 Task: Look for Airbnb properties in Roseau, Dominica from 9th November, 2023 to 16th November, 2023 for 2 adults.2 bedrooms having 2 beds and 1 bathroom. Property type can be flat. Look for 3 properties as per requirement.
Action: Mouse moved to (452, 95)
Screenshot: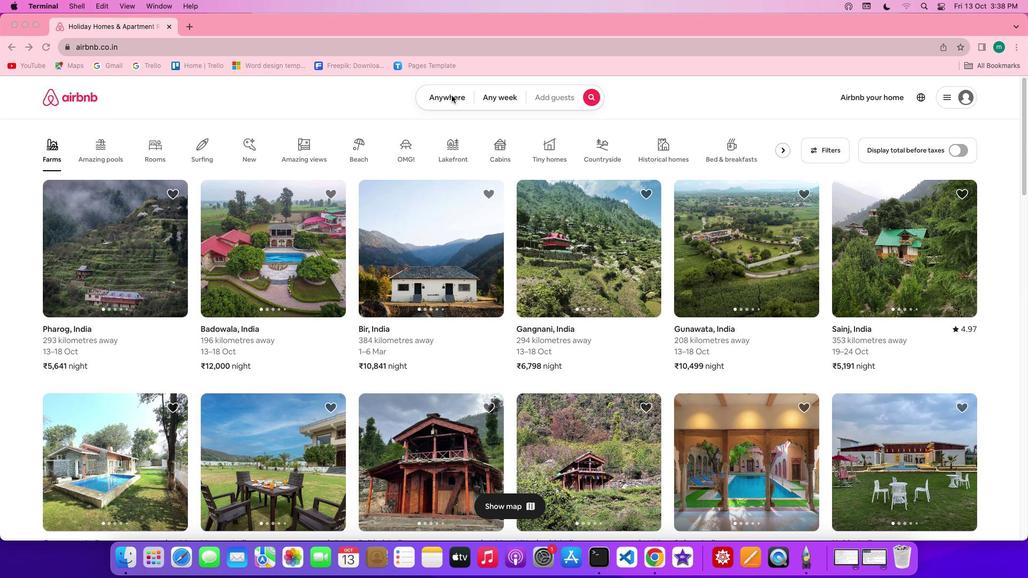 
Action: Mouse pressed left at (452, 95)
Screenshot: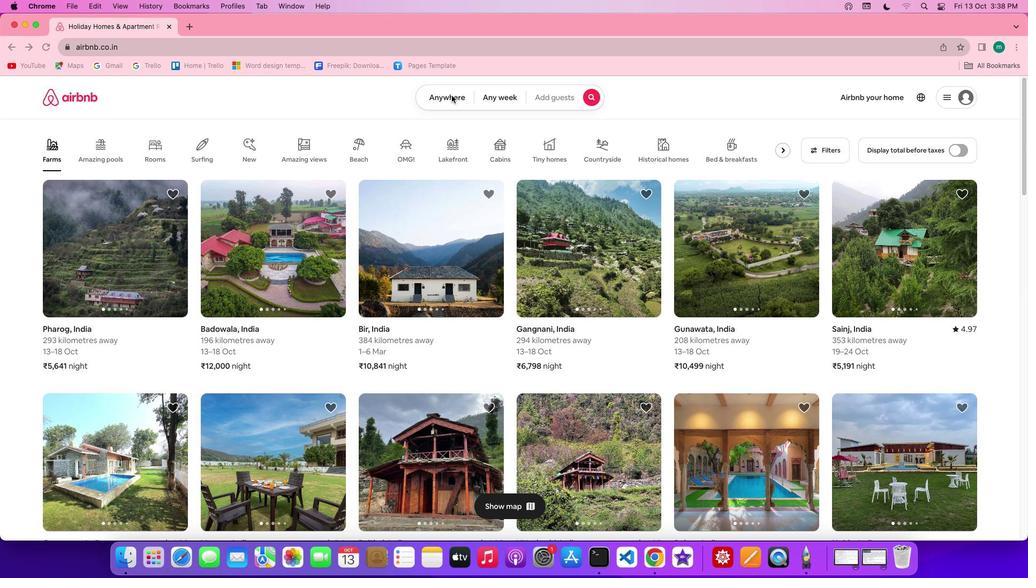 
Action: Mouse pressed left at (452, 95)
Screenshot: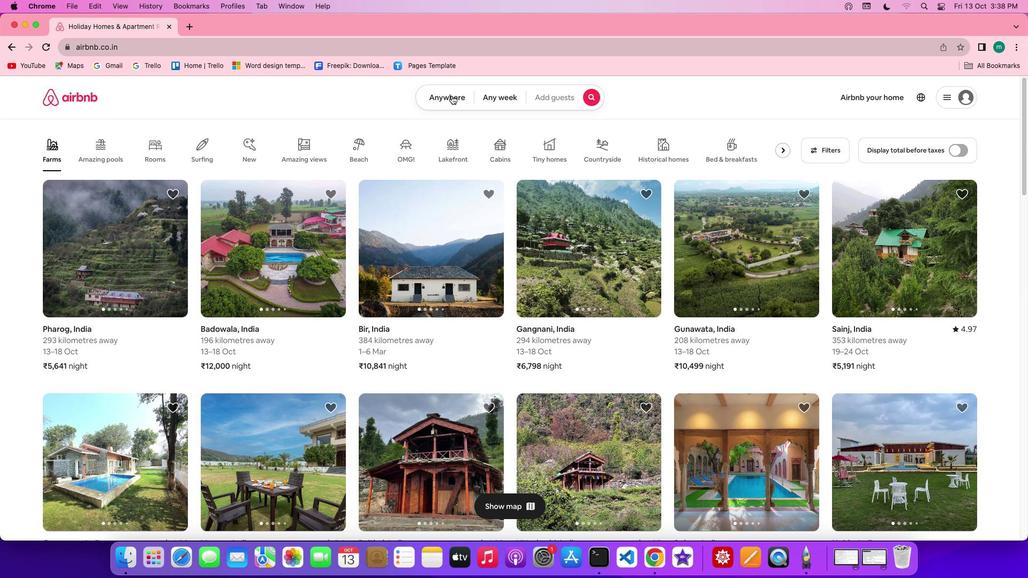 
Action: Mouse moved to (382, 138)
Screenshot: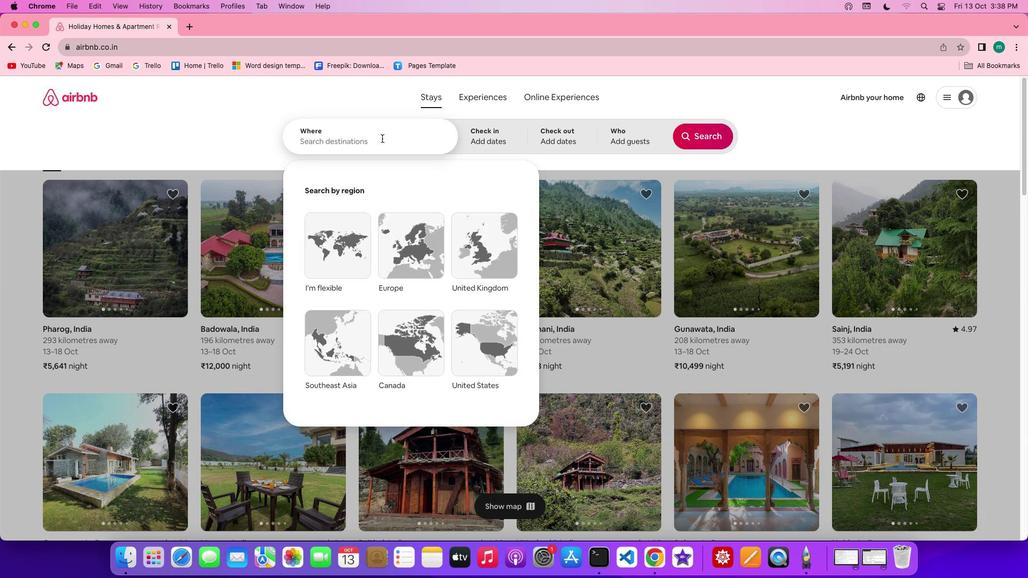 
Action: Mouse pressed left at (382, 138)
Screenshot: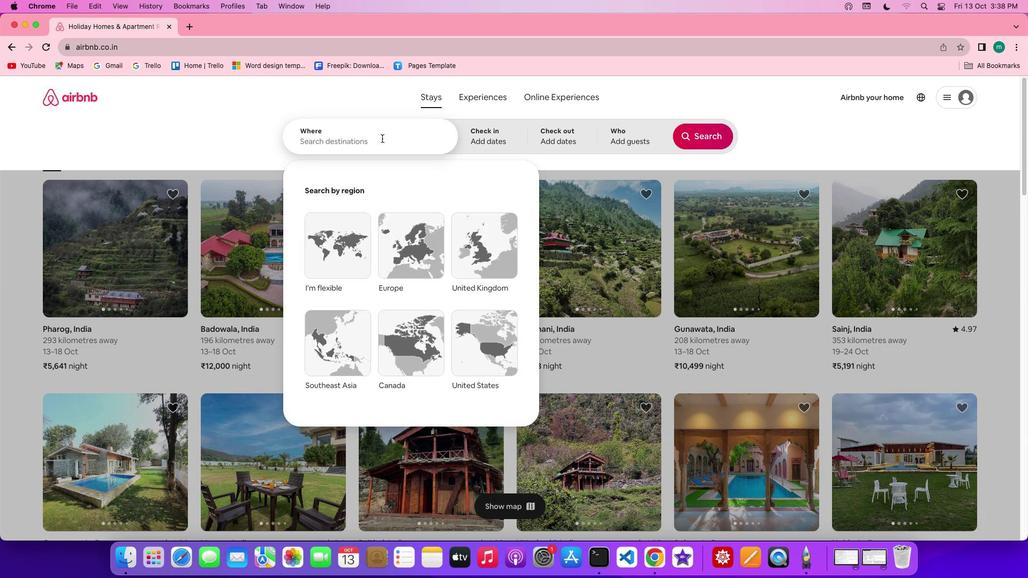 
Action: Key pressed Key.spaceKey.shift'R''o''s''e''a''u'','Key.shift'D''o''m''i''n''i''c''a'
Screenshot: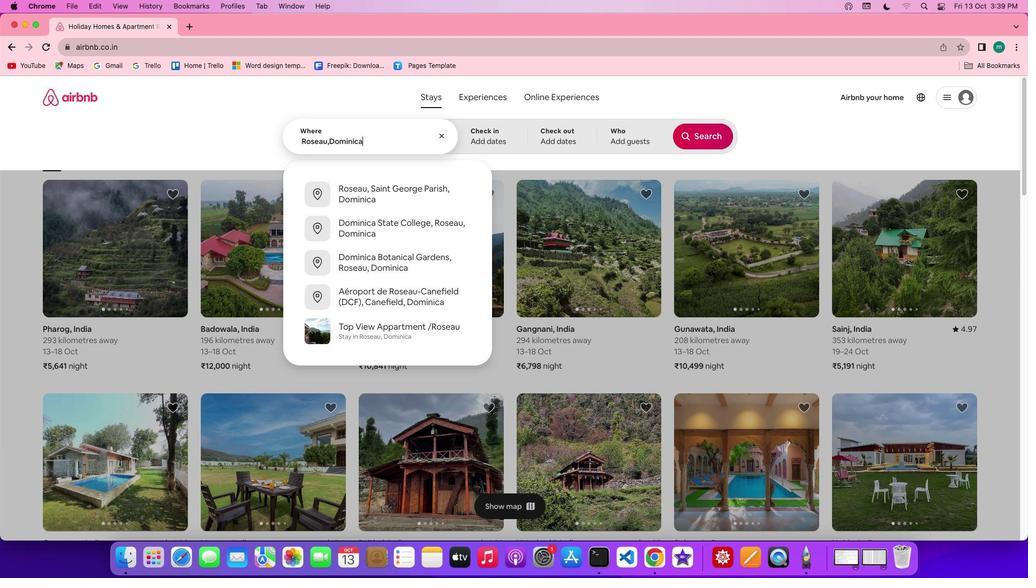 
Action: Mouse moved to (501, 143)
Screenshot: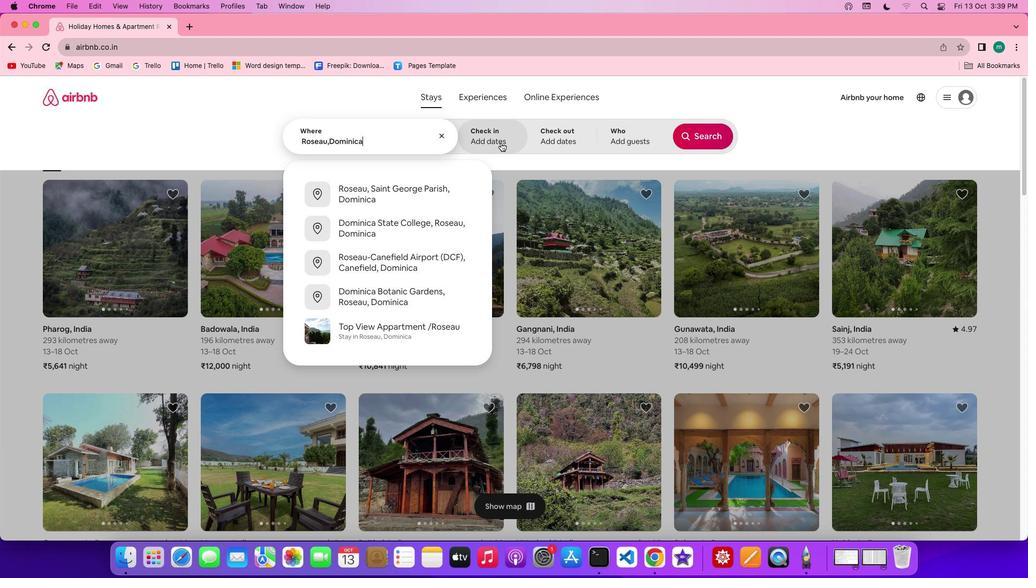 
Action: Mouse pressed left at (501, 143)
Screenshot: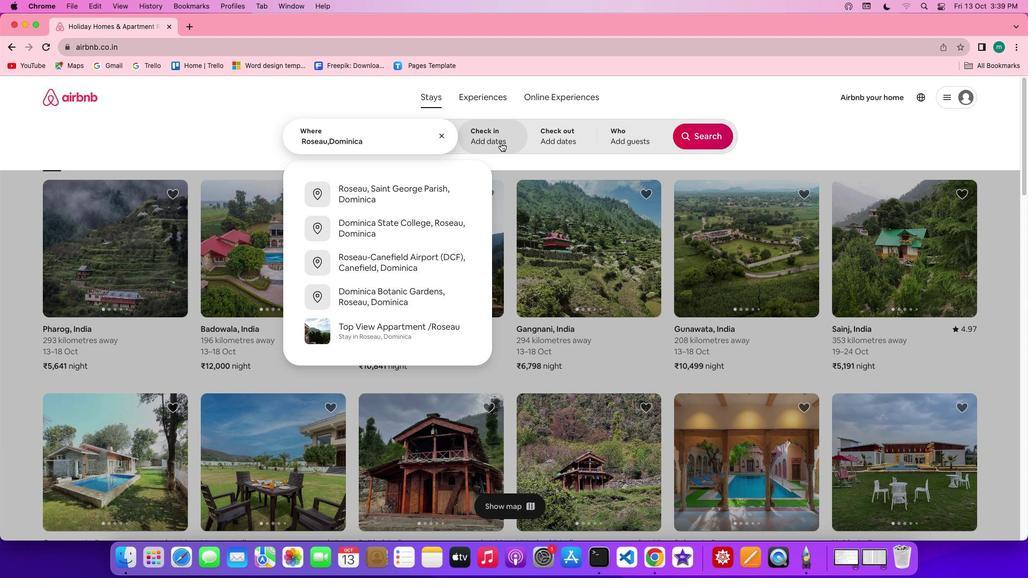 
Action: Mouse moved to (640, 290)
Screenshot: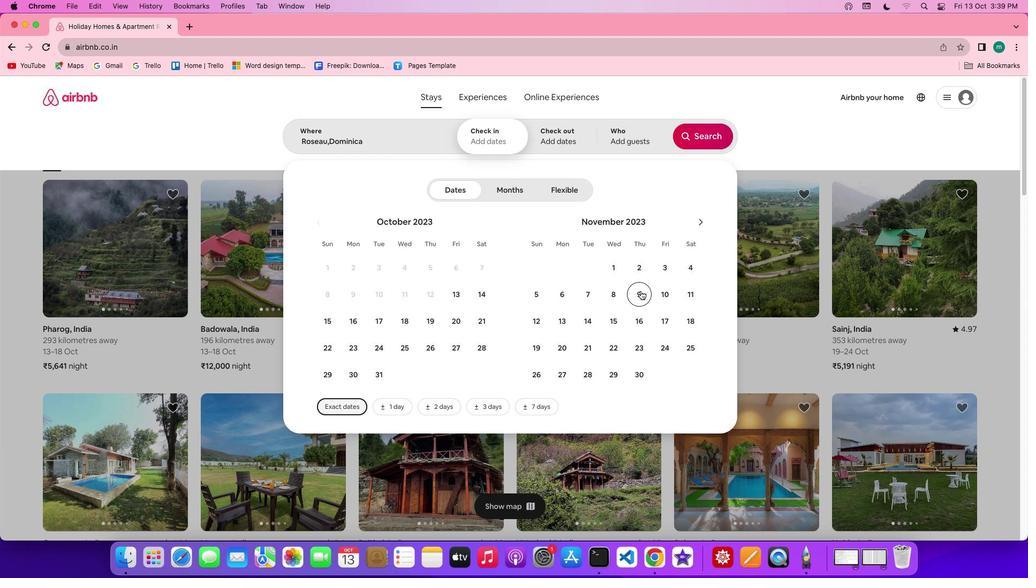 
Action: Mouse pressed left at (640, 290)
Screenshot: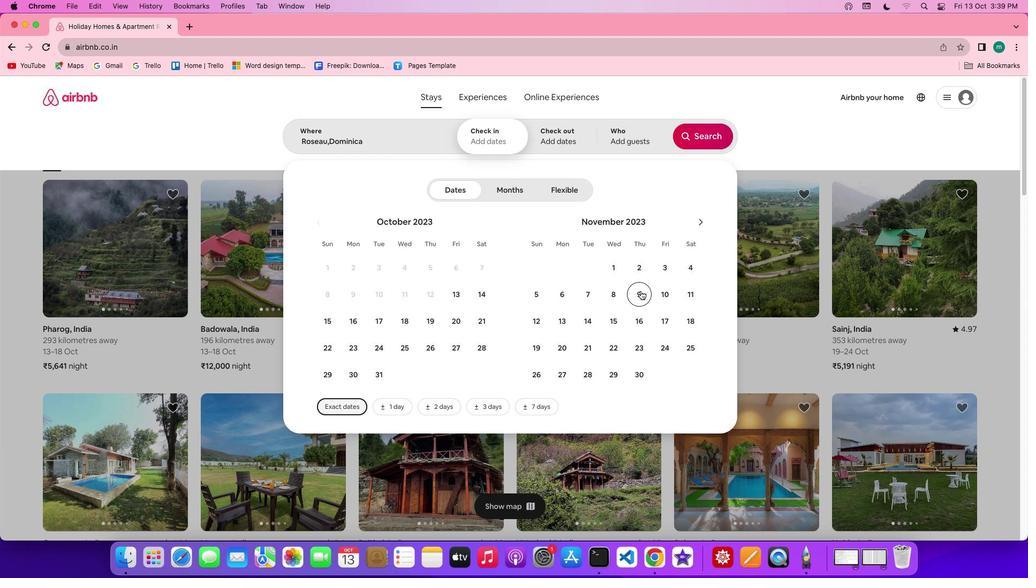 
Action: Mouse moved to (643, 317)
Screenshot: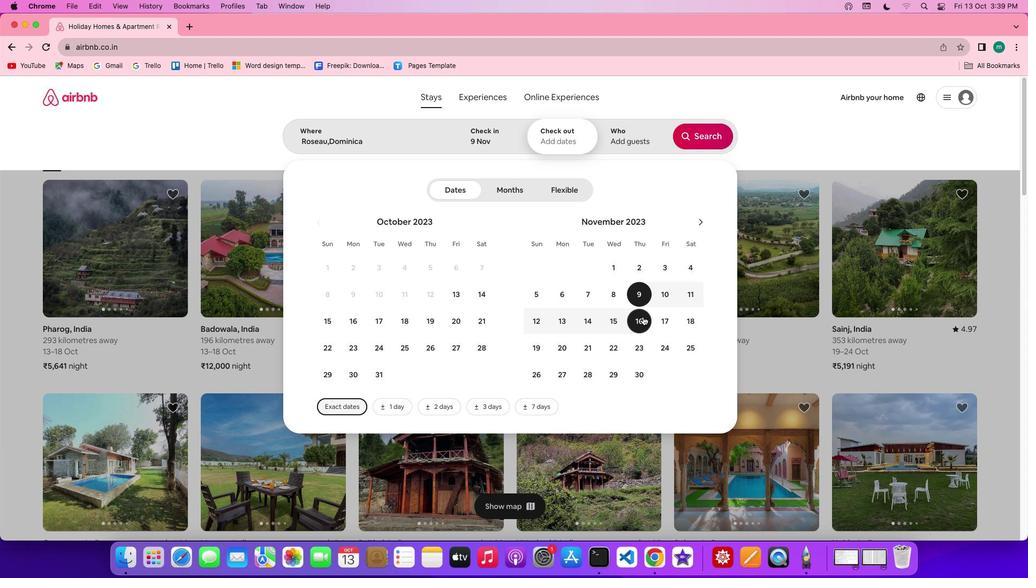 
Action: Mouse pressed left at (643, 317)
Screenshot: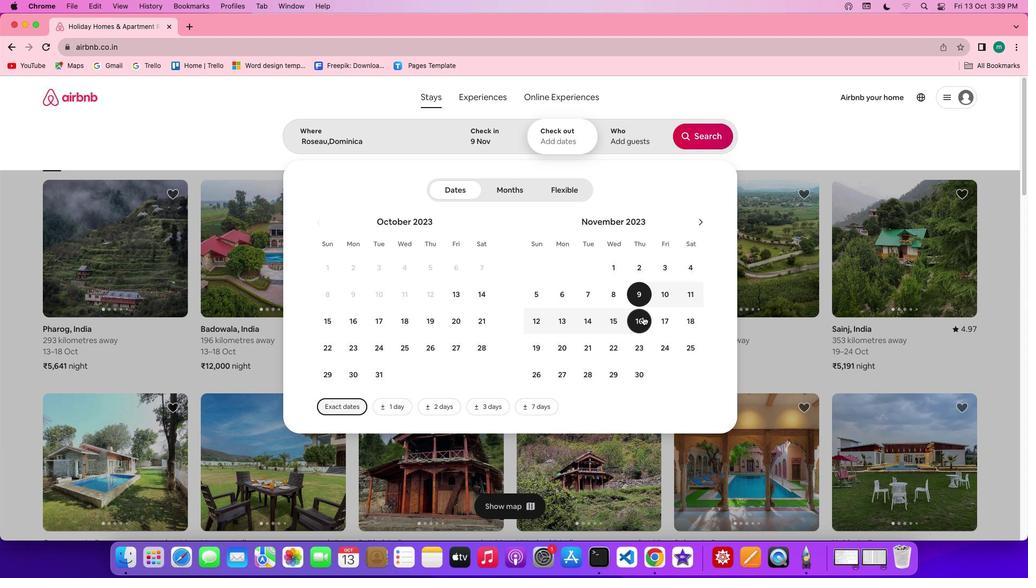 
Action: Mouse moved to (636, 137)
Screenshot: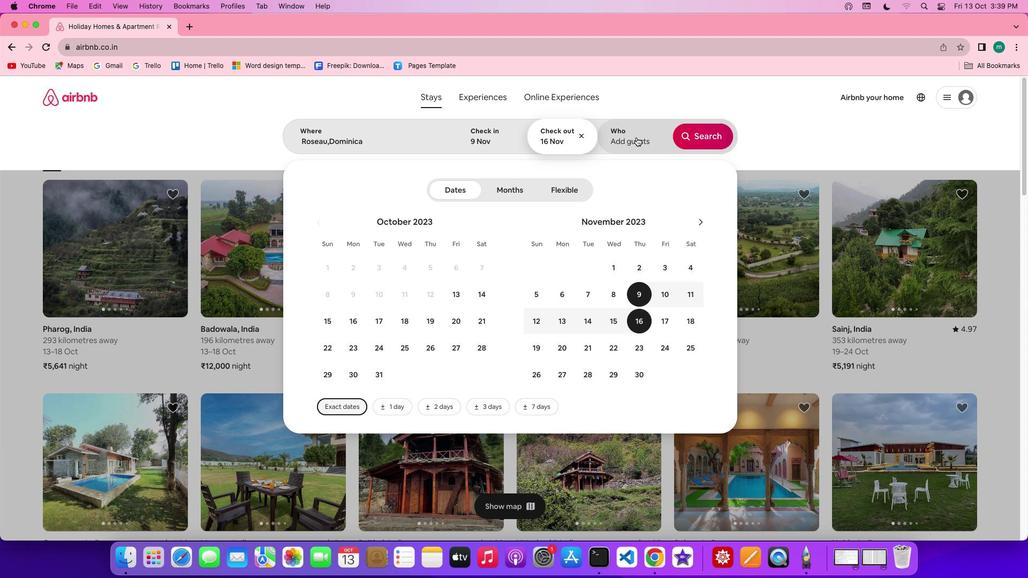 
Action: Mouse pressed left at (636, 137)
Screenshot: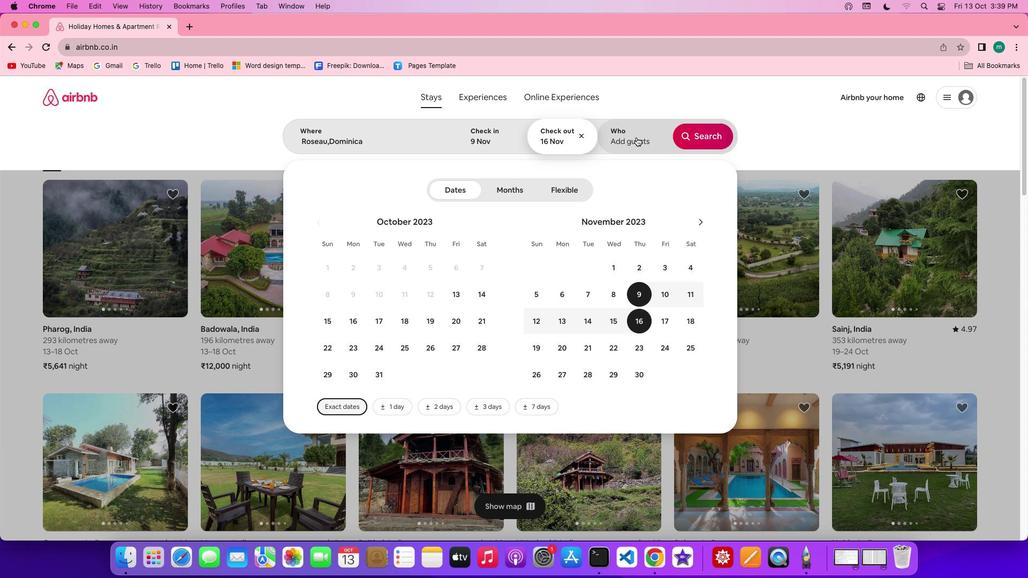 
Action: Mouse moved to (711, 194)
Screenshot: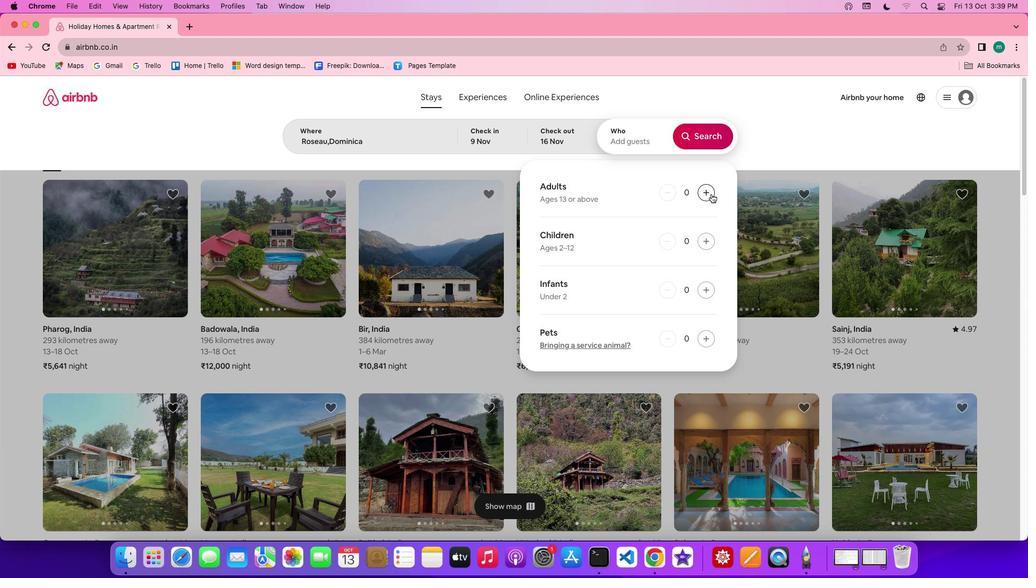 
Action: Mouse pressed left at (711, 194)
Screenshot: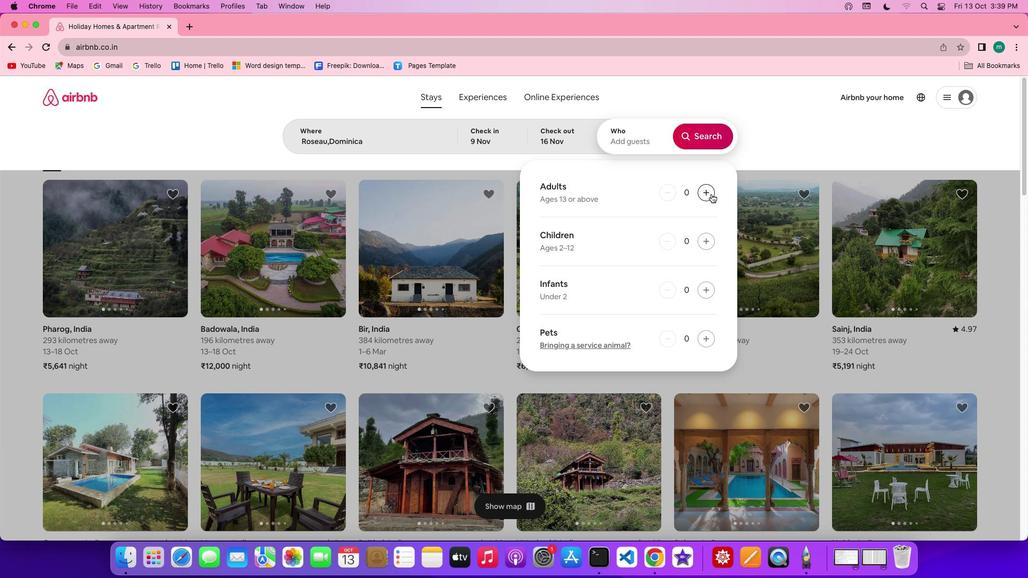 
Action: Mouse pressed left at (711, 194)
Screenshot: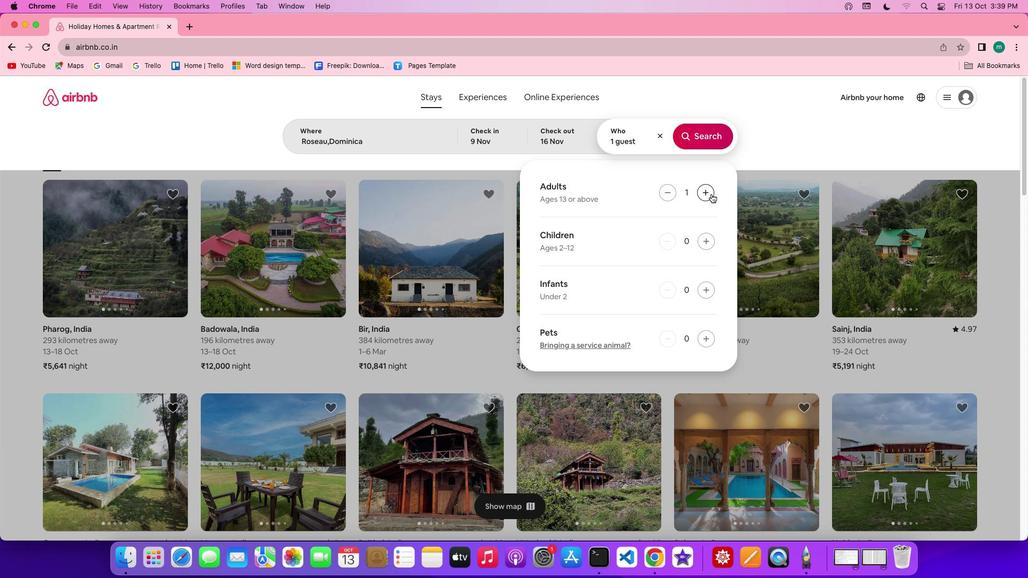 
Action: Mouse moved to (691, 134)
Screenshot: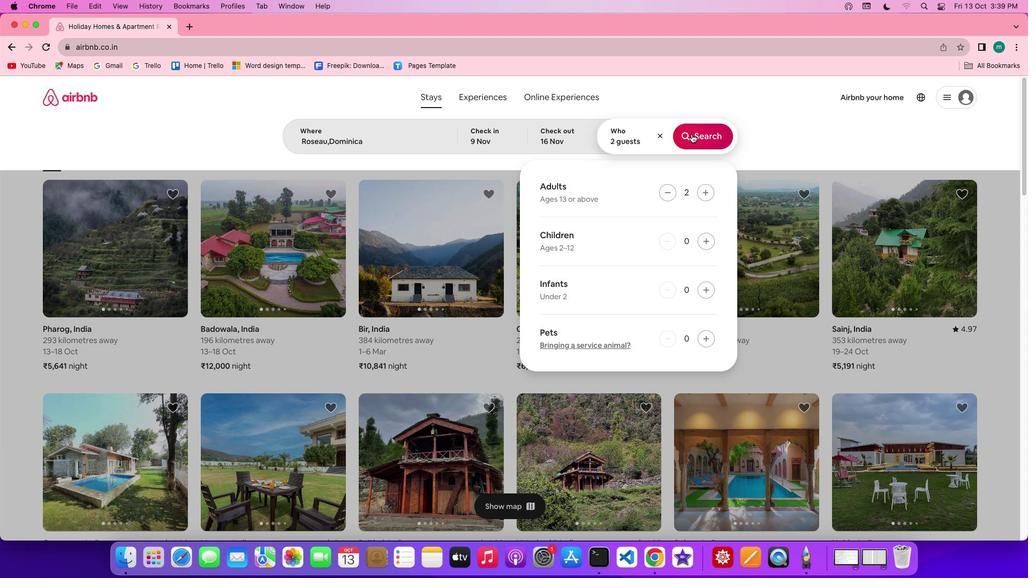 
Action: Mouse pressed left at (691, 134)
Screenshot: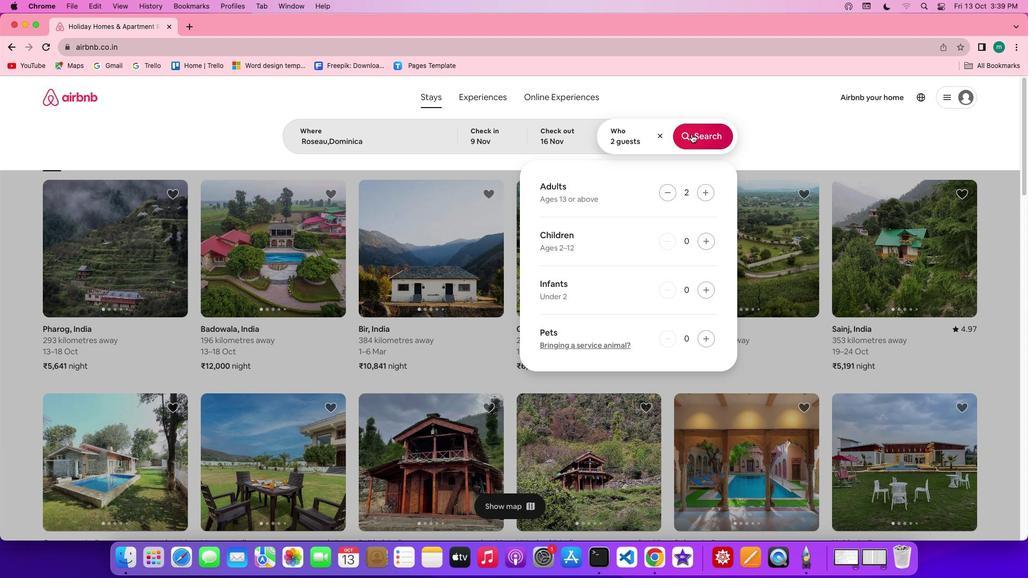 
Action: Mouse moved to (850, 135)
Screenshot: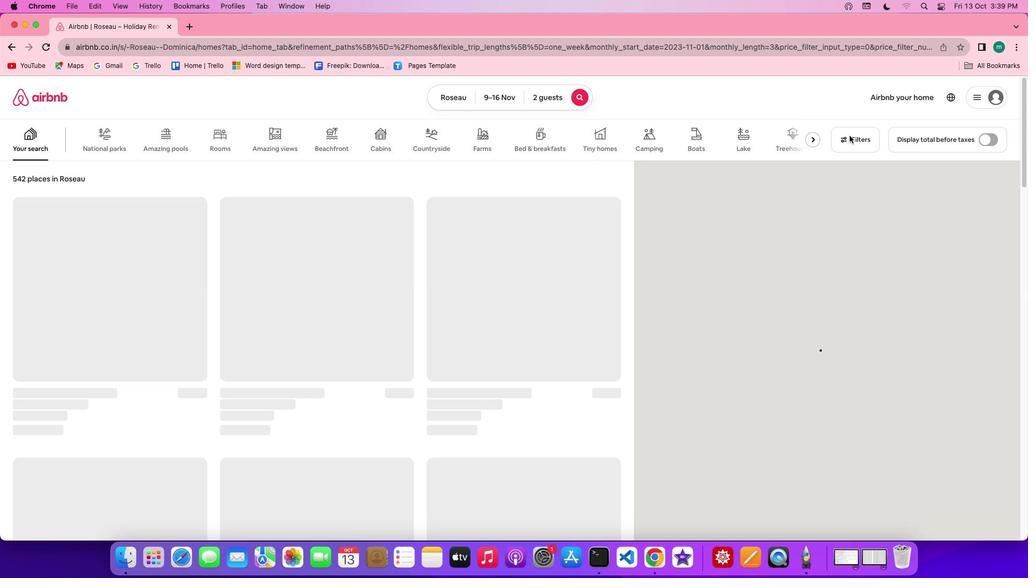 
Action: Mouse pressed left at (850, 135)
Screenshot: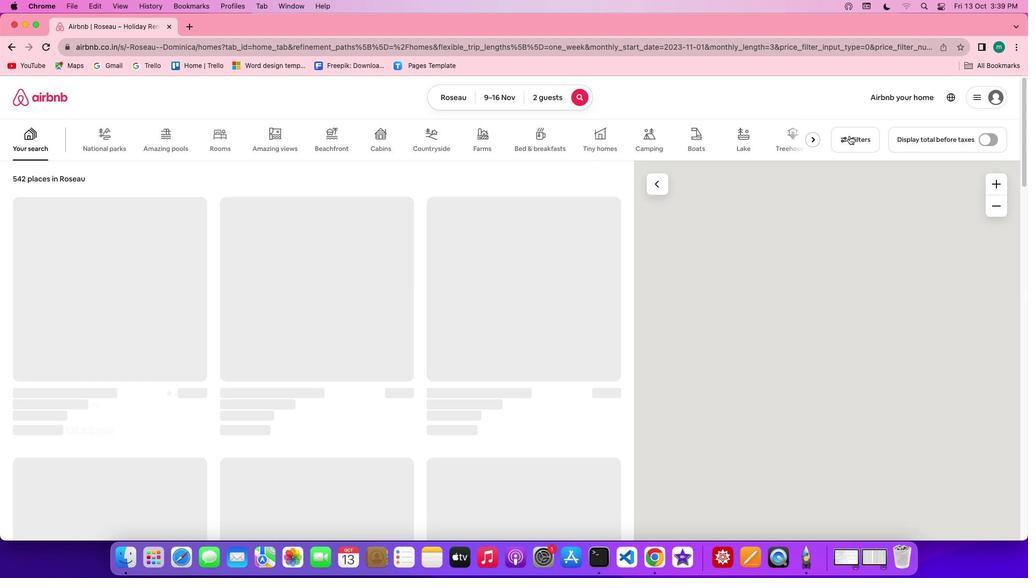
Action: Mouse moved to (429, 342)
Screenshot: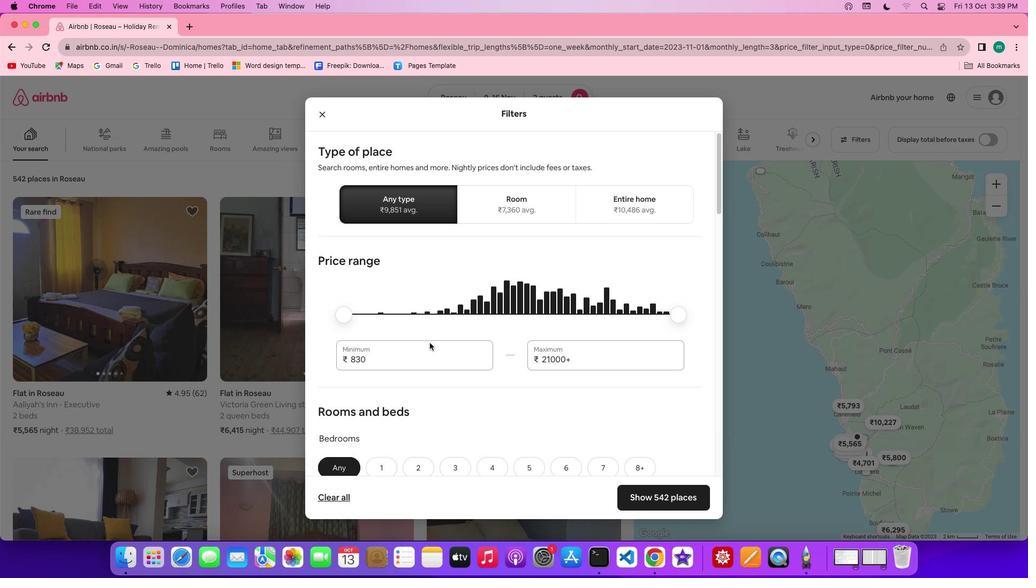 
Action: Mouse scrolled (429, 342) with delta (0, 0)
Screenshot: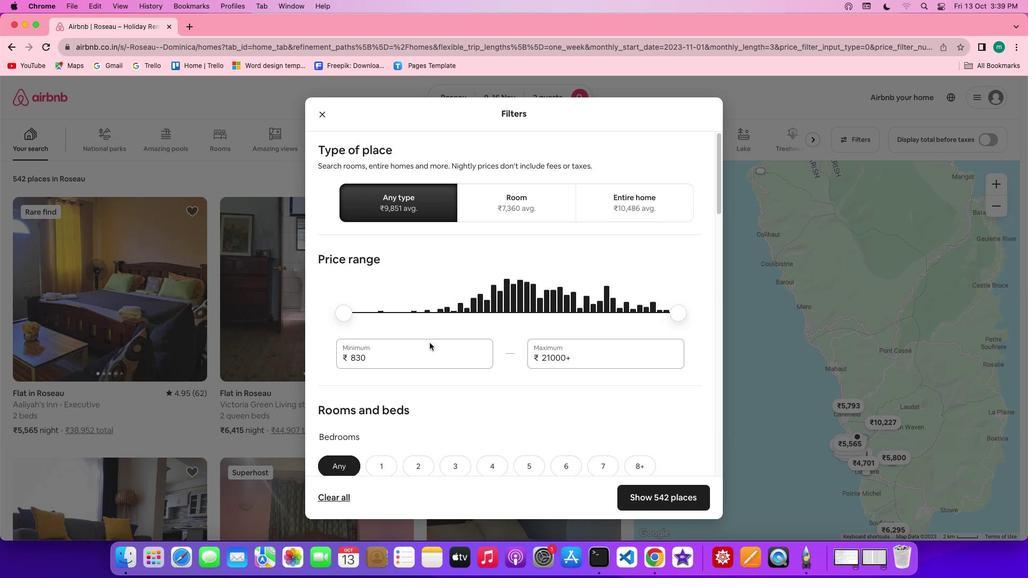 
Action: Mouse scrolled (429, 342) with delta (0, 0)
Screenshot: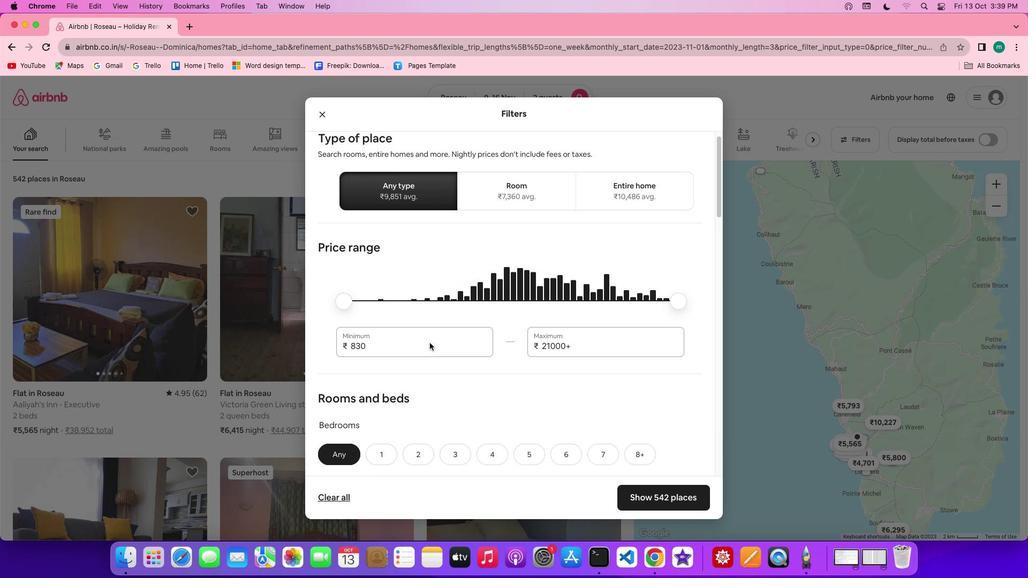 
Action: Mouse scrolled (429, 342) with delta (0, -1)
Screenshot: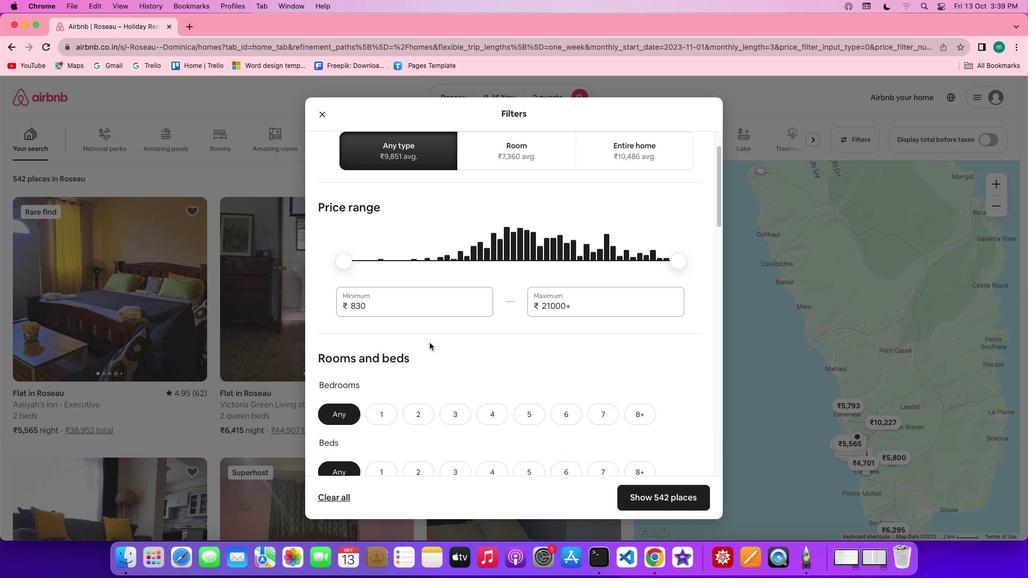
Action: Mouse scrolled (429, 342) with delta (0, -2)
Screenshot: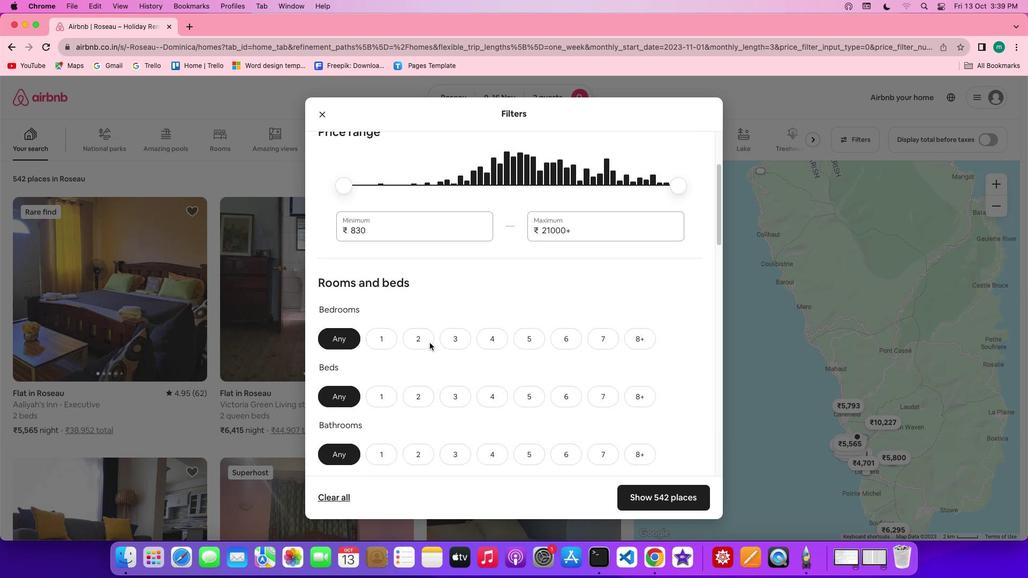 
Action: Mouse moved to (429, 259)
Screenshot: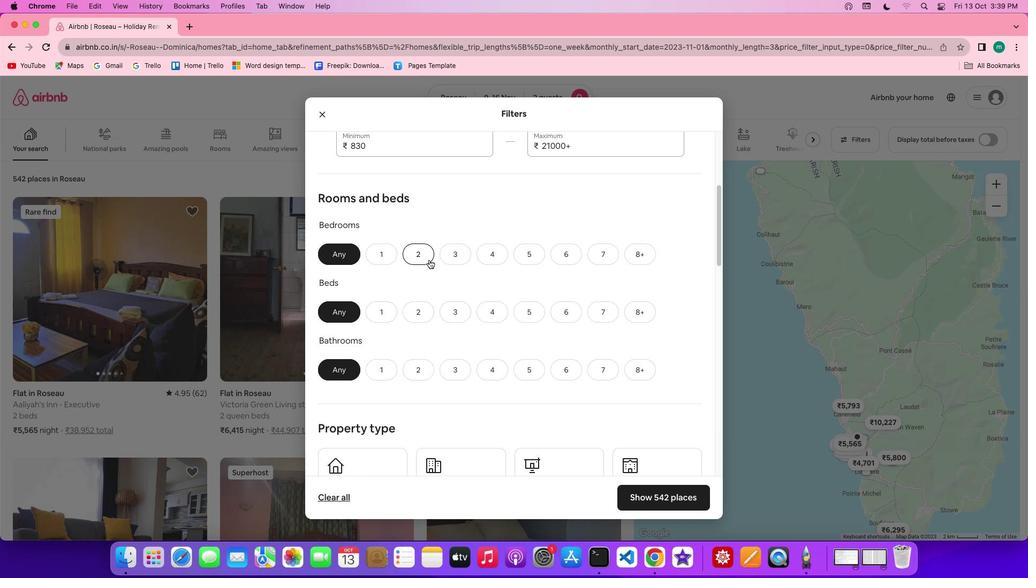 
Action: Mouse pressed left at (429, 259)
Screenshot: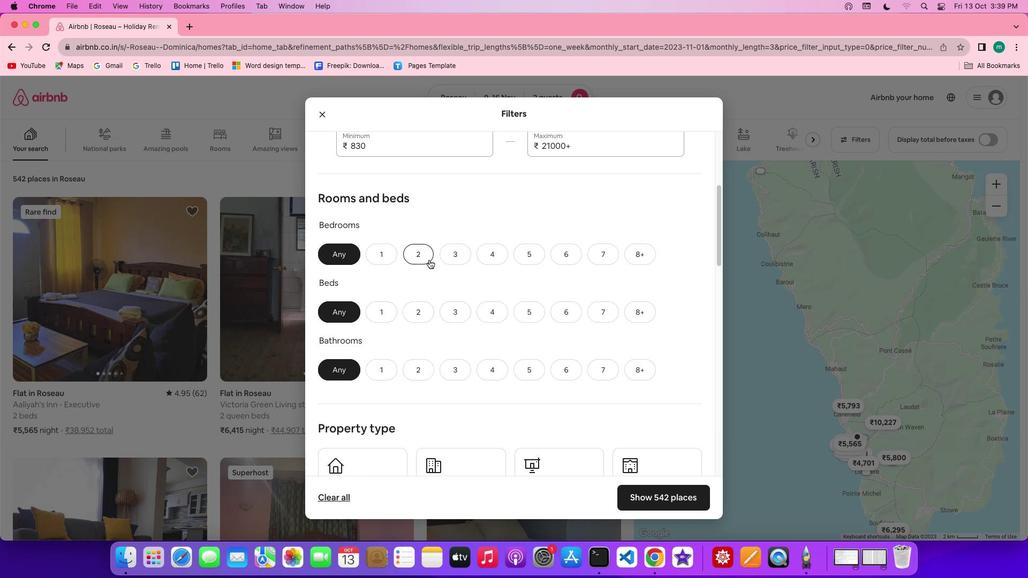 
Action: Mouse moved to (417, 308)
Screenshot: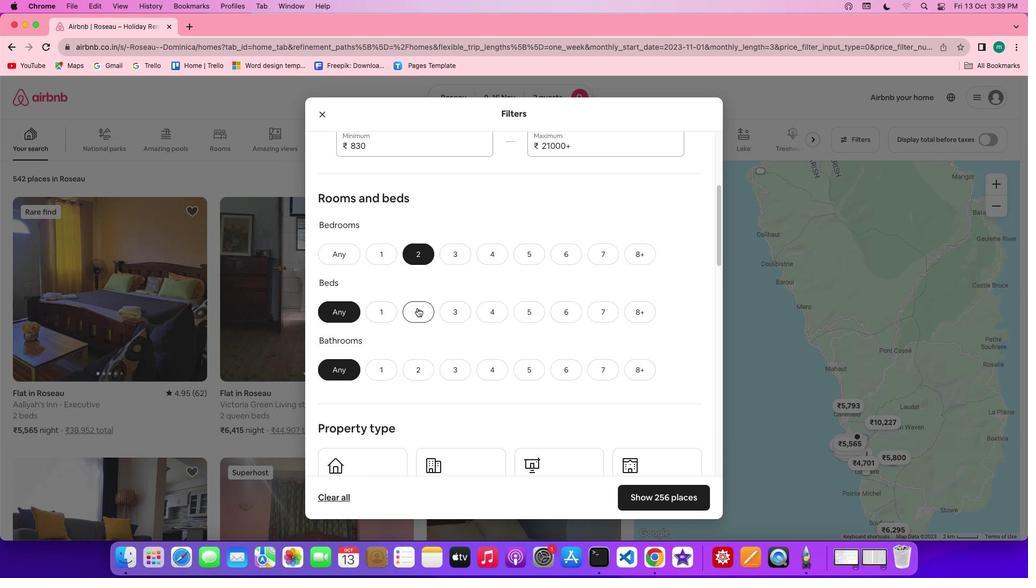 
Action: Mouse pressed left at (417, 308)
Screenshot: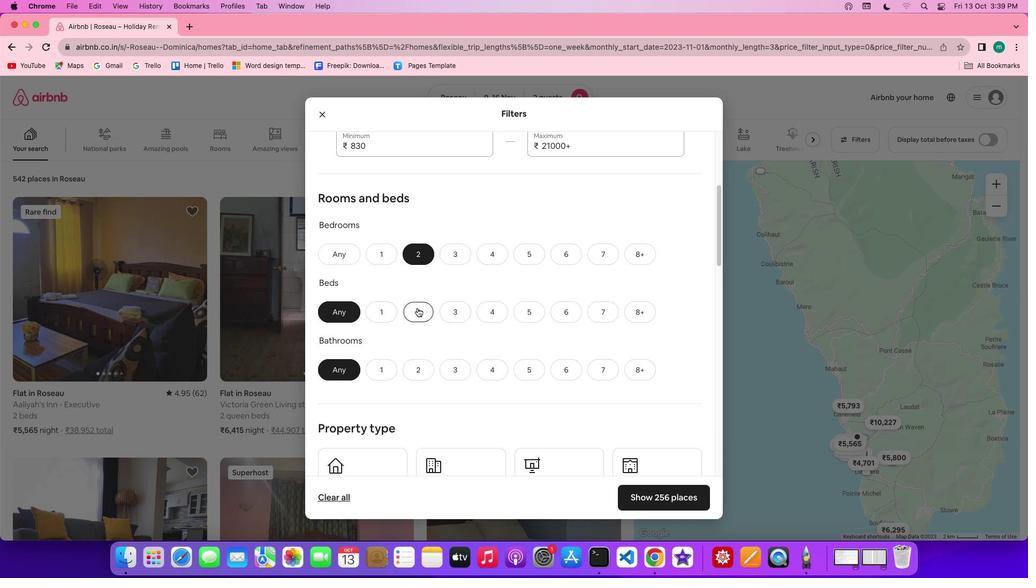 
Action: Mouse moved to (375, 368)
Screenshot: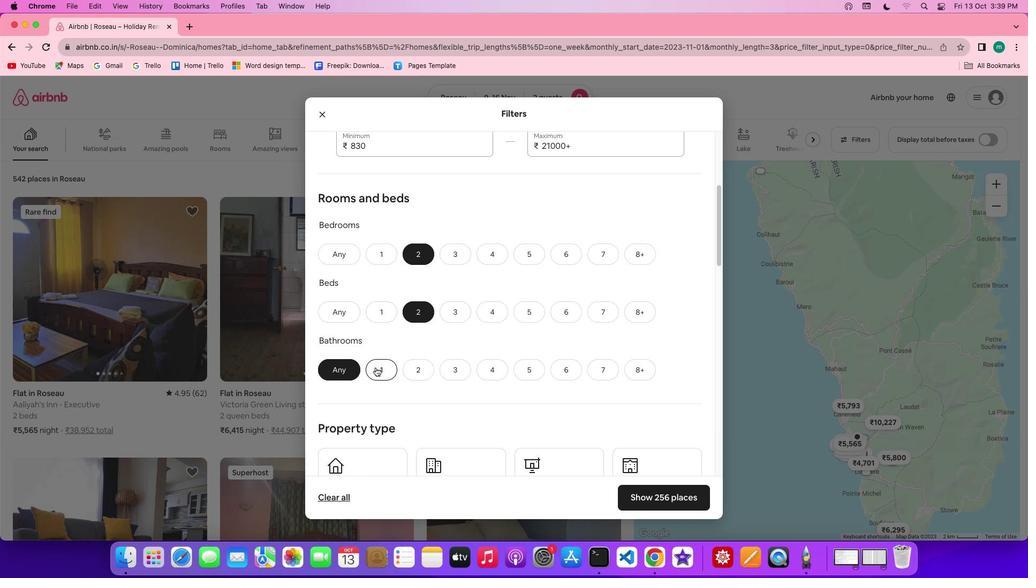 
Action: Mouse pressed left at (375, 368)
Screenshot: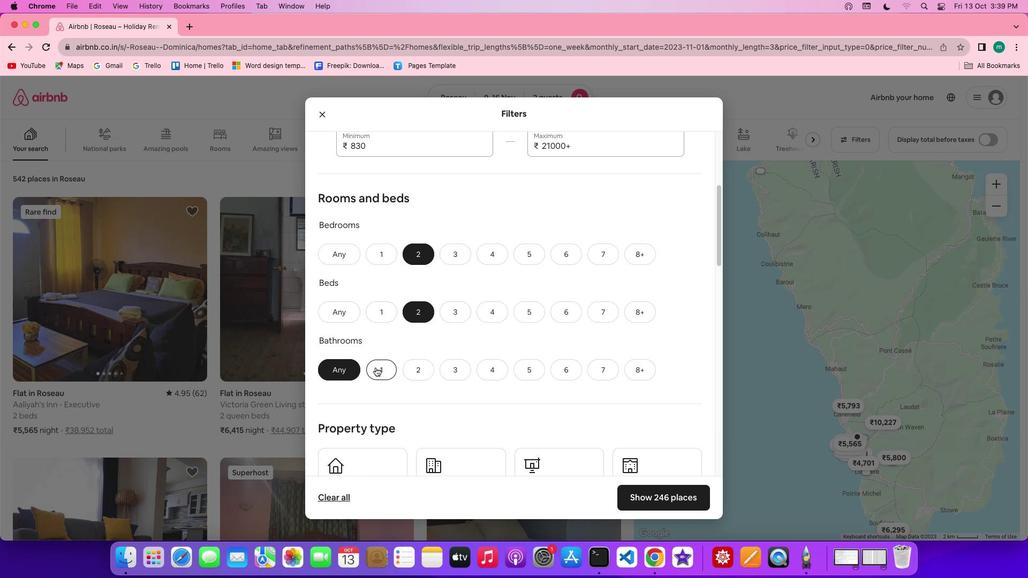 
Action: Mouse moved to (617, 403)
Screenshot: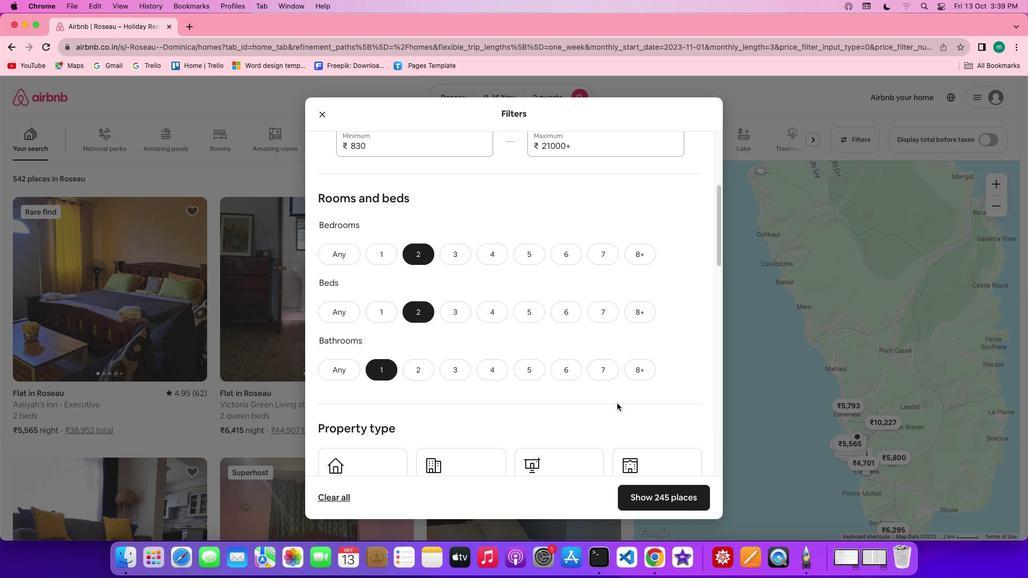 
Action: Mouse scrolled (617, 403) with delta (0, 0)
Screenshot: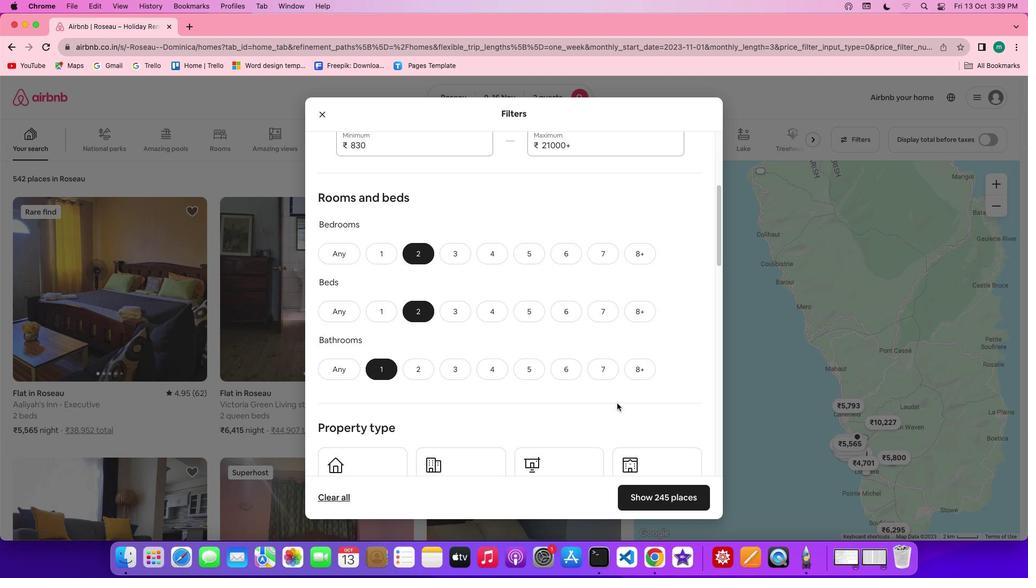 
Action: Mouse scrolled (617, 403) with delta (0, 0)
Screenshot: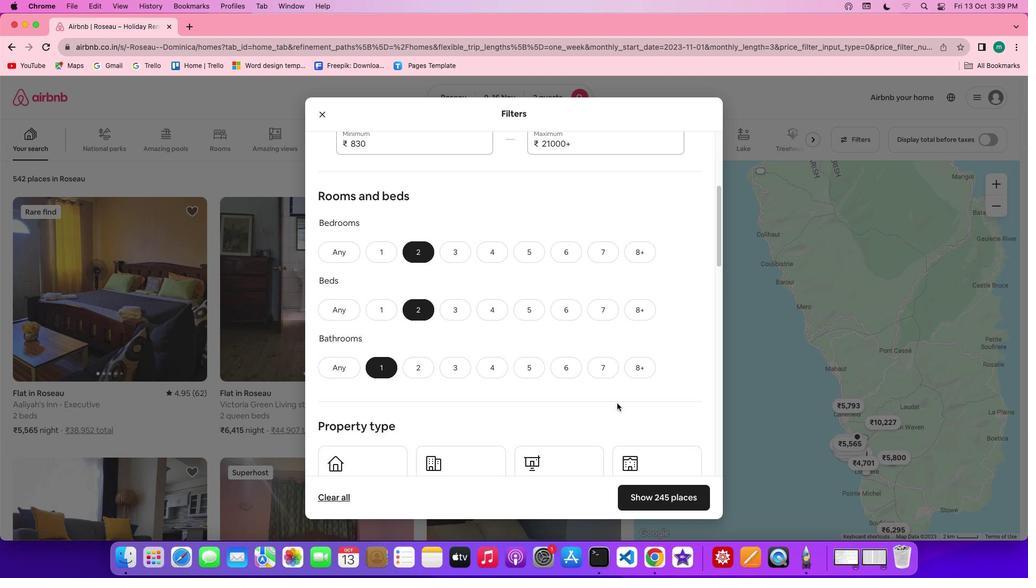 
Action: Mouse scrolled (617, 403) with delta (0, -1)
Screenshot: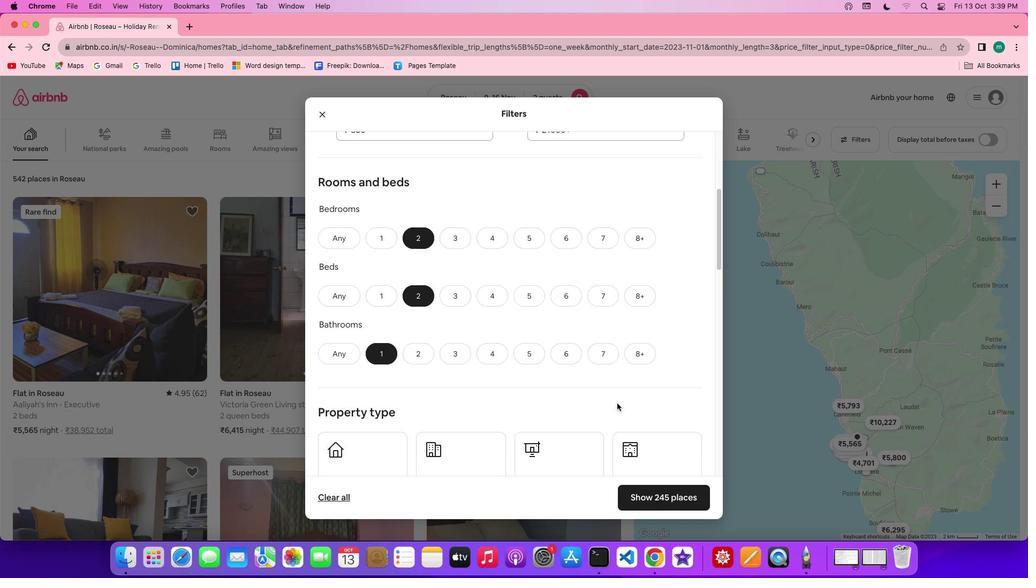 
Action: Mouse scrolled (617, 403) with delta (0, 0)
Screenshot: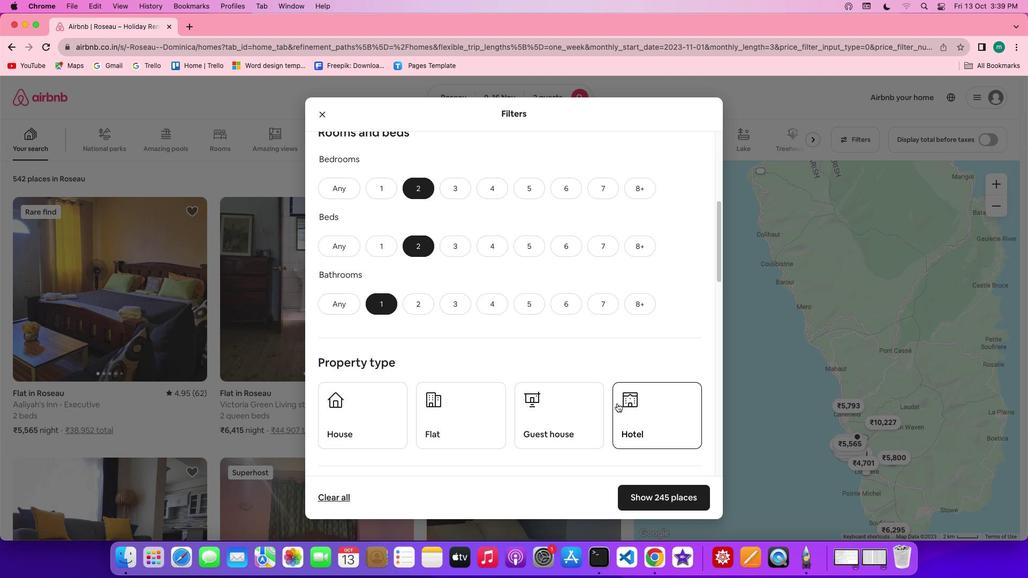 
Action: Mouse scrolled (617, 403) with delta (0, 0)
Screenshot: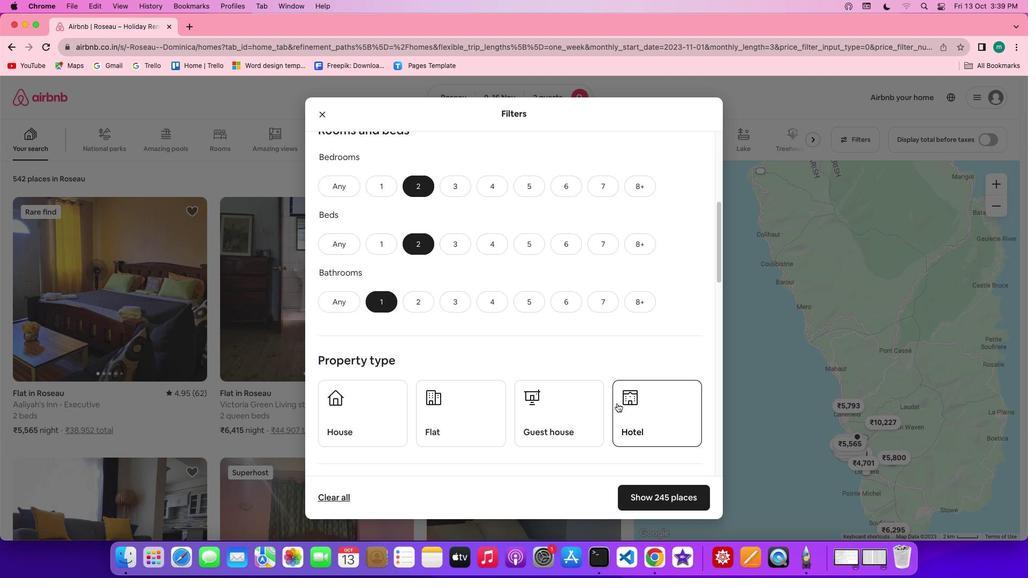 
Action: Mouse scrolled (617, 403) with delta (0, -1)
Screenshot: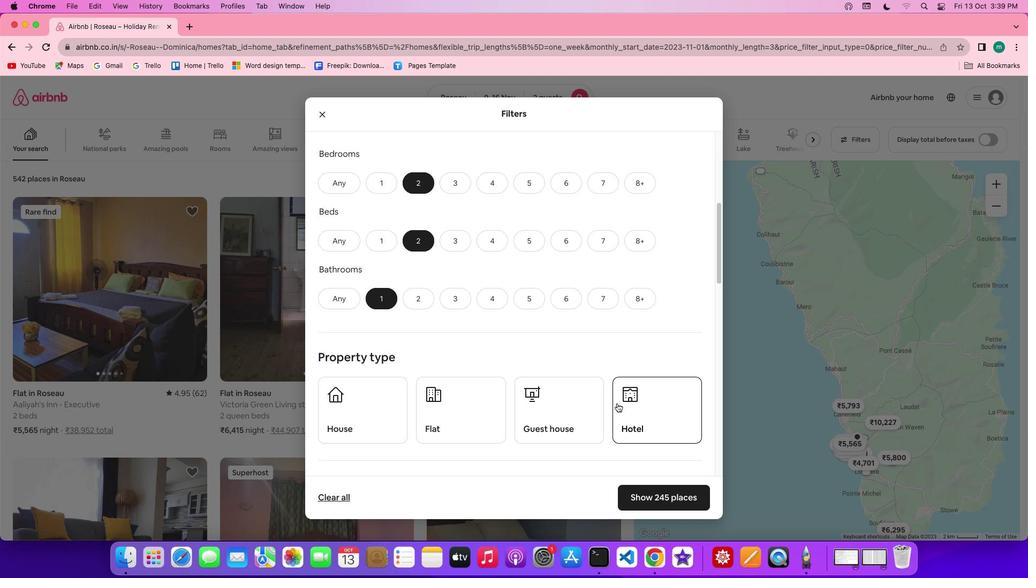 
Action: Mouse scrolled (617, 403) with delta (0, -1)
Screenshot: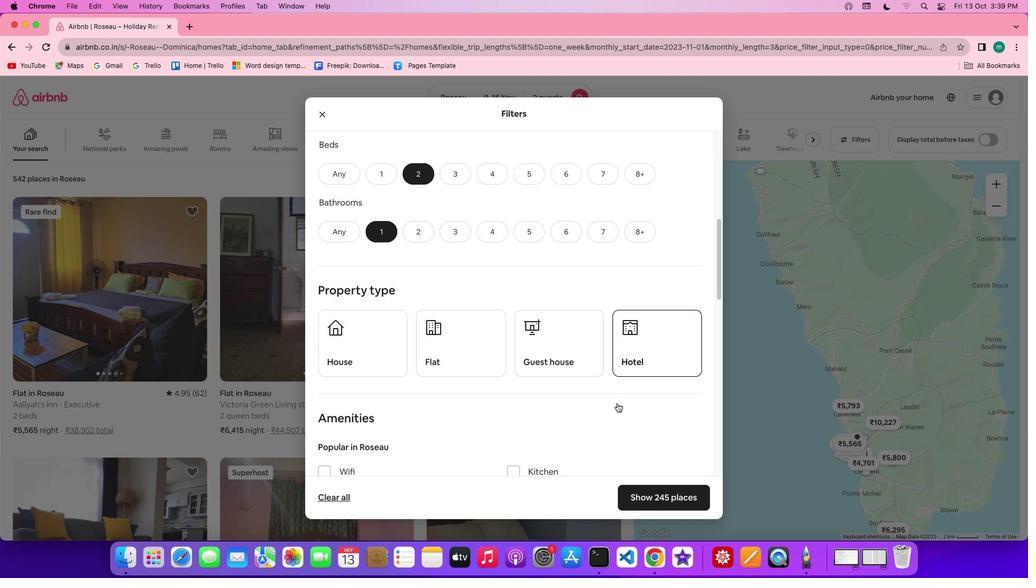 
Action: Mouse scrolled (617, 403) with delta (0, 0)
Screenshot: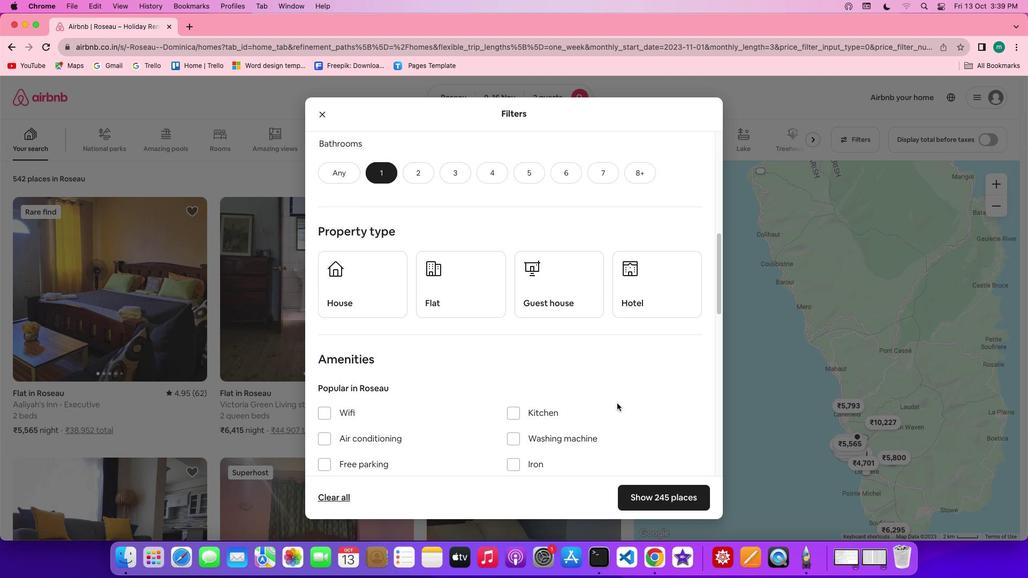 
Action: Mouse scrolled (617, 403) with delta (0, 0)
Screenshot: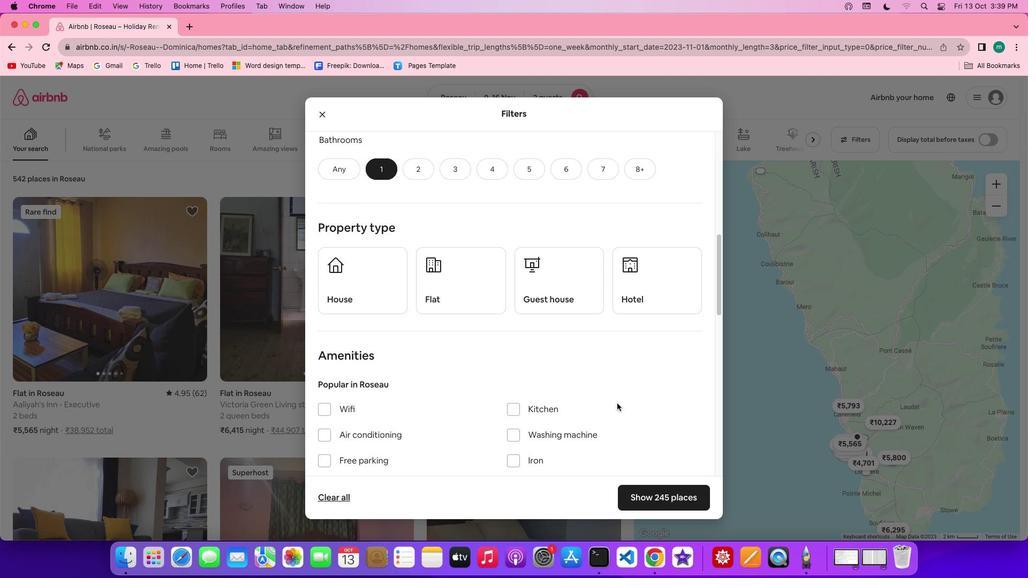 
Action: Mouse scrolled (617, 403) with delta (0, 0)
Screenshot: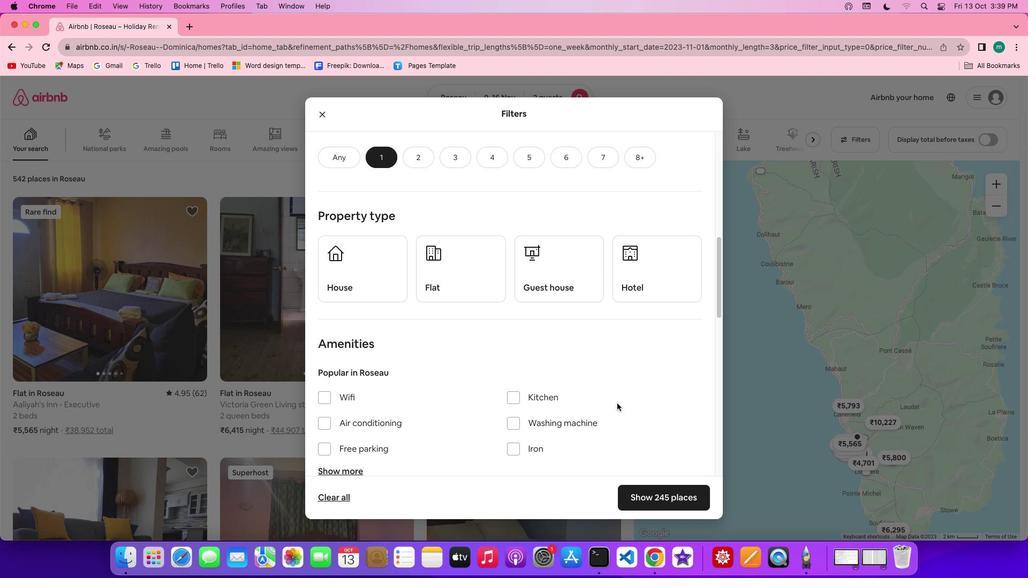 
Action: Mouse scrolled (617, 403) with delta (0, 0)
Screenshot: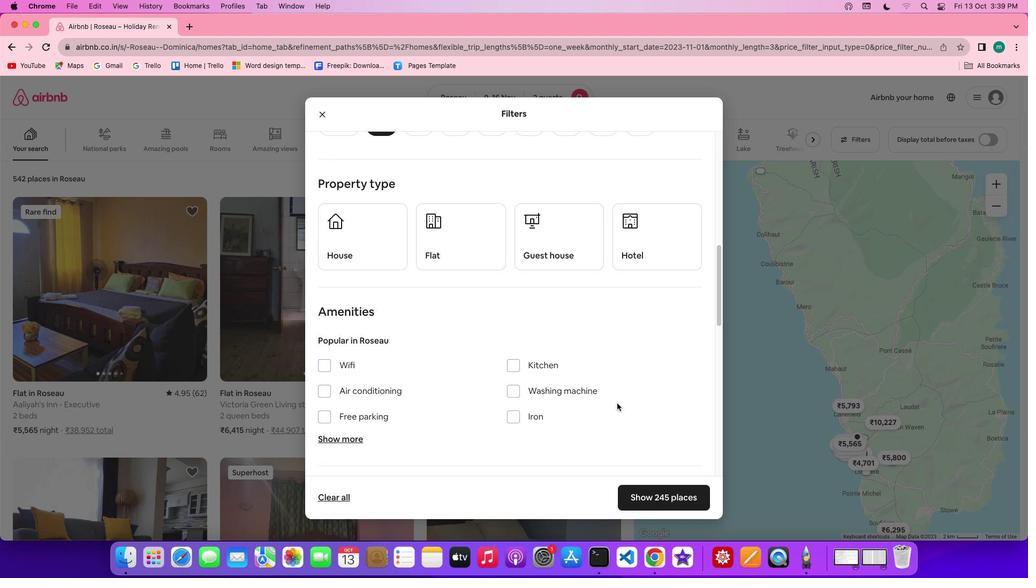 
Action: Mouse scrolled (617, 403) with delta (0, 0)
Screenshot: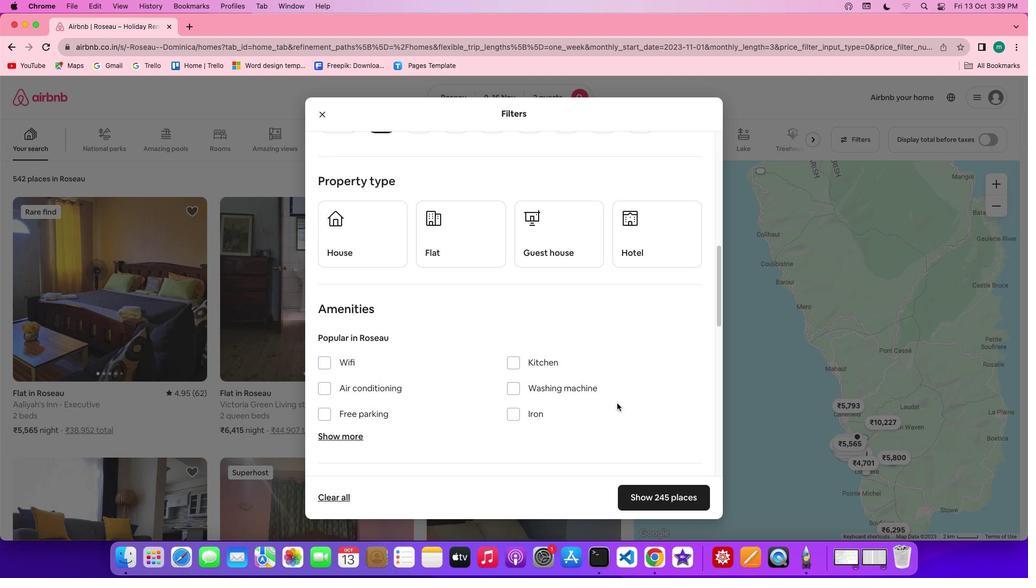 
Action: Mouse scrolled (617, 403) with delta (0, 0)
Screenshot: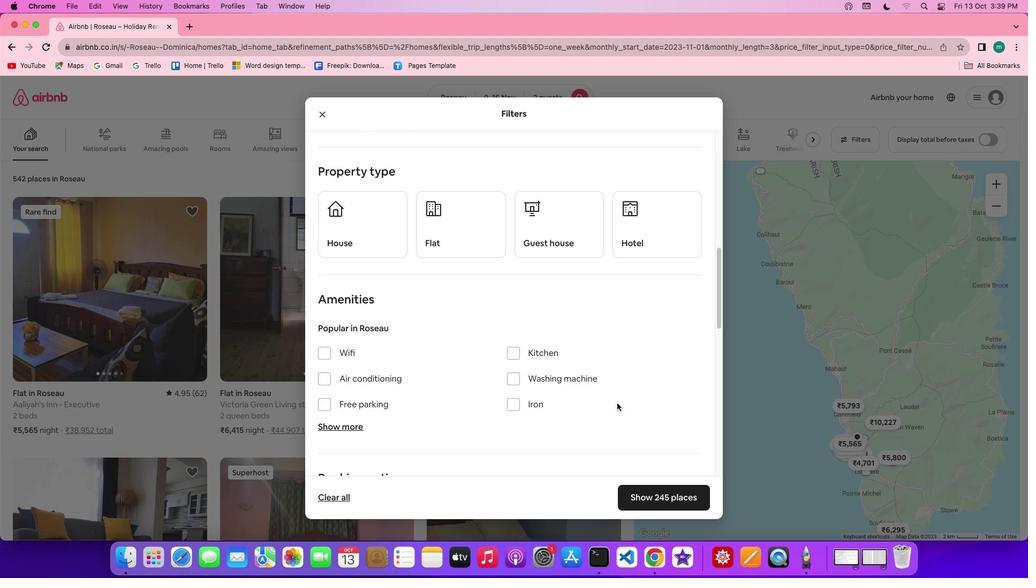 
Action: Mouse moved to (447, 210)
Screenshot: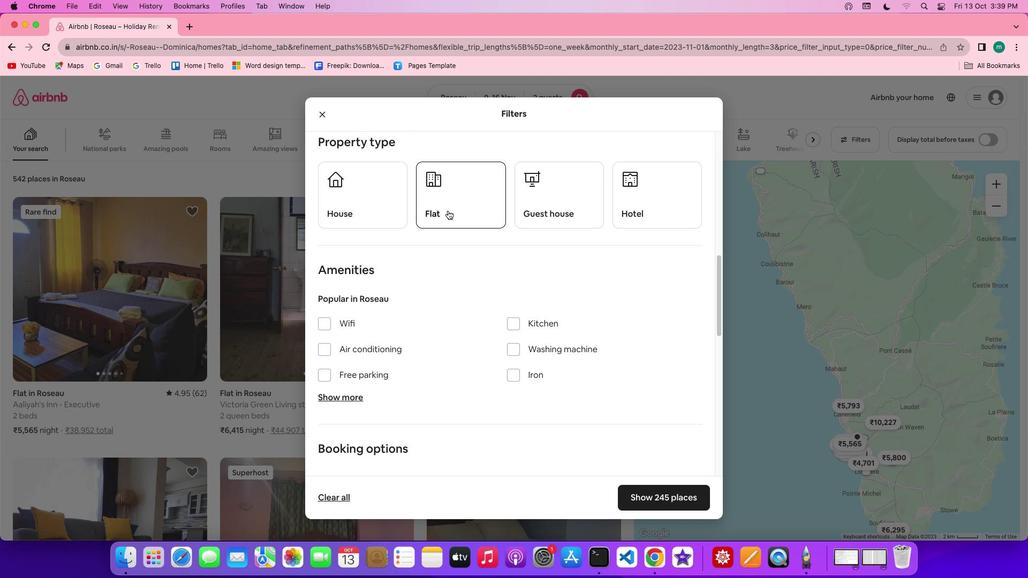 
Action: Mouse pressed left at (447, 210)
Screenshot: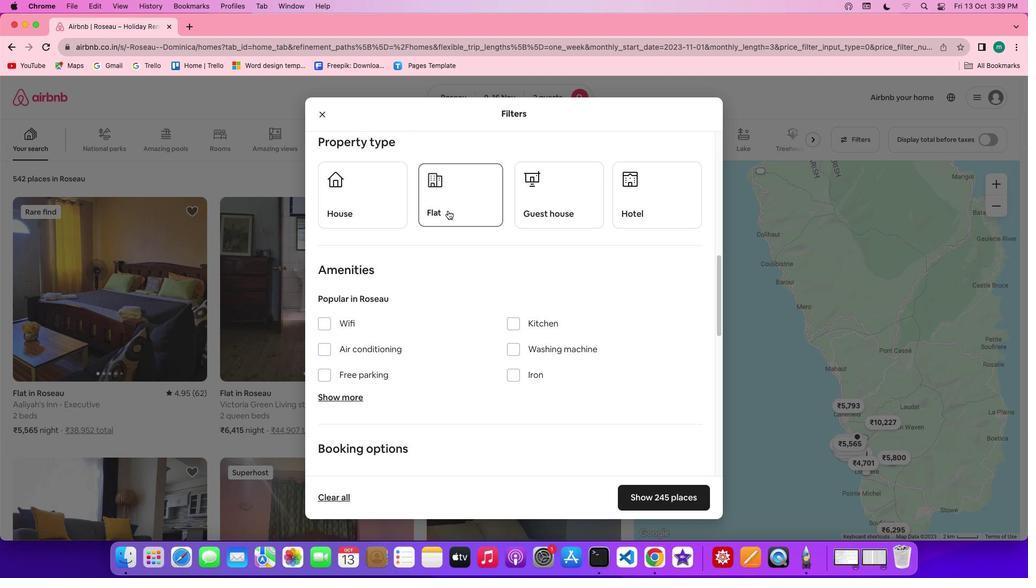 
Action: Mouse moved to (570, 318)
Screenshot: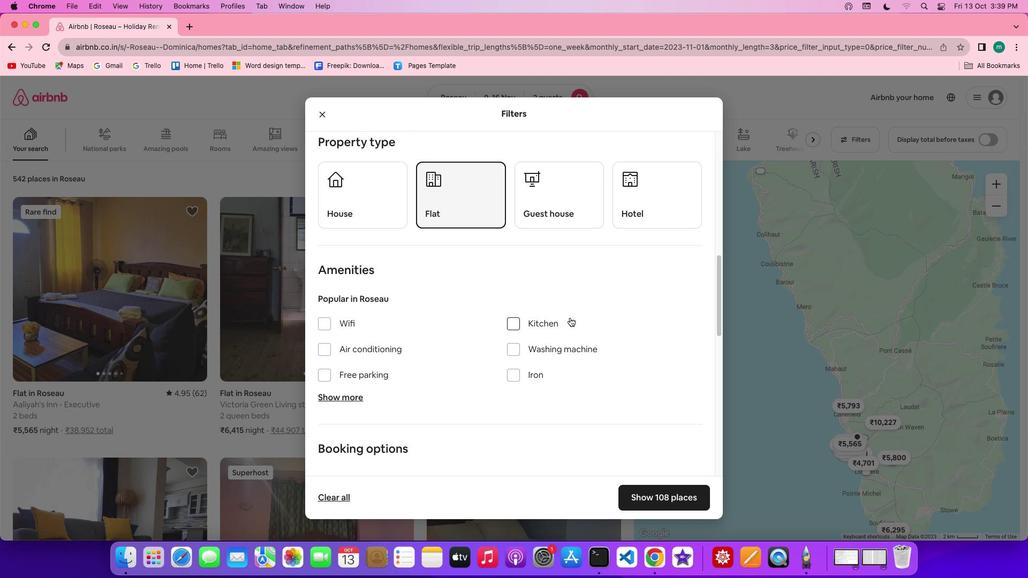 
Action: Mouse scrolled (570, 318) with delta (0, 0)
Screenshot: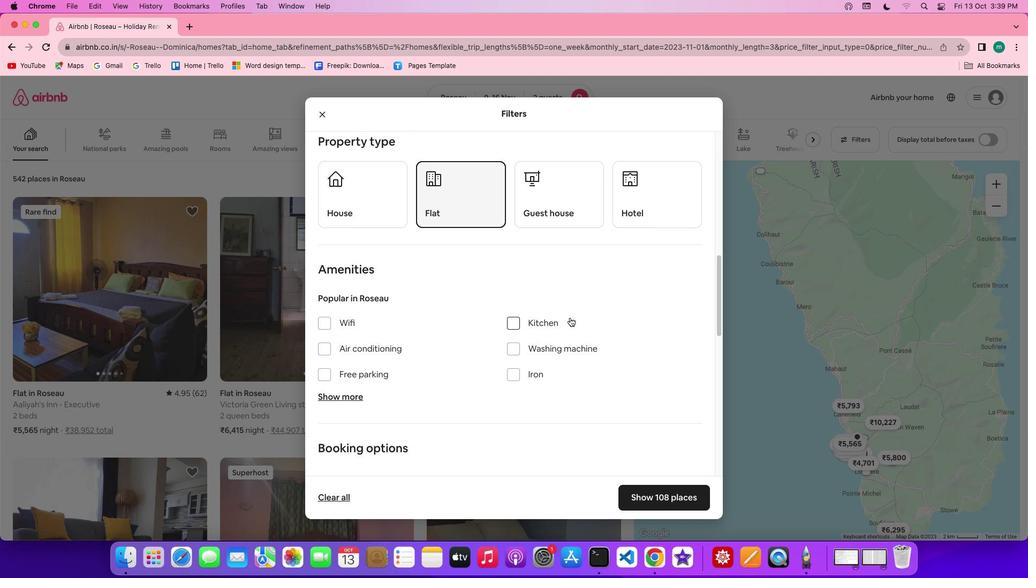 
Action: Mouse scrolled (570, 318) with delta (0, 0)
Screenshot: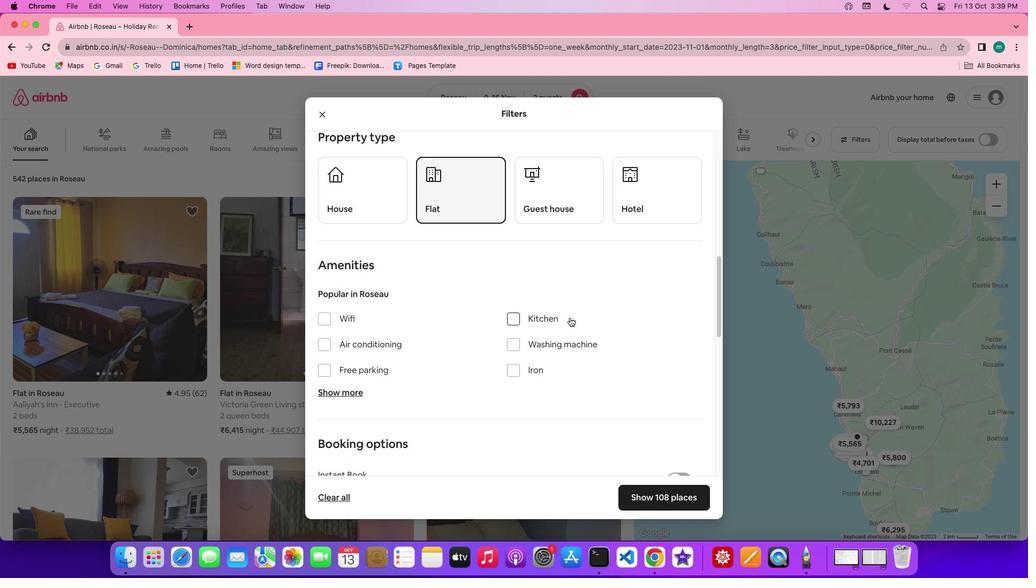 
Action: Mouse scrolled (570, 318) with delta (0, -1)
Screenshot: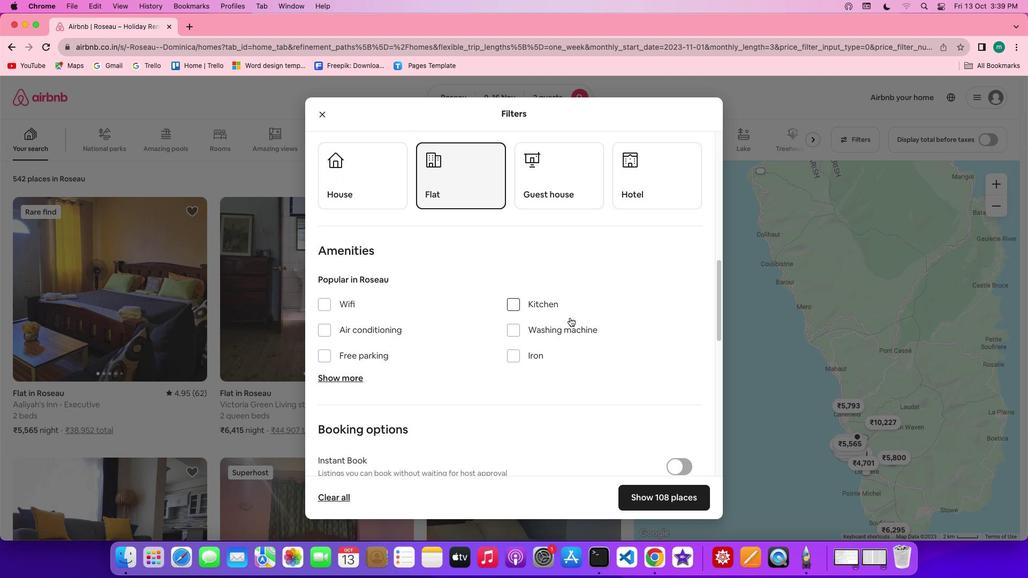 
Action: Mouse scrolled (570, 318) with delta (0, 0)
Screenshot: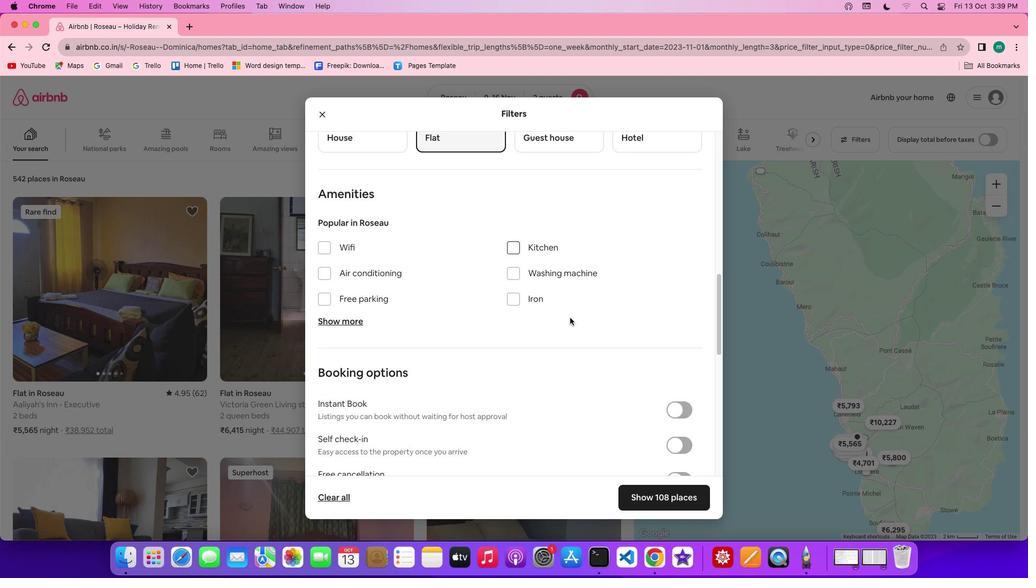 
Action: Mouse scrolled (570, 318) with delta (0, 0)
Screenshot: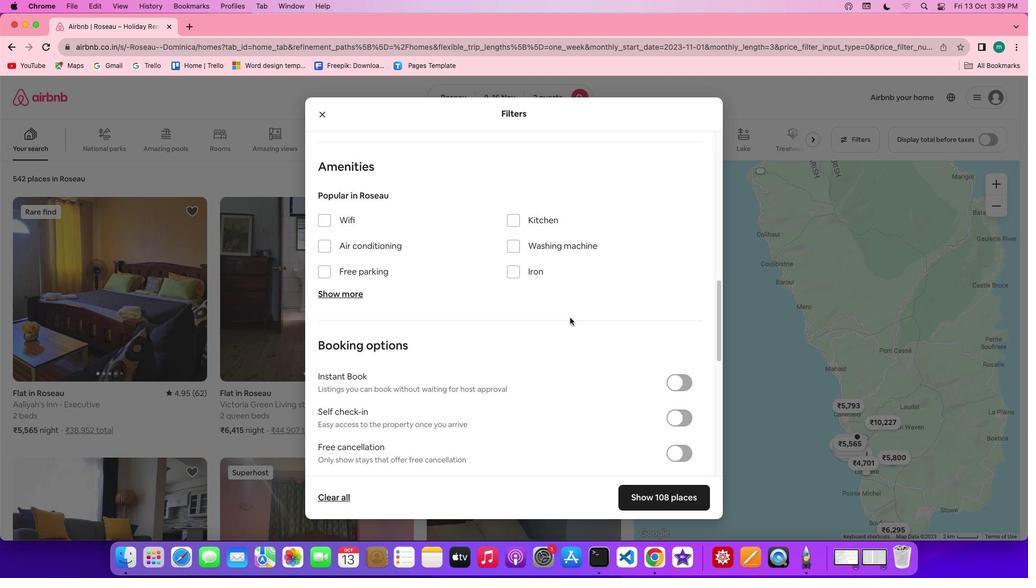 
Action: Mouse scrolled (570, 318) with delta (0, 0)
Screenshot: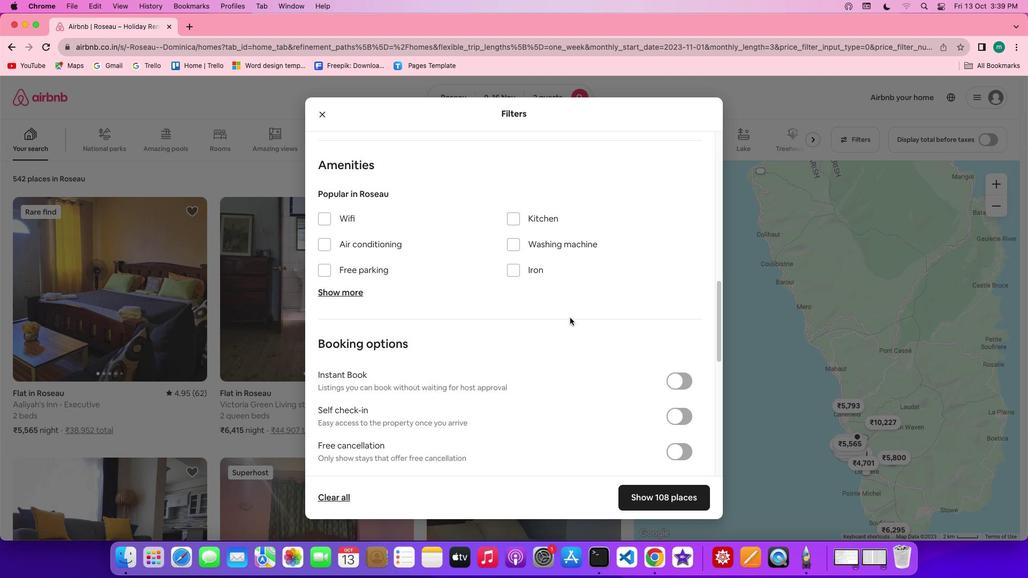 
Action: Mouse scrolled (570, 318) with delta (0, 0)
Screenshot: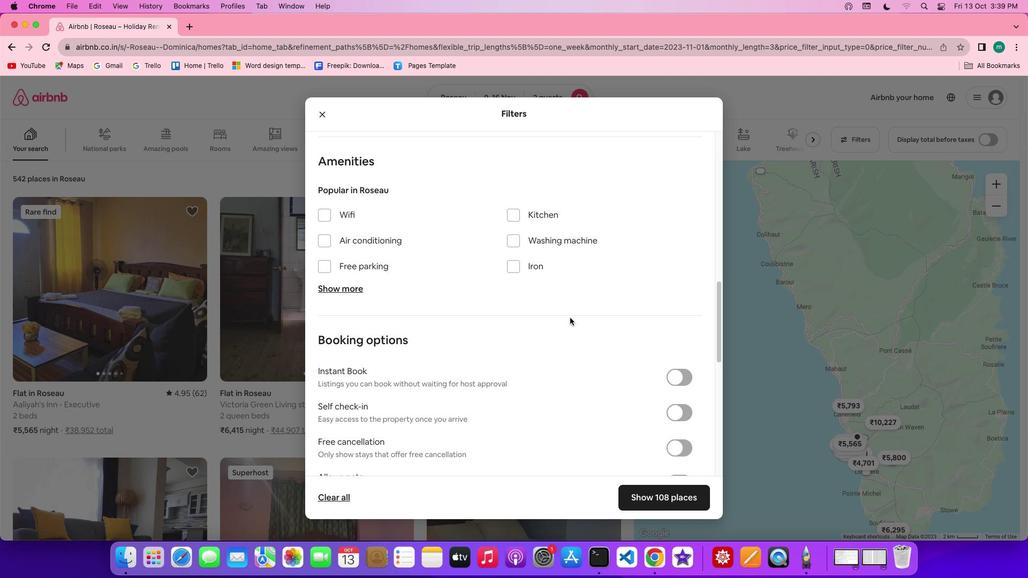 
Action: Mouse scrolled (570, 318) with delta (0, 0)
Screenshot: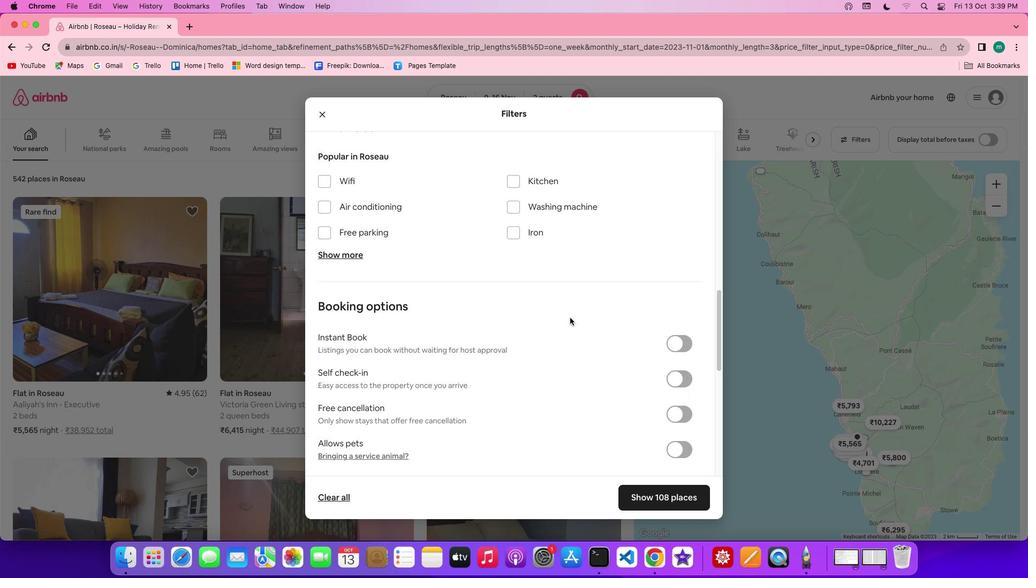 
Action: Mouse moved to (661, 499)
Screenshot: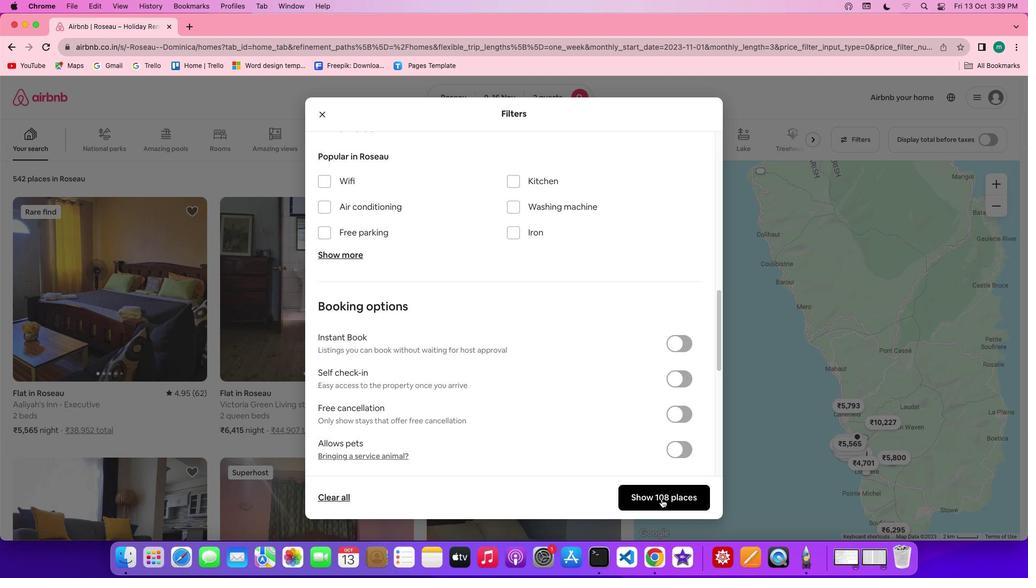 
Action: Mouse pressed left at (661, 499)
Screenshot: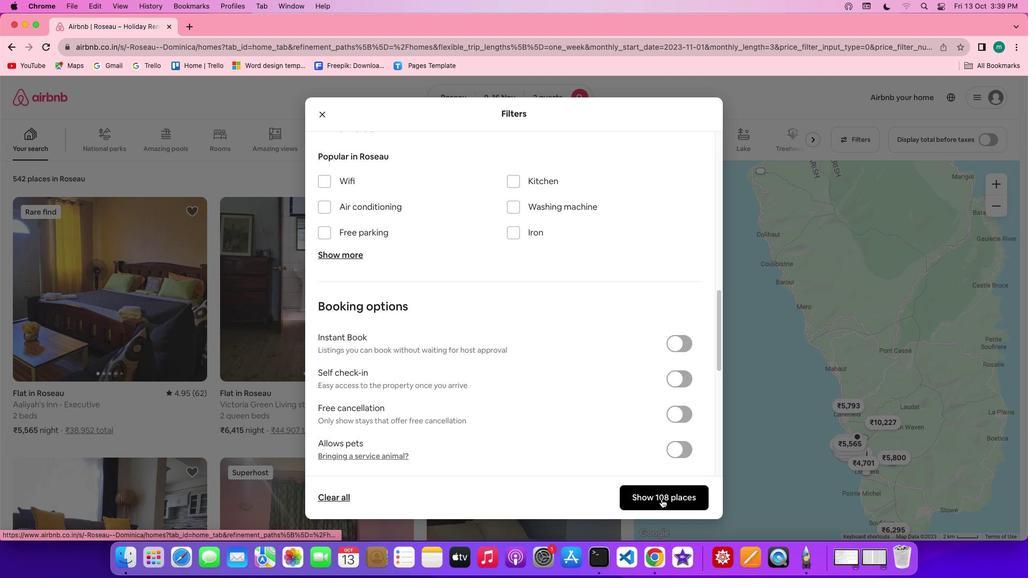 
Action: Mouse moved to (100, 328)
Screenshot: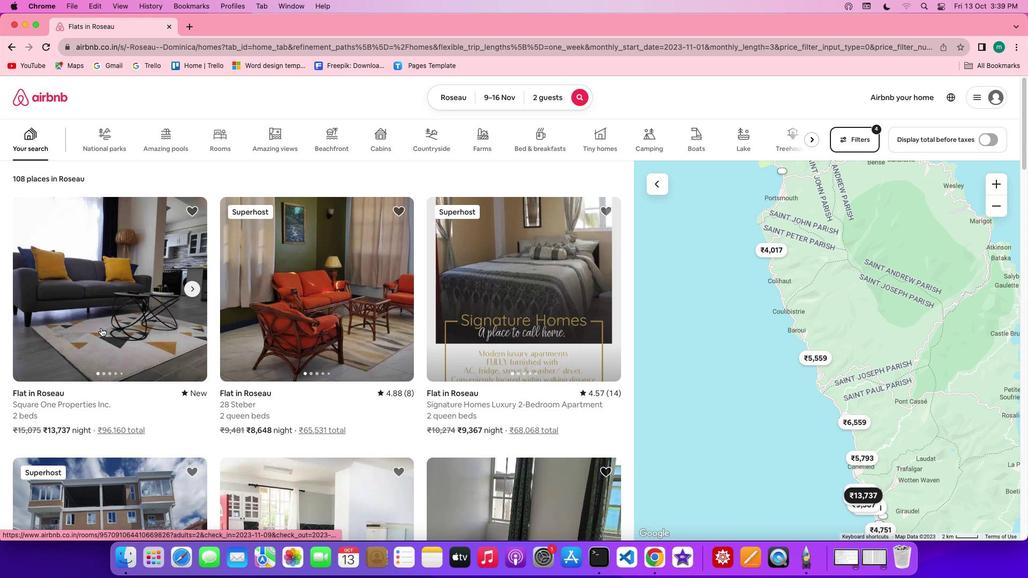 
Action: Mouse pressed left at (100, 328)
Screenshot: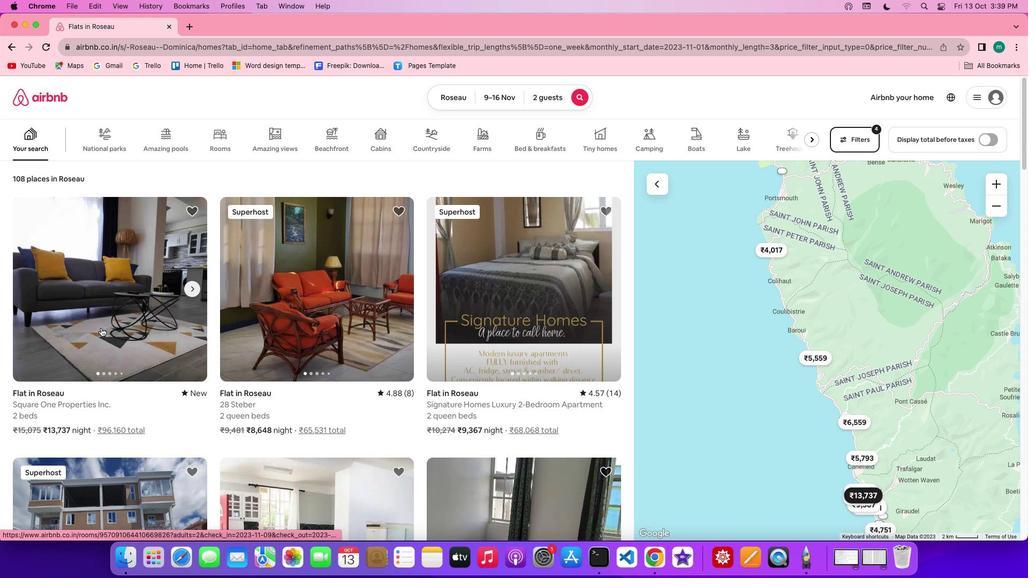 
Action: Mouse moved to (750, 401)
Screenshot: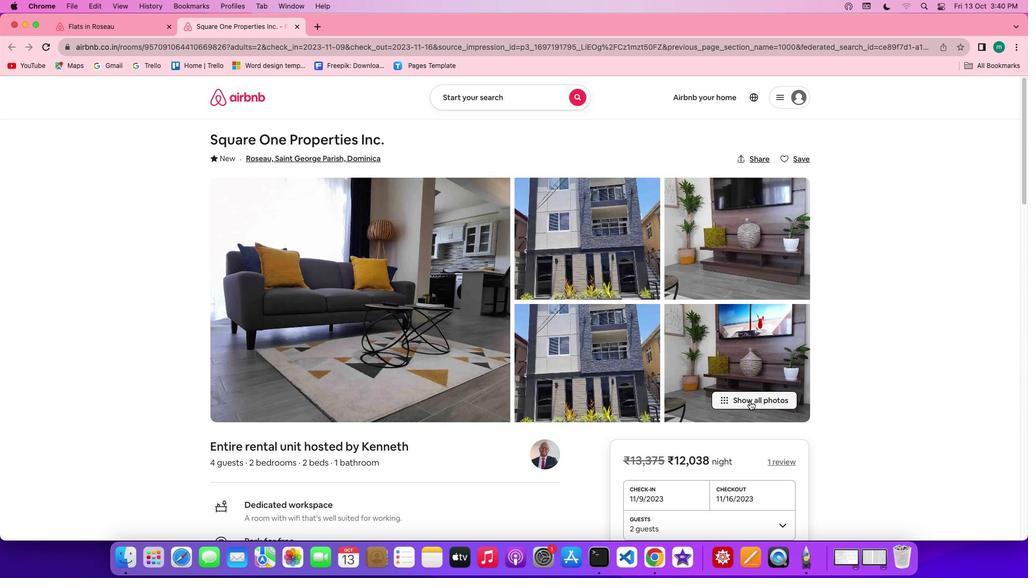 
Action: Mouse pressed left at (750, 401)
Screenshot: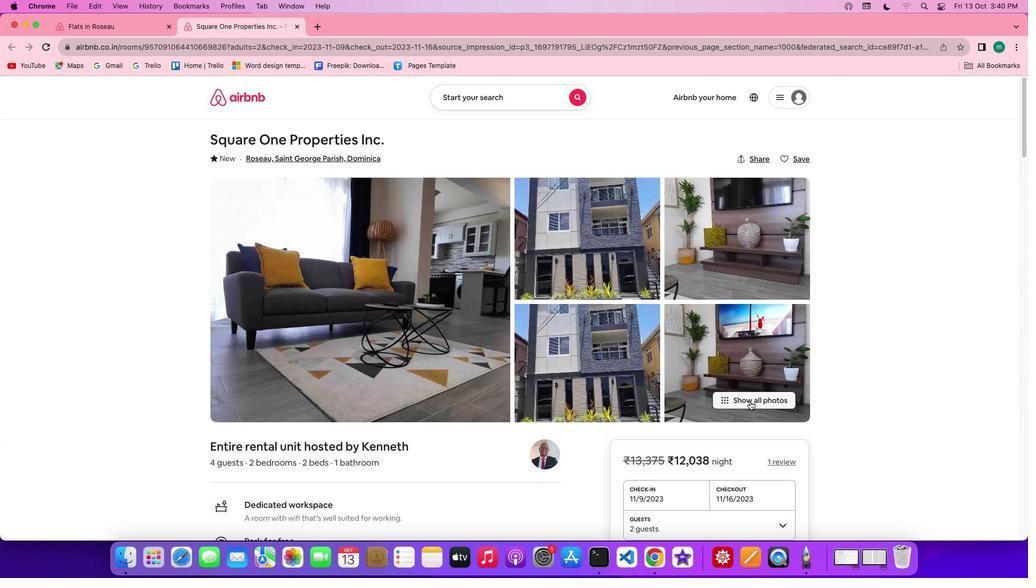 
Action: Mouse moved to (613, 403)
Screenshot: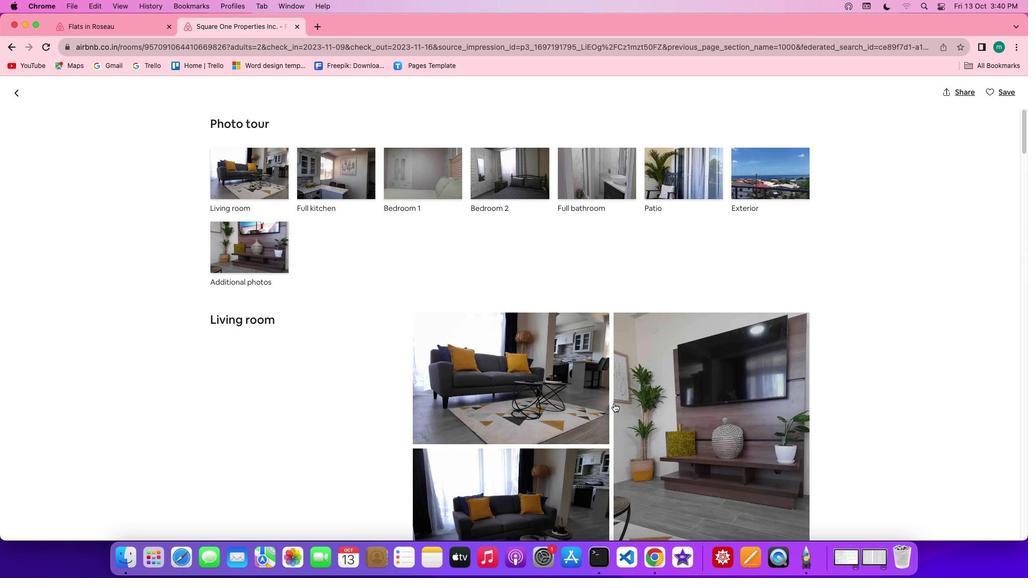 
Action: Mouse scrolled (613, 403) with delta (0, 0)
Screenshot: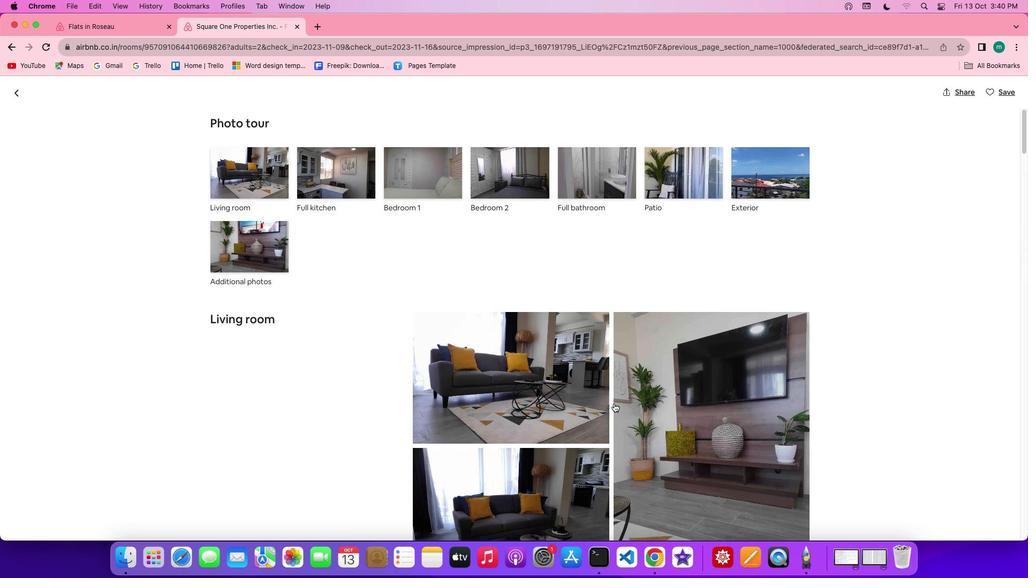
Action: Mouse scrolled (613, 403) with delta (0, 0)
Screenshot: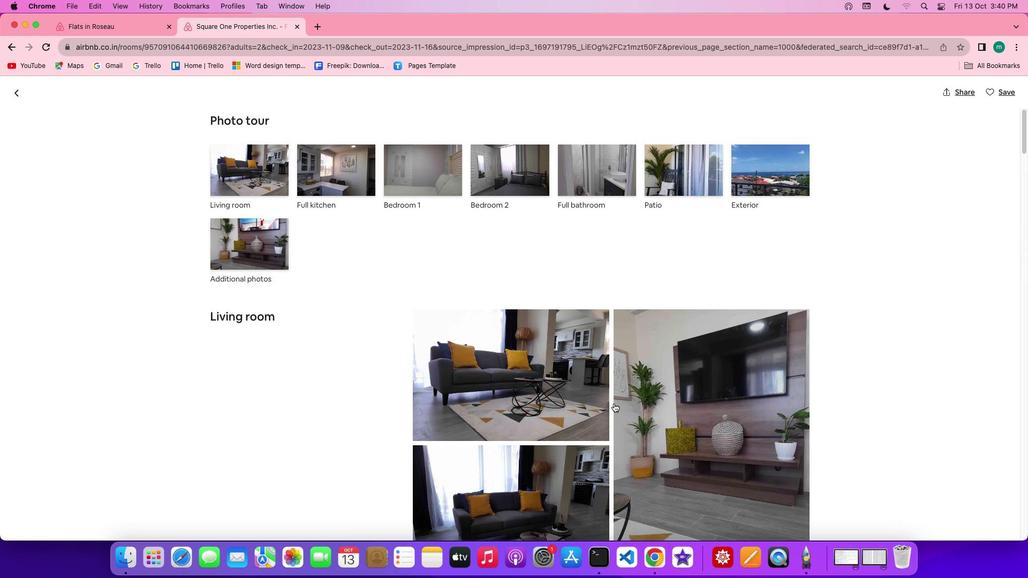 
Action: Mouse scrolled (613, 403) with delta (0, -1)
Screenshot: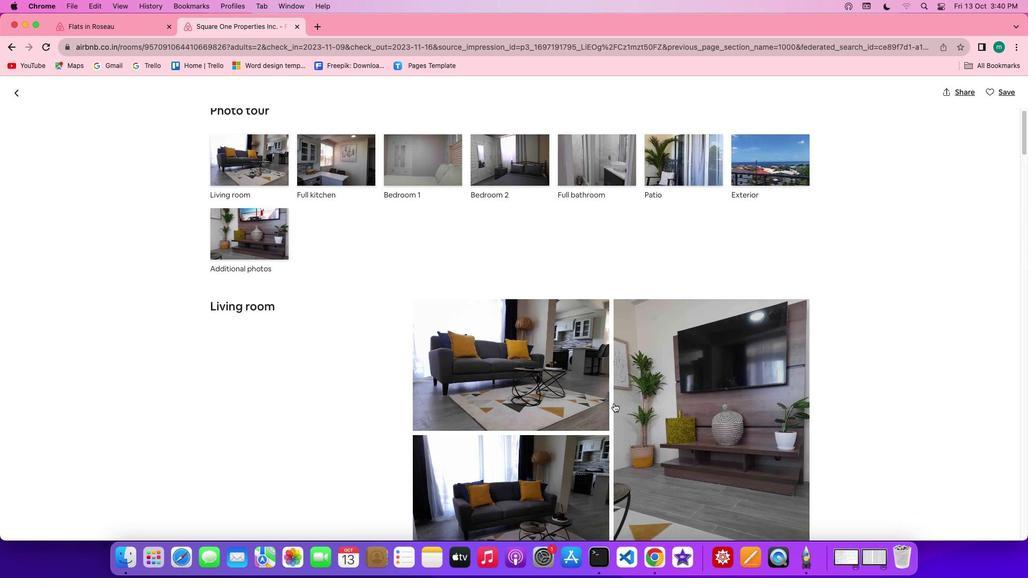 
Action: Mouse moved to (674, 410)
Screenshot: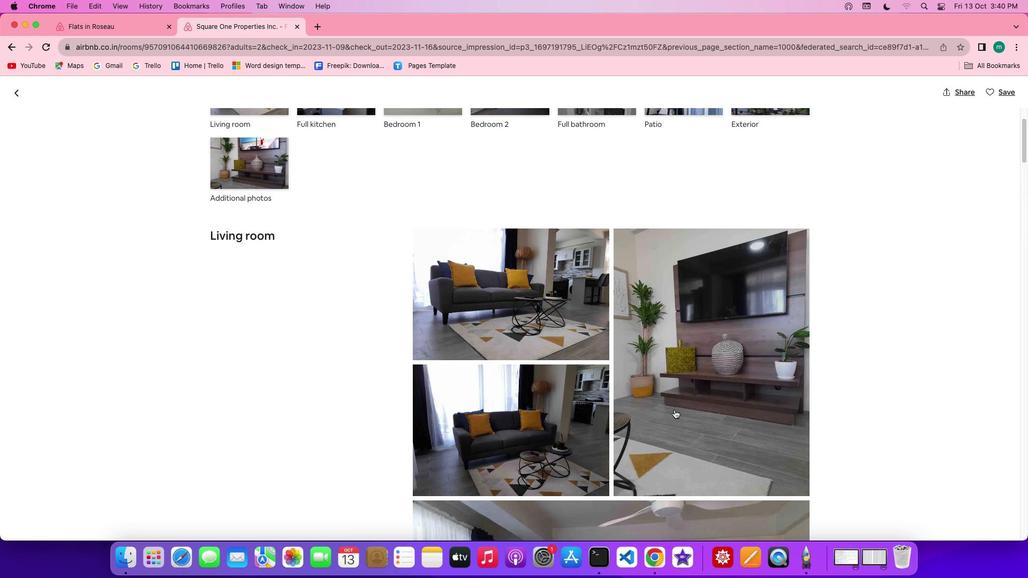 
Action: Mouse scrolled (674, 410) with delta (0, 0)
Screenshot: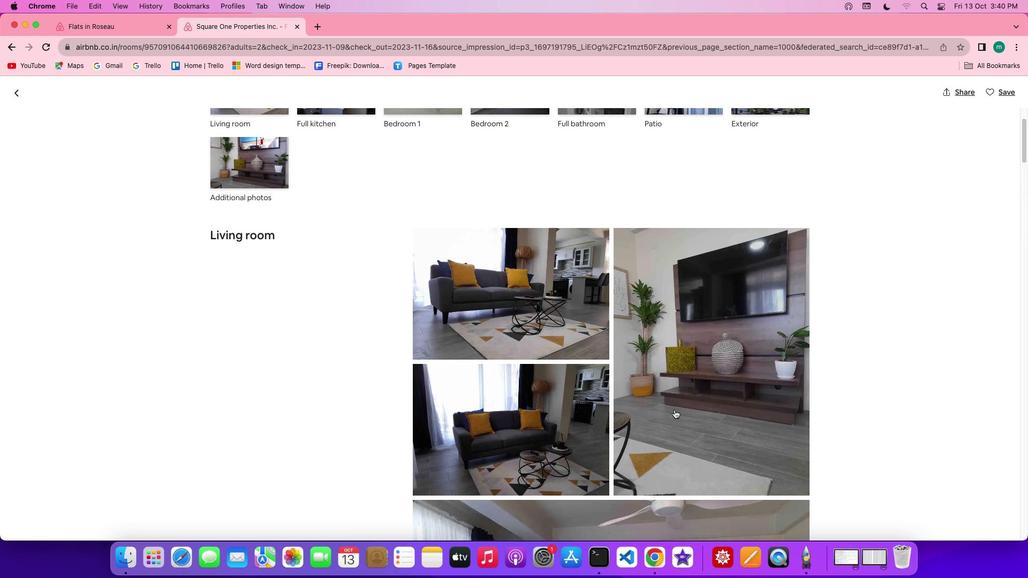 
Action: Mouse scrolled (674, 410) with delta (0, 0)
Screenshot: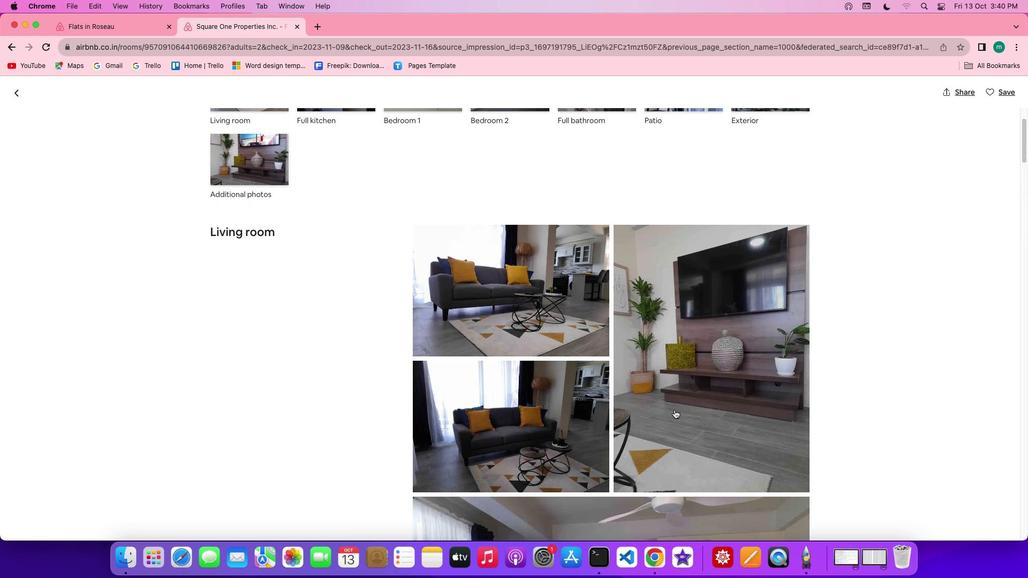 
Action: Mouse scrolled (674, 410) with delta (0, 0)
Screenshot: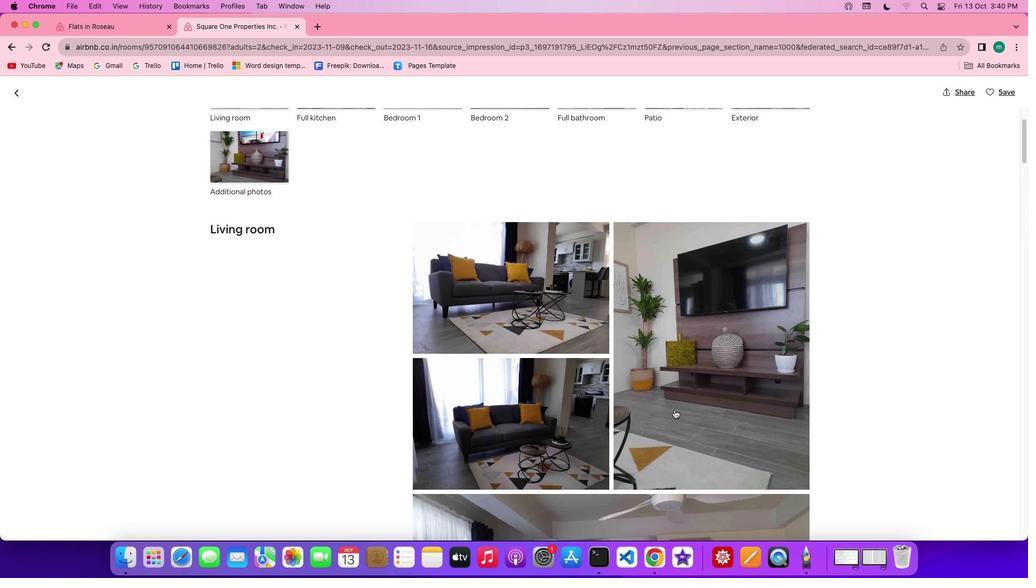 
Action: Mouse scrolled (674, 410) with delta (0, -1)
Screenshot: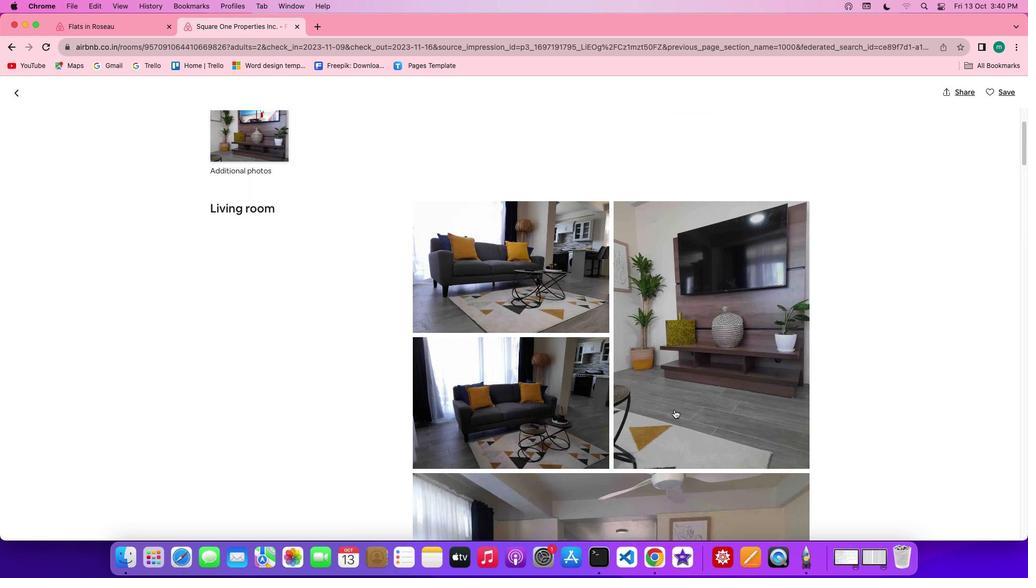 
Action: Mouse scrolled (674, 410) with delta (0, 0)
Screenshot: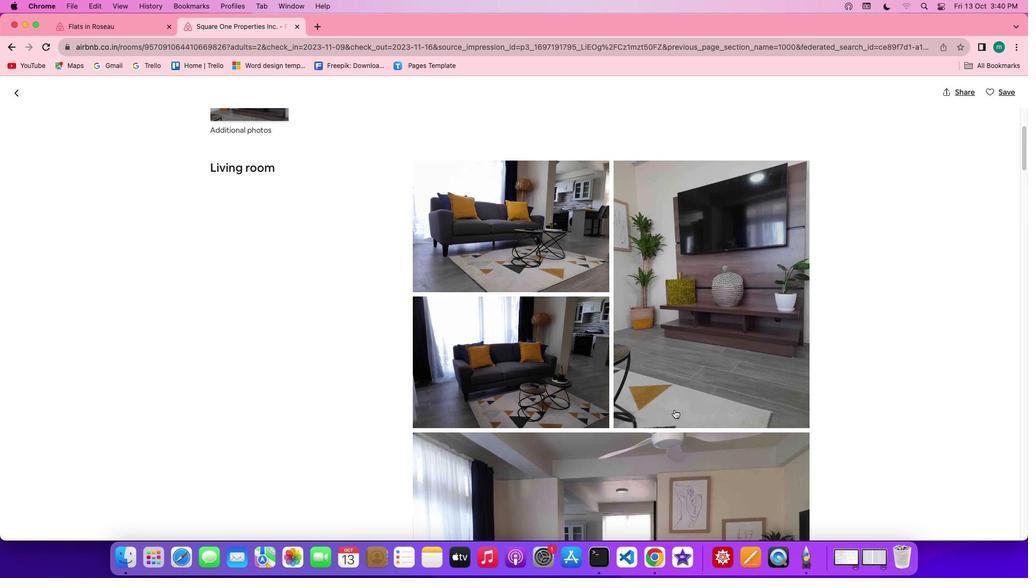 
Action: Mouse scrolled (674, 410) with delta (0, 0)
Screenshot: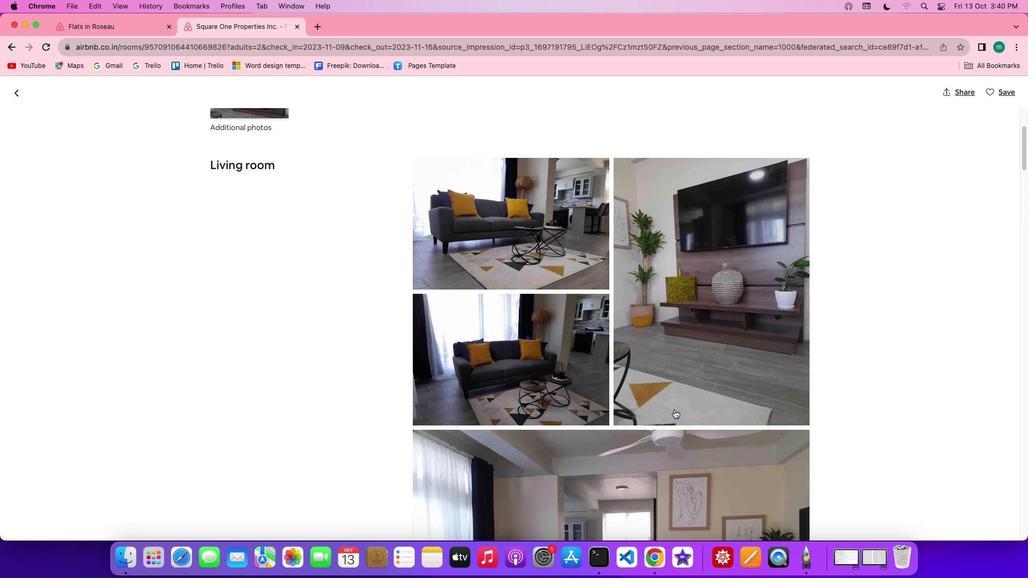 
Action: Mouse scrolled (674, 410) with delta (0, -1)
Screenshot: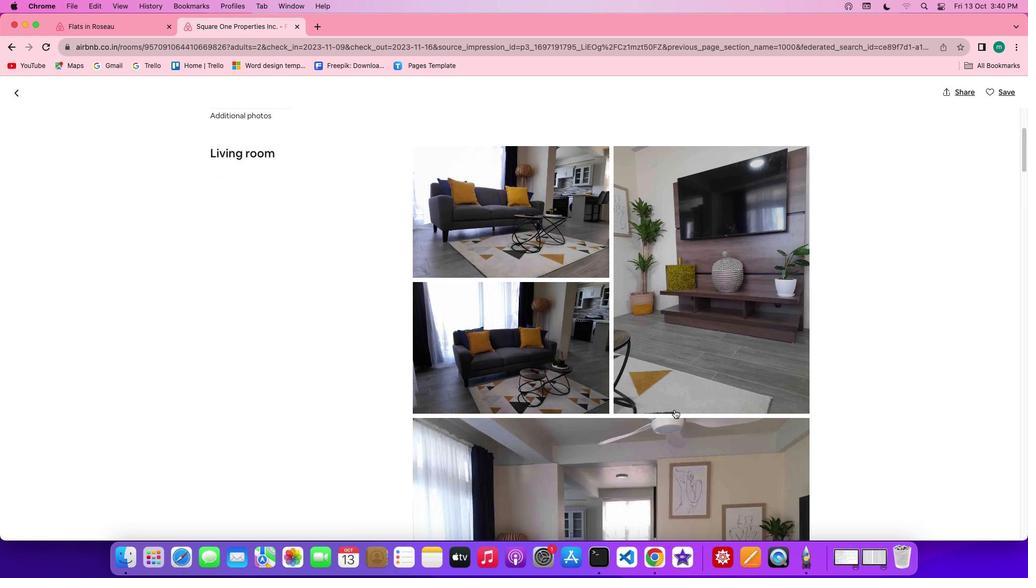 
Action: Mouse scrolled (674, 410) with delta (0, -2)
Screenshot: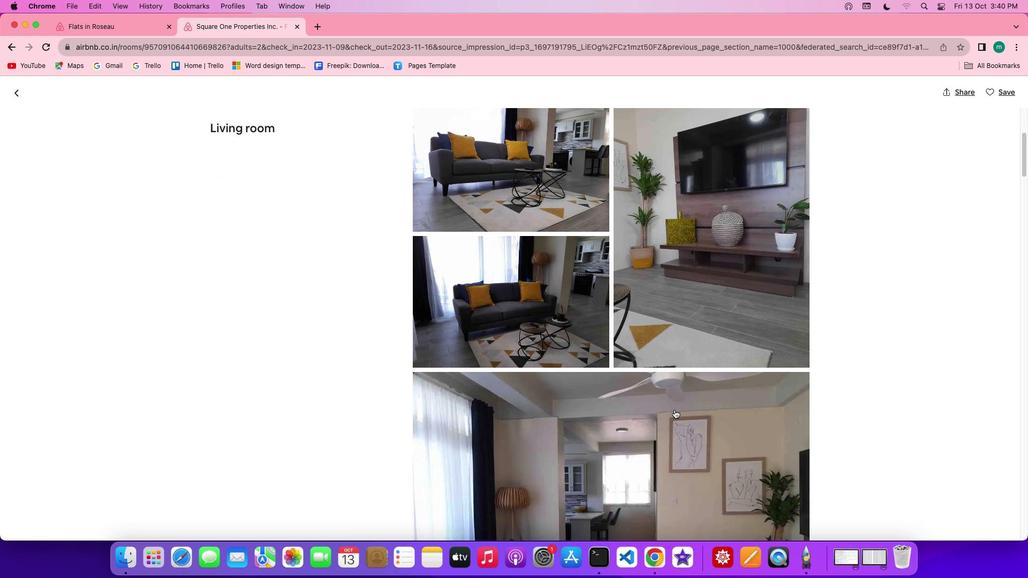 
Action: Mouse scrolled (674, 410) with delta (0, 0)
Screenshot: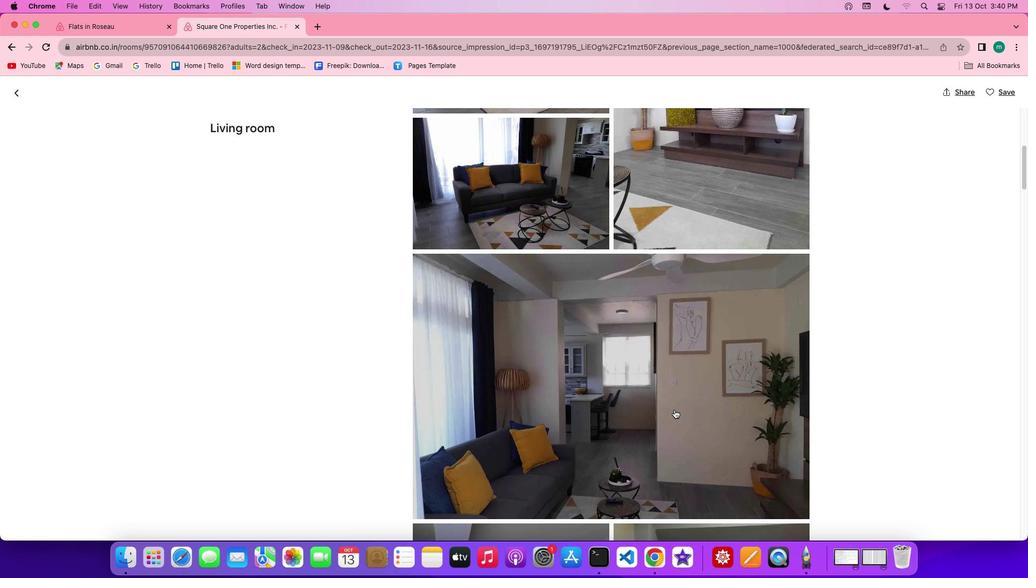 
Action: Mouse scrolled (674, 410) with delta (0, 0)
Screenshot: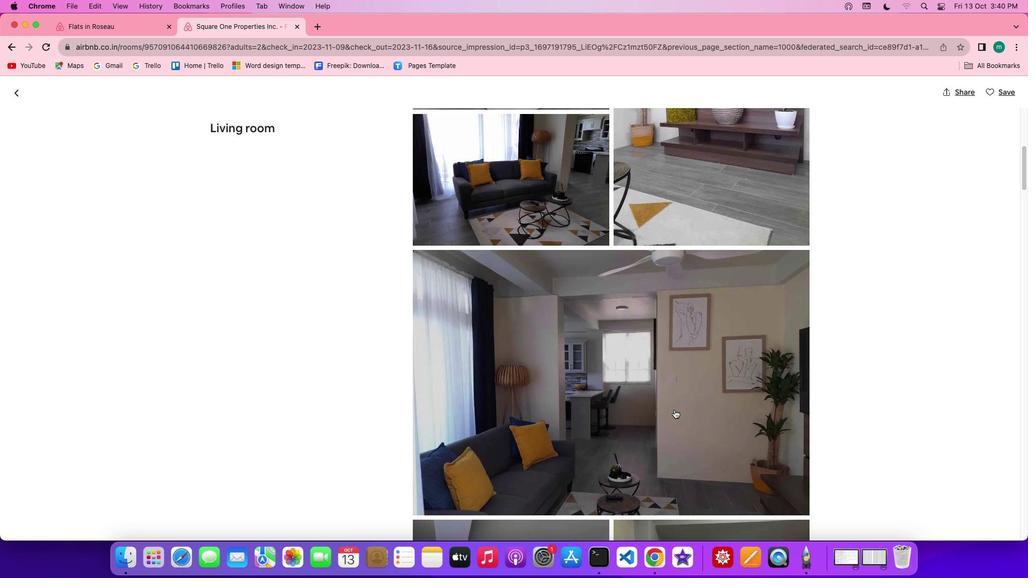 
Action: Mouse scrolled (674, 410) with delta (0, -1)
Screenshot: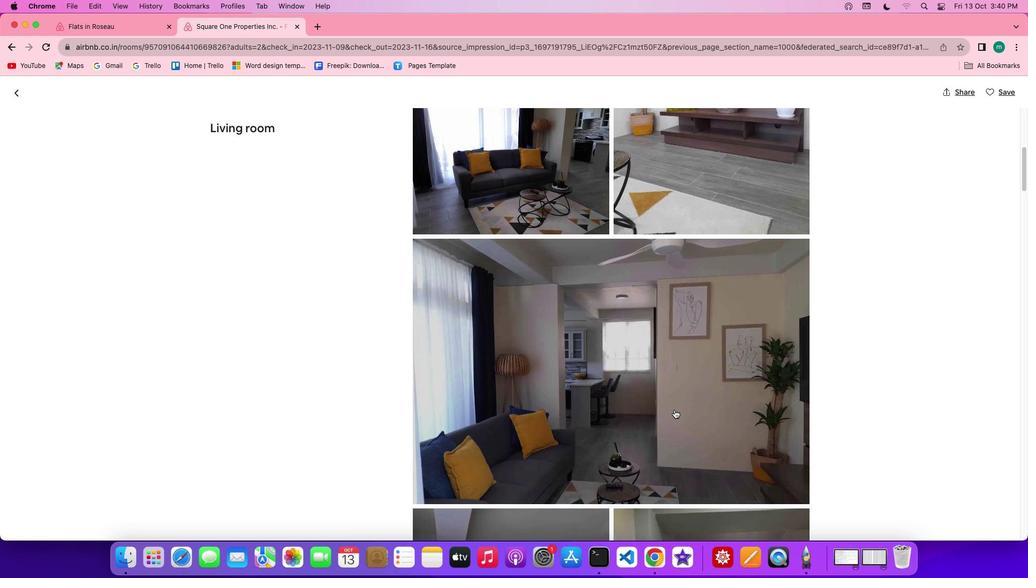 
Action: Mouse scrolled (674, 410) with delta (0, -1)
Screenshot: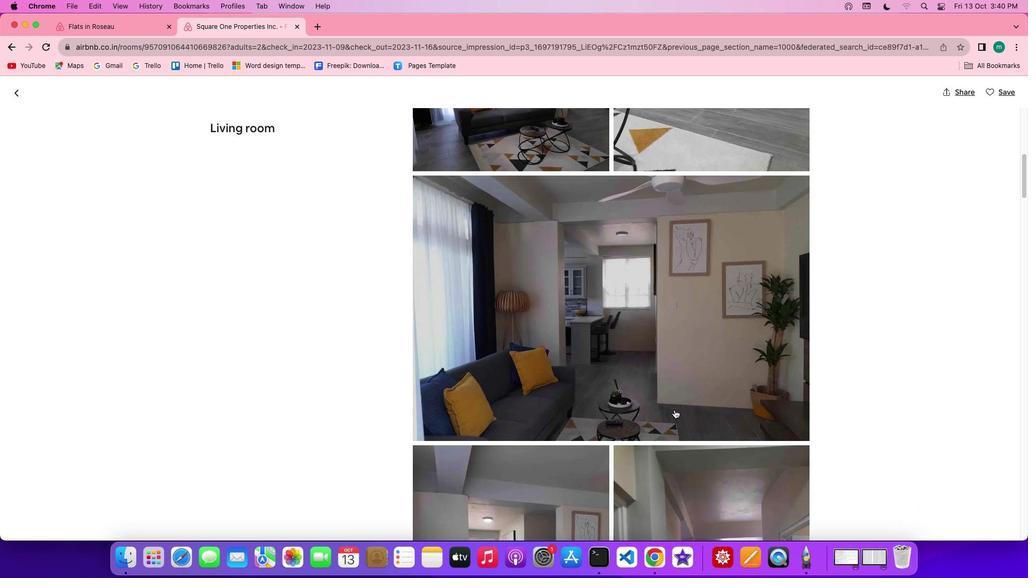 
Action: Mouse scrolled (674, 410) with delta (0, 0)
Screenshot: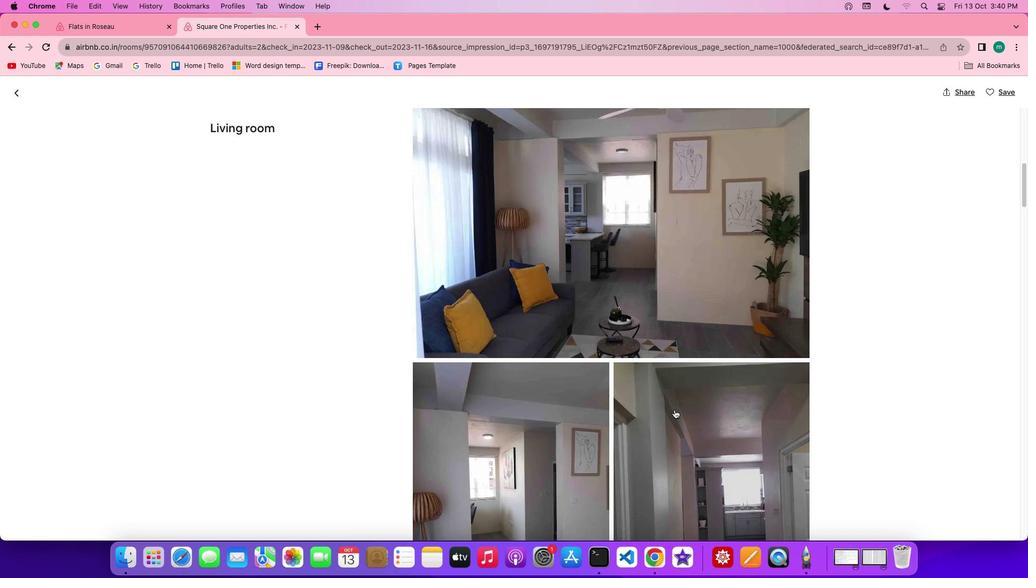 
Action: Mouse scrolled (674, 410) with delta (0, 0)
Screenshot: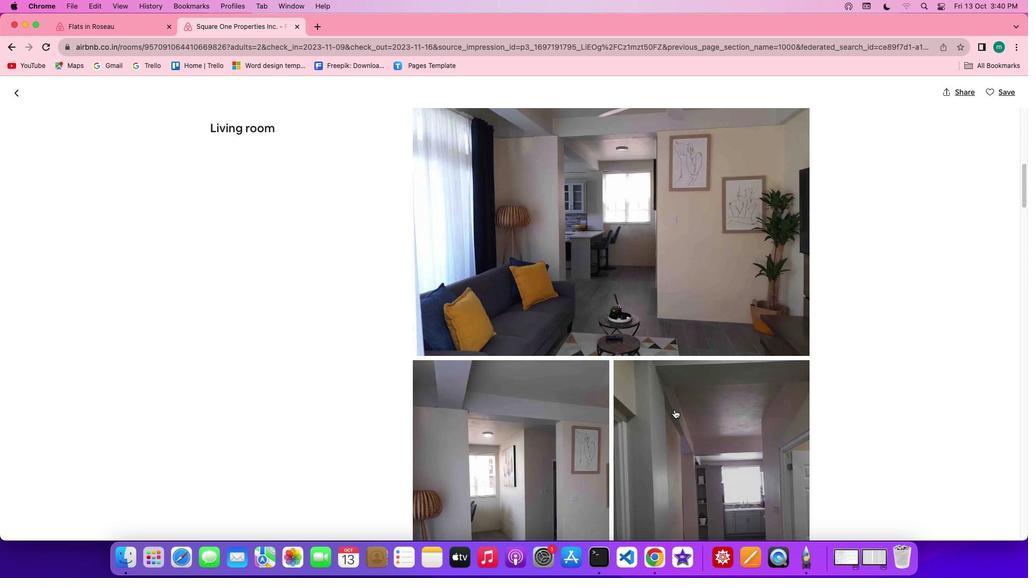 
Action: Mouse scrolled (674, 410) with delta (0, 0)
Screenshot: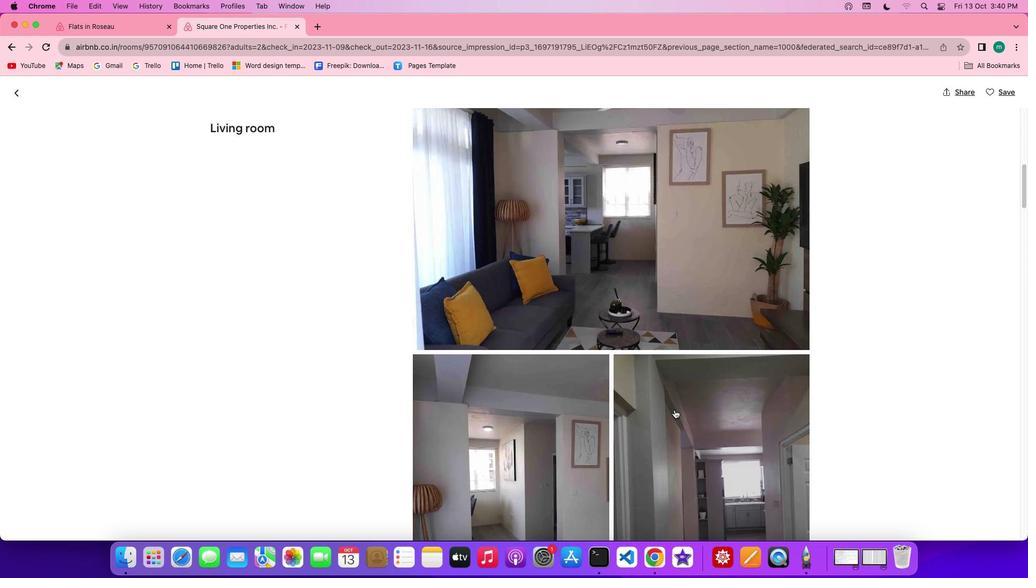 
Action: Mouse scrolled (674, 410) with delta (0, -1)
Screenshot: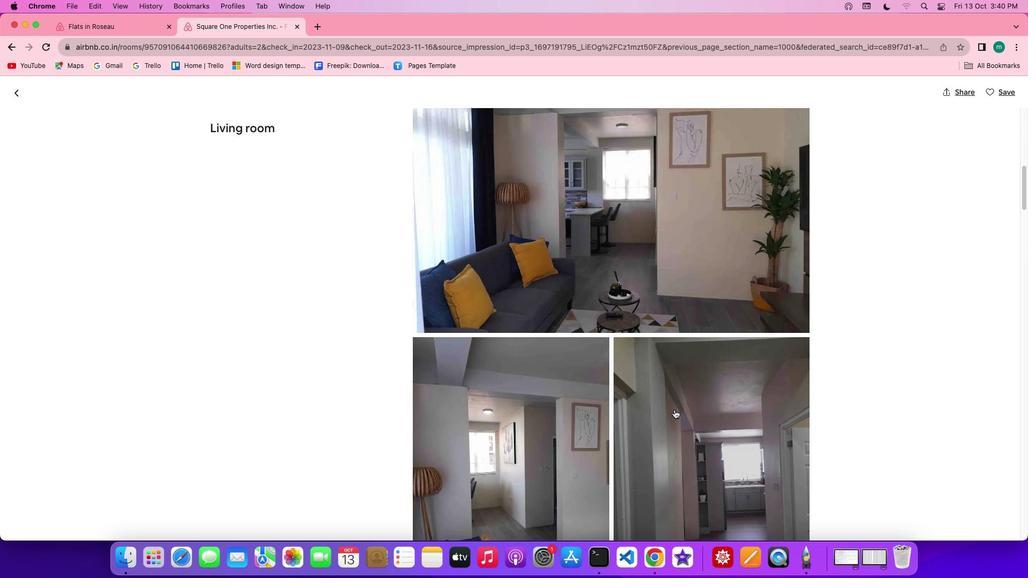 
Action: Mouse scrolled (674, 410) with delta (0, -2)
Screenshot: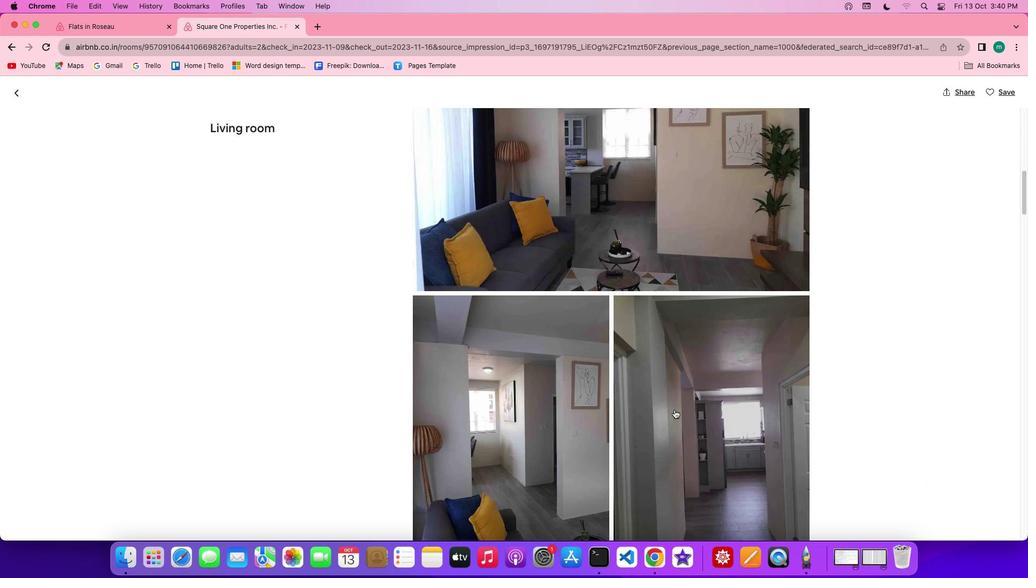 
Action: Mouse scrolled (674, 410) with delta (0, 0)
Screenshot: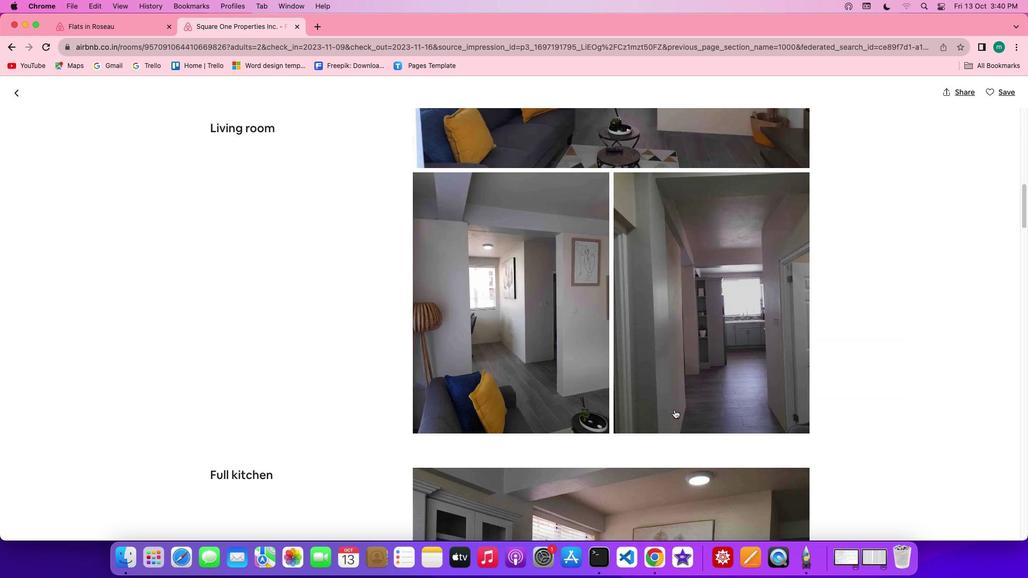 
Action: Mouse scrolled (674, 410) with delta (0, 0)
Screenshot: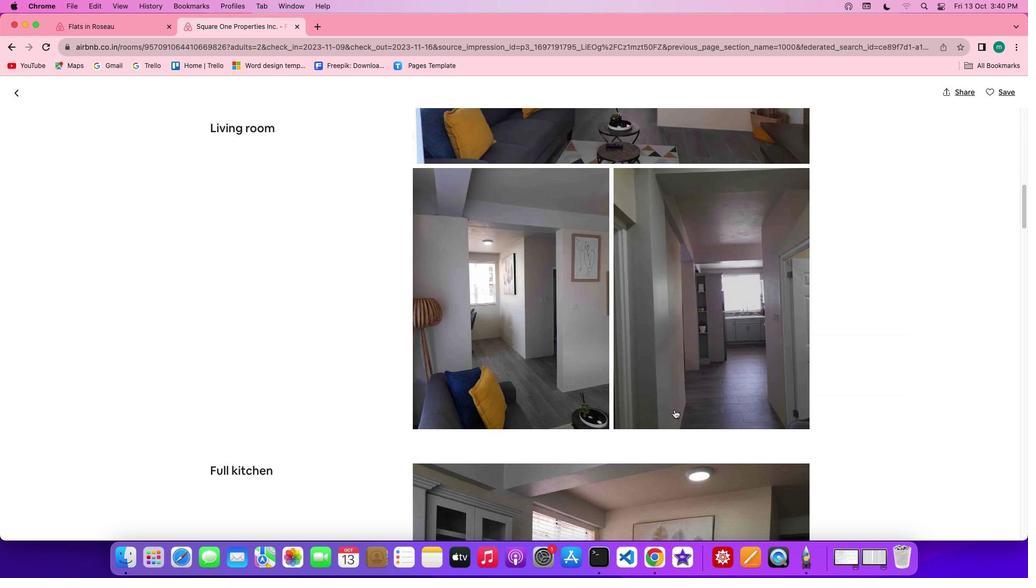 
Action: Mouse scrolled (674, 410) with delta (0, -1)
Screenshot: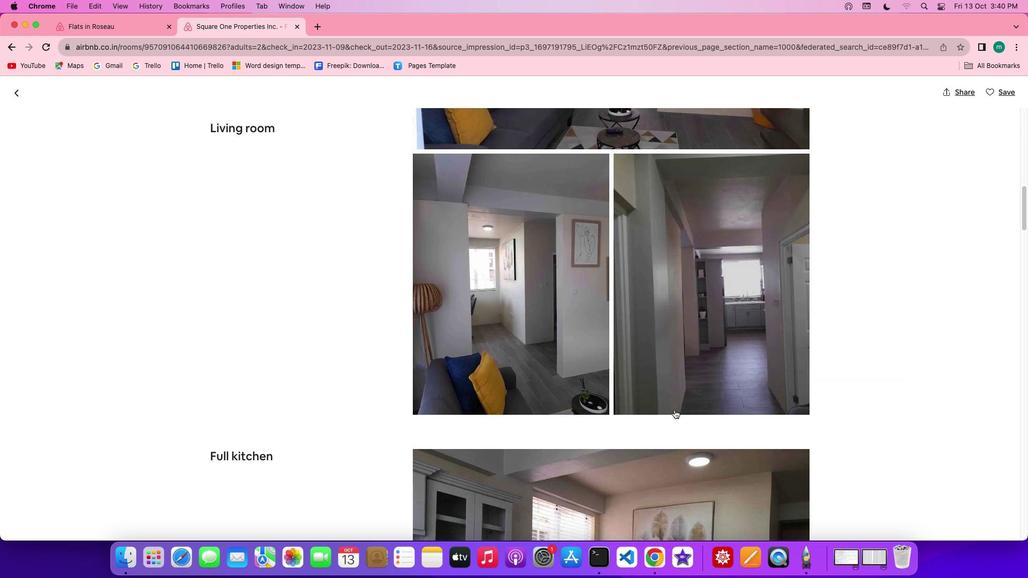 
Action: Mouse scrolled (674, 410) with delta (0, -2)
Screenshot: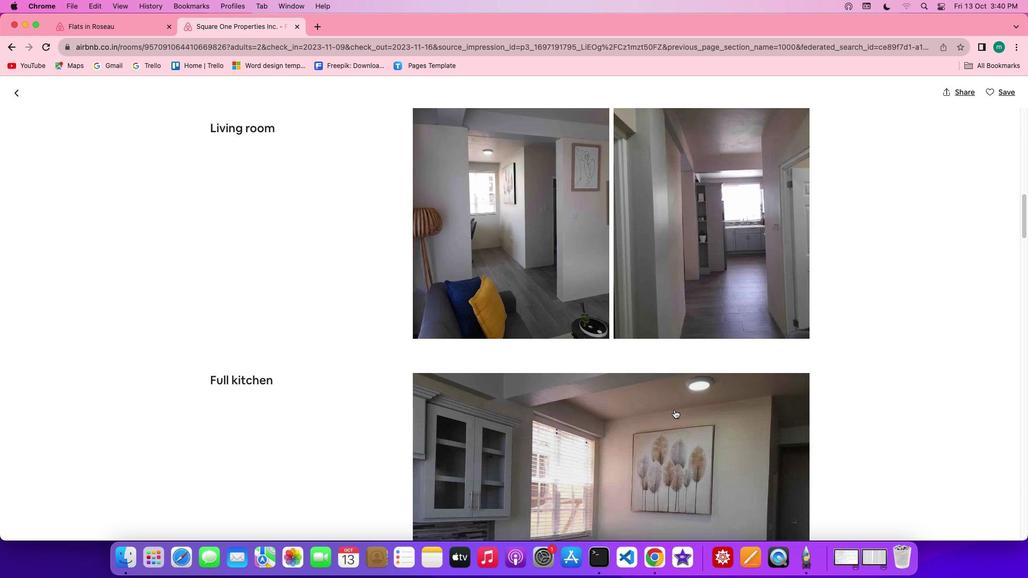 
Action: Mouse scrolled (674, 410) with delta (0, 0)
Screenshot: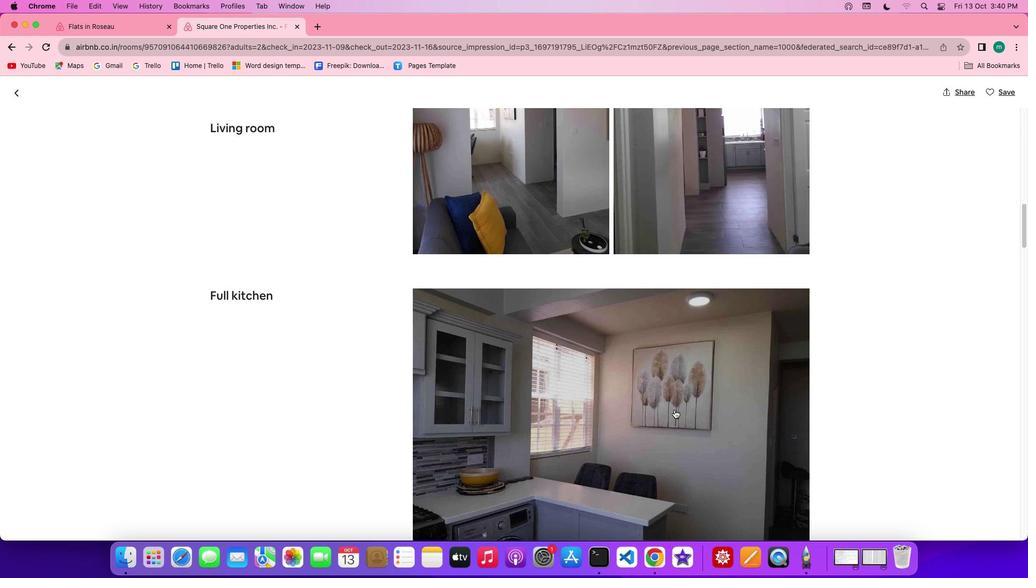 
Action: Mouse scrolled (674, 410) with delta (0, 0)
Screenshot: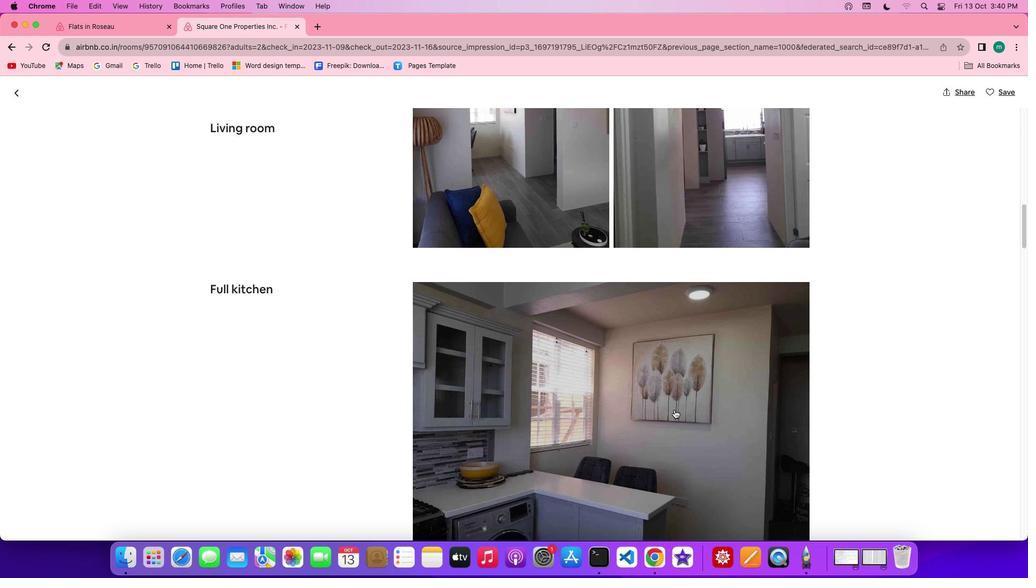
Action: Mouse scrolled (674, 410) with delta (0, -1)
Screenshot: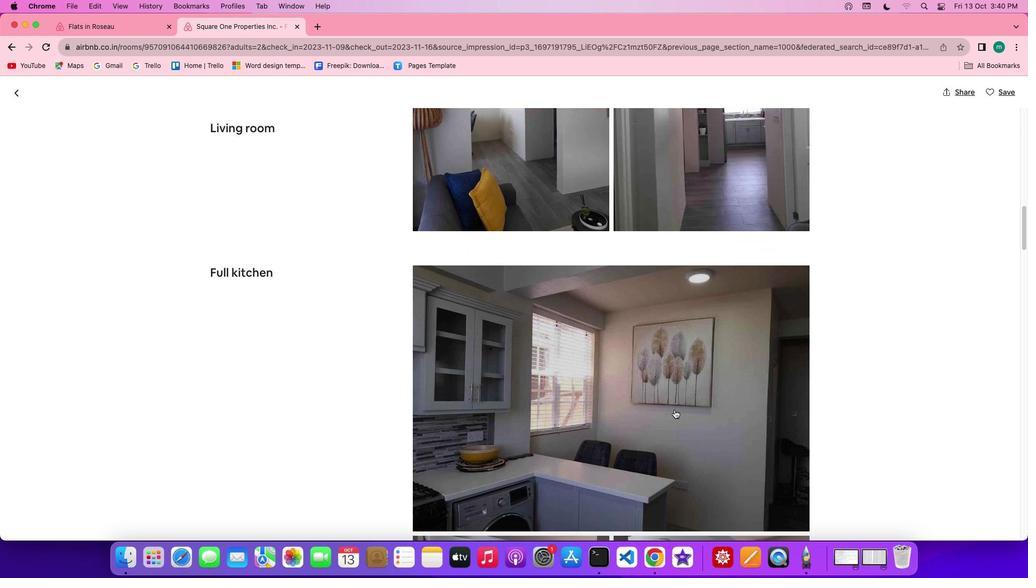 
Action: Mouse scrolled (674, 410) with delta (0, -2)
Screenshot: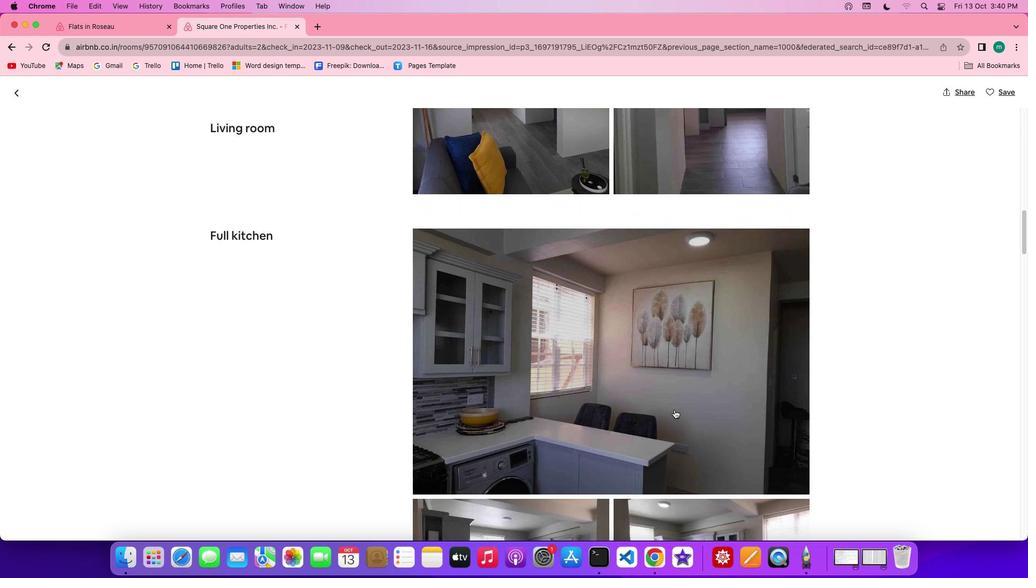 
Action: Mouse scrolled (674, 410) with delta (0, 0)
Screenshot: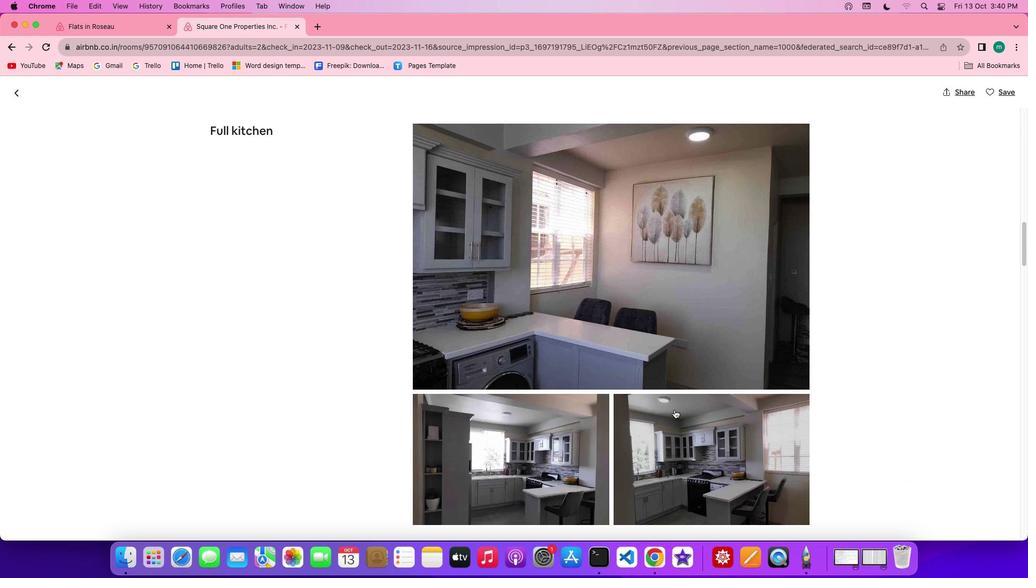 
Action: Mouse scrolled (674, 410) with delta (0, 0)
Screenshot: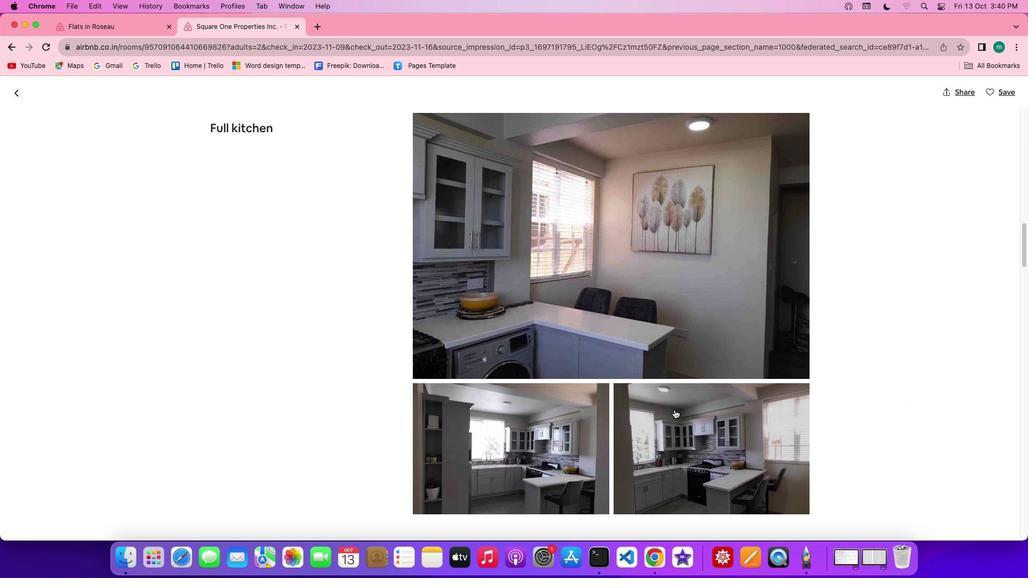 
Action: Mouse scrolled (674, 410) with delta (0, -1)
Screenshot: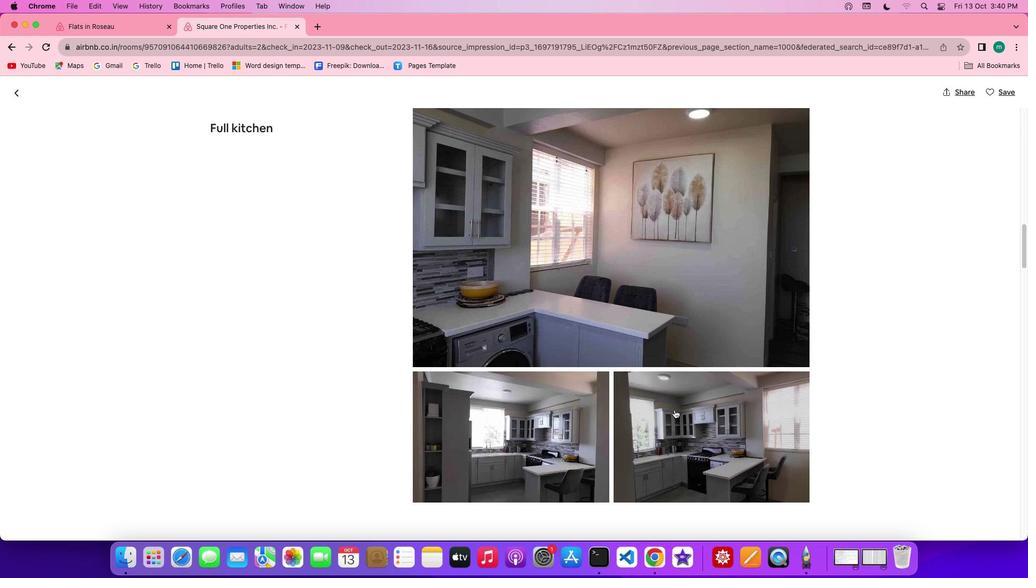 
Action: Mouse scrolled (674, 410) with delta (0, -2)
Screenshot: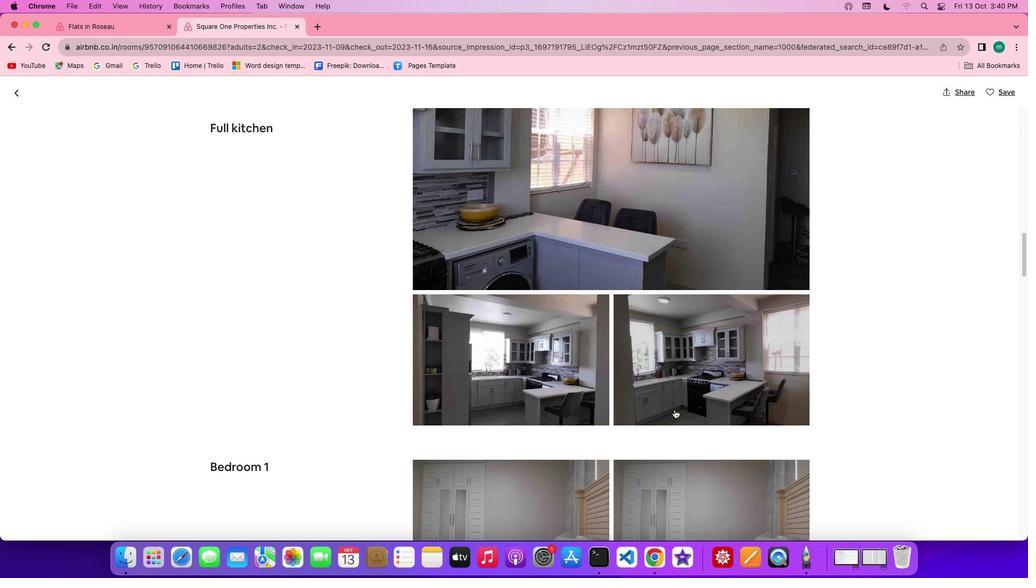 
Action: Mouse scrolled (674, 410) with delta (0, 0)
Screenshot: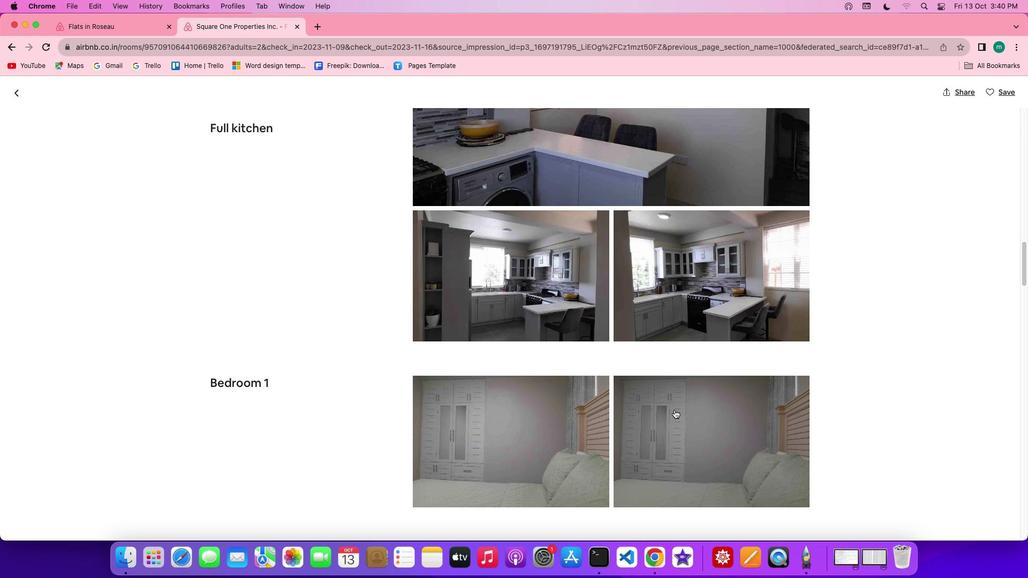 
Action: Mouse scrolled (674, 410) with delta (0, 0)
Screenshot: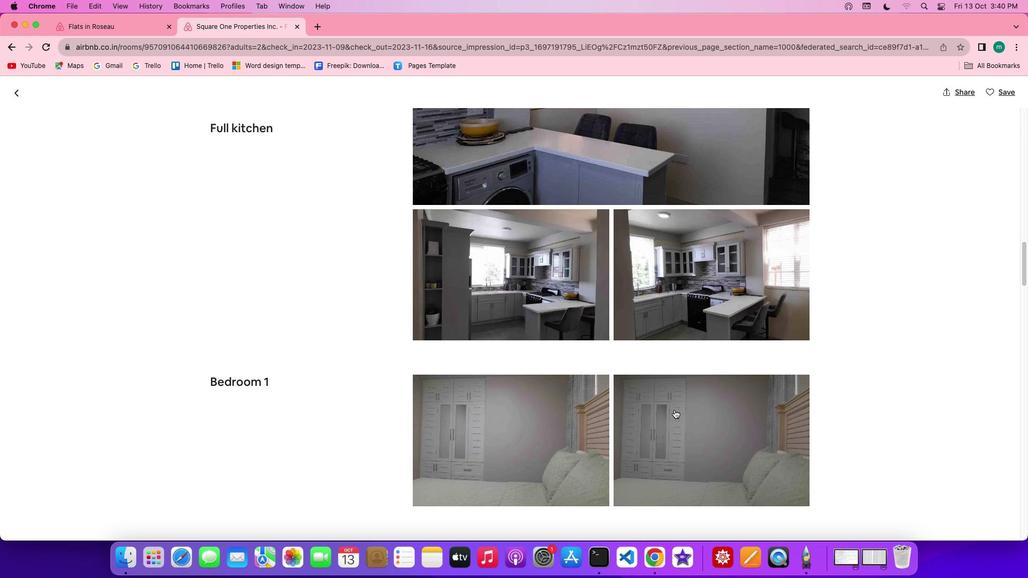 
Action: Mouse scrolled (674, 410) with delta (0, -1)
Screenshot: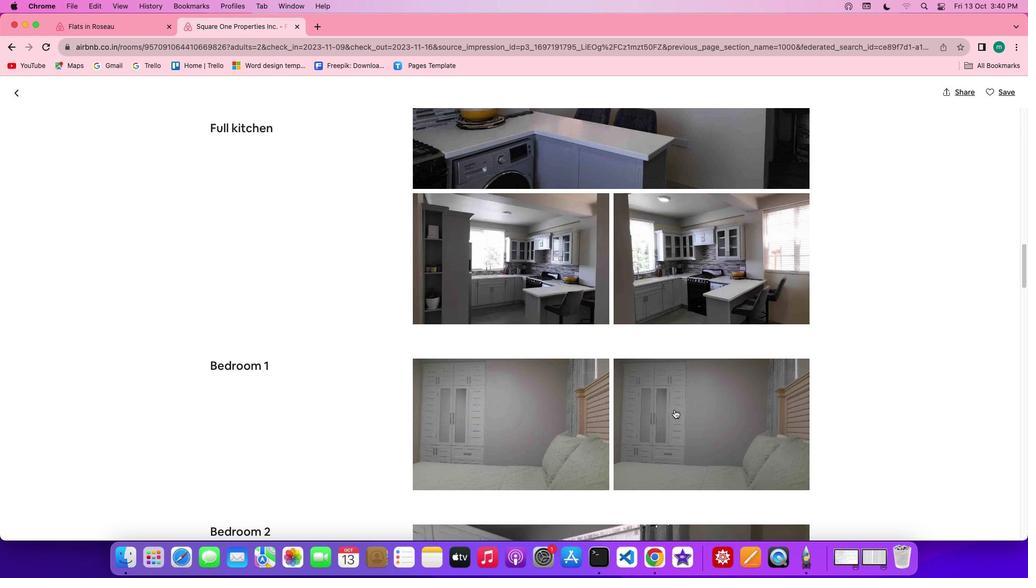 
Action: Mouse scrolled (674, 410) with delta (0, 0)
Screenshot: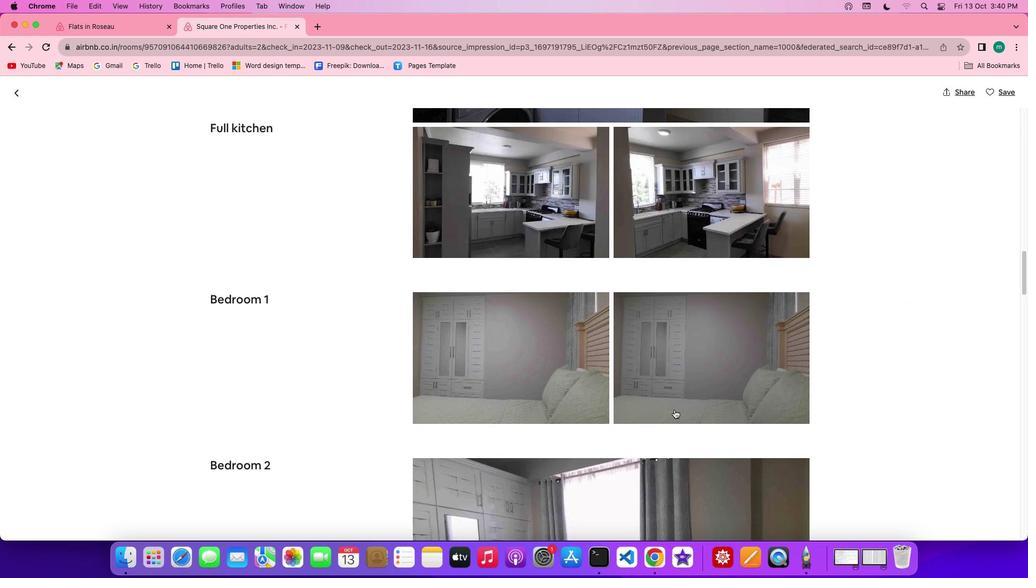
Action: Mouse scrolled (674, 410) with delta (0, 0)
Screenshot: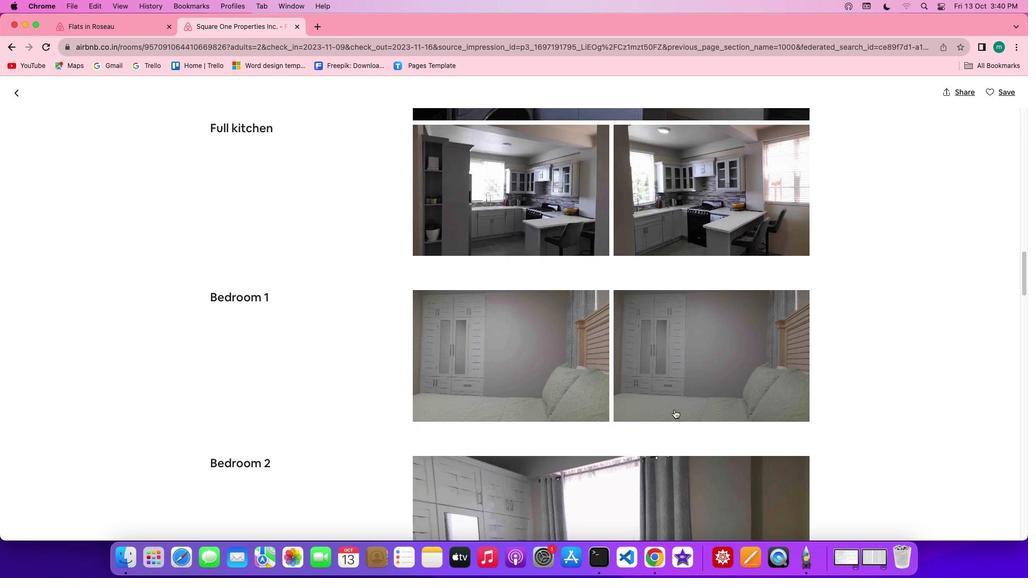 
Action: Mouse scrolled (674, 410) with delta (0, -1)
Screenshot: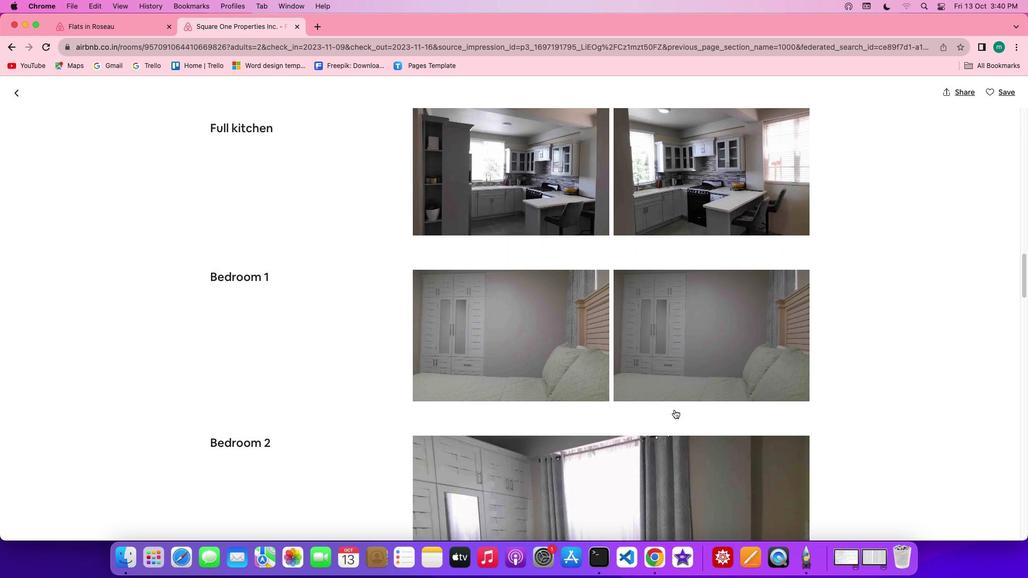 
Action: Mouse scrolled (674, 410) with delta (0, -2)
Screenshot: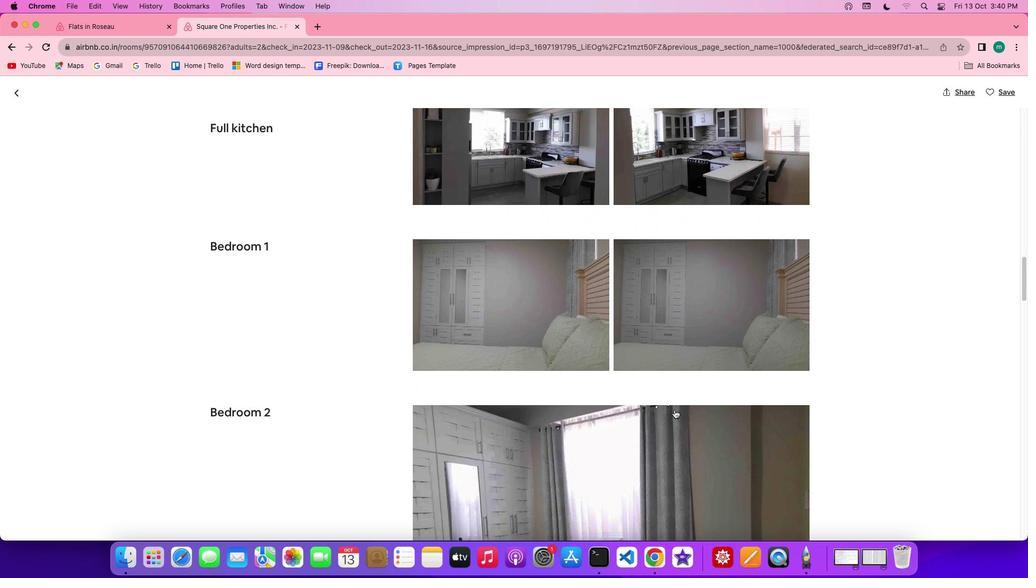
Action: Mouse scrolled (674, 410) with delta (0, 0)
Screenshot: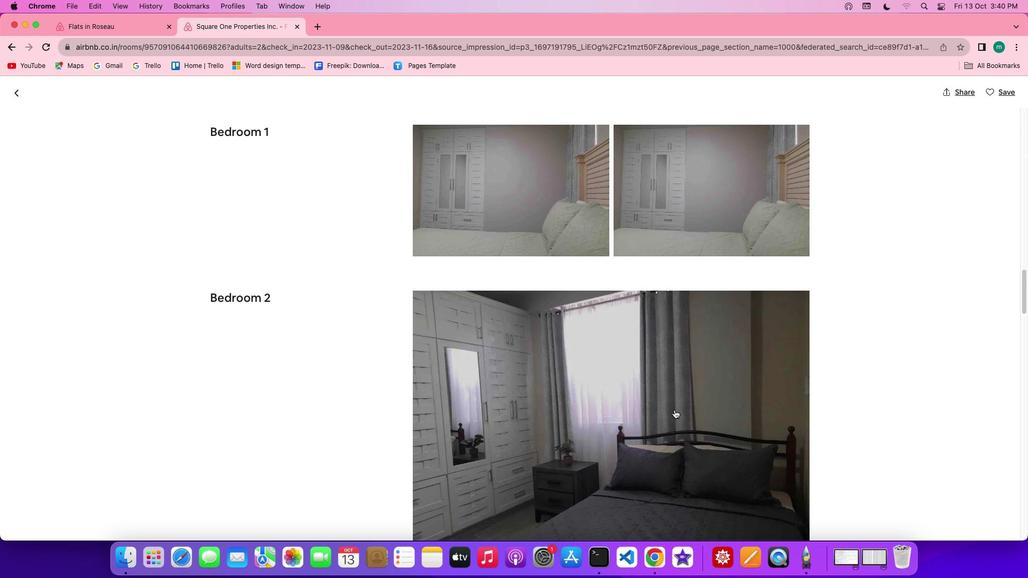 
Action: Mouse scrolled (674, 410) with delta (0, 0)
Screenshot: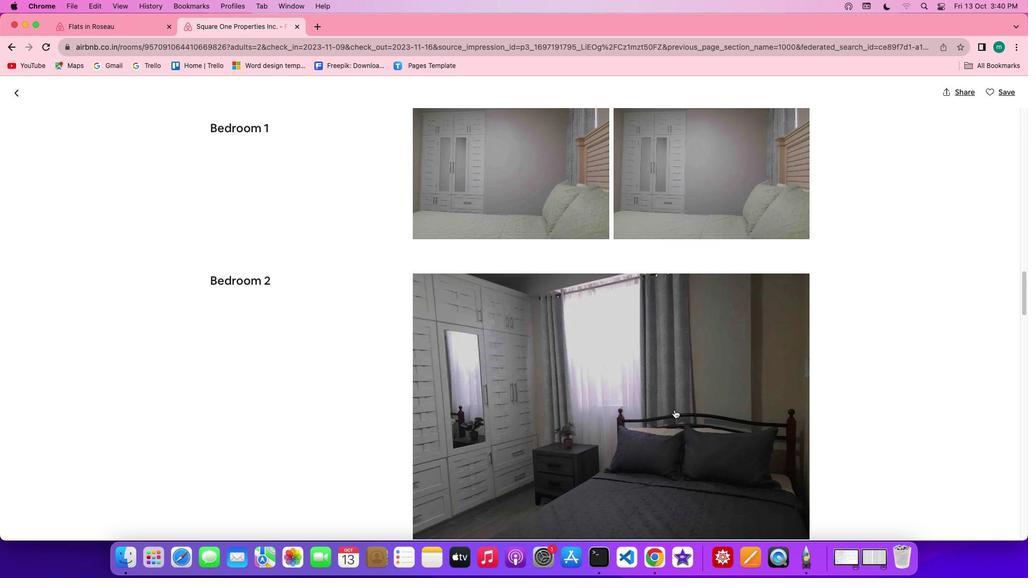 
Action: Mouse scrolled (674, 410) with delta (0, -1)
Screenshot: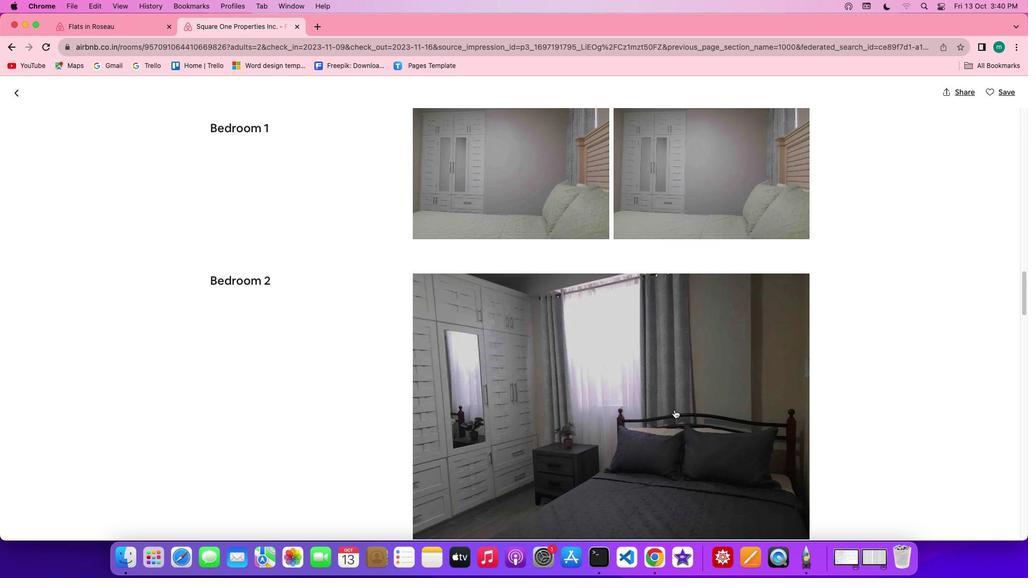 
Action: Mouse scrolled (674, 410) with delta (0, -2)
Screenshot: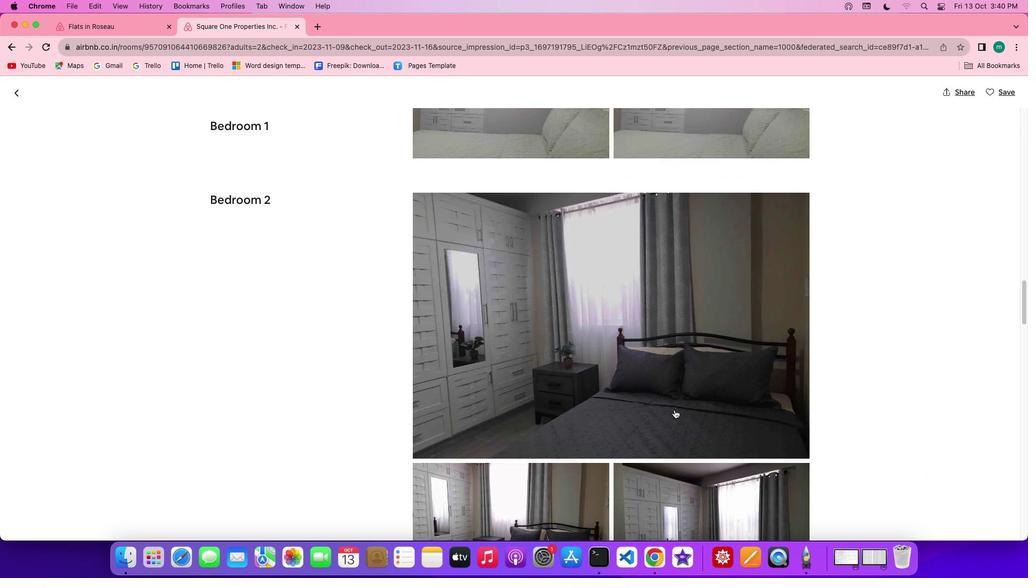 
Action: Mouse scrolled (674, 410) with delta (0, 0)
Screenshot: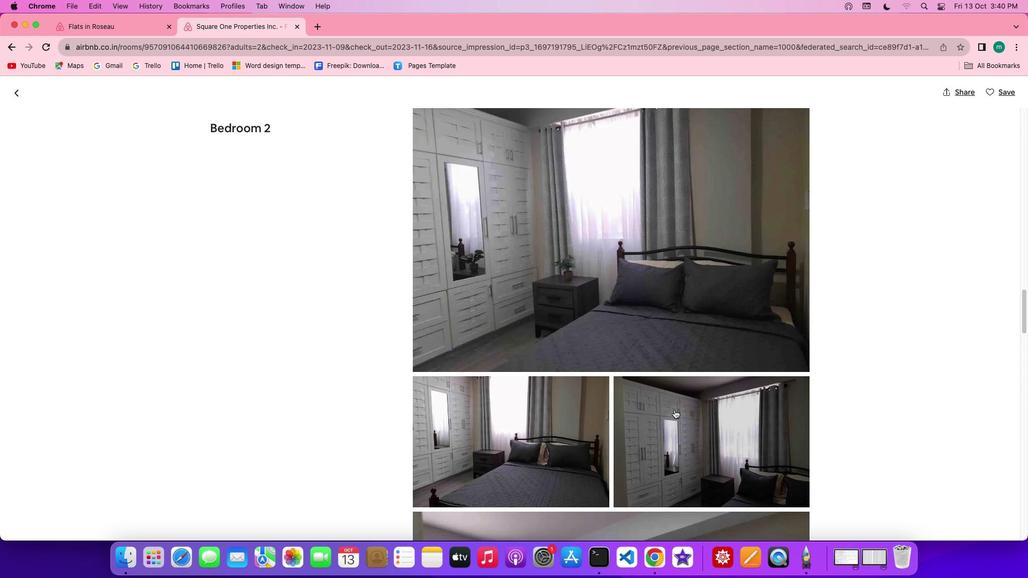 
Action: Mouse scrolled (674, 410) with delta (0, 0)
Screenshot: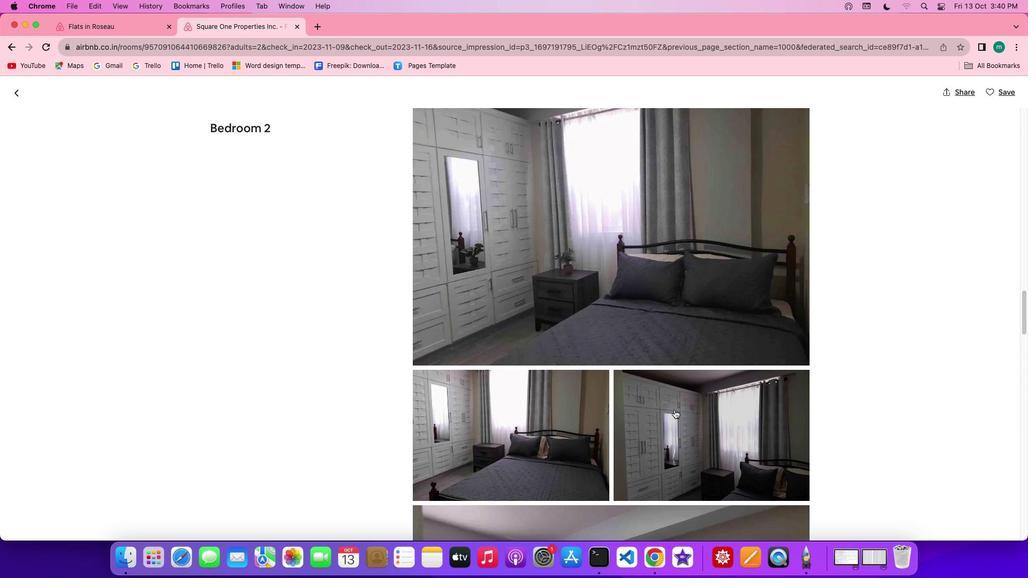 
Action: Mouse scrolled (674, 410) with delta (0, -1)
Screenshot: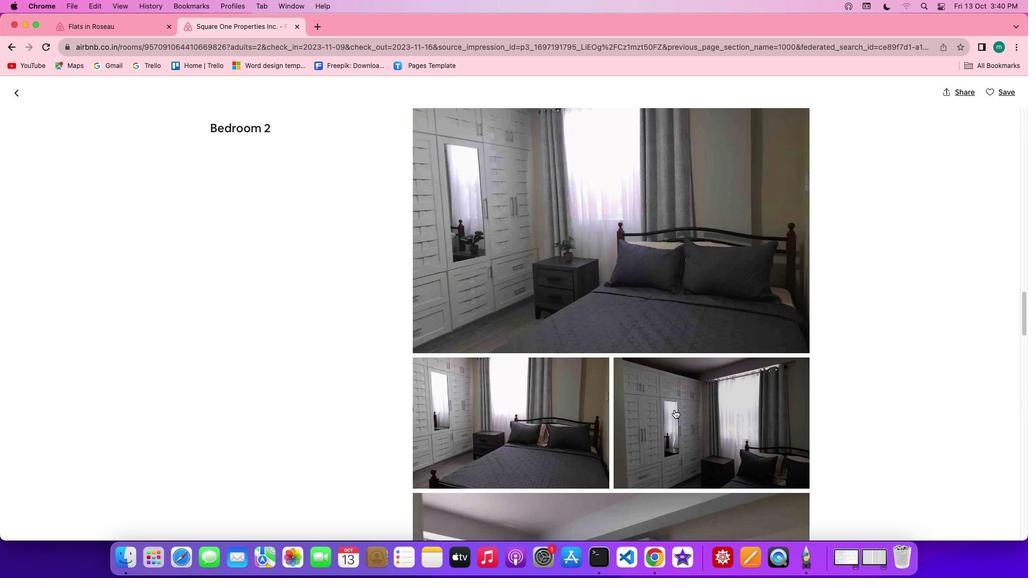 
Action: Mouse scrolled (674, 410) with delta (0, -1)
Screenshot: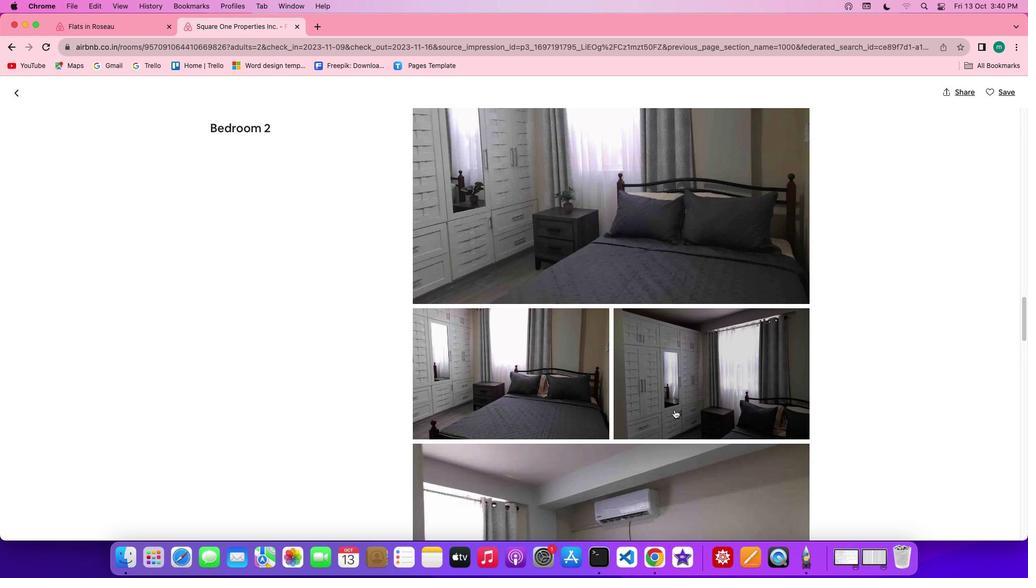 
Action: Mouse scrolled (674, 410) with delta (0, 0)
Screenshot: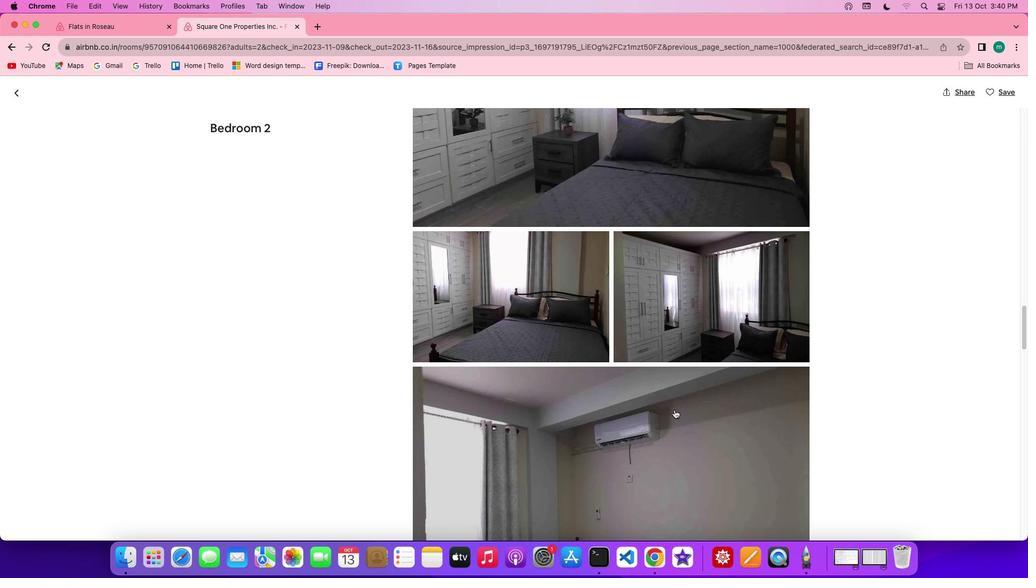 
Action: Mouse scrolled (674, 410) with delta (0, 0)
Screenshot: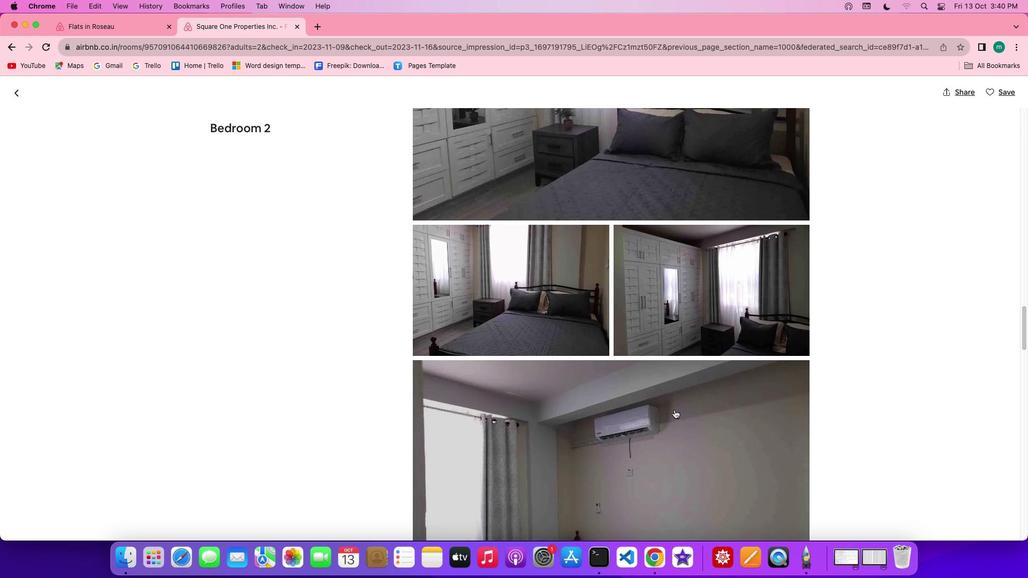 
Action: Mouse scrolled (674, 410) with delta (0, -1)
Screenshot: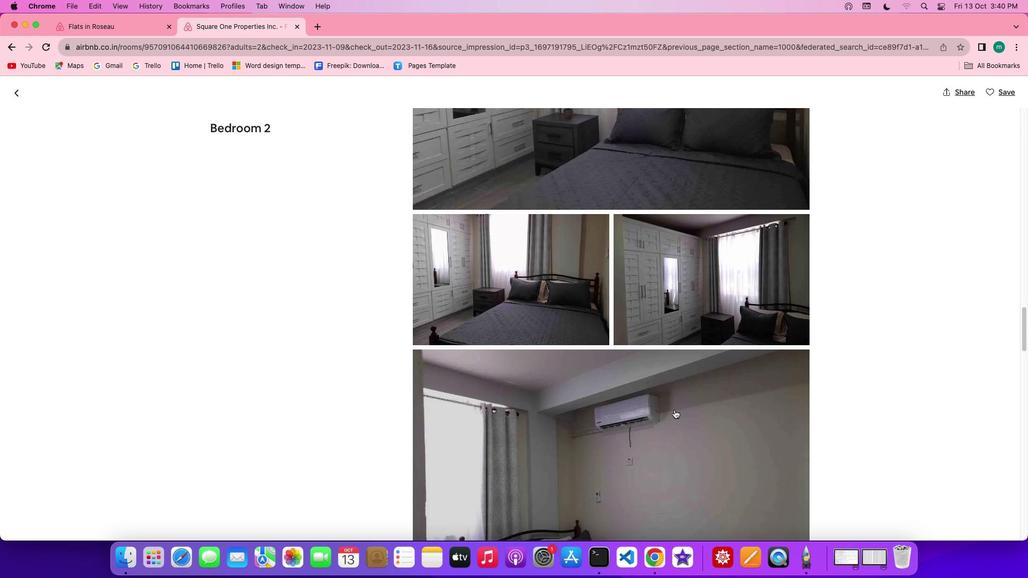 
Action: Mouse scrolled (674, 410) with delta (0, -1)
Screenshot: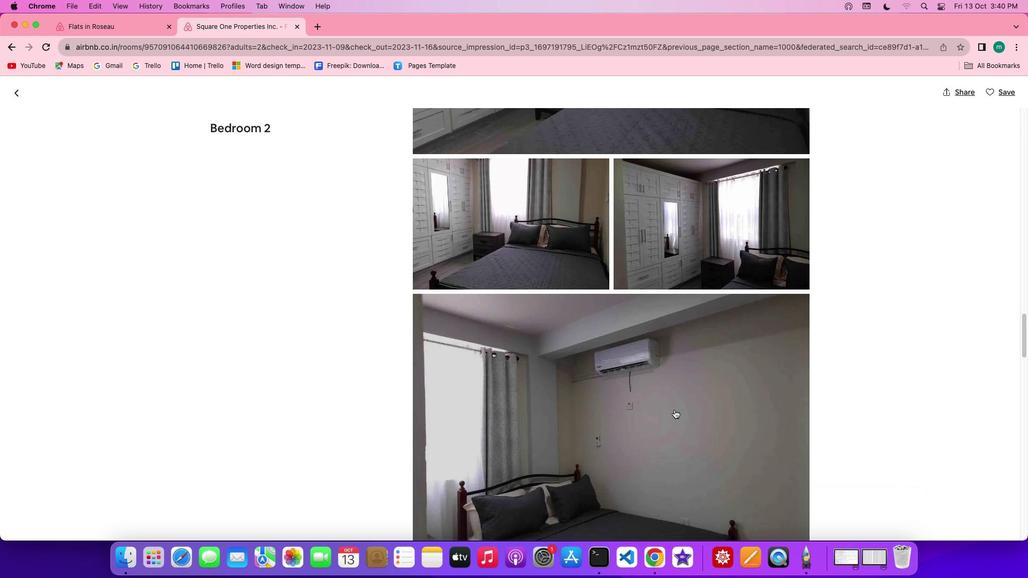 
Action: Mouse scrolled (674, 410) with delta (0, 0)
Screenshot: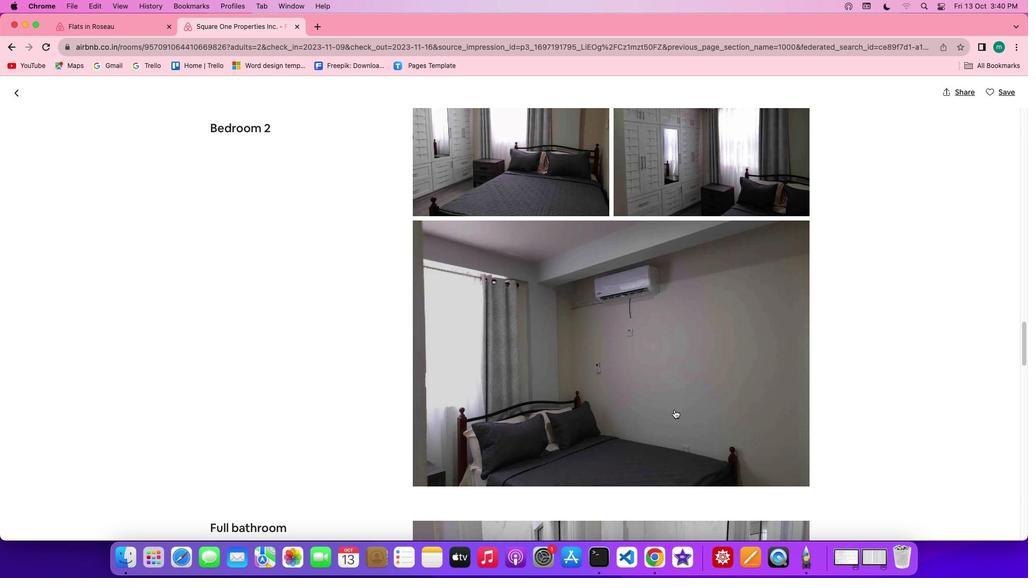 
Action: Mouse scrolled (674, 410) with delta (0, 0)
Screenshot: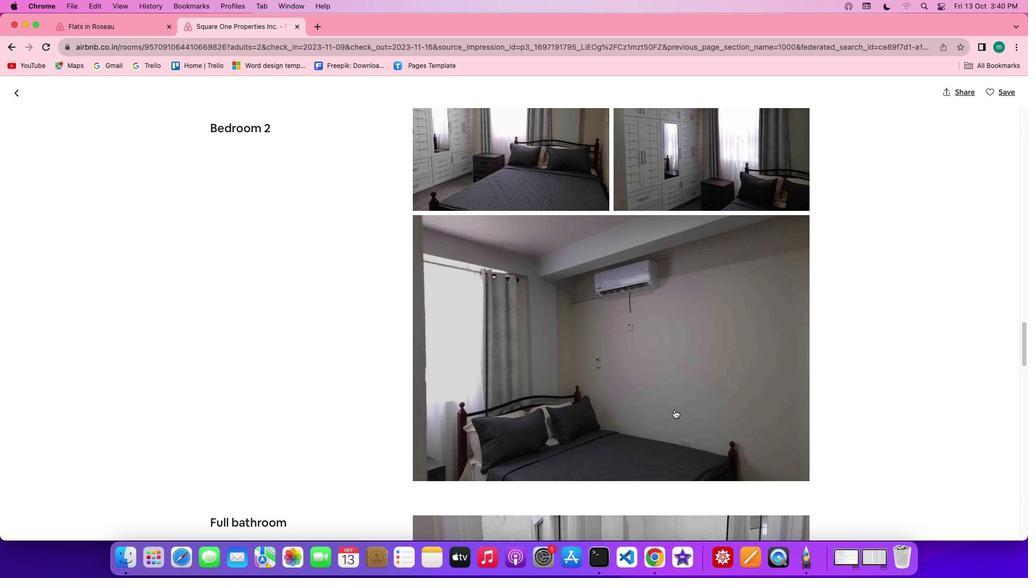 
Action: Mouse scrolled (674, 410) with delta (0, -1)
Screenshot: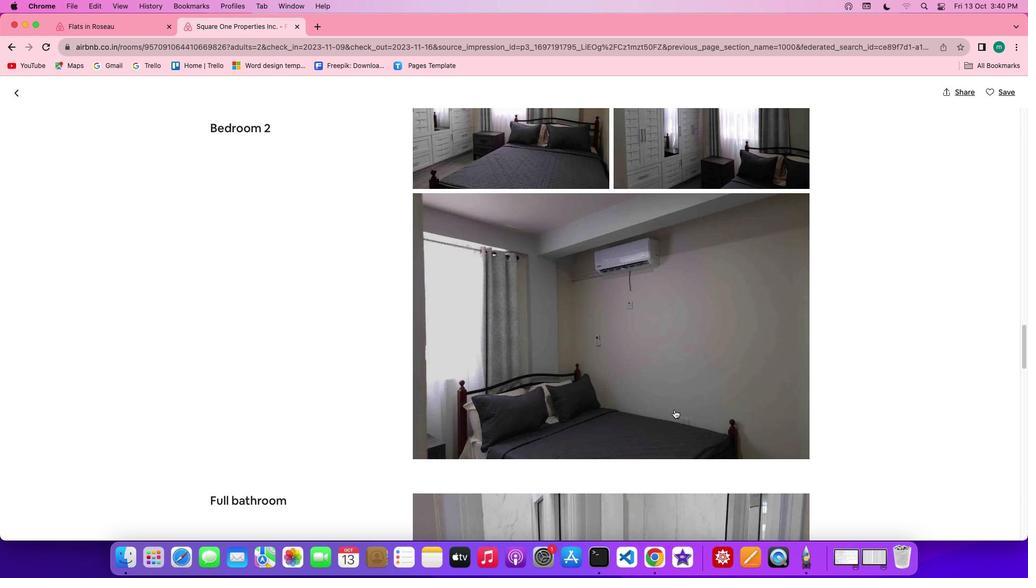 
Action: Mouse scrolled (674, 410) with delta (0, -1)
Screenshot: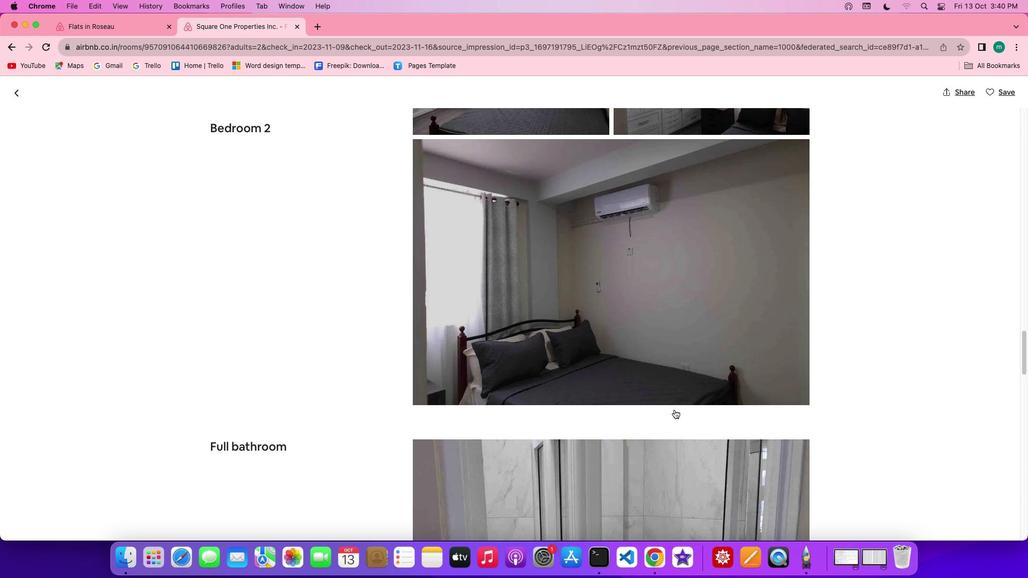 
Action: Mouse scrolled (674, 410) with delta (0, 0)
Screenshot: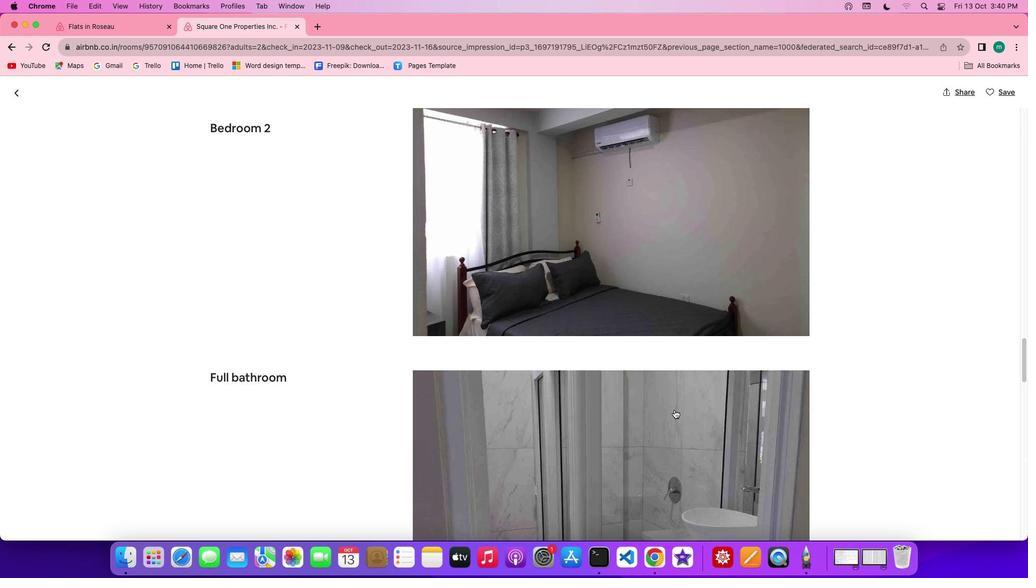 
Action: Mouse scrolled (674, 410) with delta (0, 0)
Screenshot: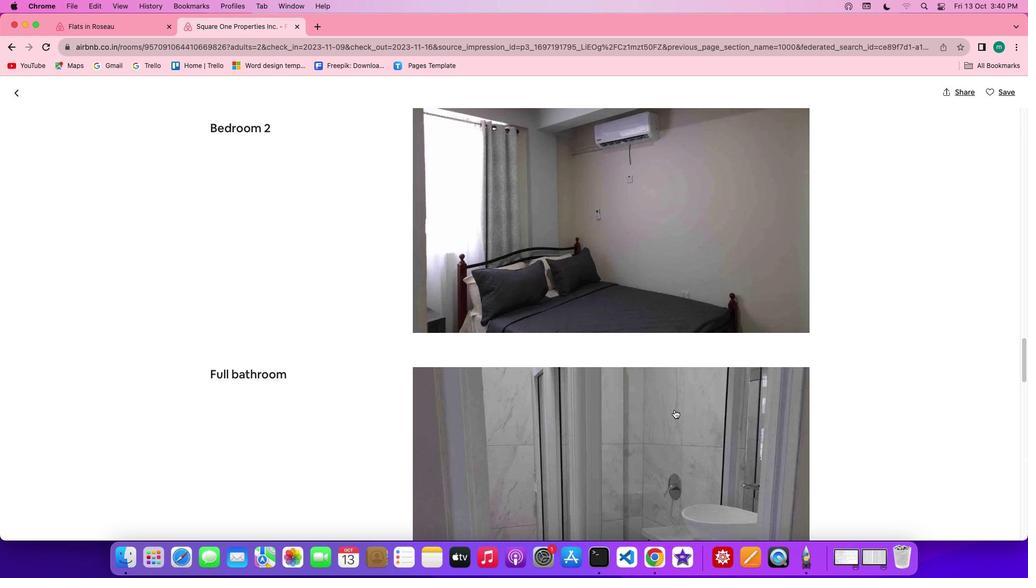 
Action: Mouse scrolled (674, 410) with delta (0, 0)
Screenshot: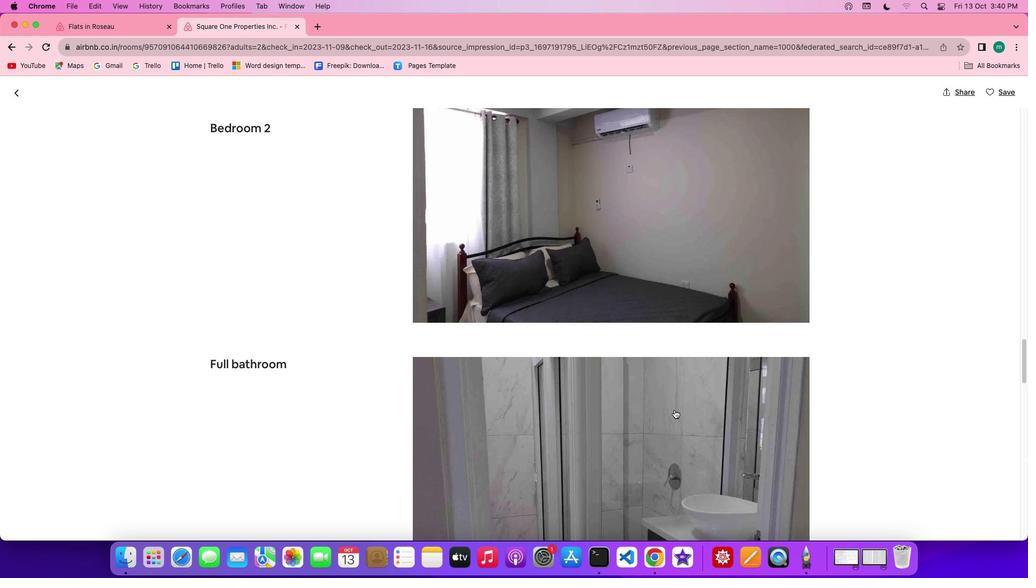 
Action: Mouse scrolled (674, 410) with delta (0, -1)
Screenshot: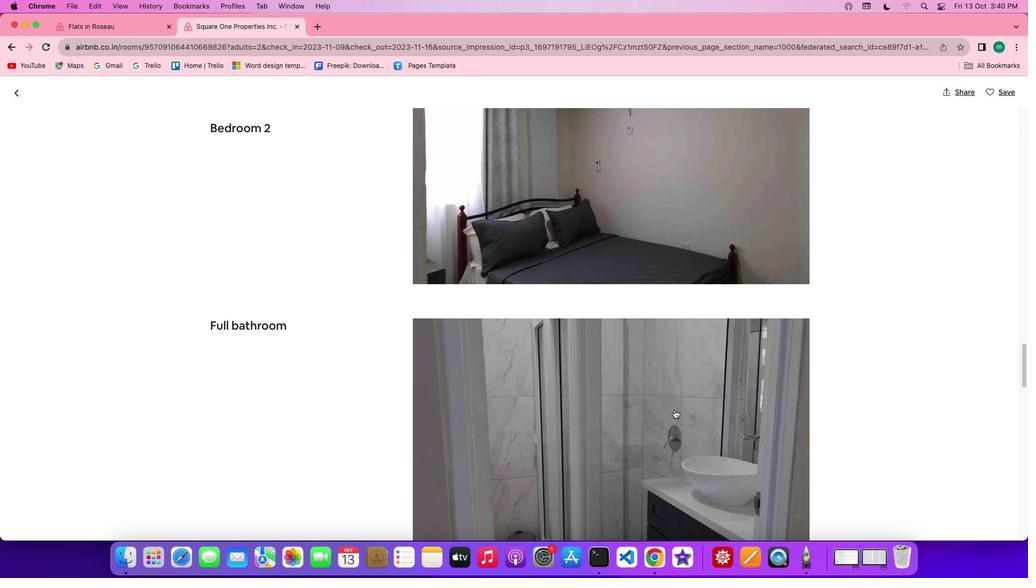 
Action: Mouse scrolled (674, 410) with delta (0, 0)
Screenshot: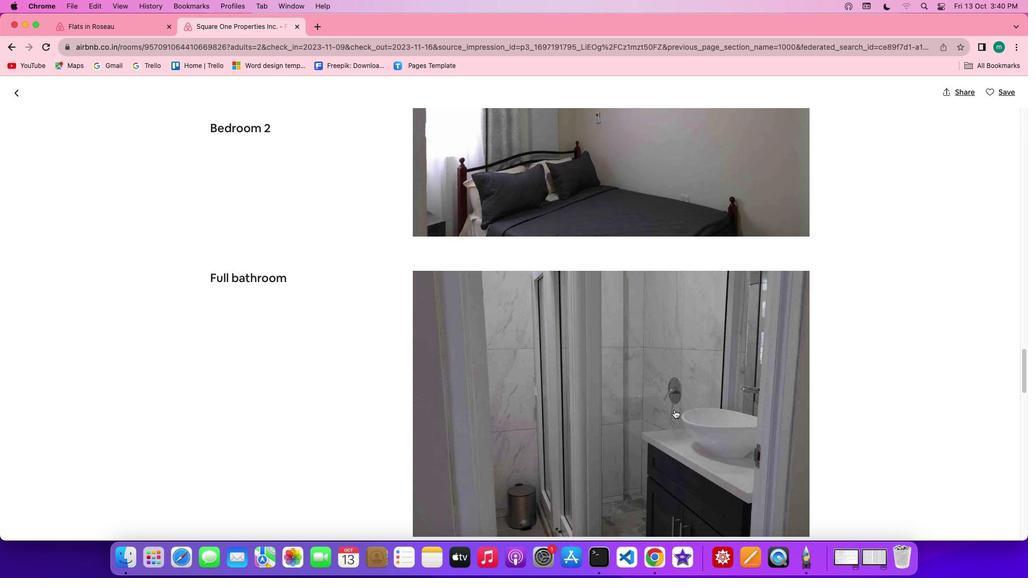 
Action: Mouse scrolled (674, 410) with delta (0, 0)
Screenshot: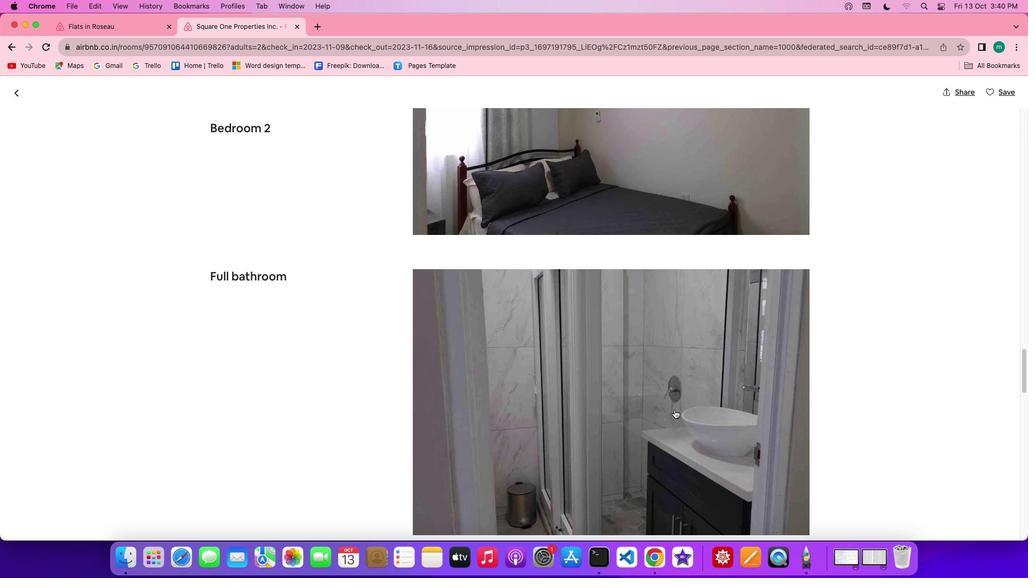 
Action: Mouse scrolled (674, 410) with delta (0, -1)
Screenshot: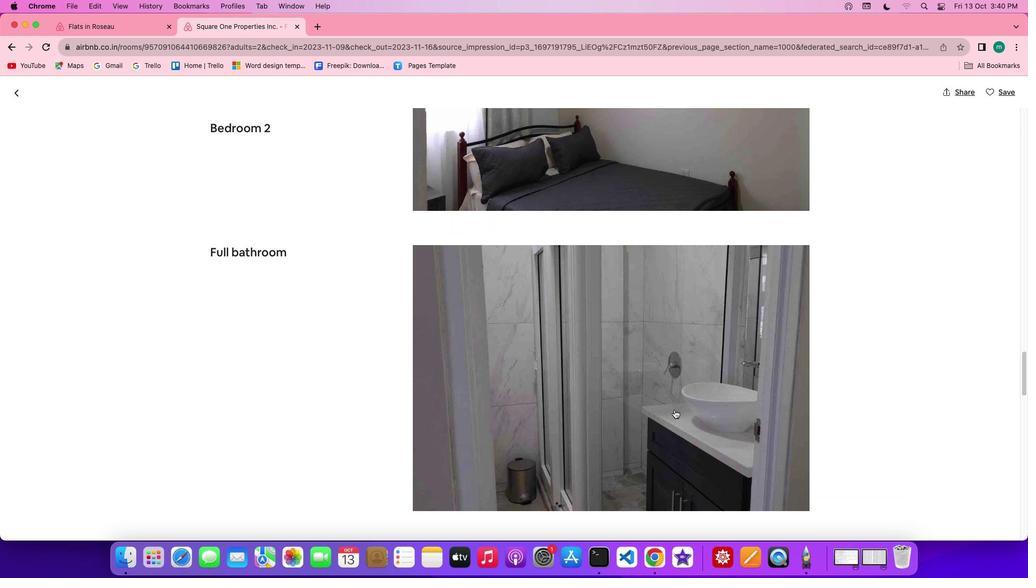 
Action: Mouse scrolled (674, 410) with delta (0, -1)
Screenshot: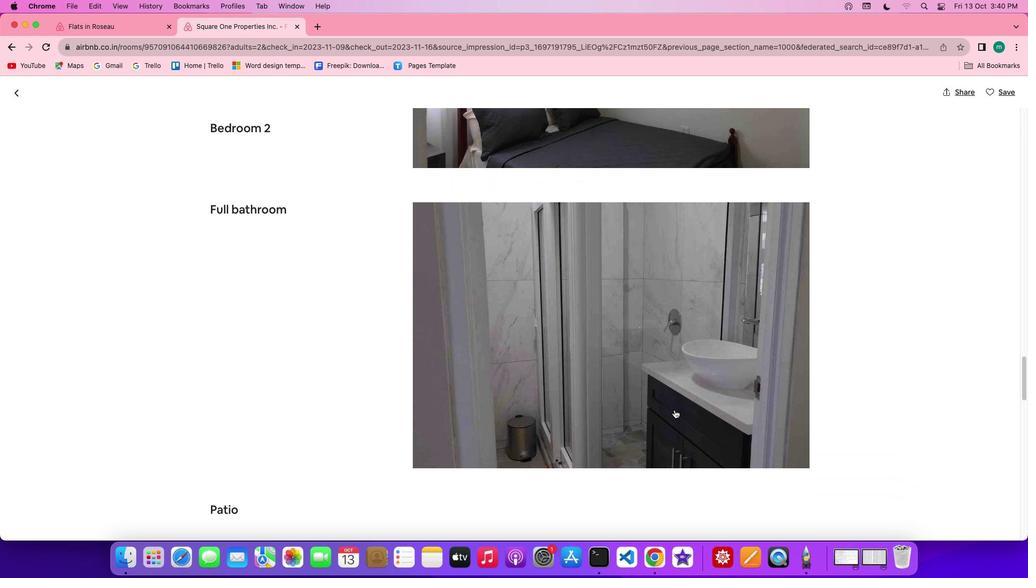 
Action: Mouse scrolled (674, 410) with delta (0, 0)
Screenshot: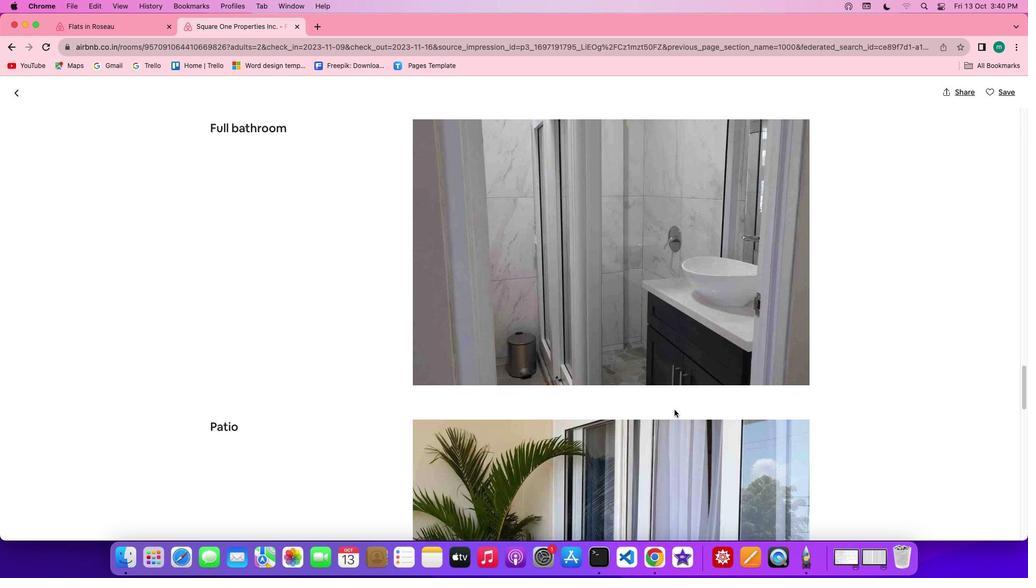 
Action: Mouse scrolled (674, 410) with delta (0, 0)
Screenshot: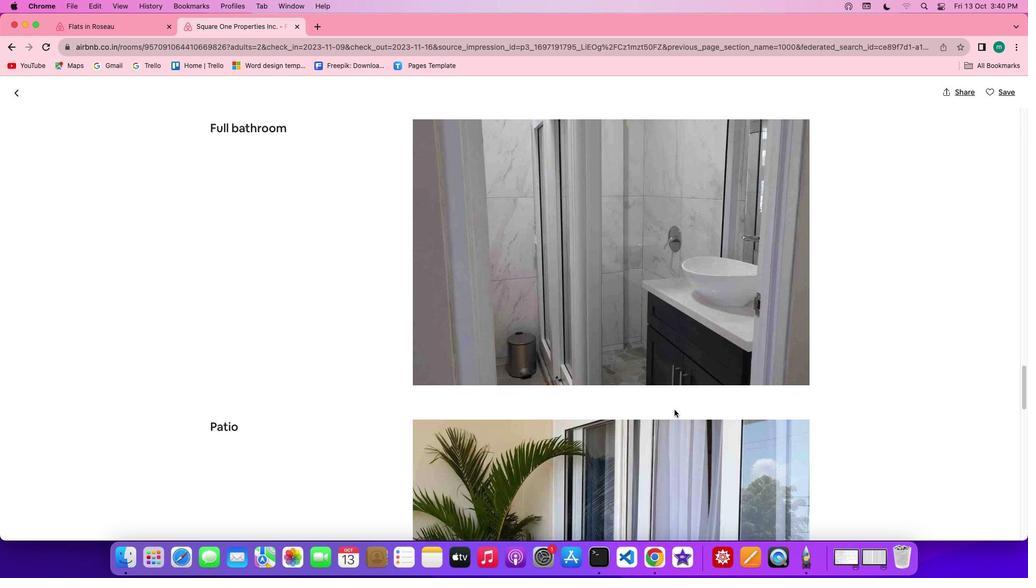 
Action: Mouse scrolled (674, 410) with delta (0, -1)
Screenshot: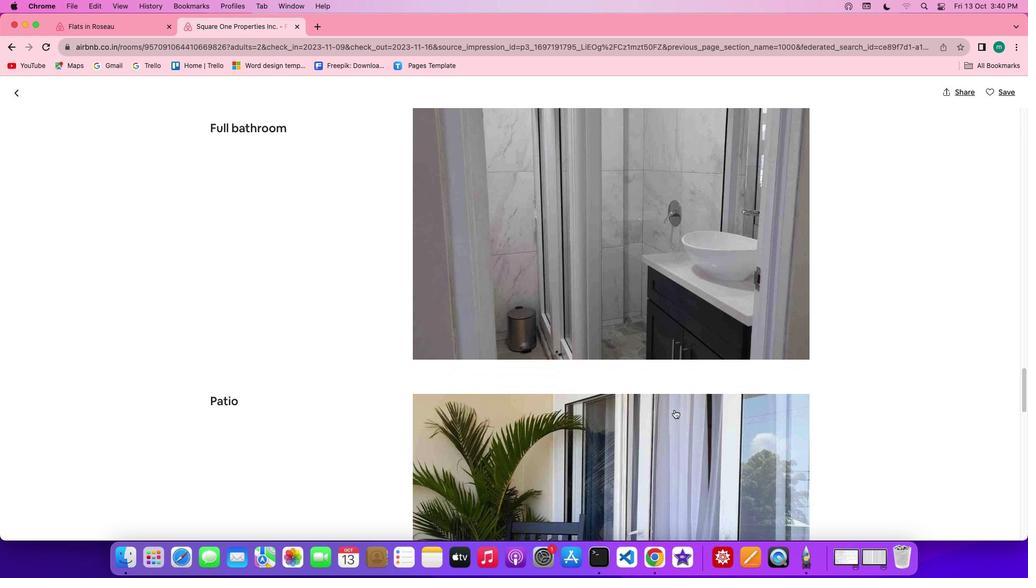 
Action: Mouse scrolled (674, 410) with delta (0, -1)
Screenshot: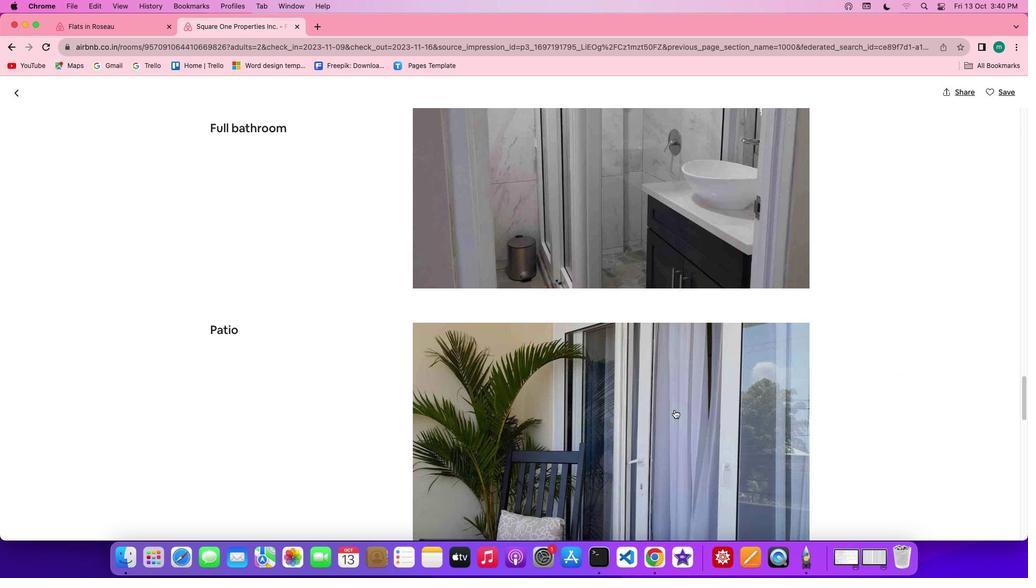 
Action: Mouse scrolled (674, 410) with delta (0, 0)
Screenshot: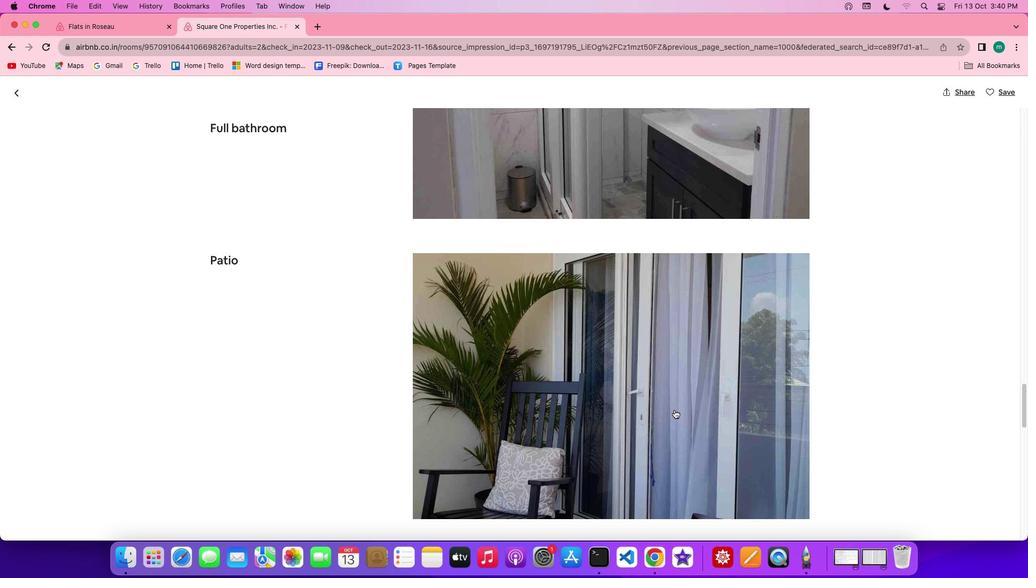 
Action: Mouse scrolled (674, 410) with delta (0, 0)
Screenshot: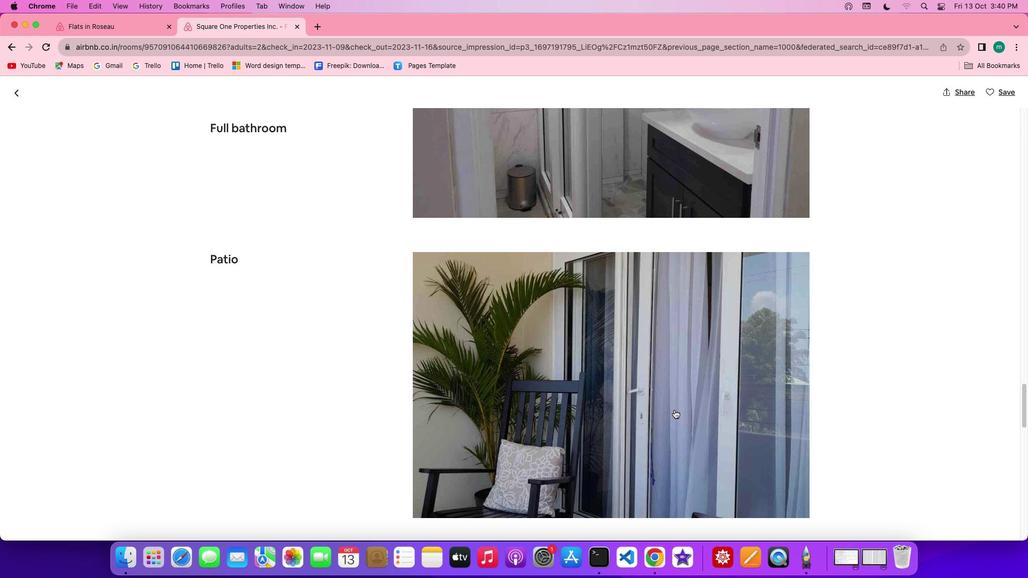 
Action: Mouse scrolled (674, 410) with delta (0, -1)
Screenshot: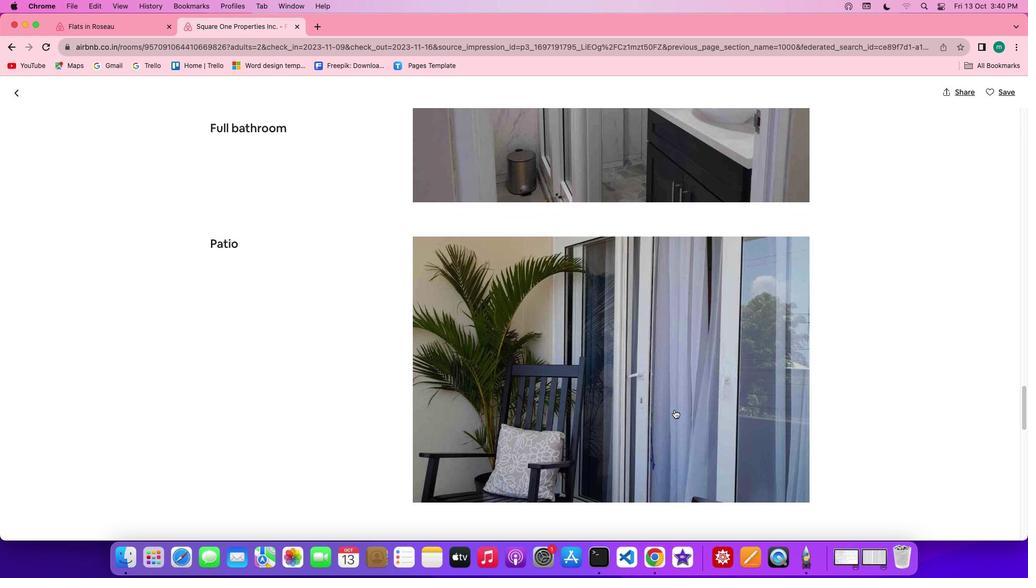 
Action: Mouse scrolled (674, 410) with delta (0, 0)
Screenshot: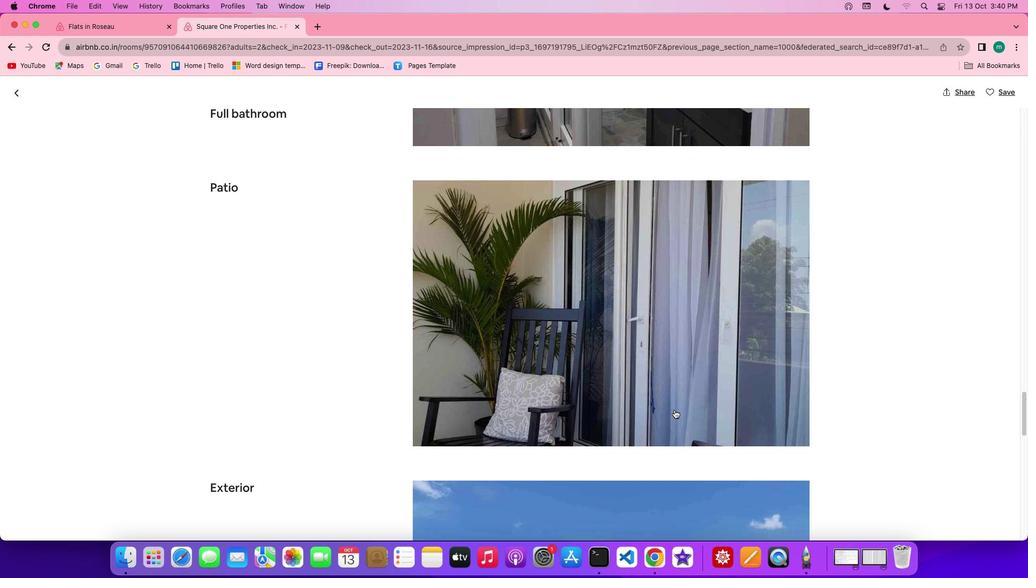 
Action: Mouse scrolled (674, 410) with delta (0, 0)
Screenshot: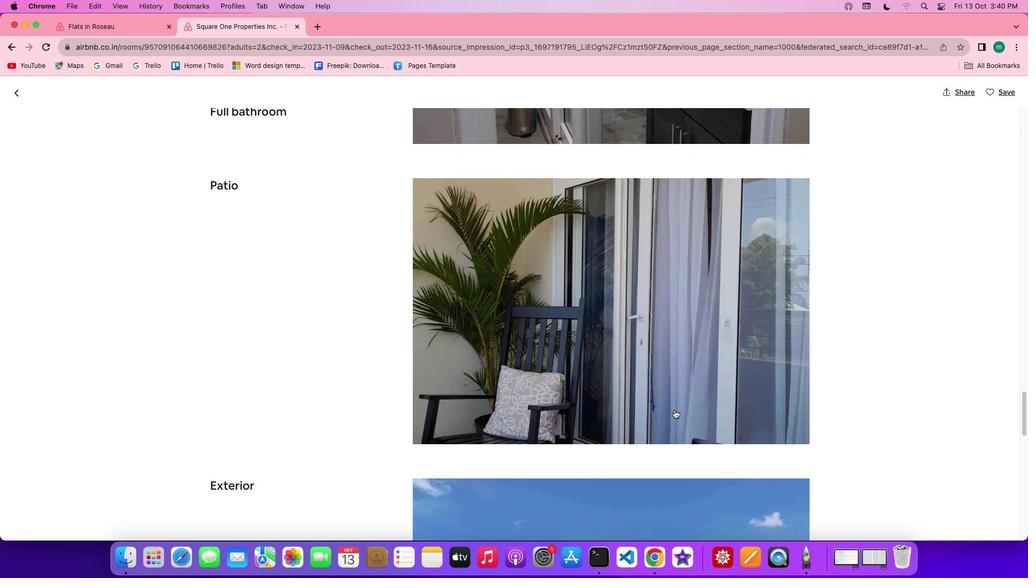 
Action: Mouse scrolled (674, 410) with delta (0, 0)
Screenshot: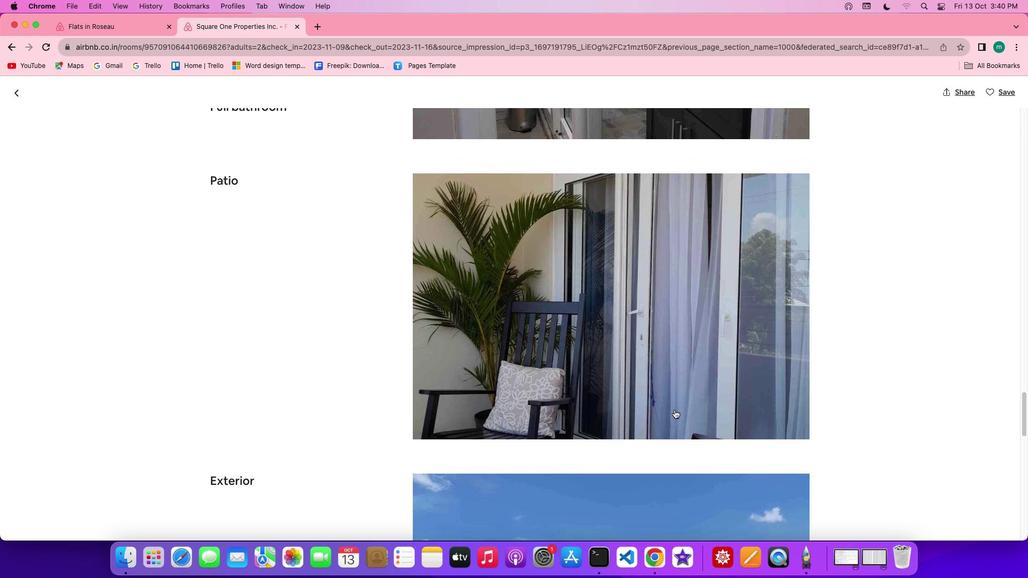 
Action: Mouse scrolled (674, 410) with delta (0, -1)
Screenshot: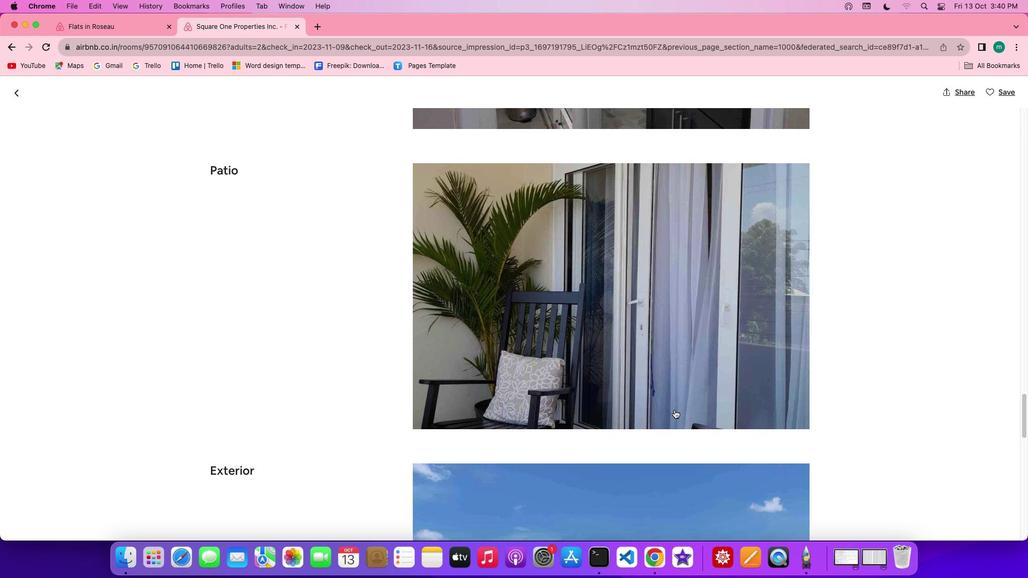 
Action: Mouse scrolled (674, 410) with delta (0, 0)
Screenshot: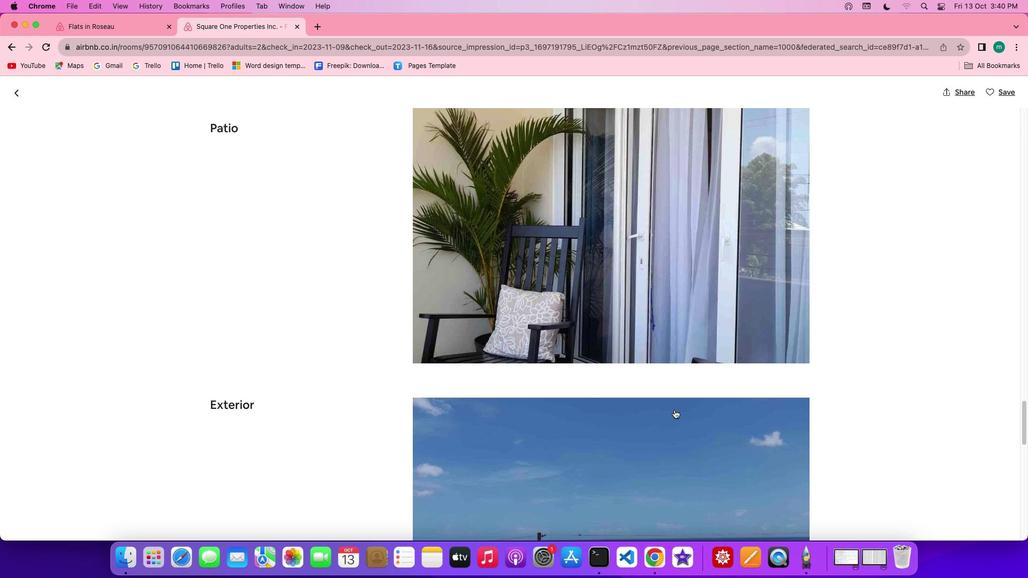 
Action: Mouse scrolled (674, 410) with delta (0, 0)
Screenshot: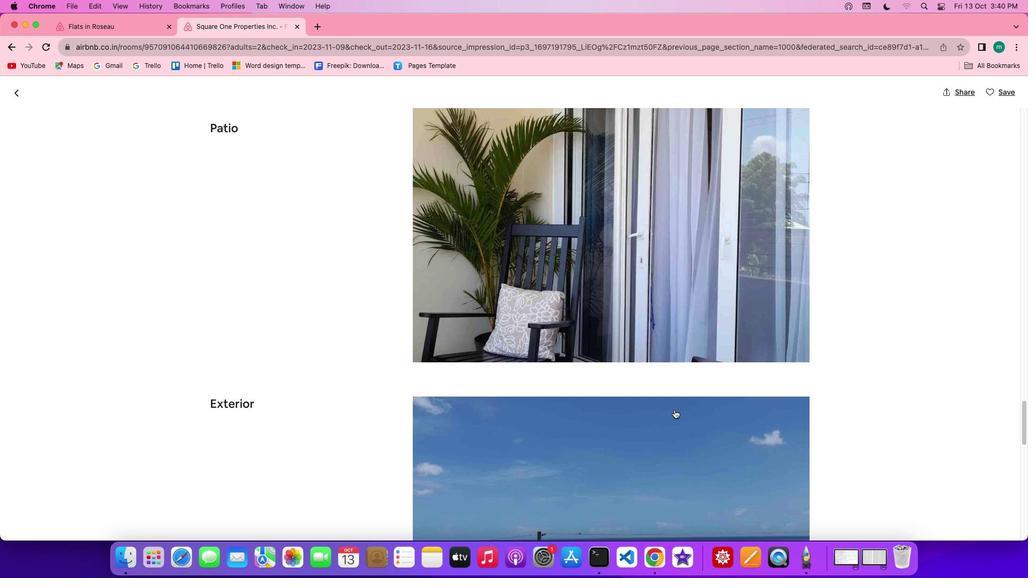 
Action: Mouse scrolled (674, 410) with delta (0, -1)
Screenshot: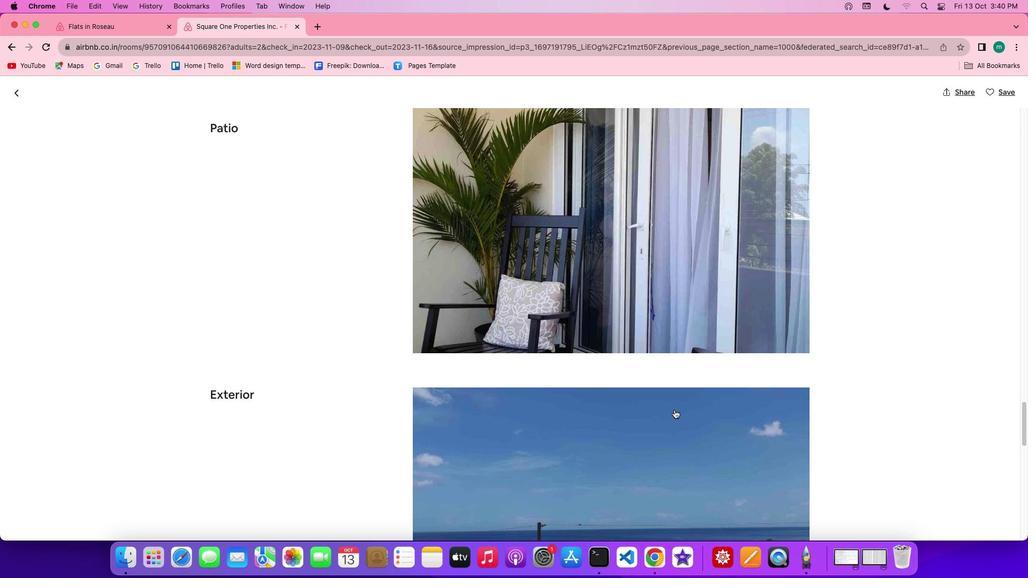 
Action: Mouse scrolled (674, 410) with delta (0, 0)
Screenshot: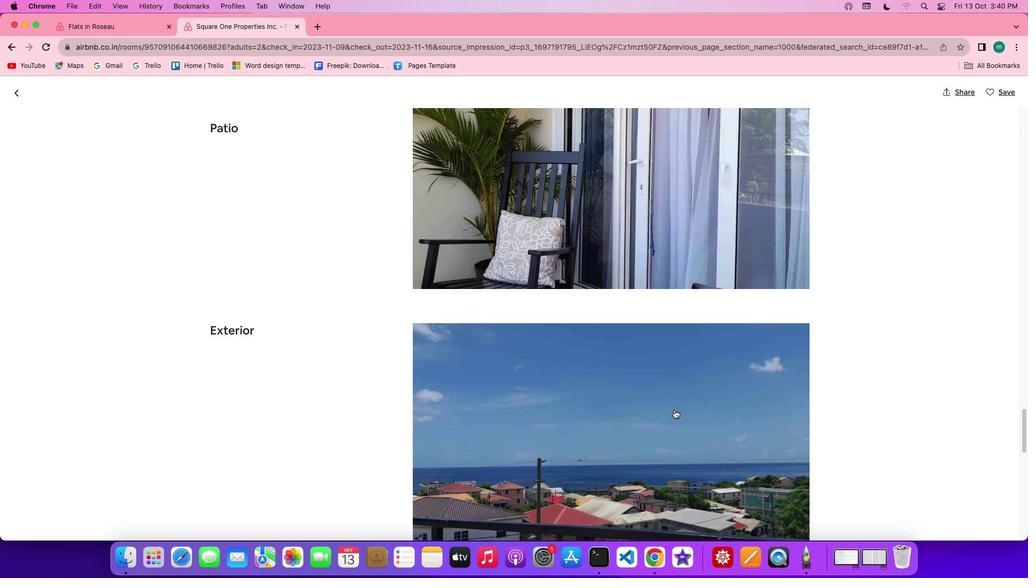 
Action: Mouse scrolled (674, 410) with delta (0, 0)
Screenshot: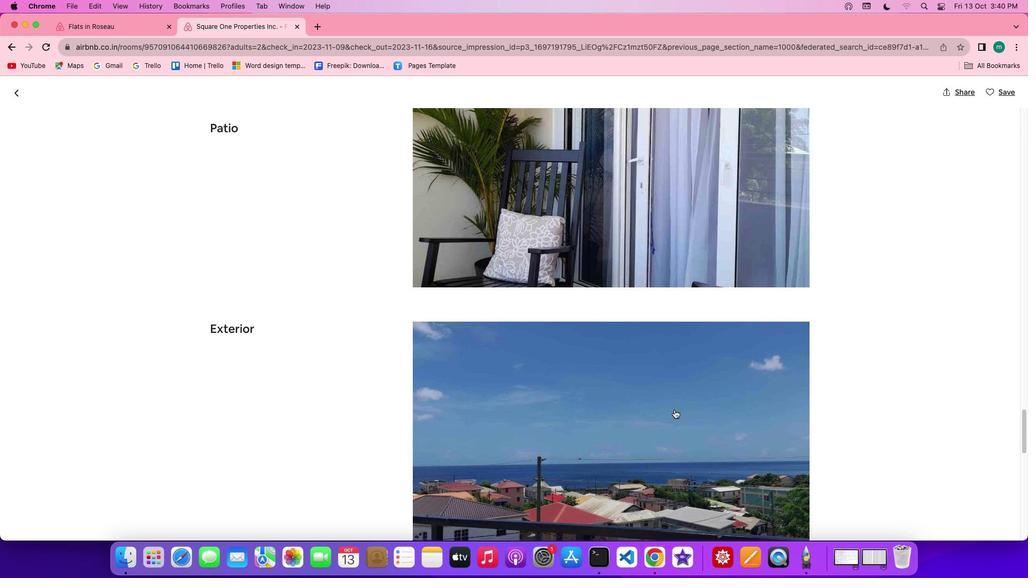 
Action: Mouse scrolled (674, 410) with delta (0, -1)
Screenshot: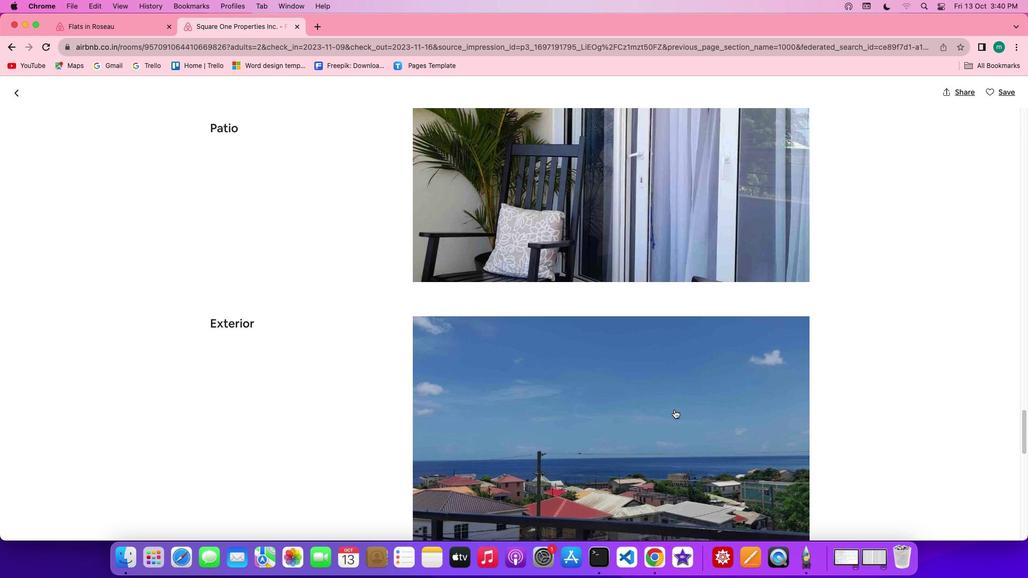 
Action: Mouse scrolled (674, 410) with delta (0, -1)
Screenshot: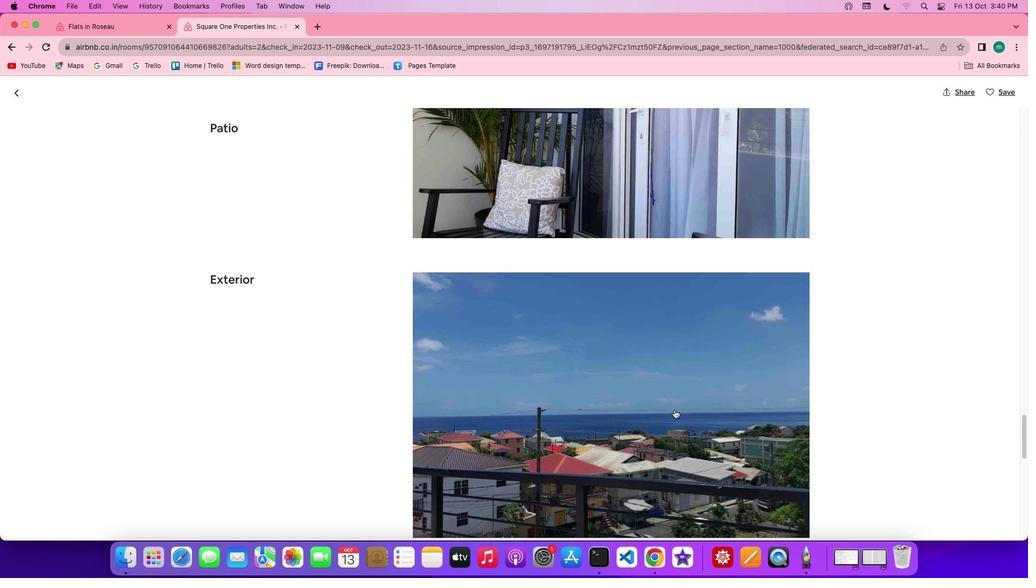 
Action: Mouse scrolled (674, 410) with delta (0, -1)
Screenshot: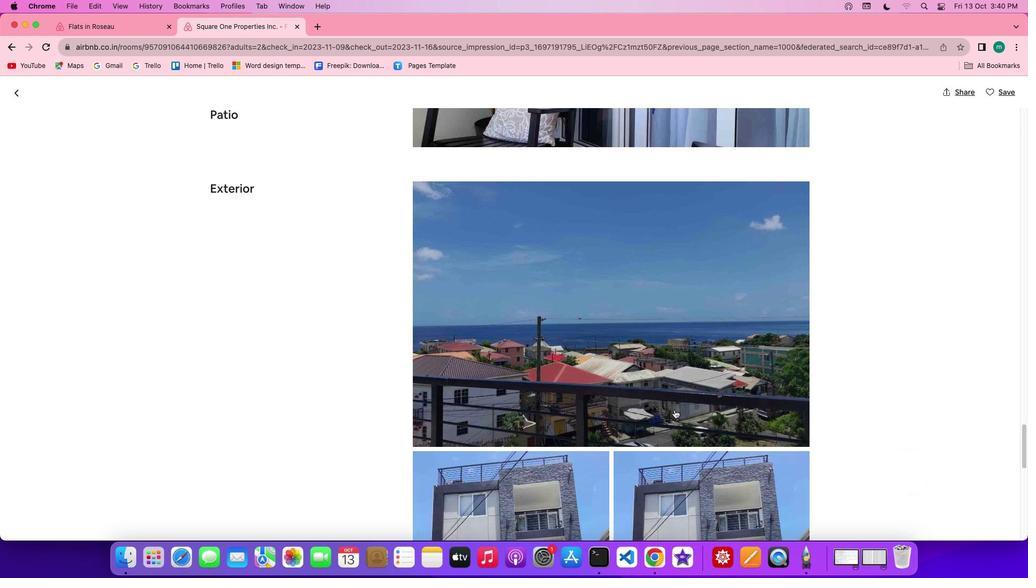 
Action: Mouse scrolled (674, 410) with delta (0, 0)
Screenshot: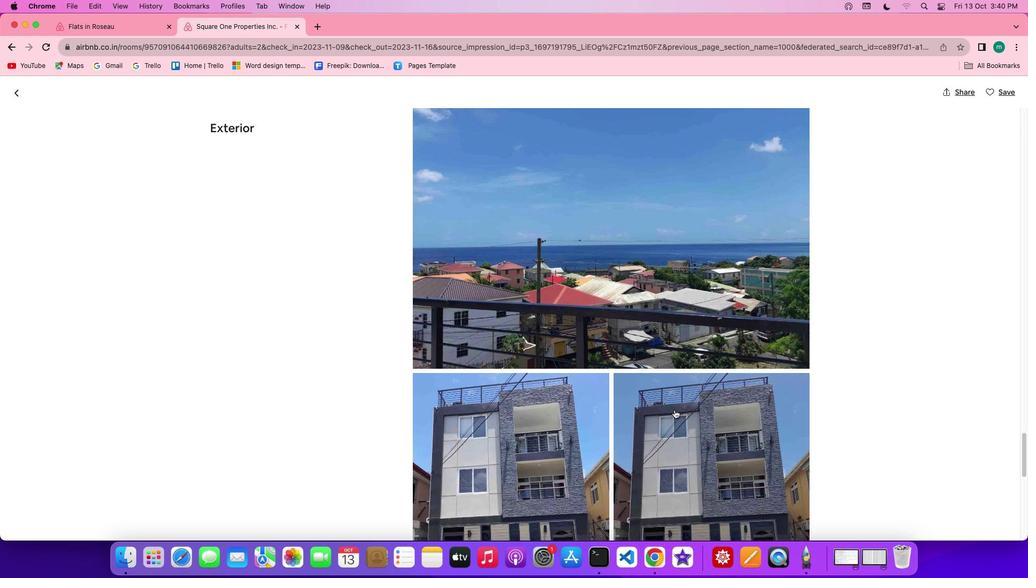 
Action: Mouse scrolled (674, 410) with delta (0, 0)
Screenshot: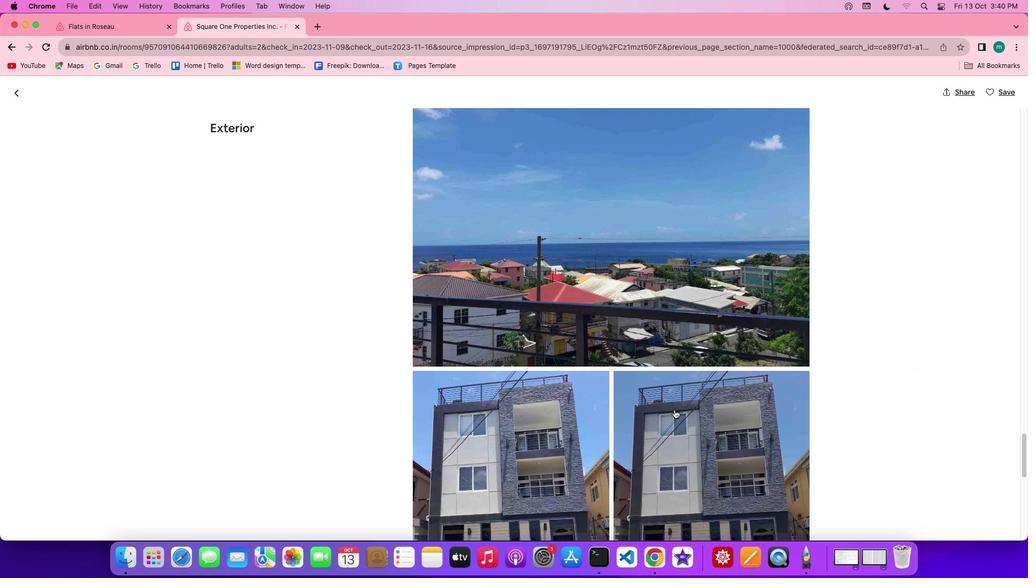 
Action: Mouse scrolled (674, 410) with delta (0, -1)
Screenshot: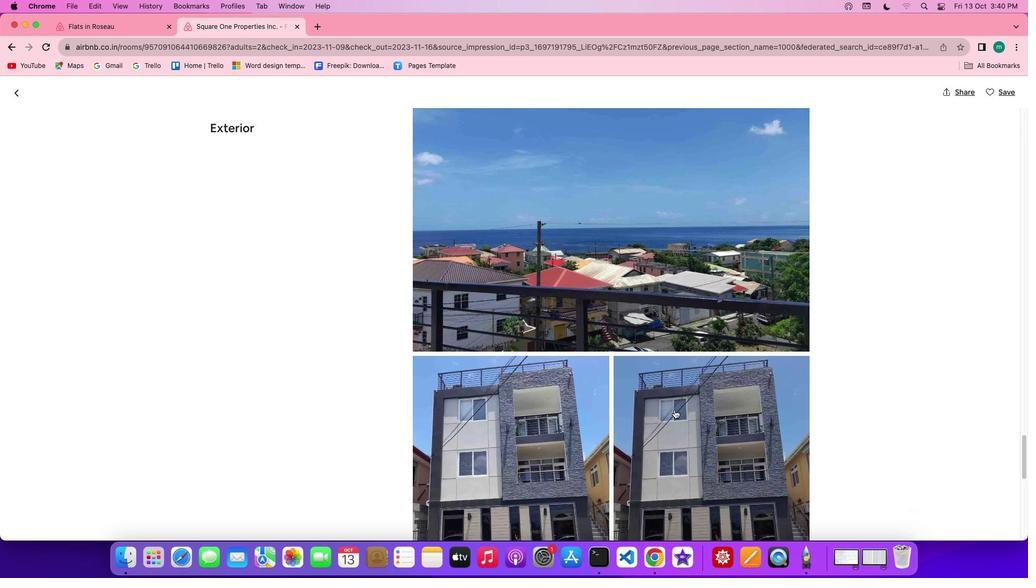 
Action: Mouse scrolled (674, 410) with delta (0, -1)
Screenshot: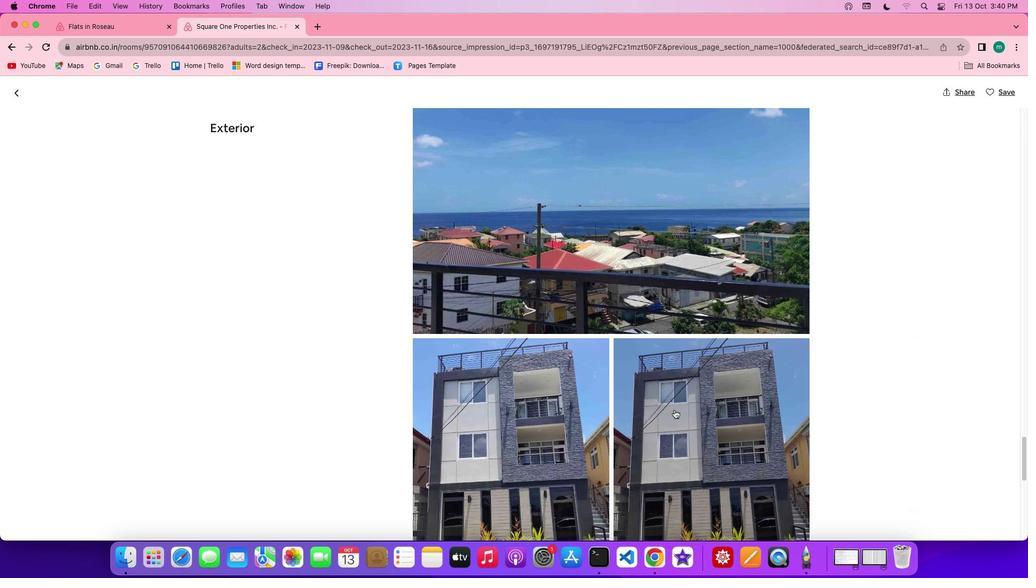 
Action: Mouse scrolled (674, 410) with delta (0, 0)
Screenshot: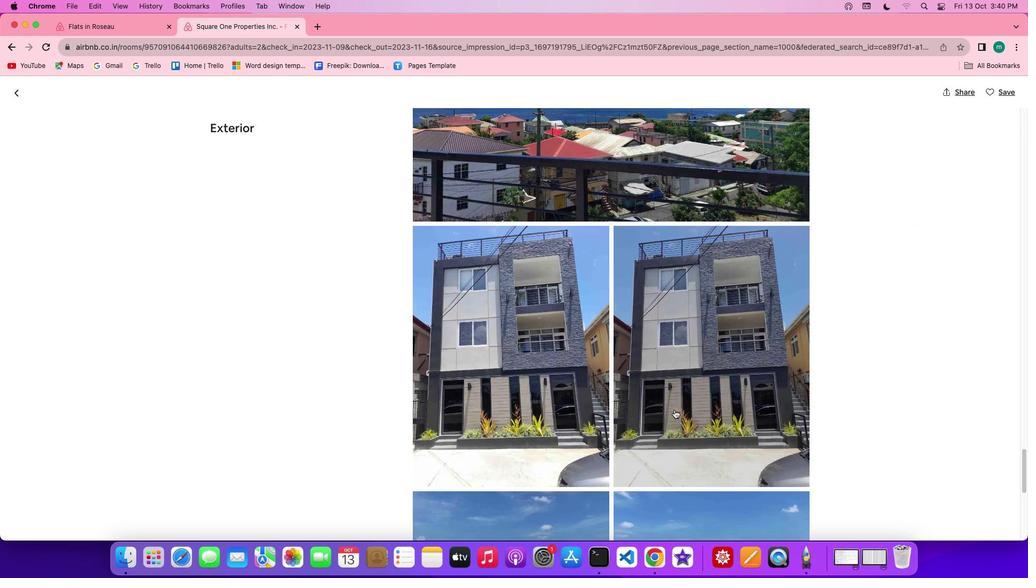 
Action: Mouse scrolled (674, 410) with delta (0, 0)
Screenshot: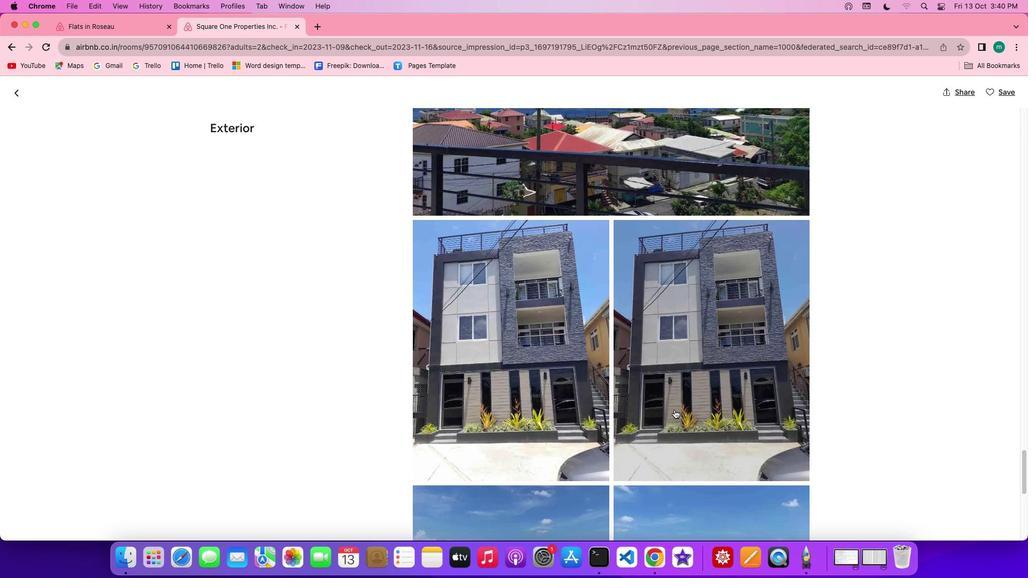 
Action: Mouse scrolled (674, 410) with delta (0, -1)
Screenshot: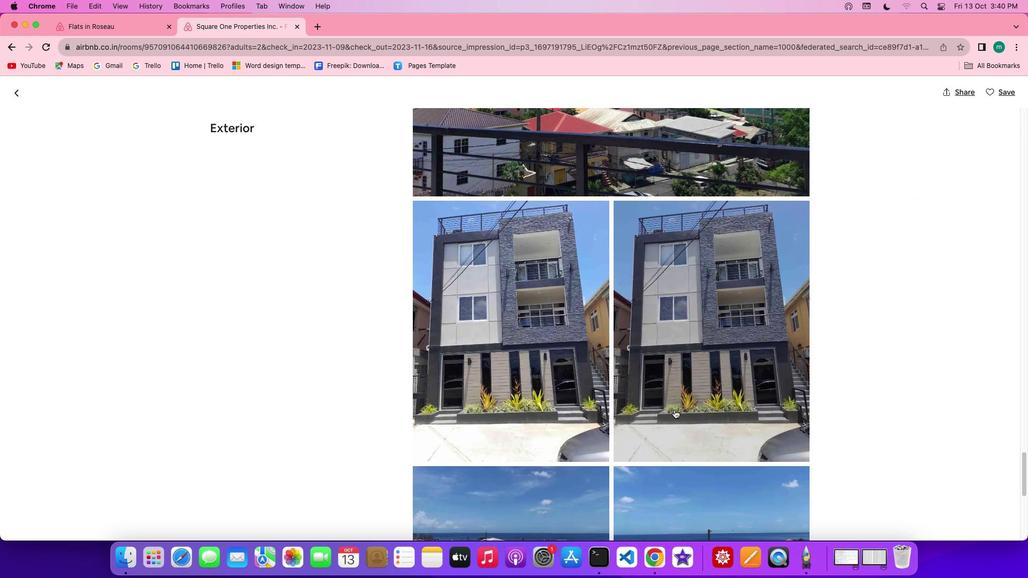 
Action: Mouse scrolled (674, 410) with delta (0, -2)
Screenshot: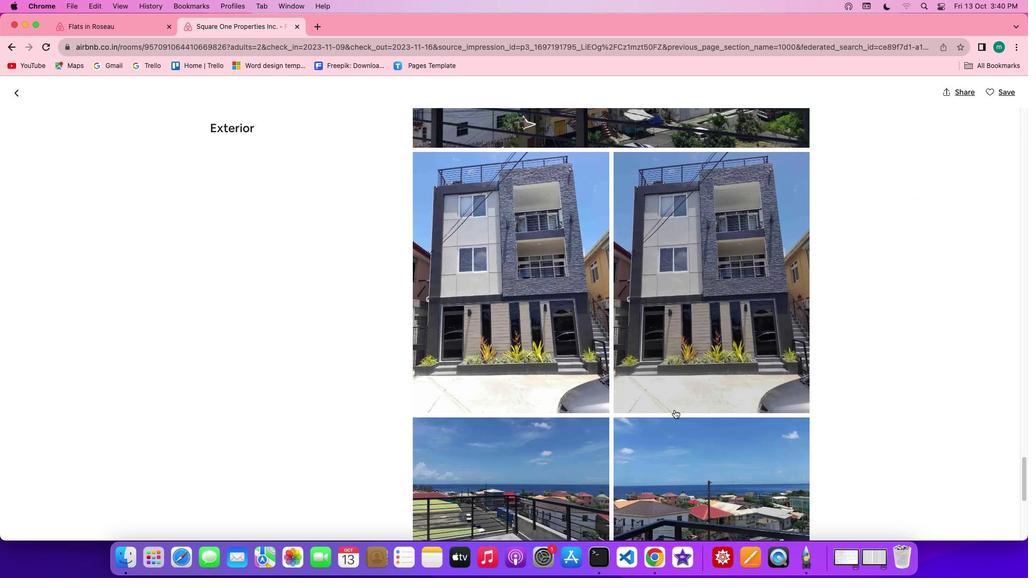 
Action: Mouse scrolled (674, 410) with delta (0, 0)
Screenshot: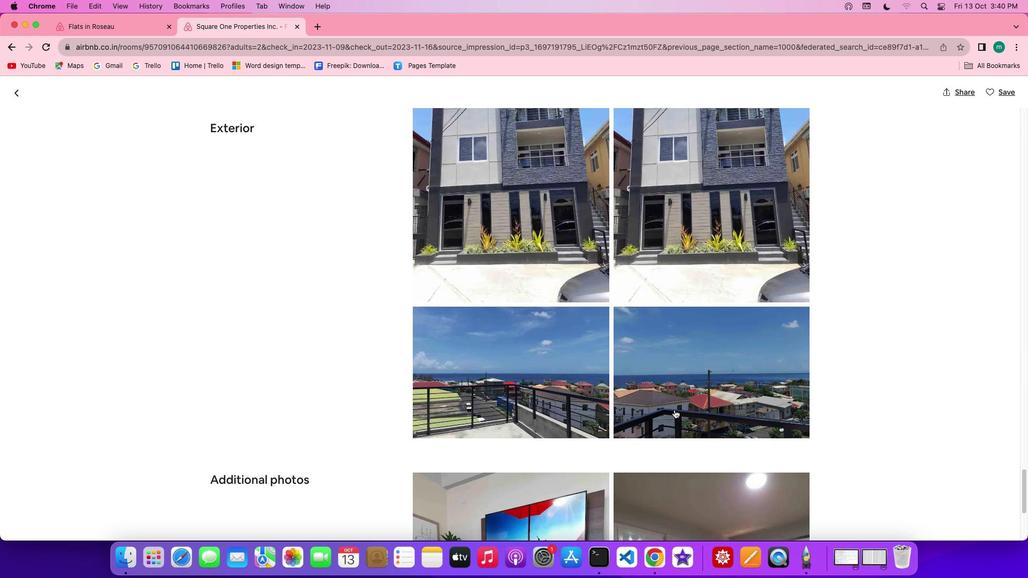 
Action: Mouse scrolled (674, 410) with delta (0, 0)
Screenshot: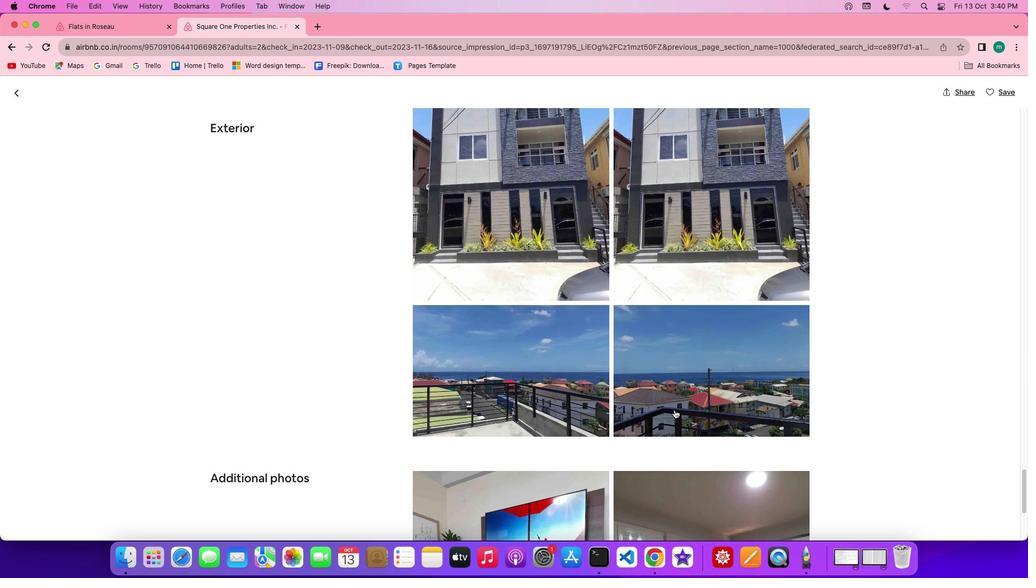 
Action: Mouse scrolled (674, 410) with delta (0, -1)
Screenshot: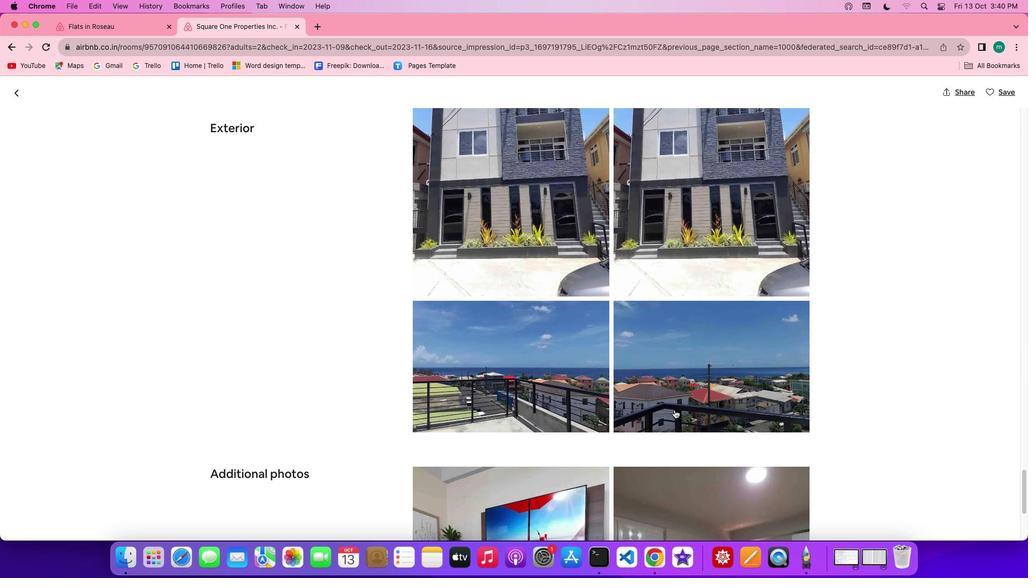 
Action: Mouse scrolled (674, 410) with delta (0, -1)
Screenshot: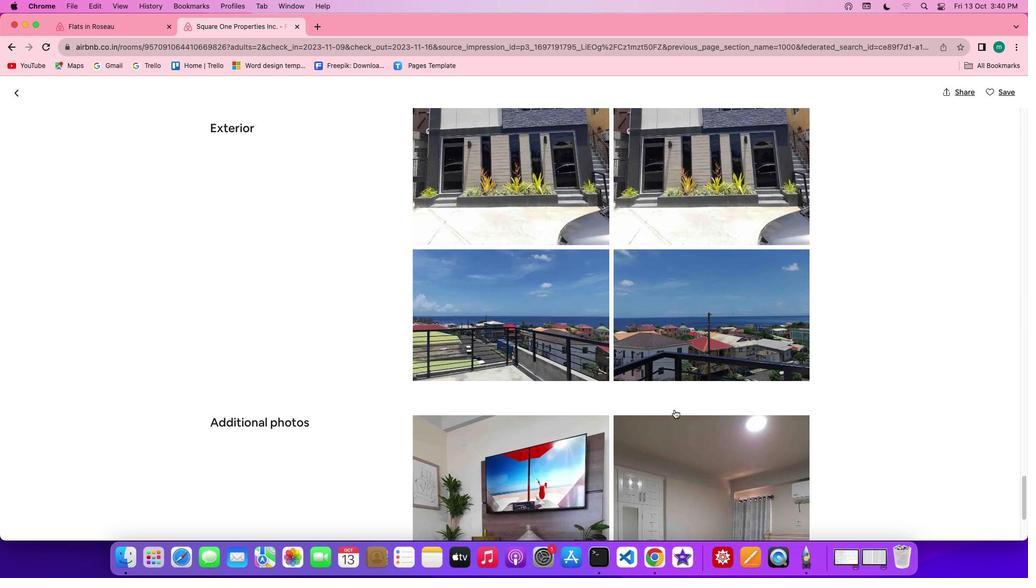 
Action: Mouse scrolled (674, 410) with delta (0, 0)
Screenshot: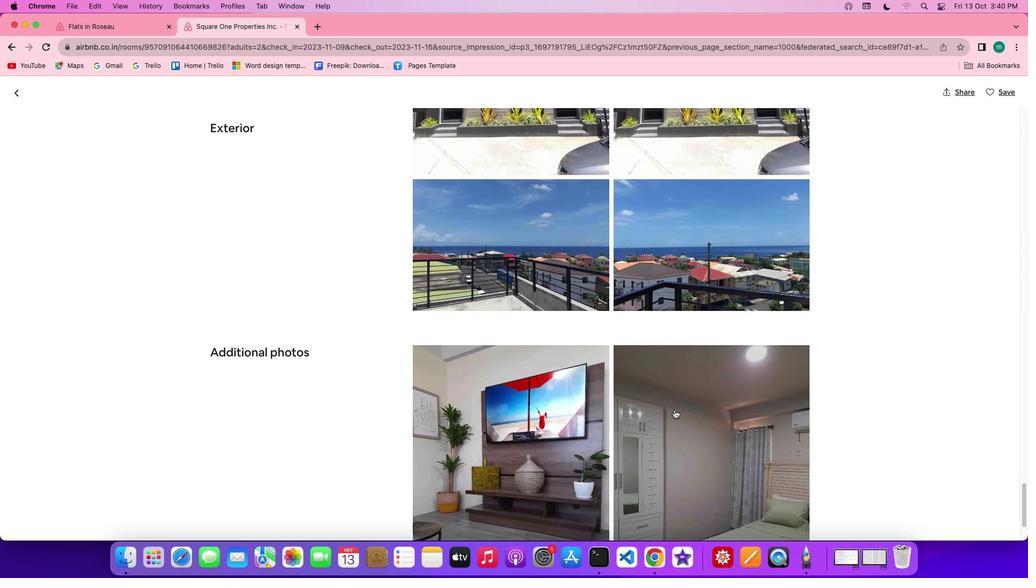 
Action: Mouse scrolled (674, 410) with delta (0, 0)
Screenshot: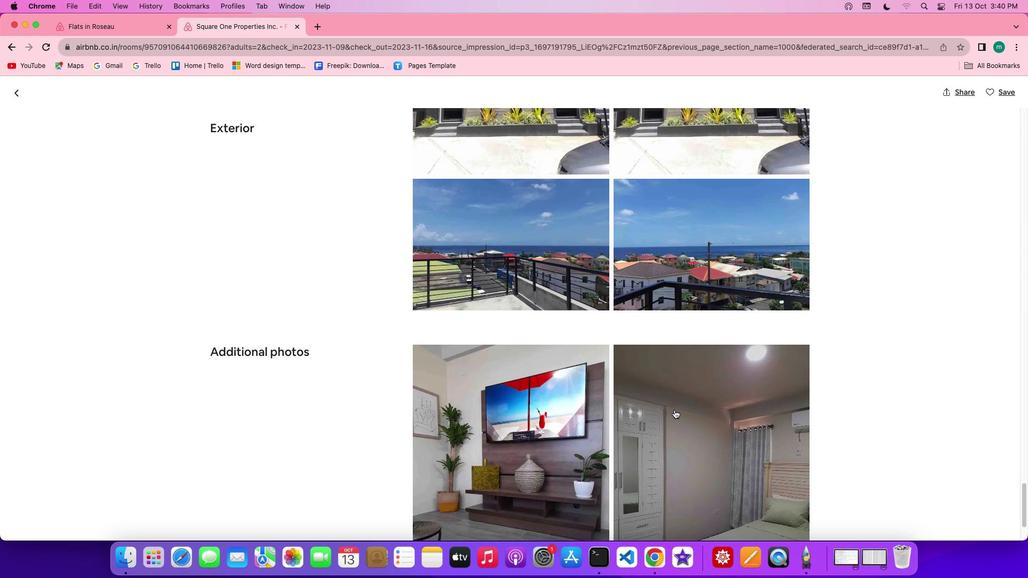 
Action: Mouse scrolled (674, 410) with delta (0, 0)
Screenshot: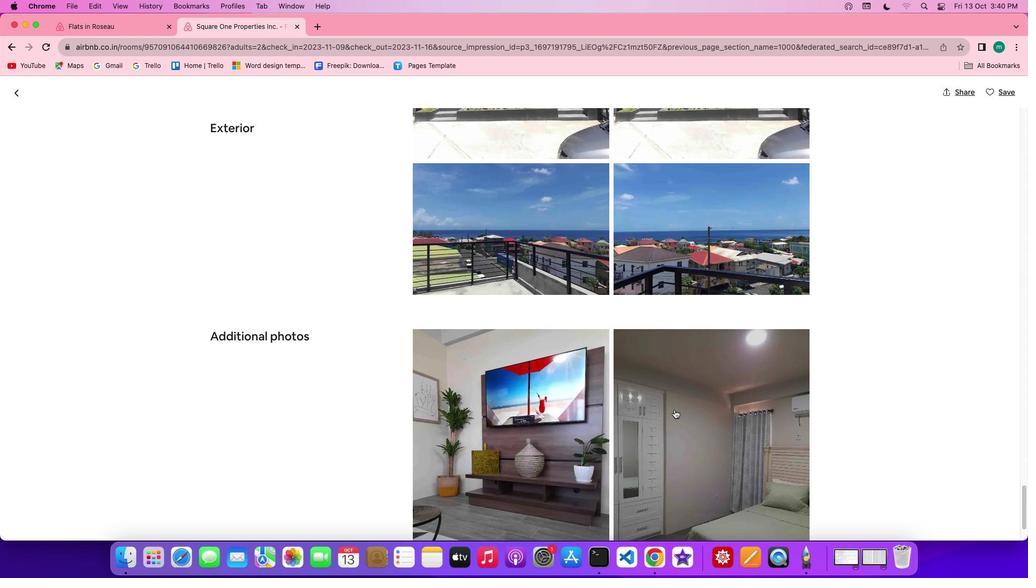 
Action: Mouse scrolled (674, 410) with delta (0, 0)
Screenshot: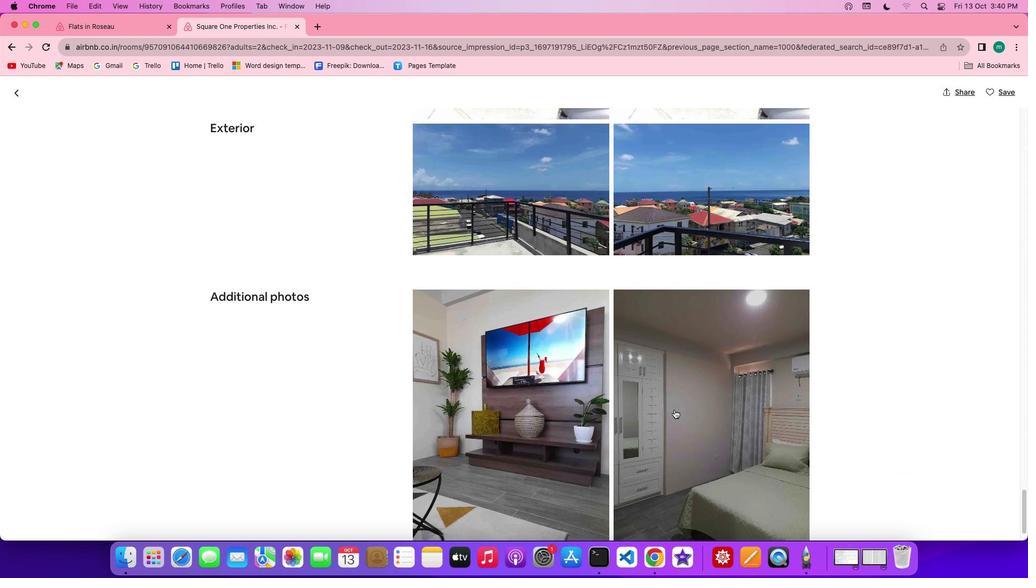
Action: Mouse scrolled (674, 410) with delta (0, 0)
Screenshot: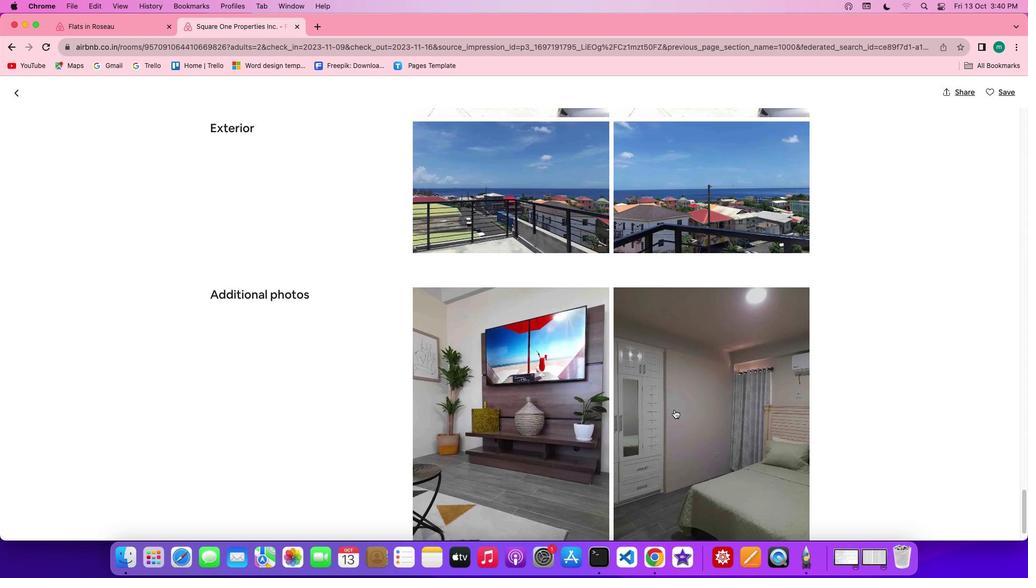 
Action: Mouse scrolled (674, 410) with delta (0, 0)
Screenshot: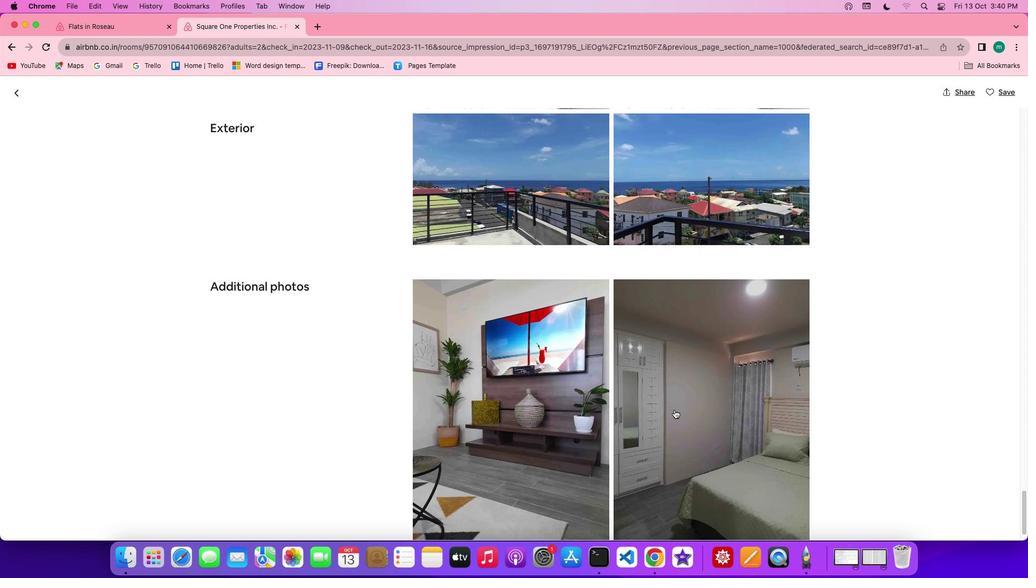 
Action: Mouse scrolled (674, 410) with delta (0, 0)
Screenshot: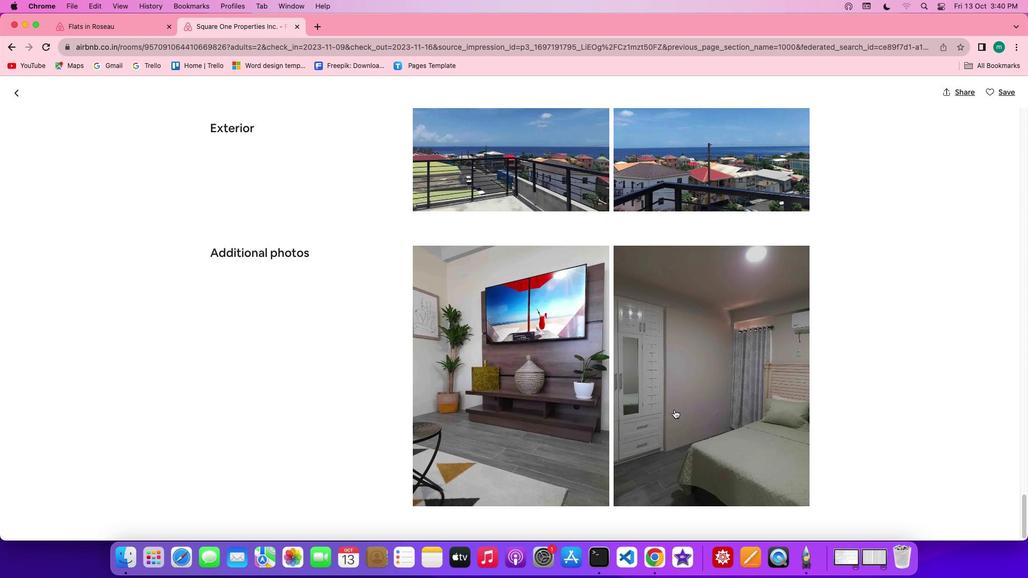 
Action: Mouse scrolled (674, 410) with delta (0, 0)
Screenshot: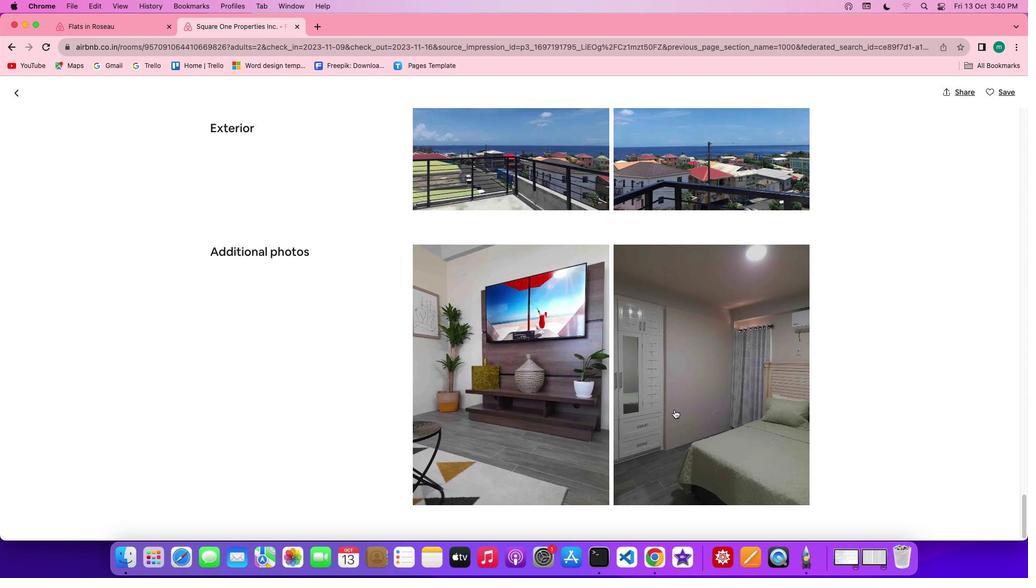 
Action: Mouse scrolled (674, 410) with delta (0, -1)
Screenshot: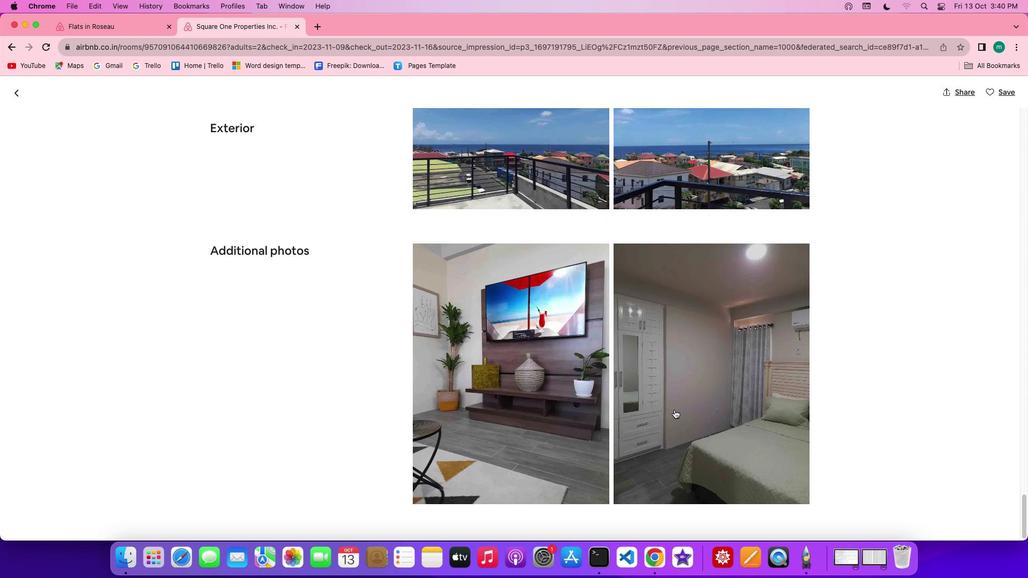
Action: Mouse scrolled (674, 410) with delta (0, 0)
Screenshot: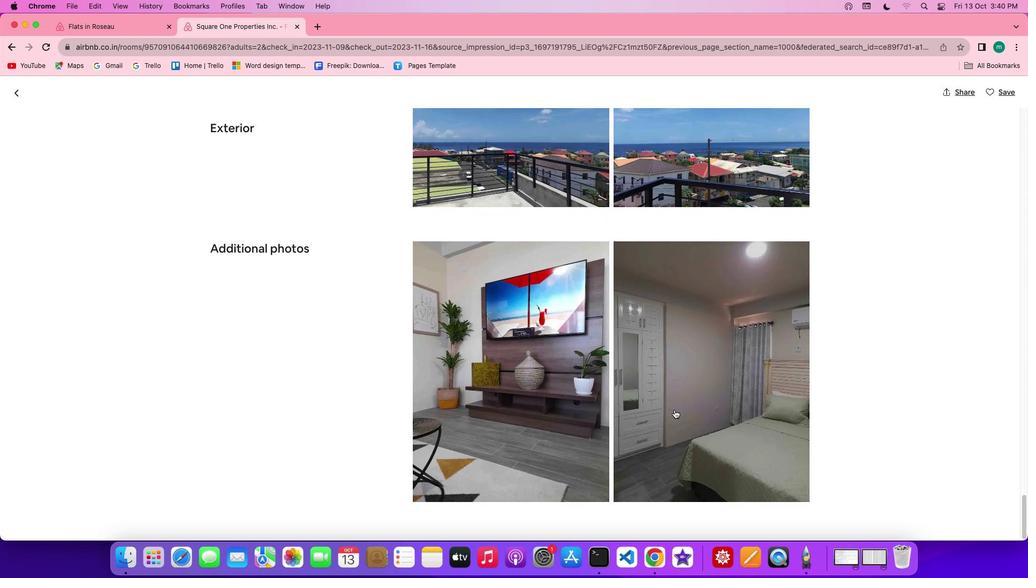 
Action: Mouse scrolled (674, 410) with delta (0, 0)
Screenshot: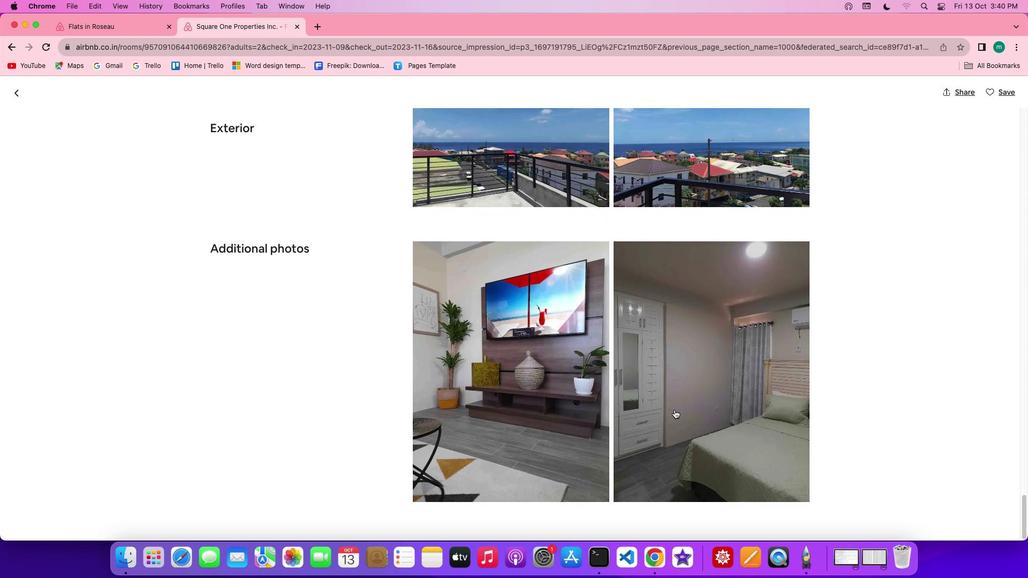 
Action: Mouse scrolled (674, 410) with delta (0, 0)
Screenshot: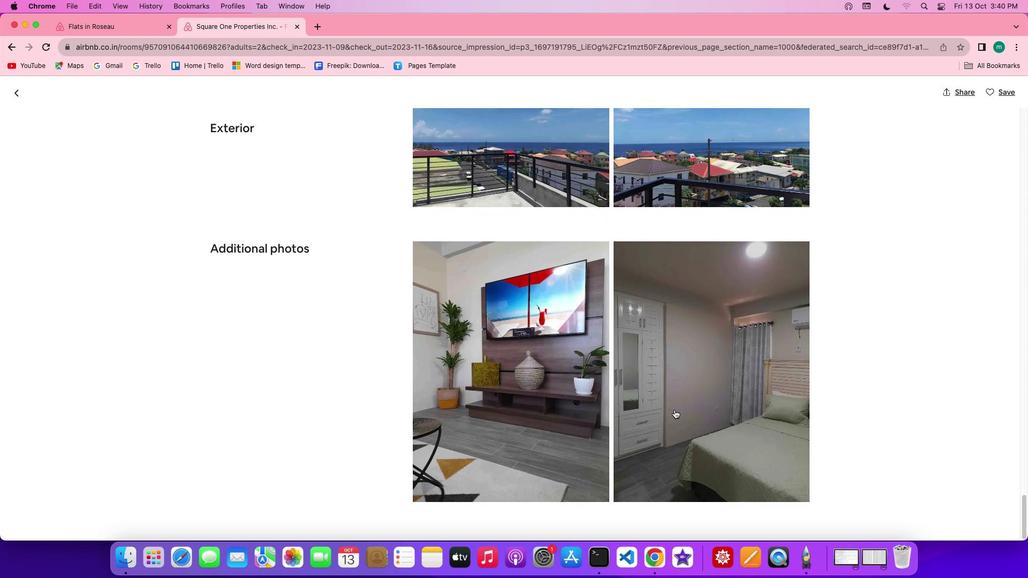 
Action: Mouse scrolled (674, 410) with delta (0, -1)
Screenshot: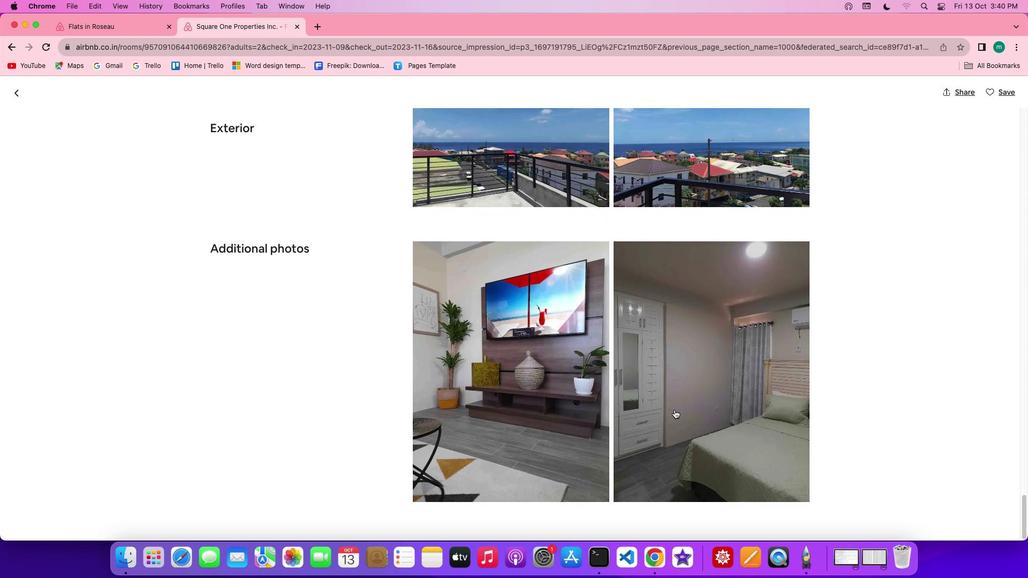 
Action: Mouse scrolled (674, 410) with delta (0, -1)
Screenshot: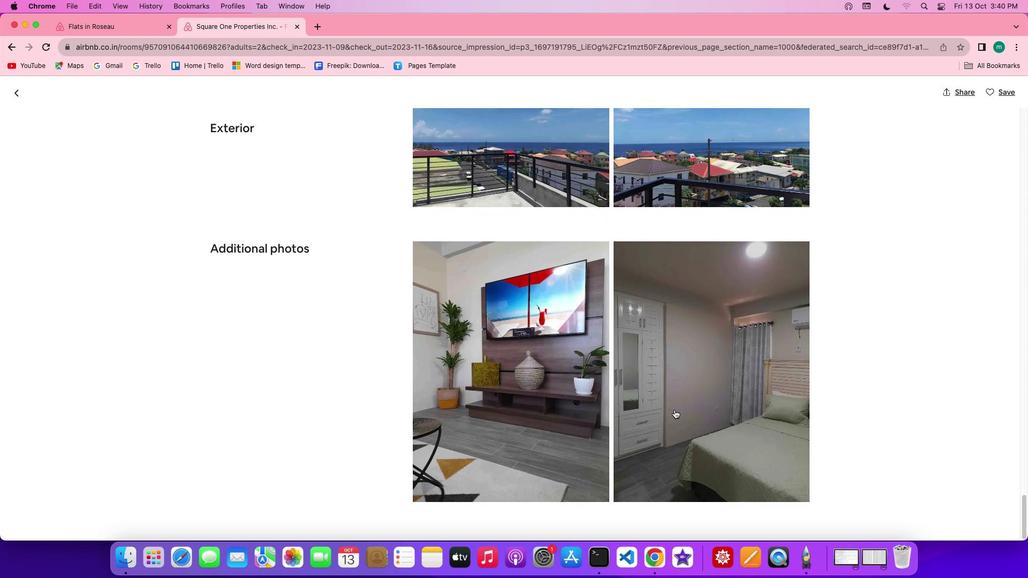 
Action: Mouse moved to (17, 89)
Screenshot: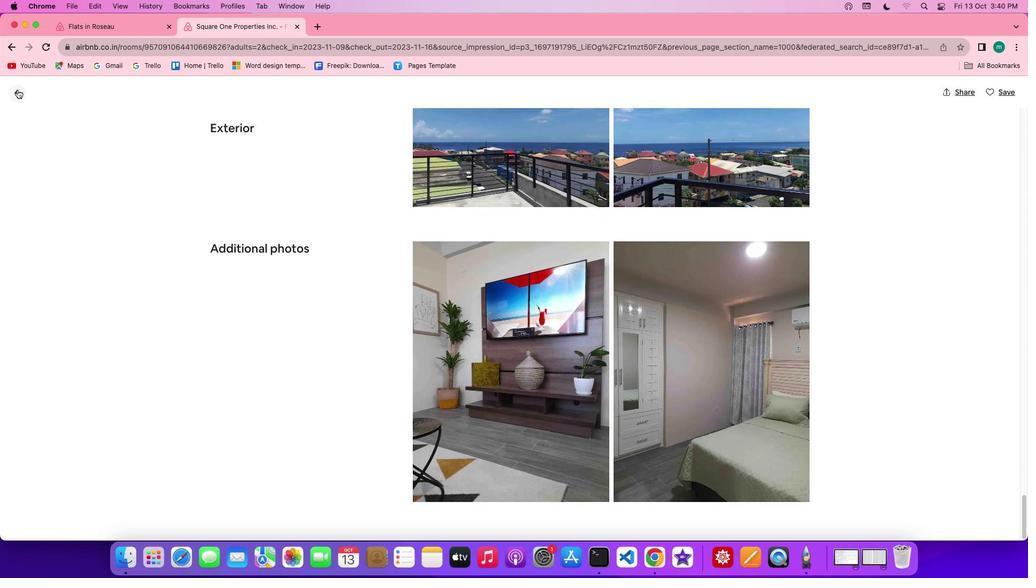 
Action: Mouse pressed left at (17, 89)
Screenshot: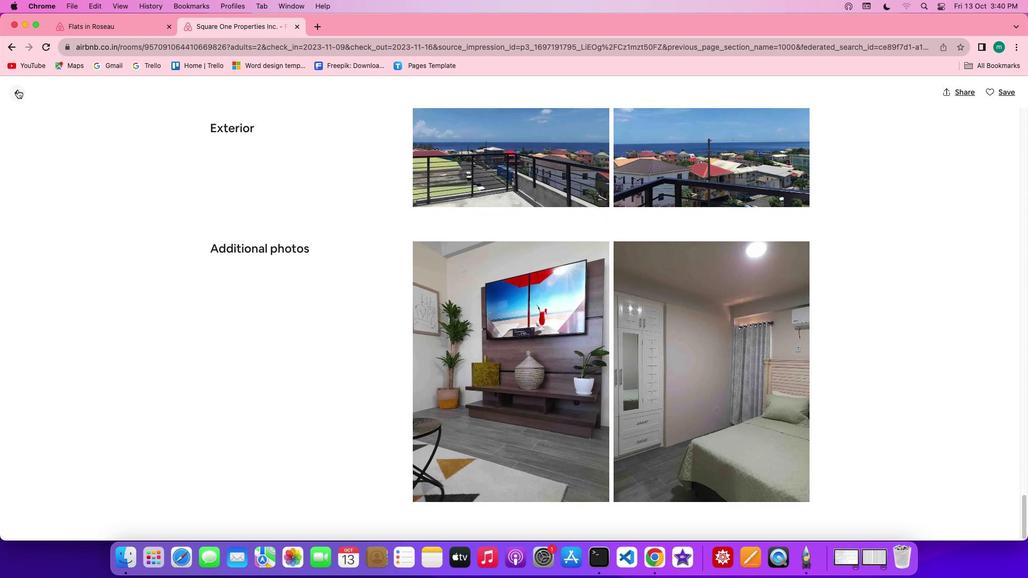 
Action: Mouse moved to (670, 397)
Screenshot: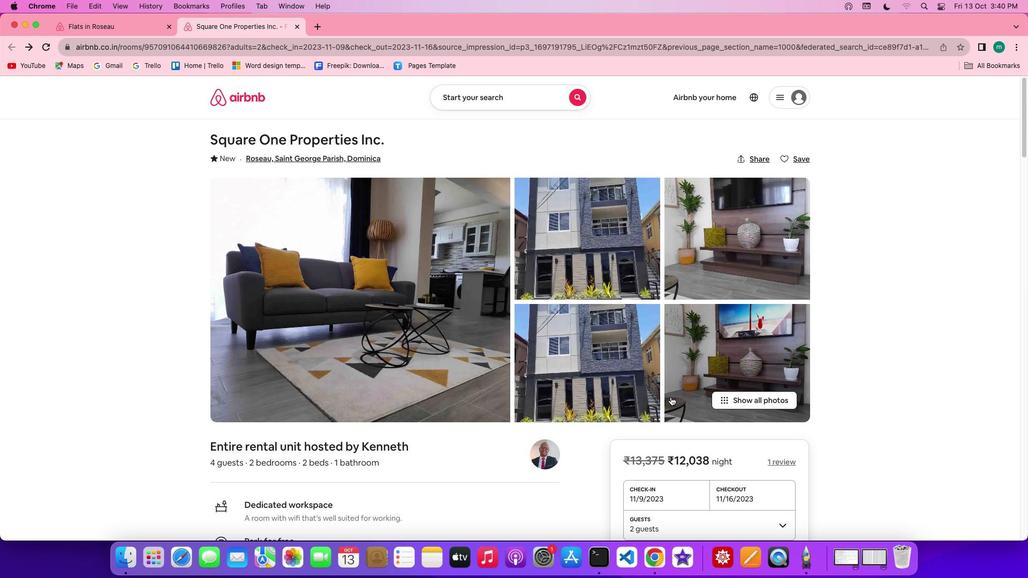 
Action: Mouse scrolled (670, 397) with delta (0, 0)
Screenshot: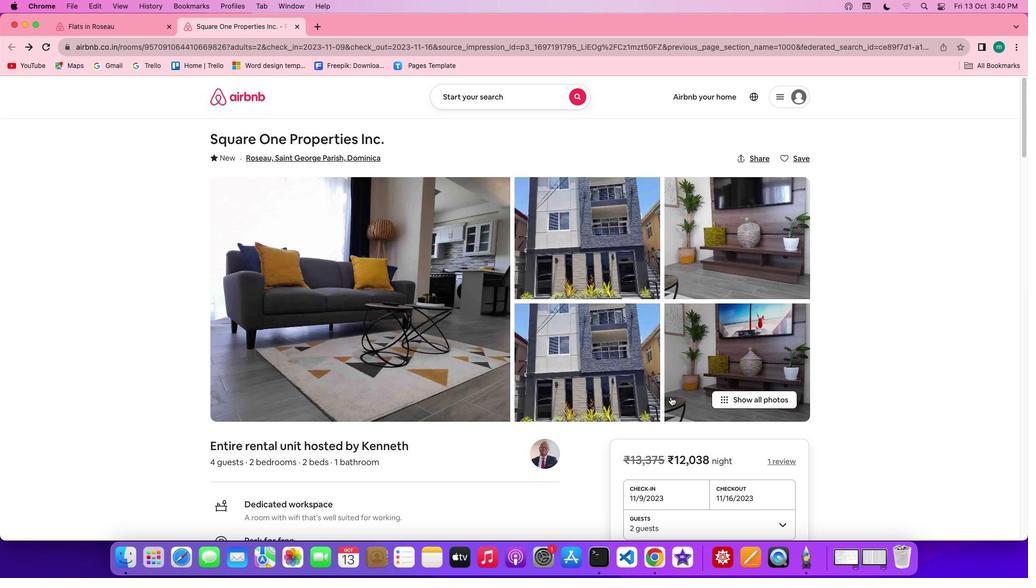 
Action: Mouse scrolled (670, 397) with delta (0, 0)
Screenshot: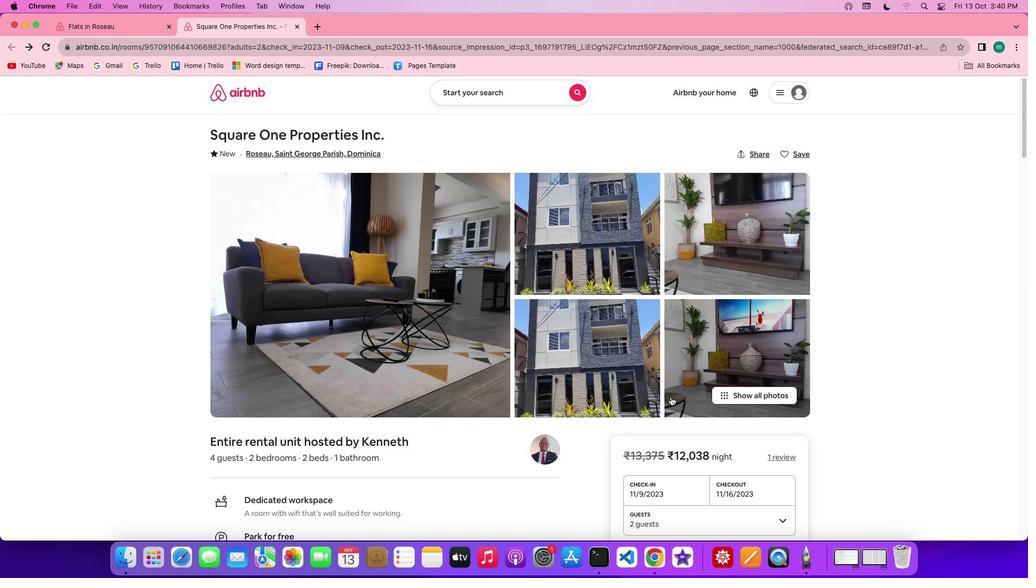 
Action: Mouse scrolled (670, 397) with delta (0, -1)
Screenshot: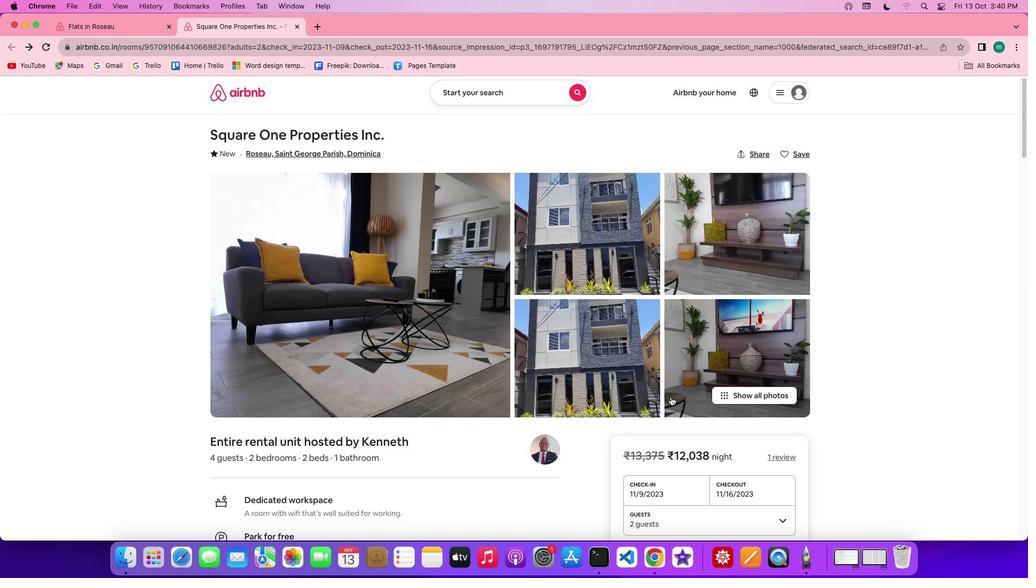 
Action: Mouse scrolled (670, 397) with delta (0, -1)
Screenshot: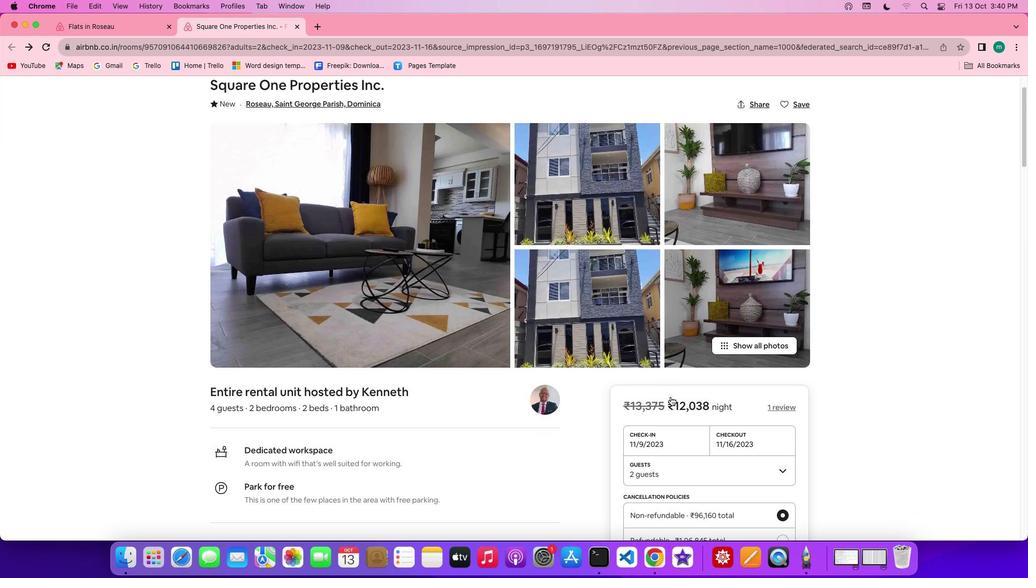 
Action: Mouse scrolled (670, 397) with delta (0, 0)
Screenshot: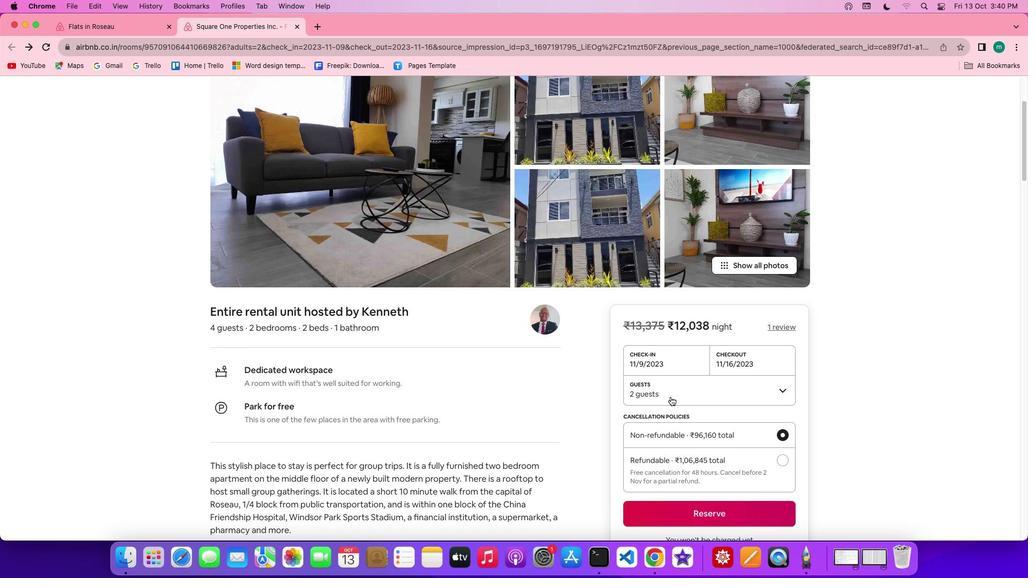 
Action: Mouse scrolled (670, 397) with delta (0, 0)
Screenshot: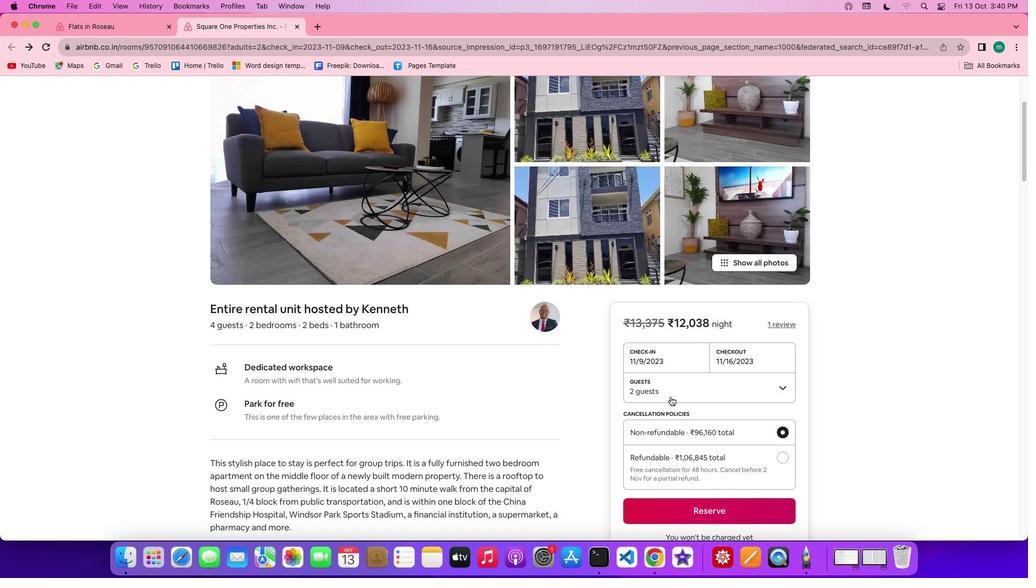 
Action: Mouse scrolled (670, 397) with delta (0, 0)
Screenshot: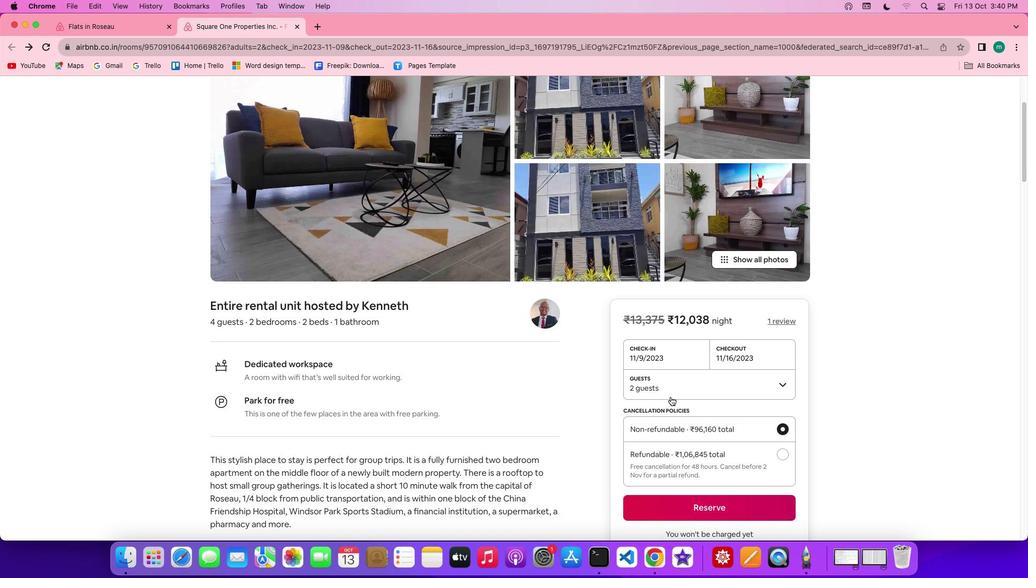 
Action: Mouse moved to (556, 339)
Screenshot: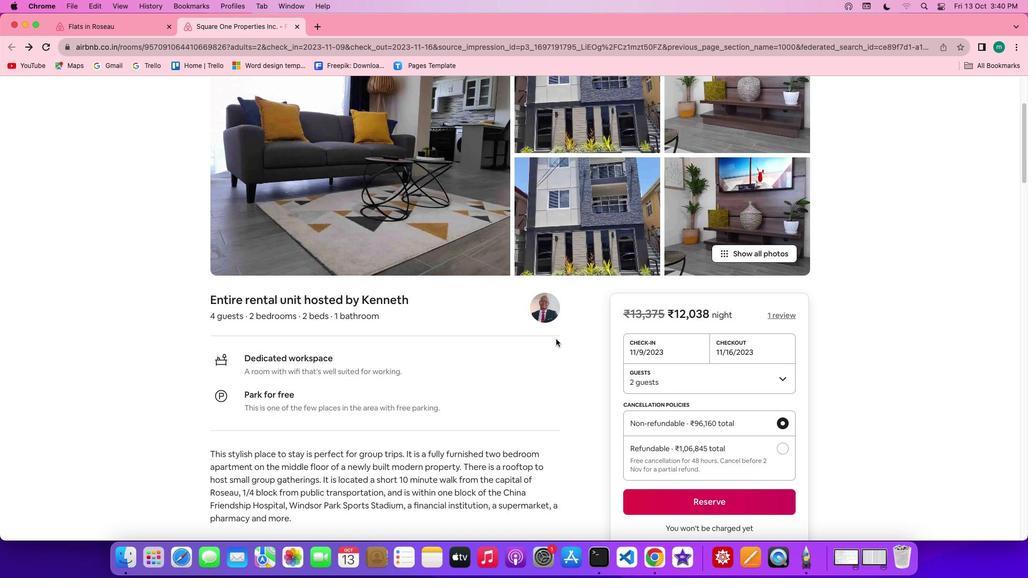 
Action: Mouse scrolled (556, 339) with delta (0, 0)
Screenshot: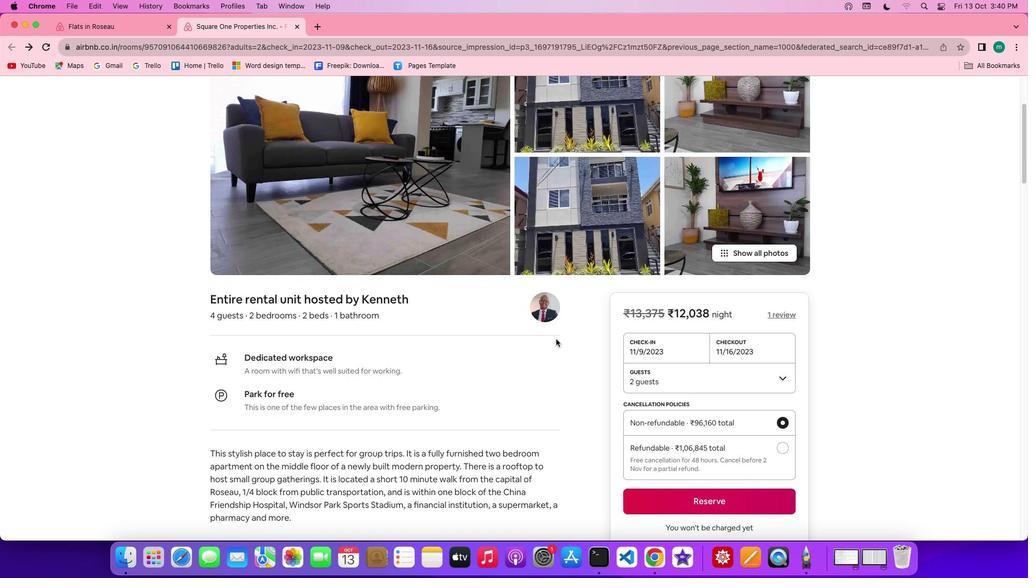 
Action: Mouse scrolled (556, 339) with delta (0, 0)
Screenshot: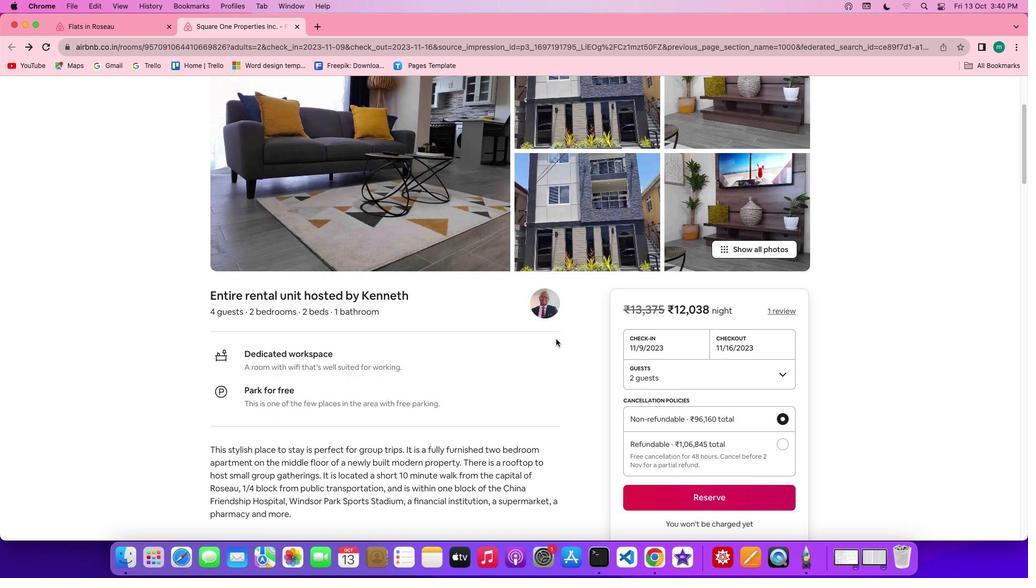 
Action: Mouse scrolled (556, 339) with delta (0, -1)
Screenshot: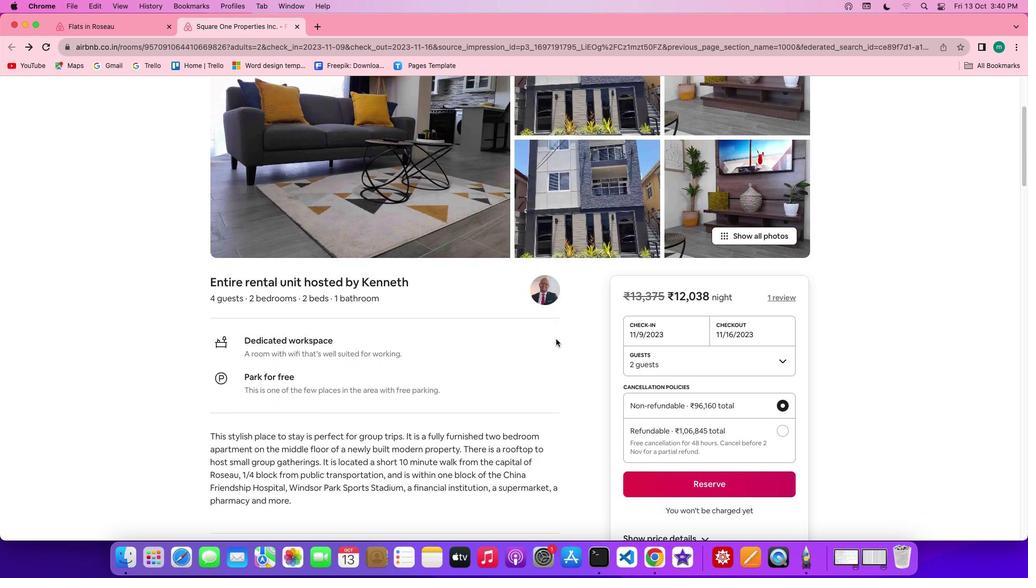 
Action: Mouse scrolled (556, 339) with delta (0, -2)
Screenshot: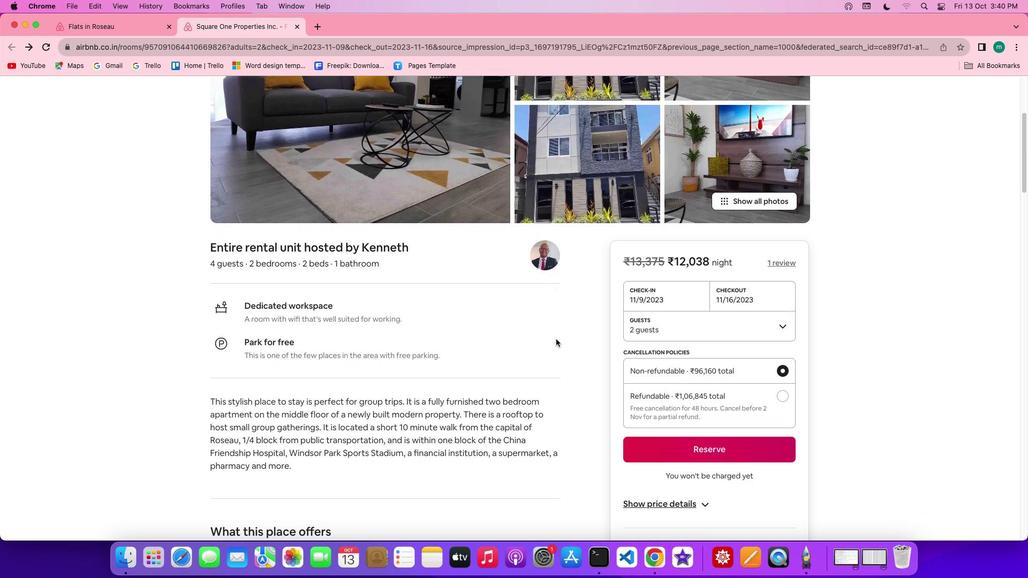 
Action: Mouse moved to (558, 340)
Screenshot: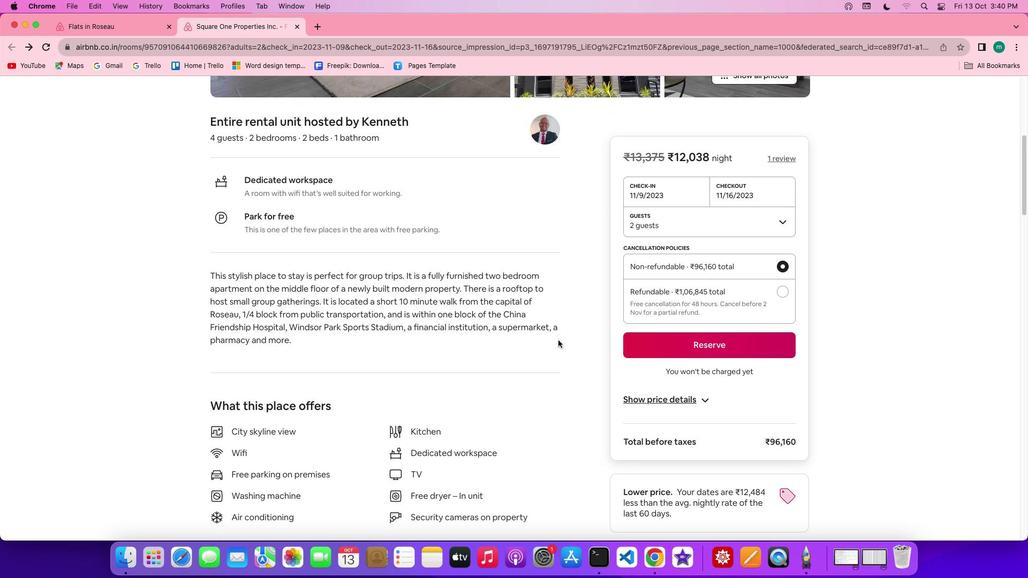 
Action: Mouse scrolled (558, 340) with delta (0, 0)
Screenshot: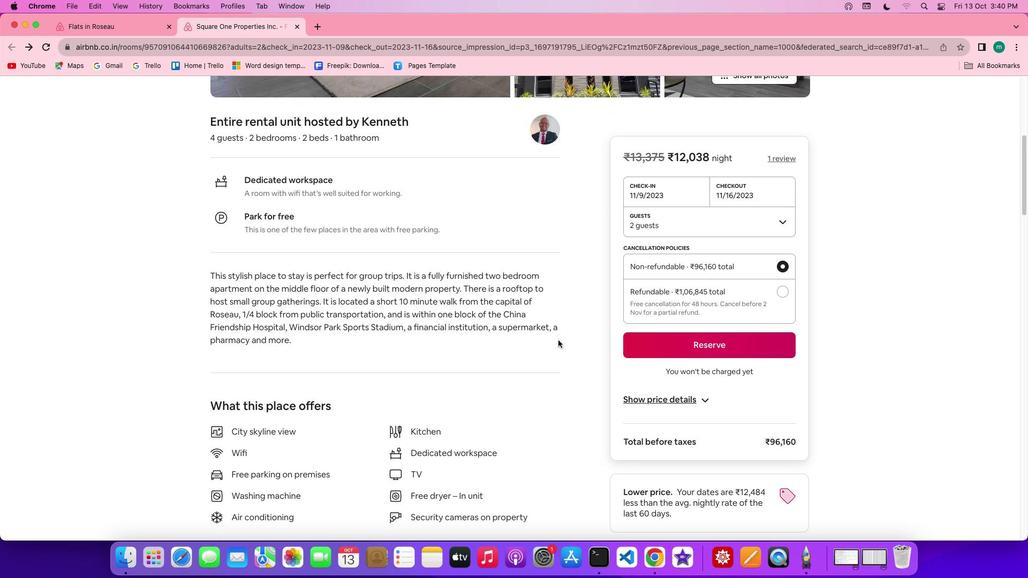 
Action: Mouse scrolled (558, 340) with delta (0, 0)
Screenshot: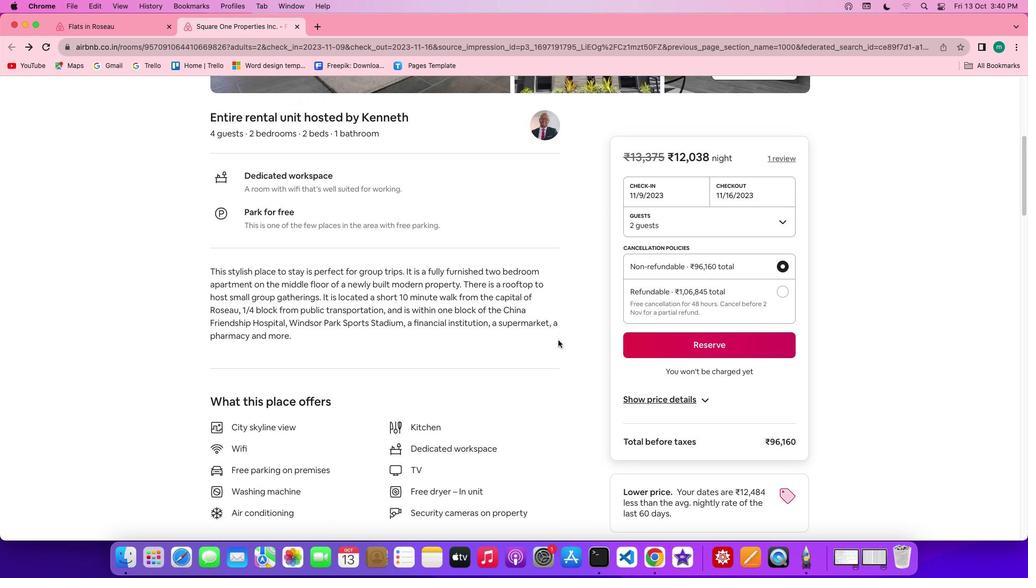 
Action: Mouse scrolled (558, 340) with delta (0, -1)
Screenshot: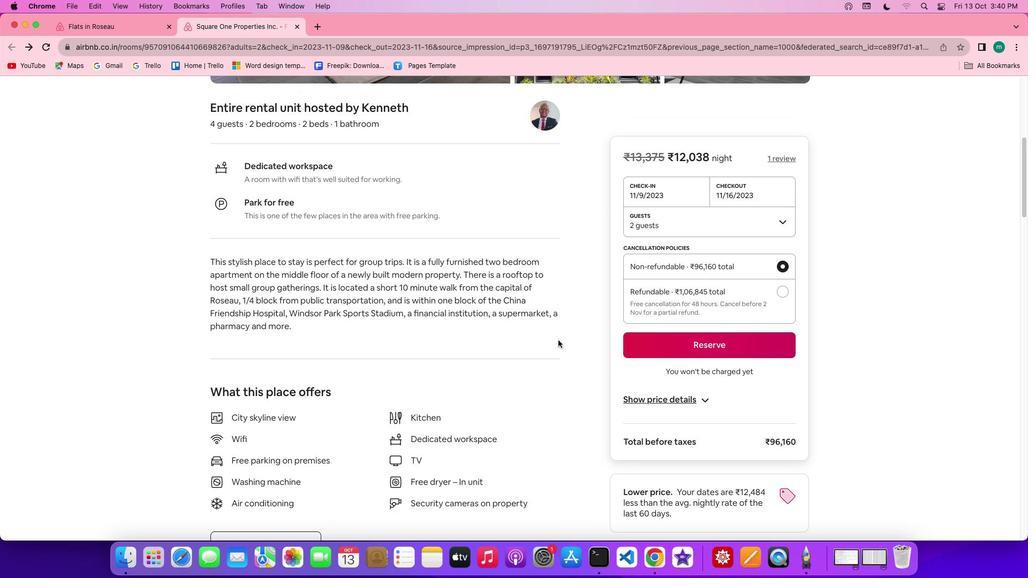 
Action: Mouse scrolled (558, 340) with delta (0, -1)
Screenshot: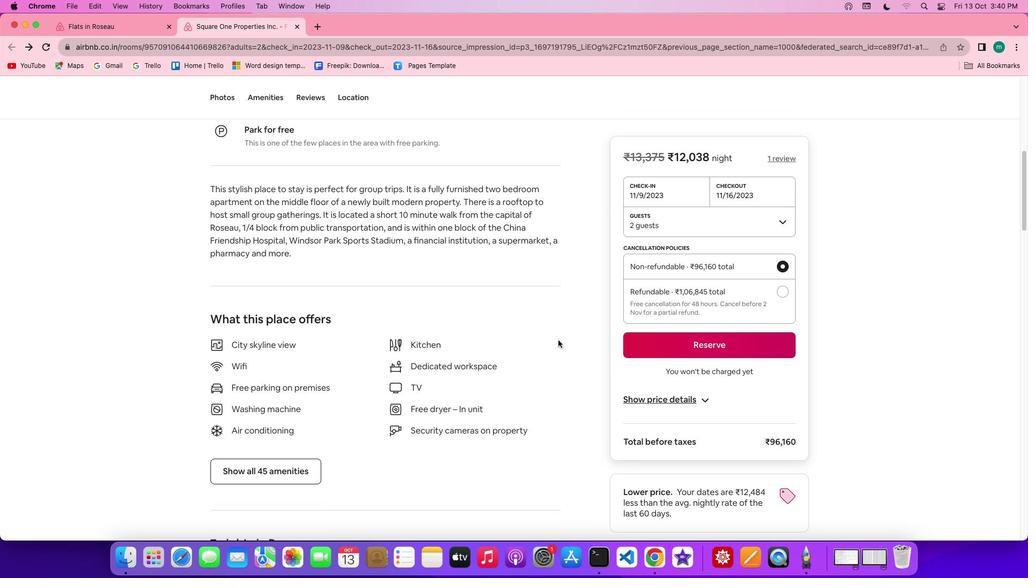 
Action: Mouse scrolled (558, 340) with delta (0, 0)
Screenshot: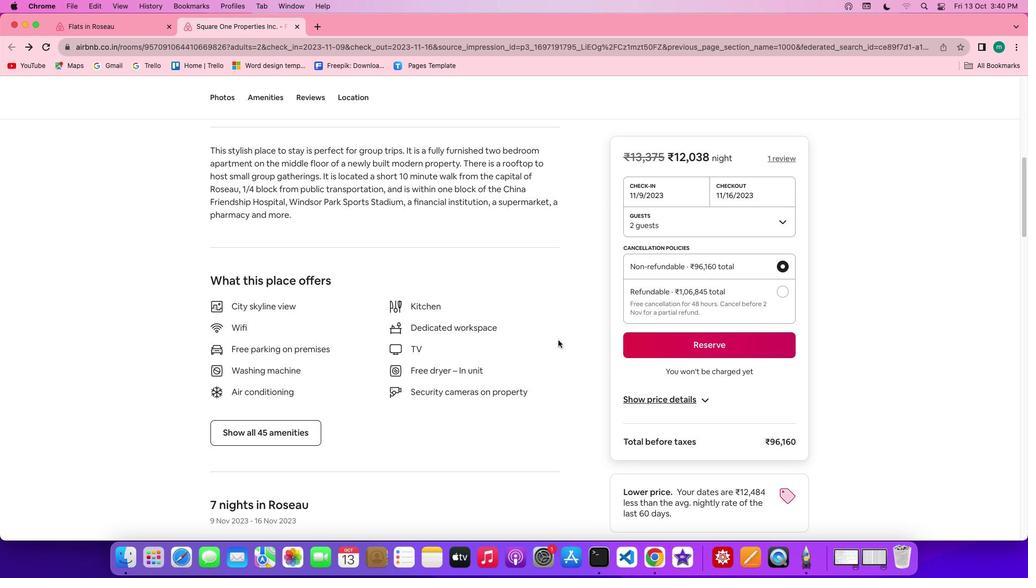 
Action: Mouse scrolled (558, 340) with delta (0, 0)
Screenshot: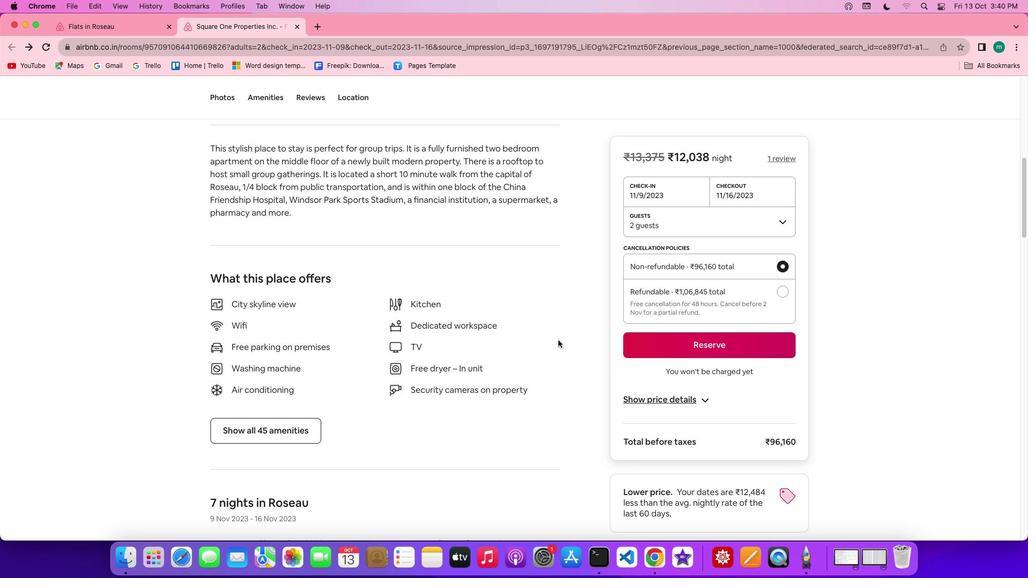 
Action: Mouse scrolled (558, 340) with delta (0, 0)
Screenshot: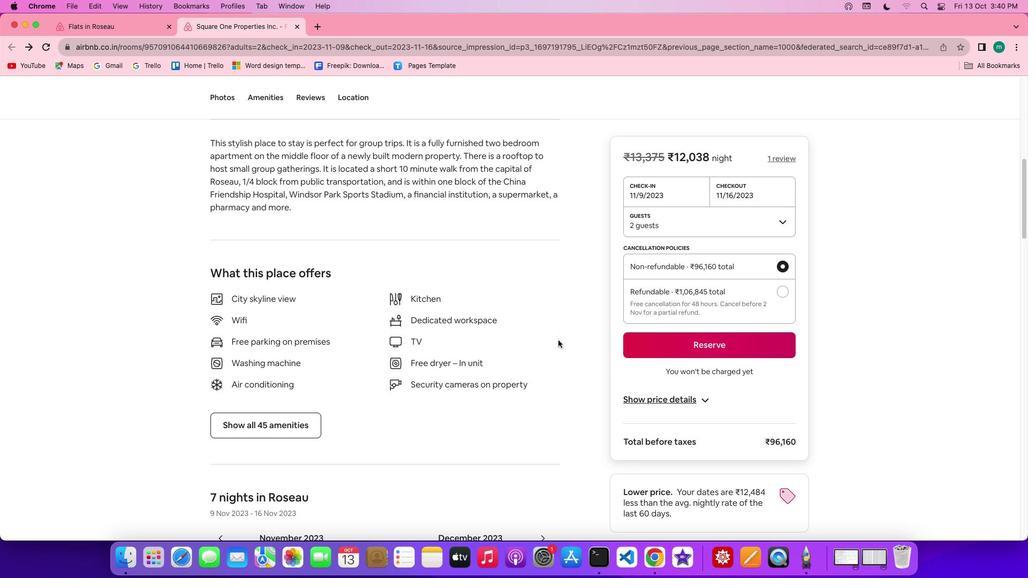 
Action: Mouse scrolled (558, 340) with delta (0, 0)
Screenshot: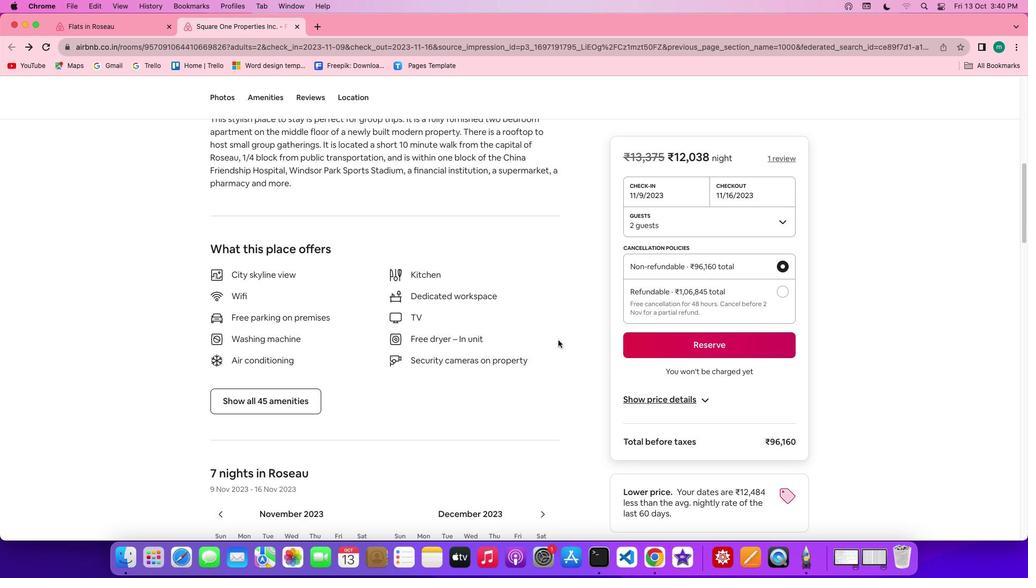 
Action: Mouse scrolled (558, 340) with delta (0, 0)
Screenshot: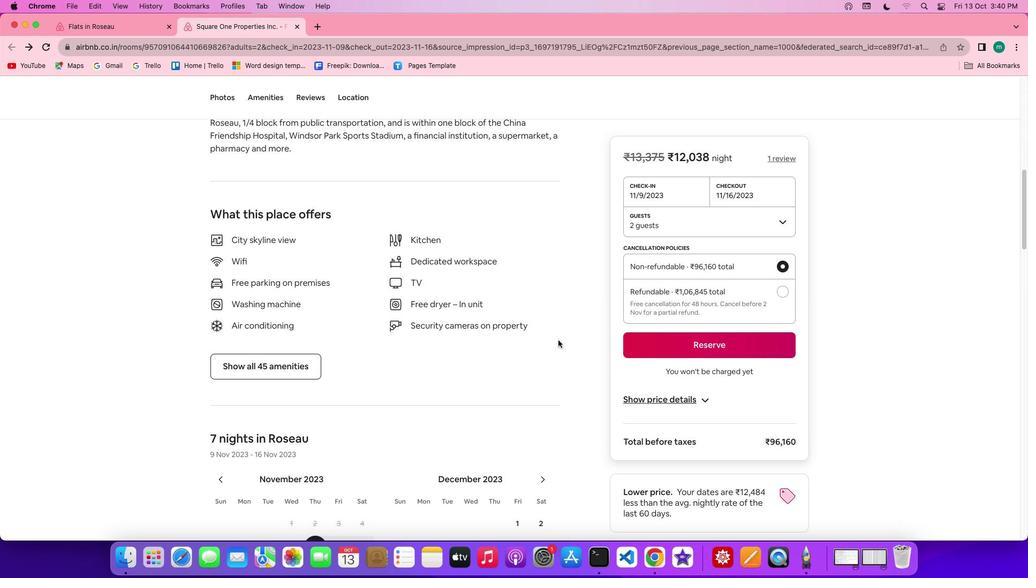 
Action: Mouse scrolled (558, 340) with delta (0, 0)
Screenshot: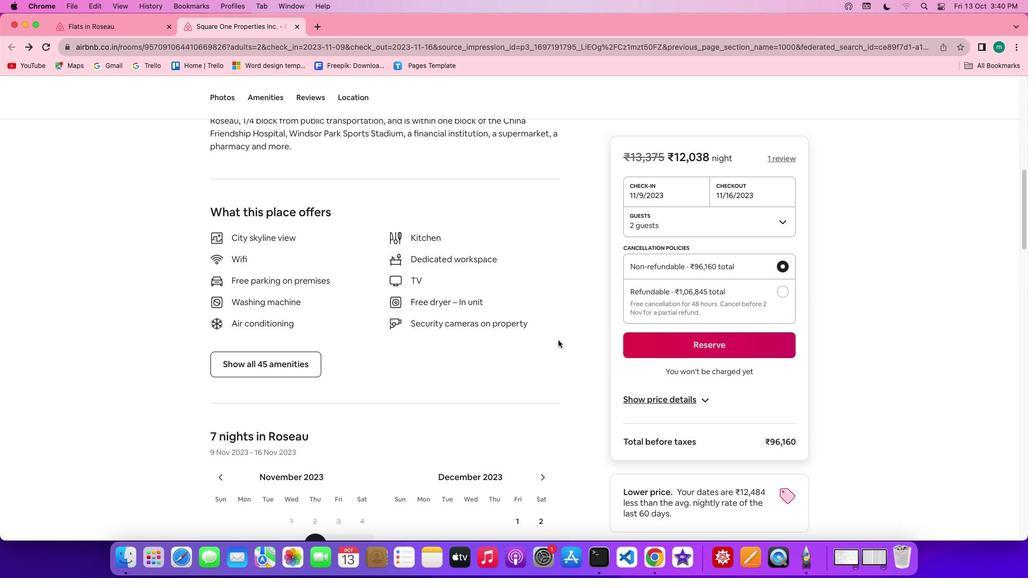 
Action: Mouse scrolled (558, 340) with delta (0, -1)
Screenshot: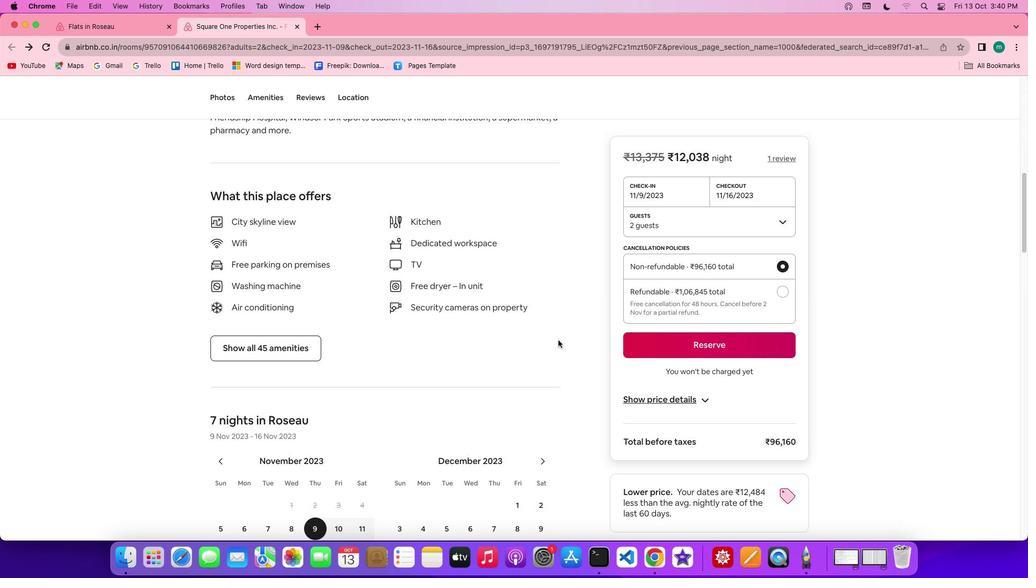 
Action: Mouse scrolled (558, 340) with delta (0, 0)
Screenshot: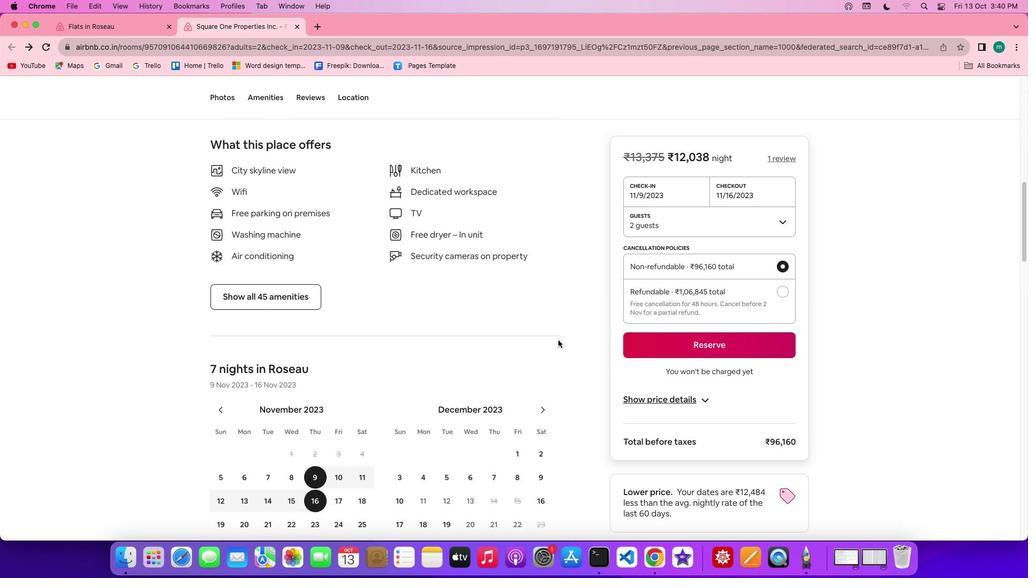 
Action: Mouse scrolled (558, 340) with delta (0, 0)
Screenshot: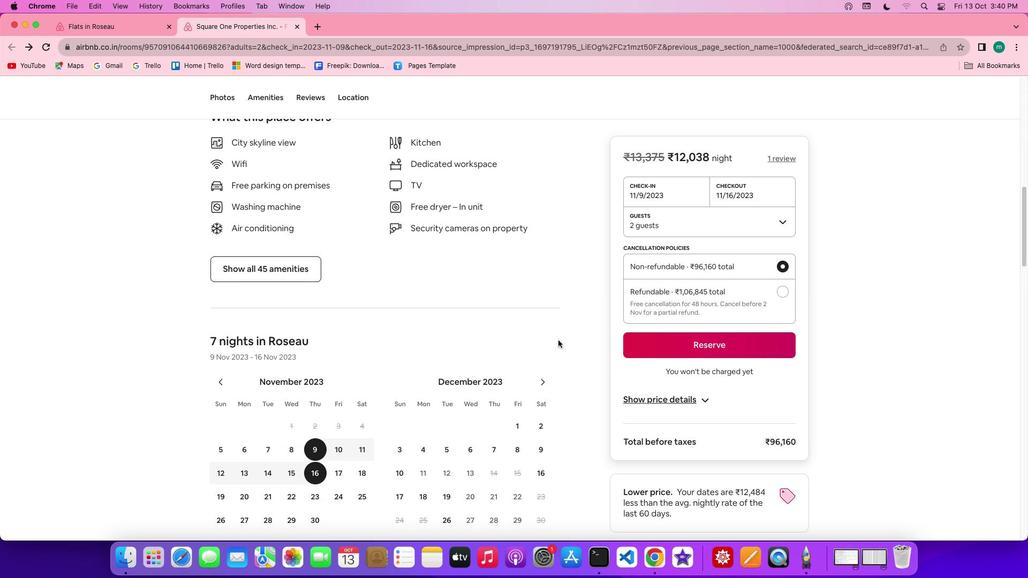 
Action: Mouse scrolled (558, 340) with delta (0, 0)
Screenshot: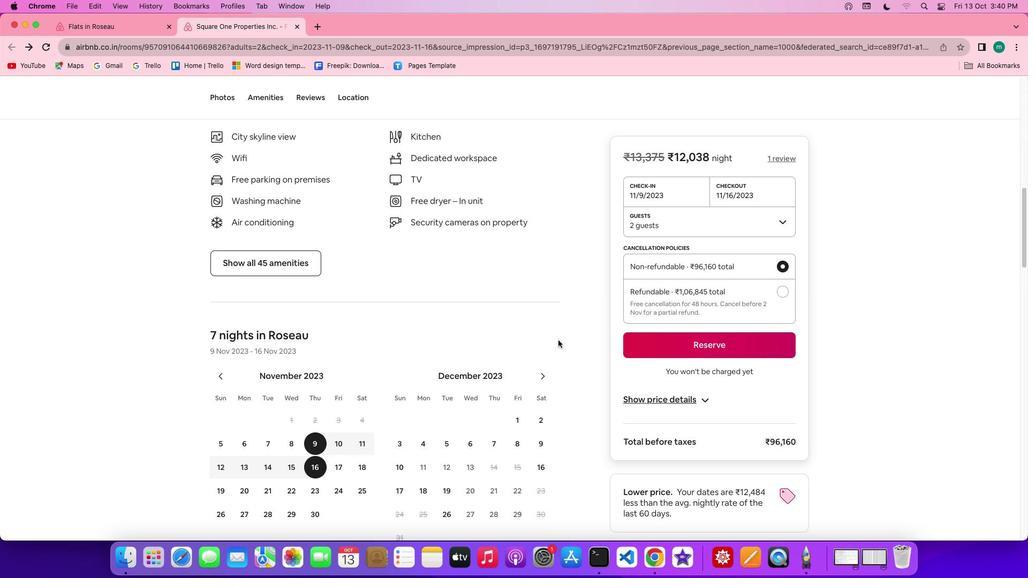 
Action: Mouse scrolled (558, 340) with delta (0, -1)
Screenshot: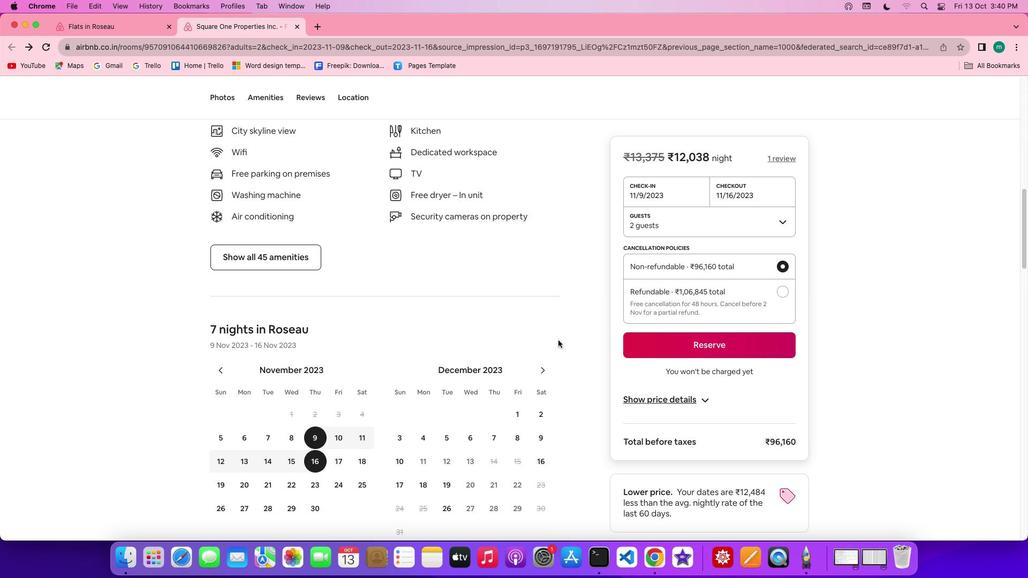 
Action: Mouse scrolled (558, 340) with delta (0, -1)
Screenshot: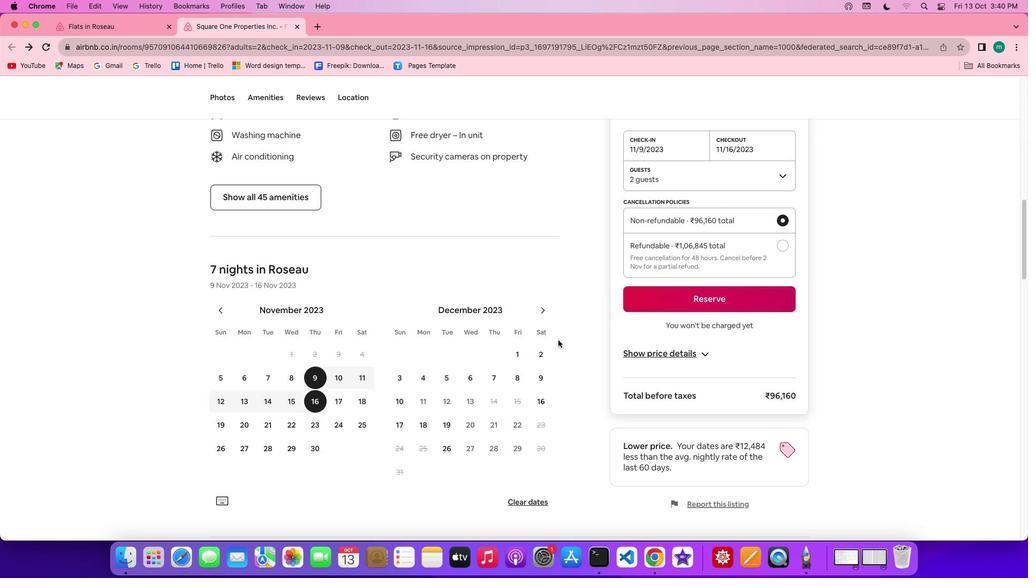 
Action: Mouse scrolled (558, 340) with delta (0, 0)
Screenshot: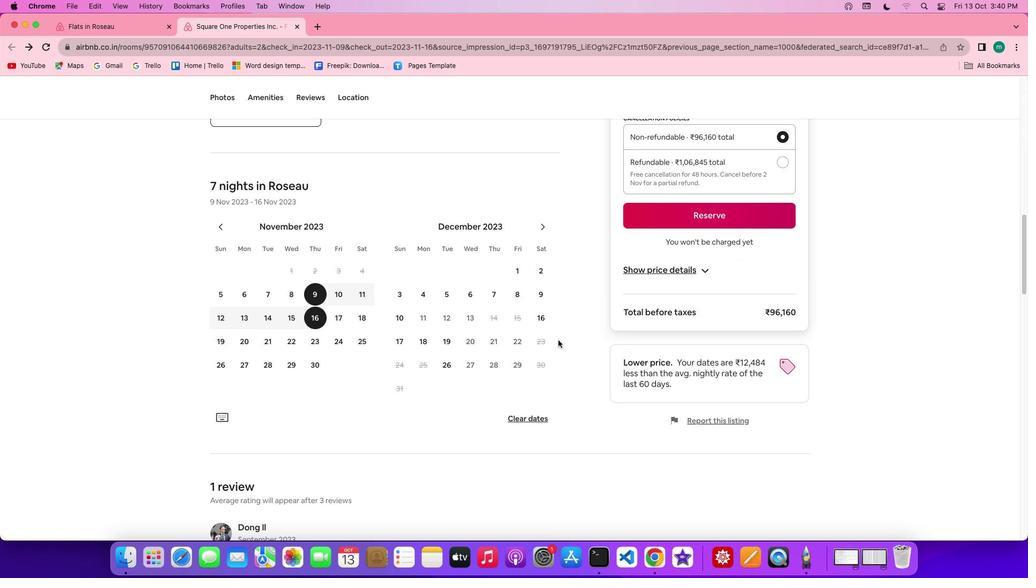 
Action: Mouse scrolled (558, 340) with delta (0, 0)
Screenshot: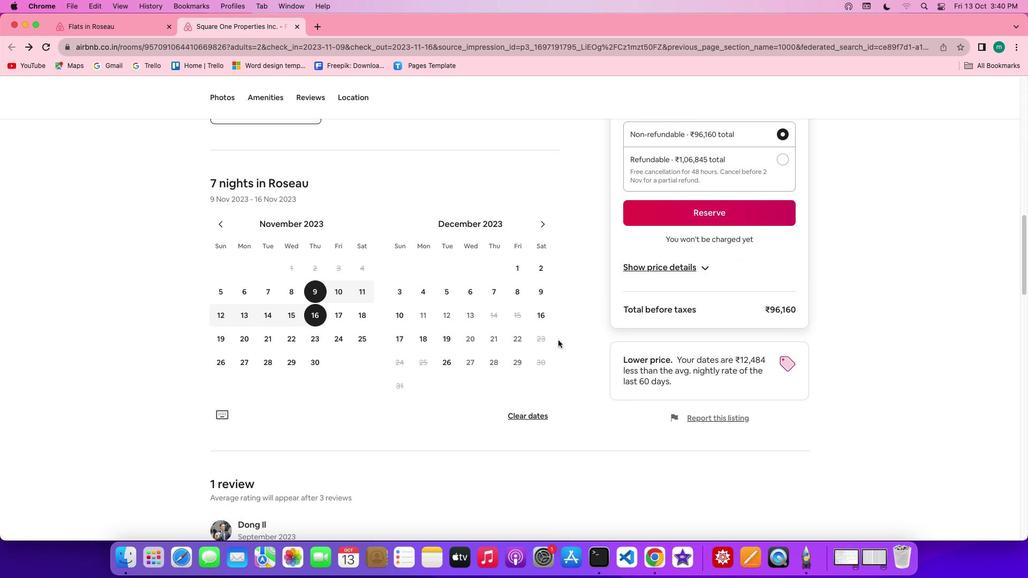 
Action: Mouse scrolled (558, 340) with delta (0, 0)
Screenshot: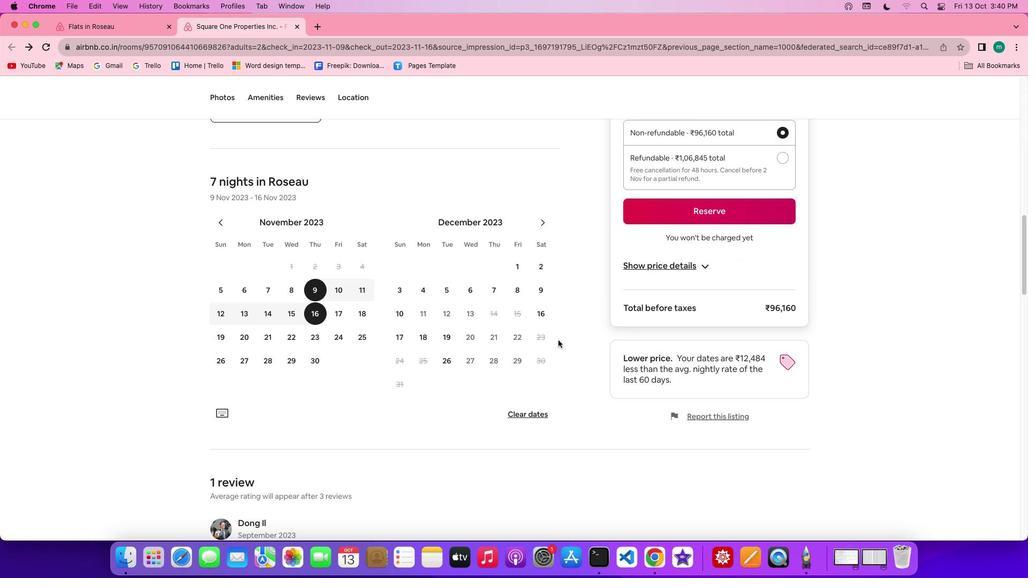 
Action: Mouse scrolled (558, 340) with delta (0, 0)
Screenshot: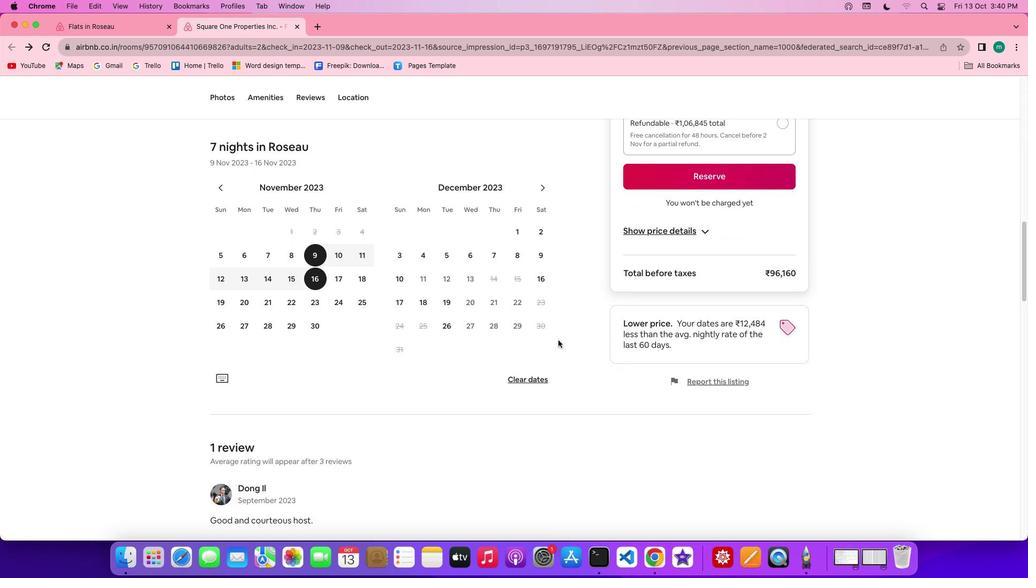 
Action: Mouse scrolled (558, 340) with delta (0, 0)
Screenshot: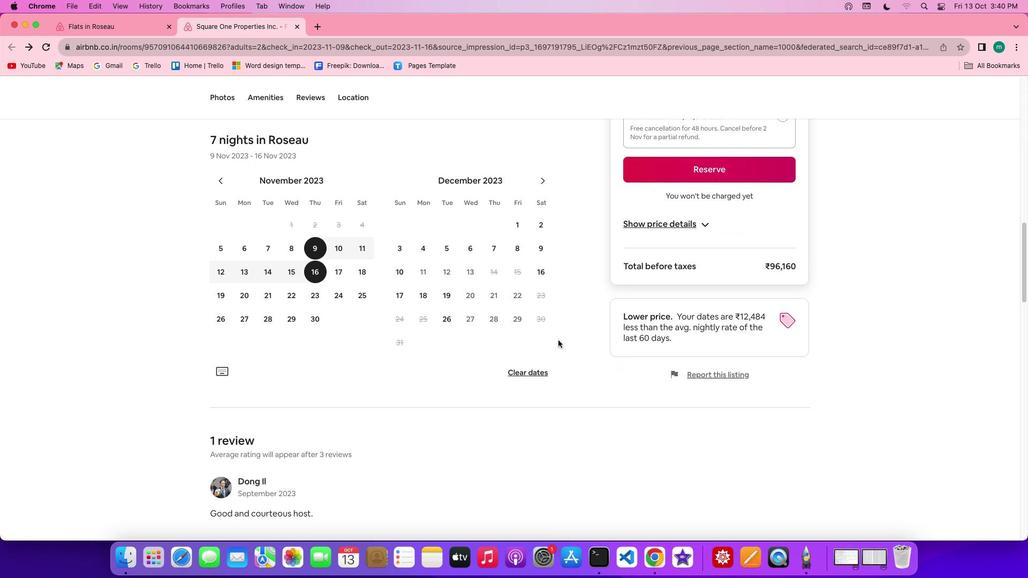 
Action: Mouse scrolled (558, 340) with delta (0, 0)
Screenshot: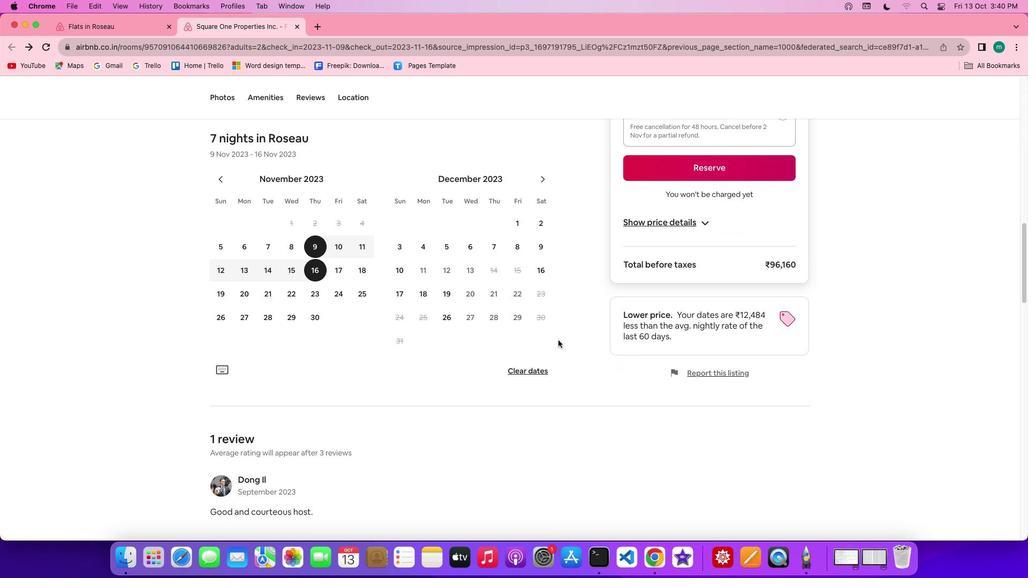 
Action: Mouse scrolled (558, 340) with delta (0, -1)
Screenshot: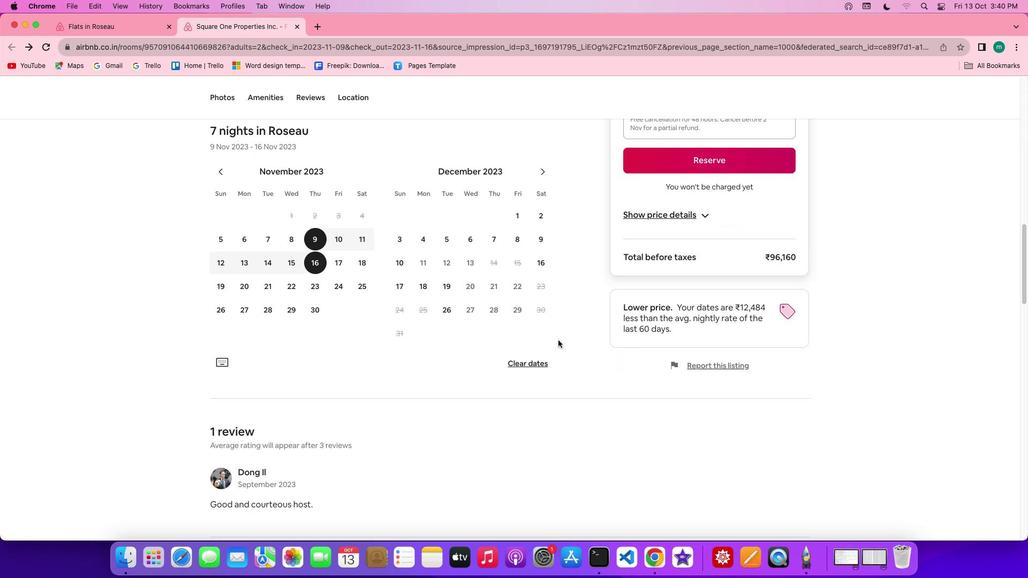 
Action: Mouse moved to (467, 387)
Screenshot: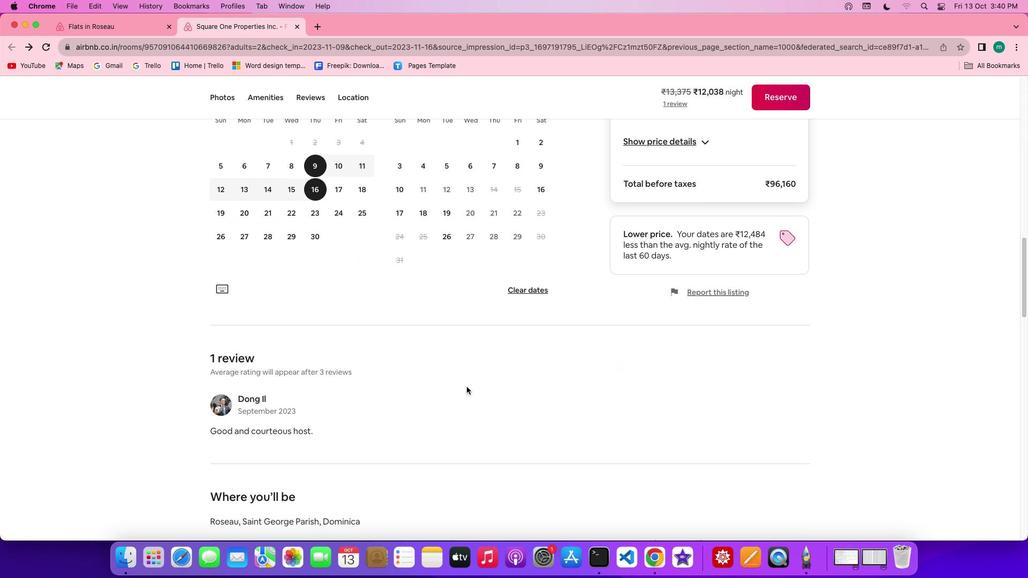 
Action: Mouse scrolled (467, 387) with delta (0, 0)
Screenshot: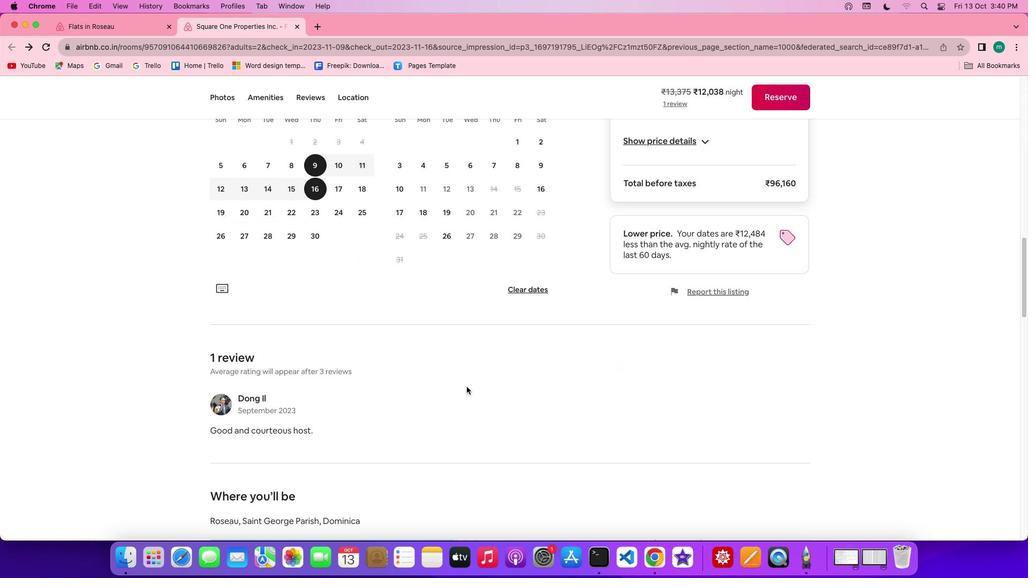 
Action: Mouse moved to (467, 387)
Screenshot: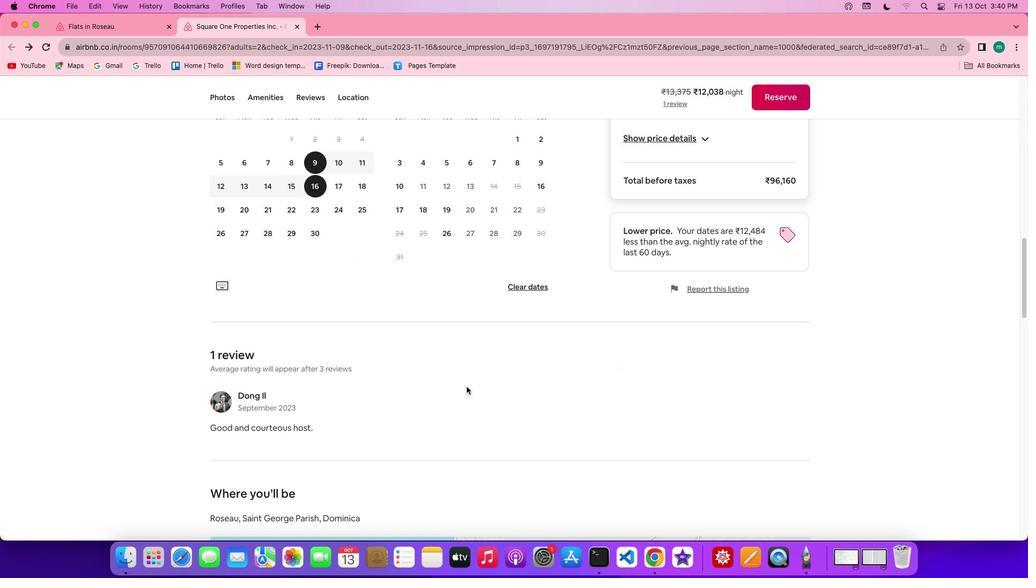 
Action: Mouse scrolled (467, 387) with delta (0, 0)
Screenshot: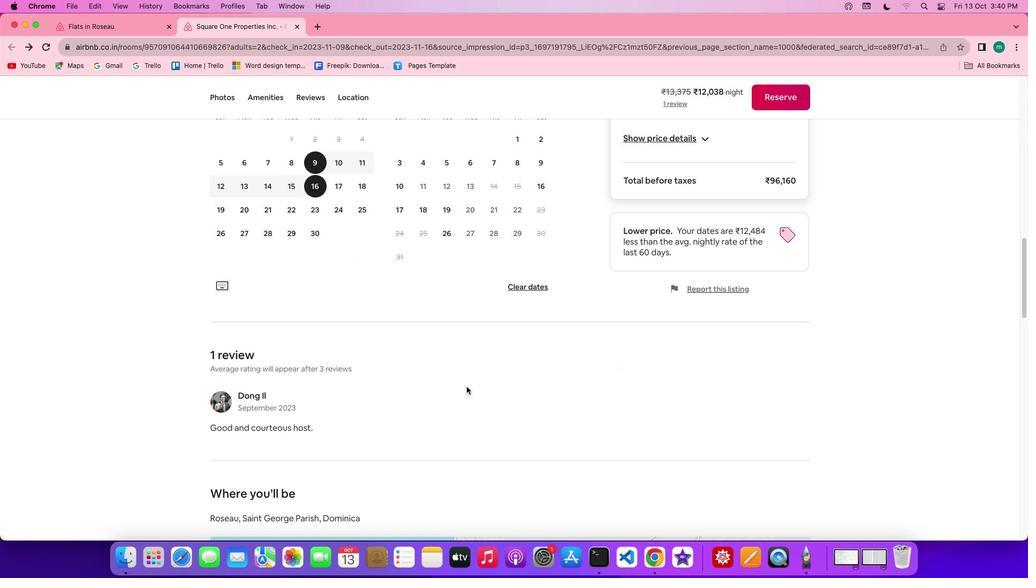 
Action: Mouse scrolled (467, 387) with delta (0, -1)
Screenshot: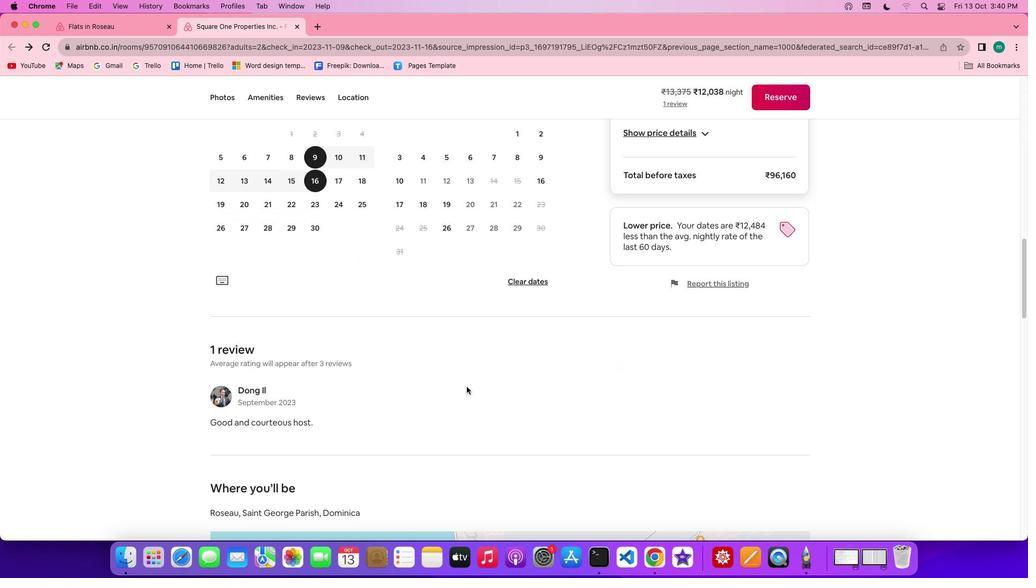 
Action: Mouse scrolled (467, 387) with delta (0, -2)
Screenshot: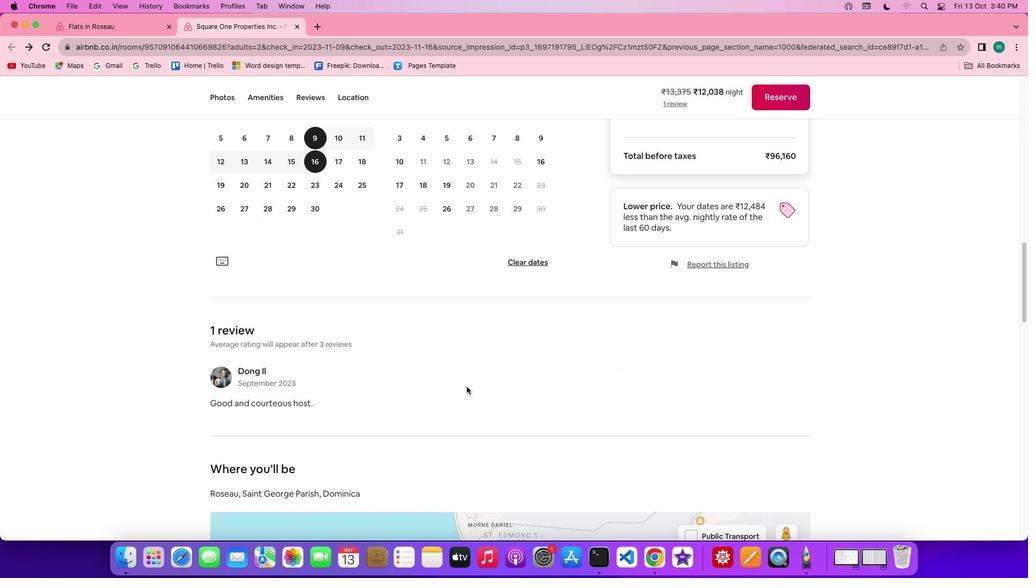 
Action: Mouse moved to (466, 387)
Screenshot: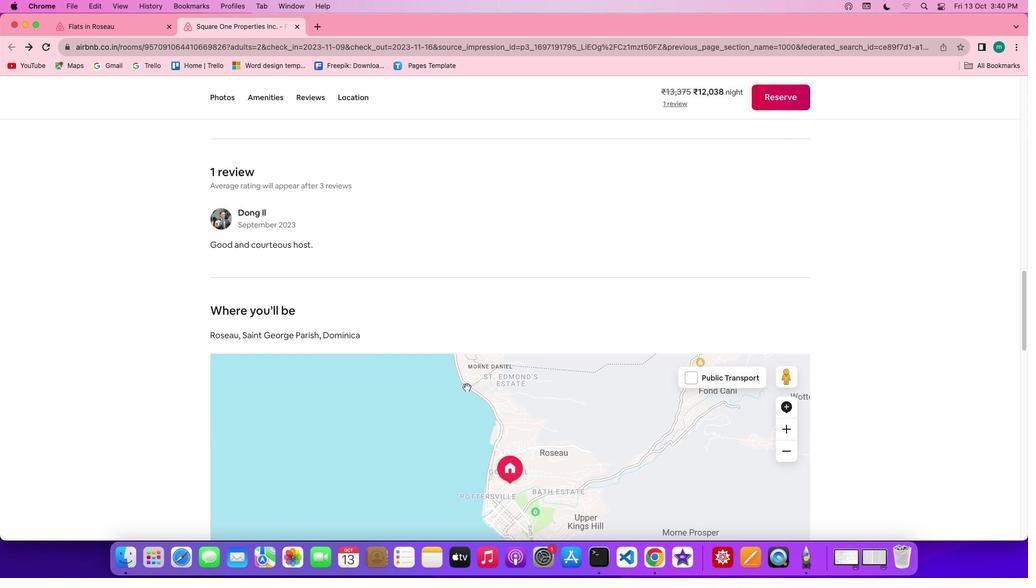 
Action: Mouse scrolled (466, 387) with delta (0, 0)
Screenshot: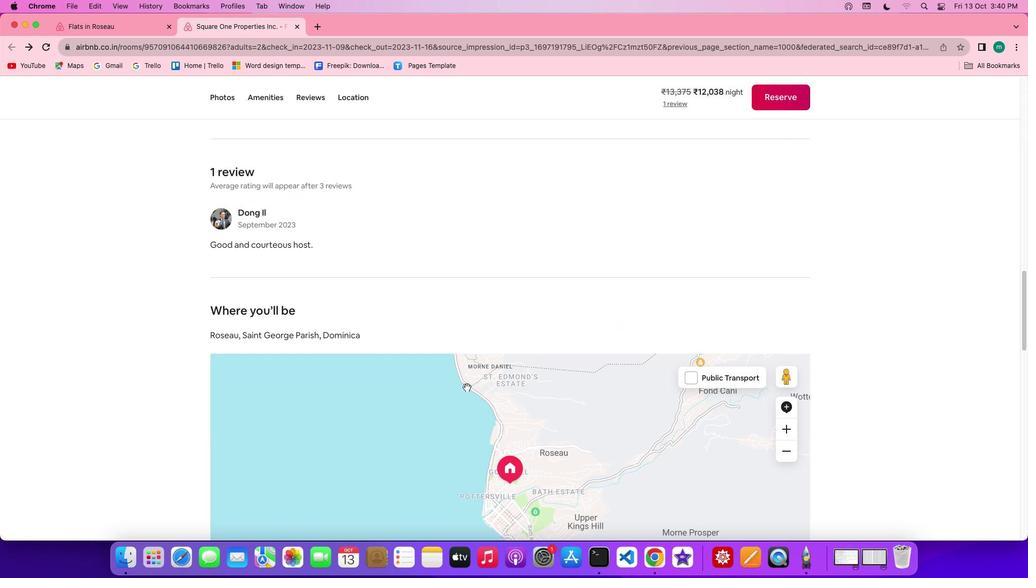 
Action: Mouse scrolled (466, 387) with delta (0, 0)
Screenshot: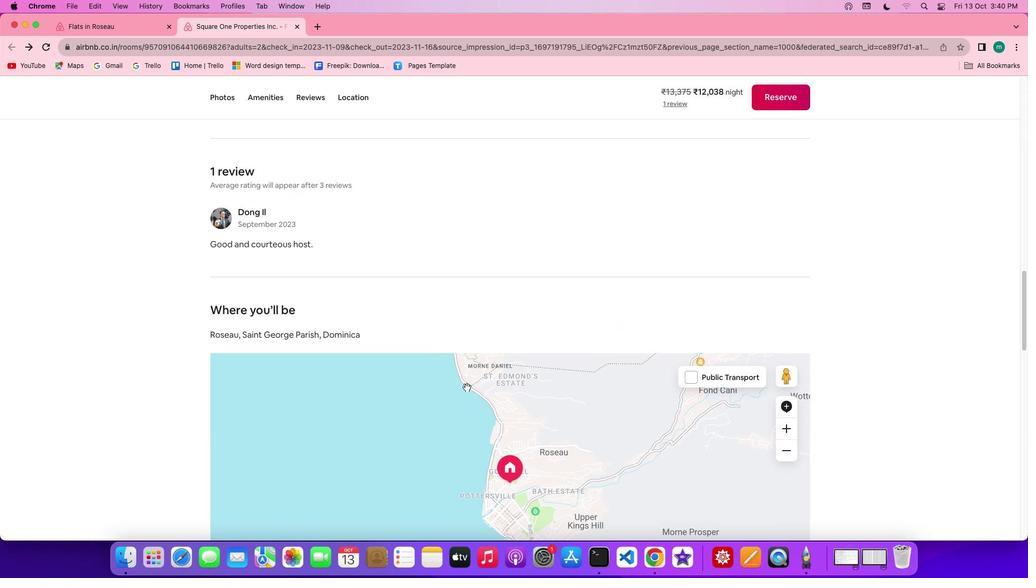 
Action: Mouse scrolled (466, 387) with delta (0, -1)
Screenshot: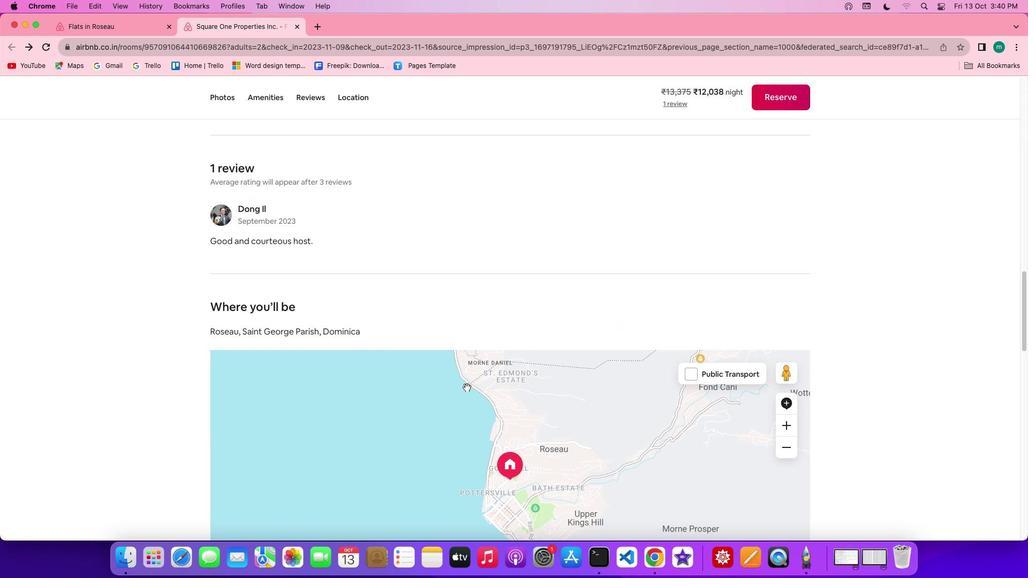 
Action: Mouse scrolled (466, 387) with delta (0, -2)
Screenshot: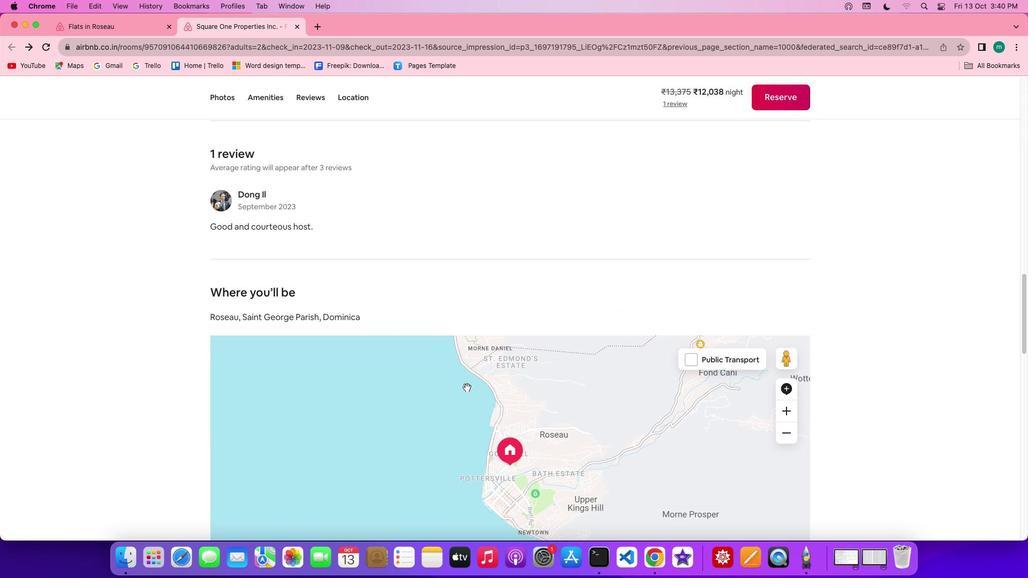 
Action: Mouse scrolled (466, 387) with delta (0, 0)
Screenshot: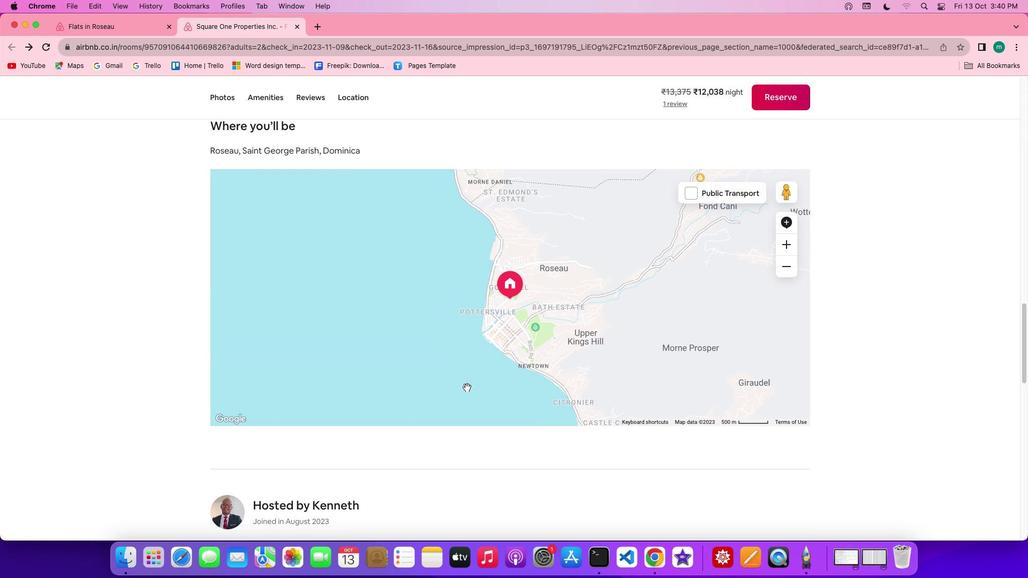 
Action: Mouse scrolled (466, 387) with delta (0, 0)
Screenshot: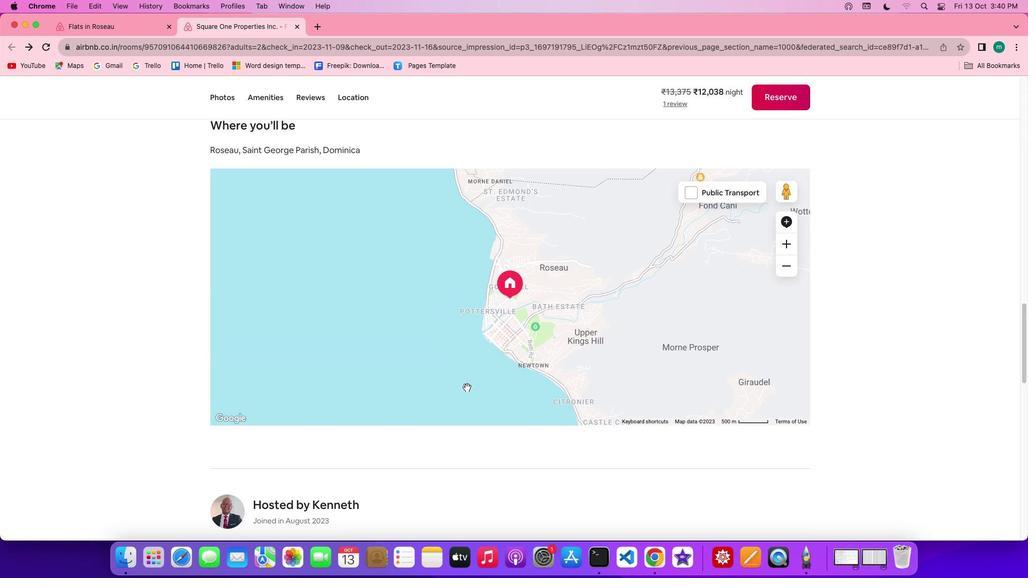 
Action: Mouse scrolled (466, 387) with delta (0, -1)
Screenshot: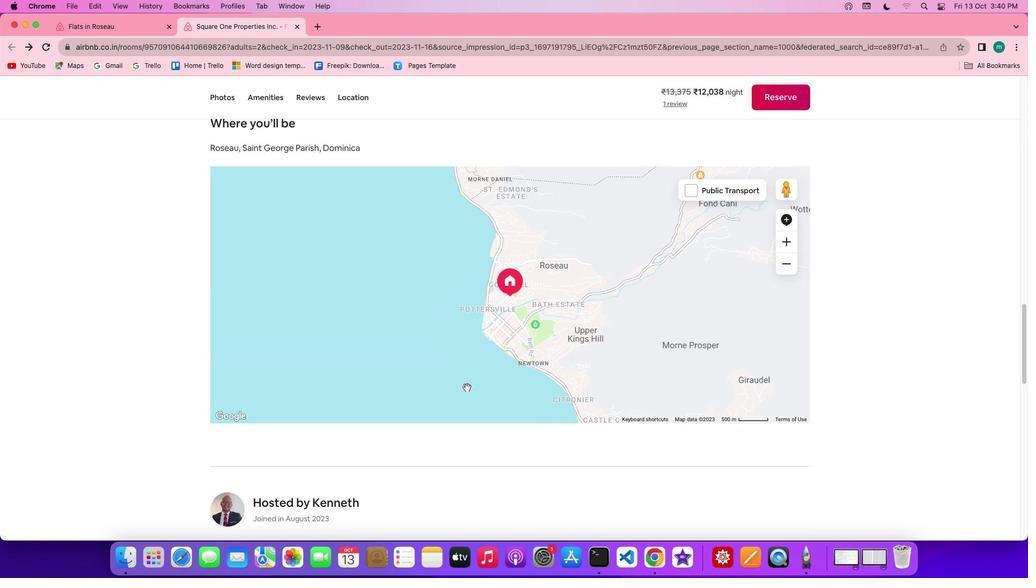 
Action: Mouse scrolled (466, 387) with delta (0, -1)
Screenshot: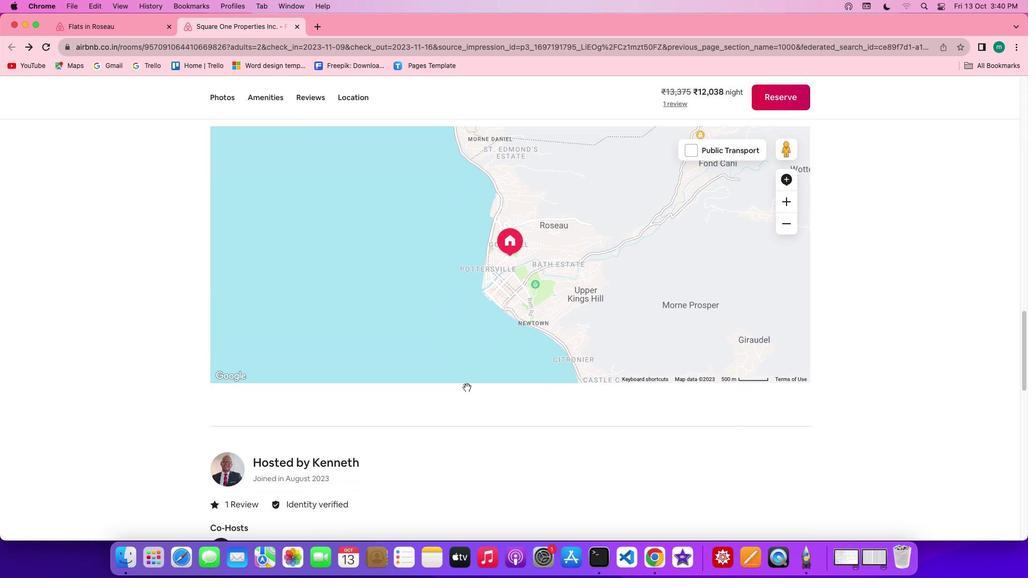 
Action: Mouse moved to (521, 401)
Screenshot: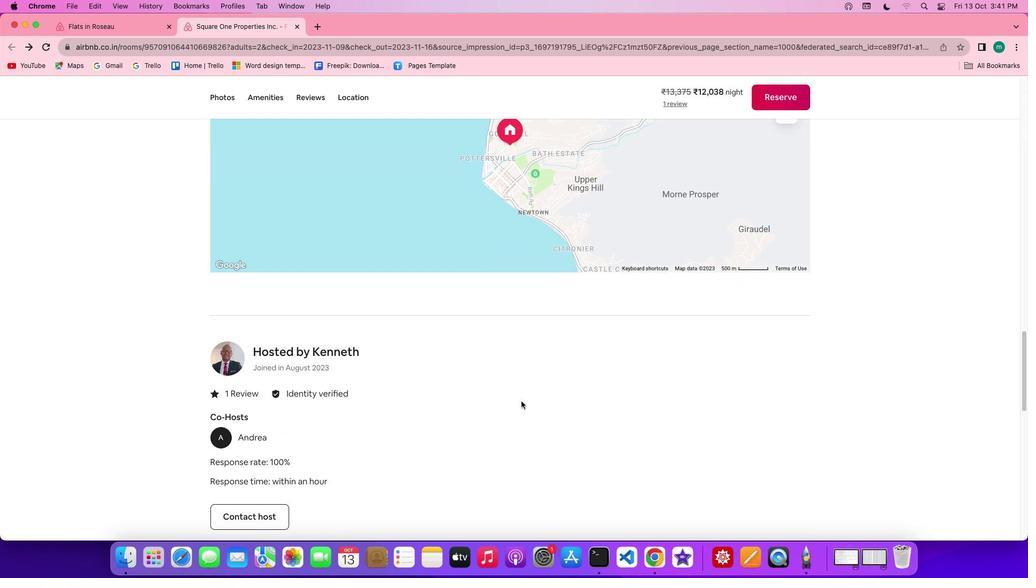 
Action: Mouse scrolled (521, 401) with delta (0, 0)
Screenshot: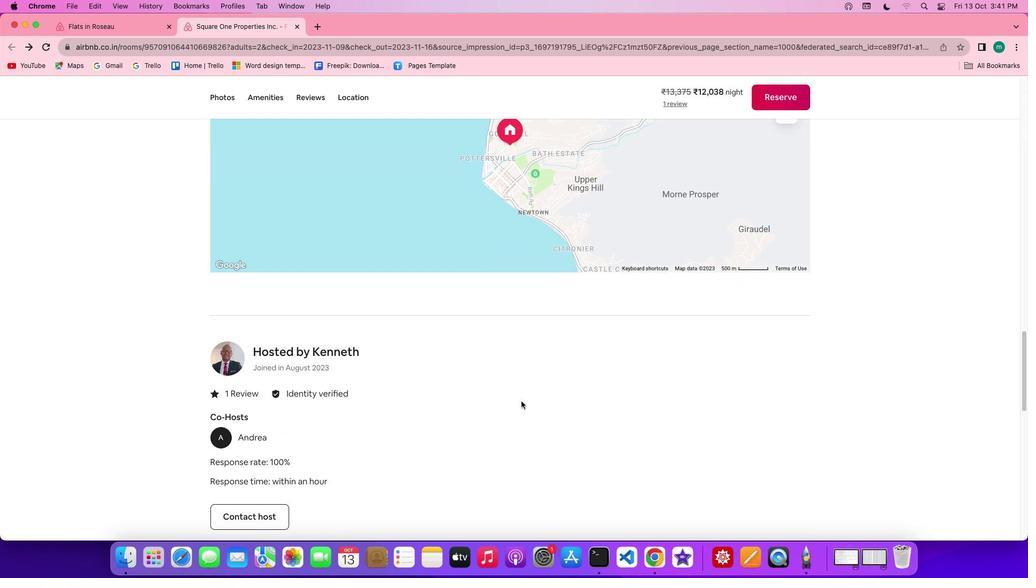 
Action: Mouse scrolled (521, 401) with delta (0, 0)
Screenshot: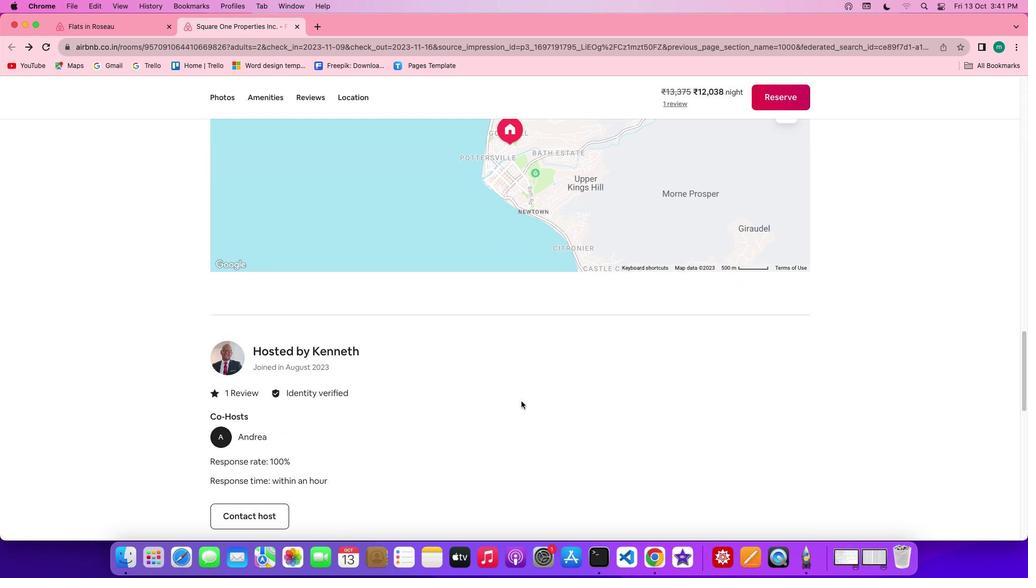 
Action: Mouse scrolled (521, 401) with delta (0, -1)
Screenshot: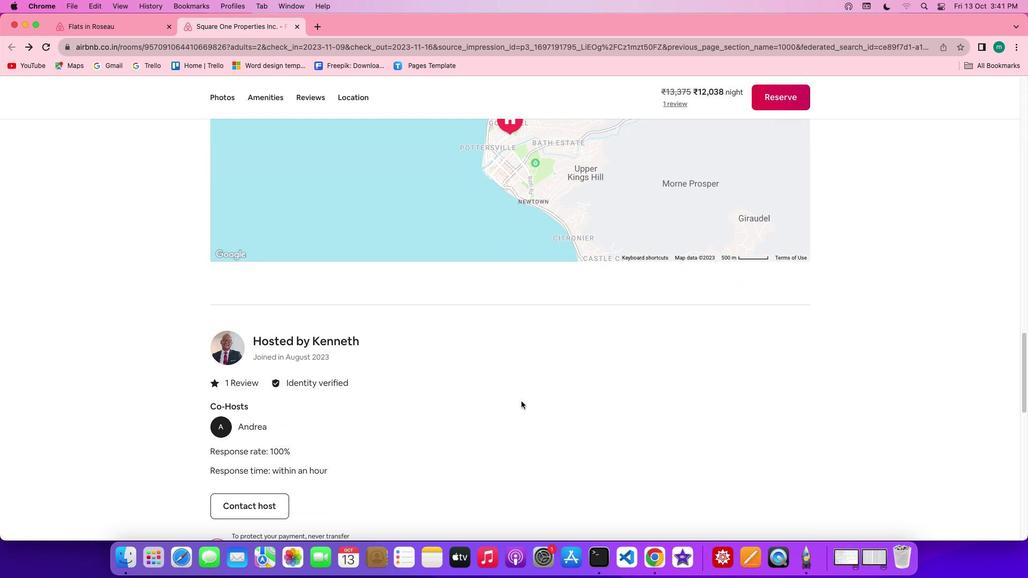 
Action: Mouse scrolled (521, 401) with delta (0, -1)
Screenshot: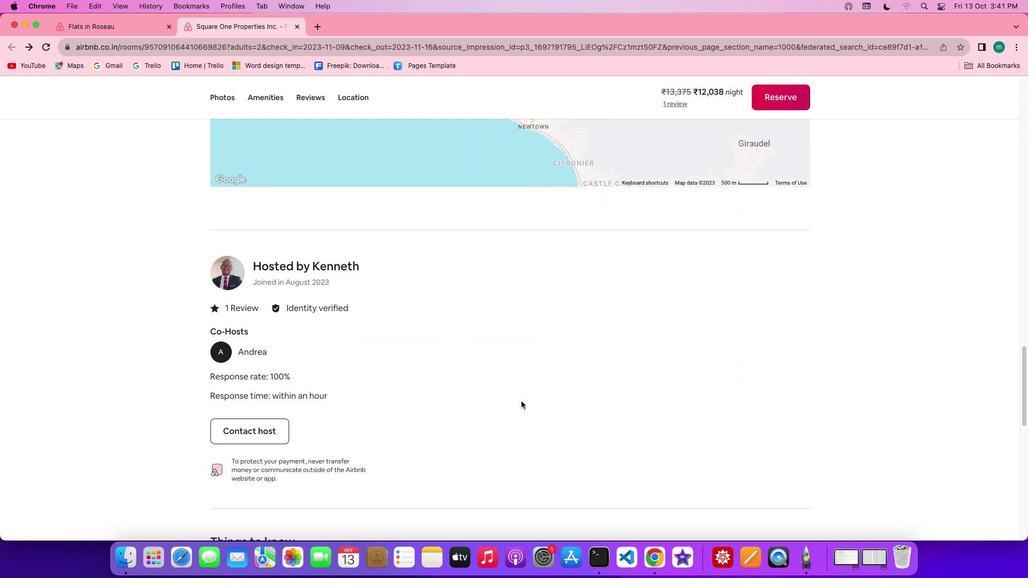 
Action: Mouse scrolled (521, 401) with delta (0, 0)
Screenshot: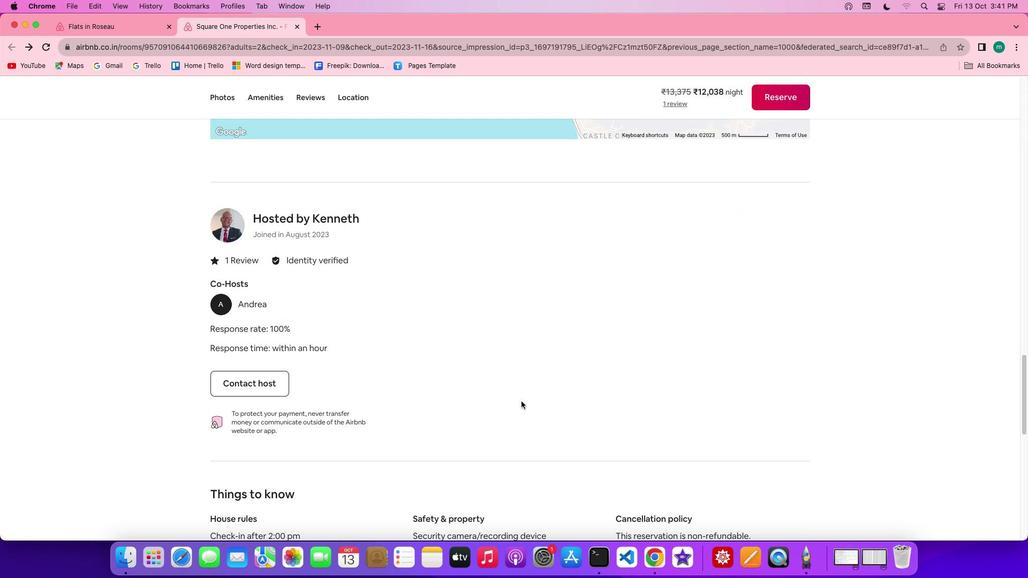 
Action: Mouse scrolled (521, 401) with delta (0, 0)
Screenshot: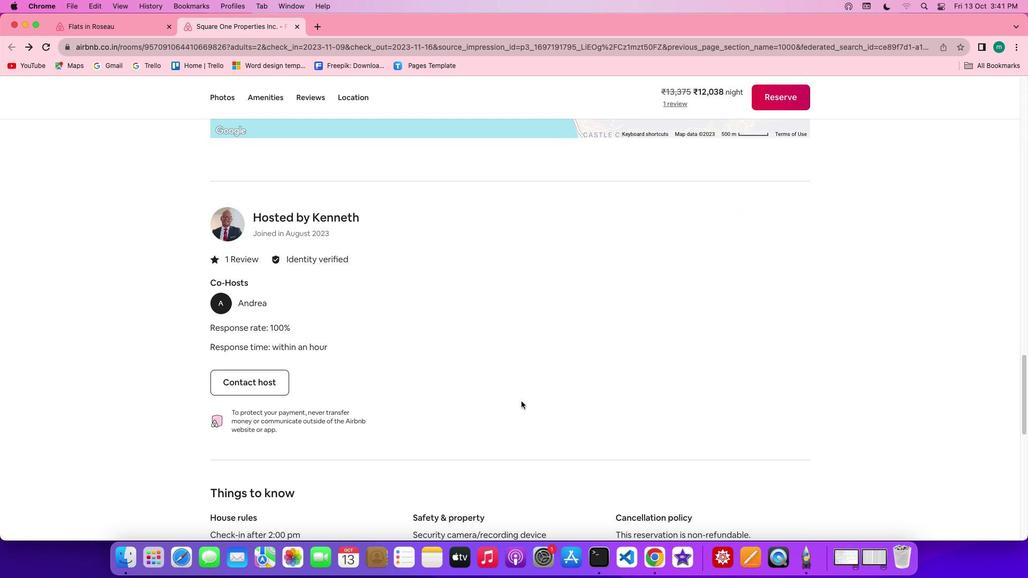 
Action: Mouse scrolled (521, 401) with delta (0, -1)
Screenshot: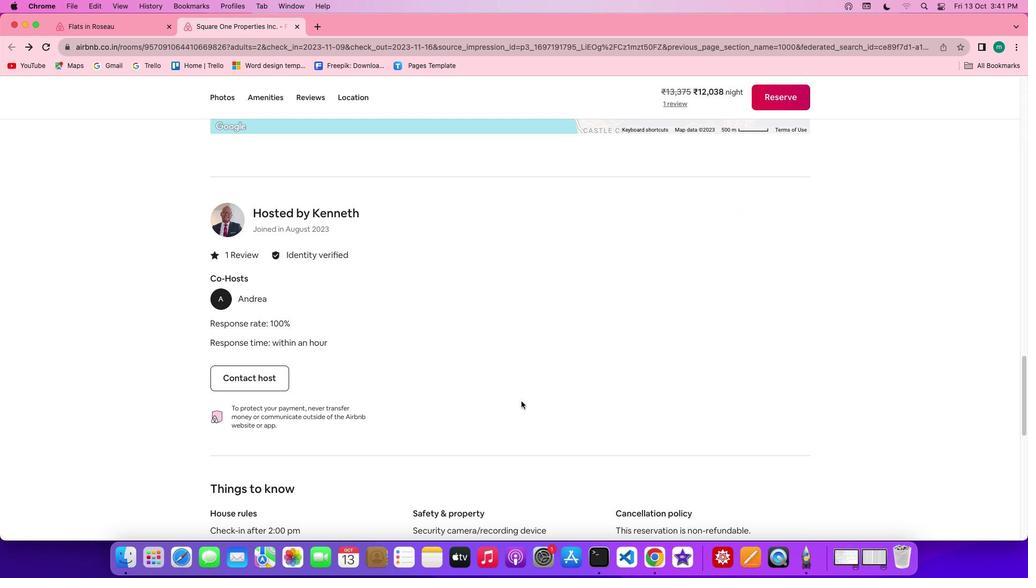 
Action: Mouse scrolled (521, 401) with delta (0, 0)
Screenshot: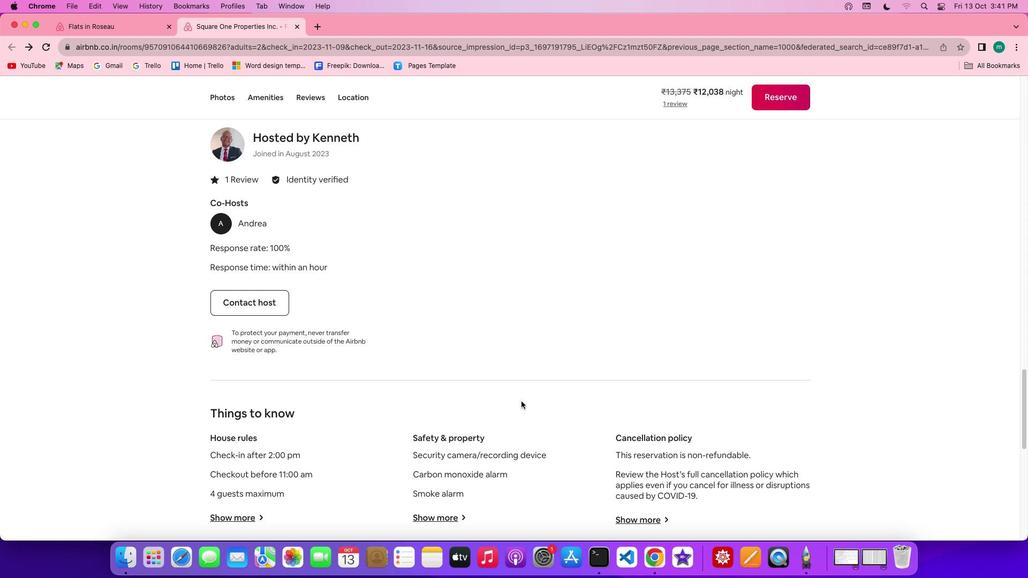 
Action: Mouse scrolled (521, 401) with delta (0, 0)
Screenshot: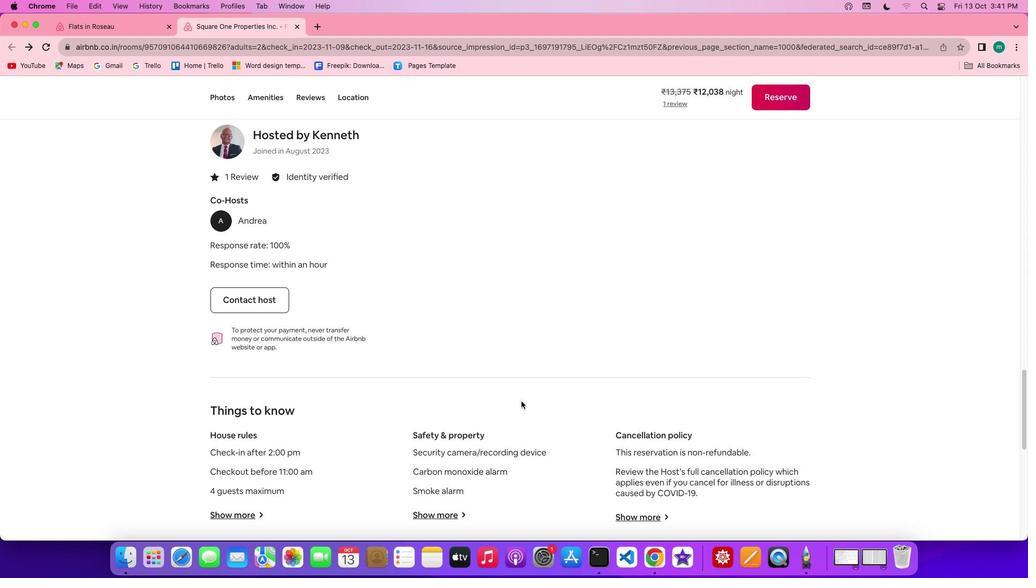 
Action: Mouse scrolled (521, 401) with delta (0, -1)
Screenshot: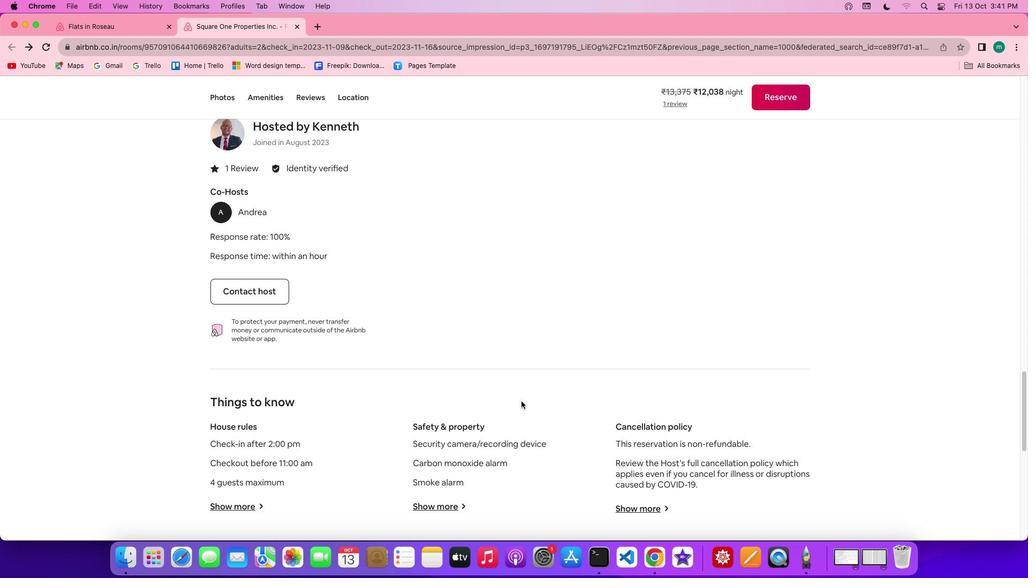 
Action: Mouse scrolled (521, 401) with delta (0, -1)
Screenshot: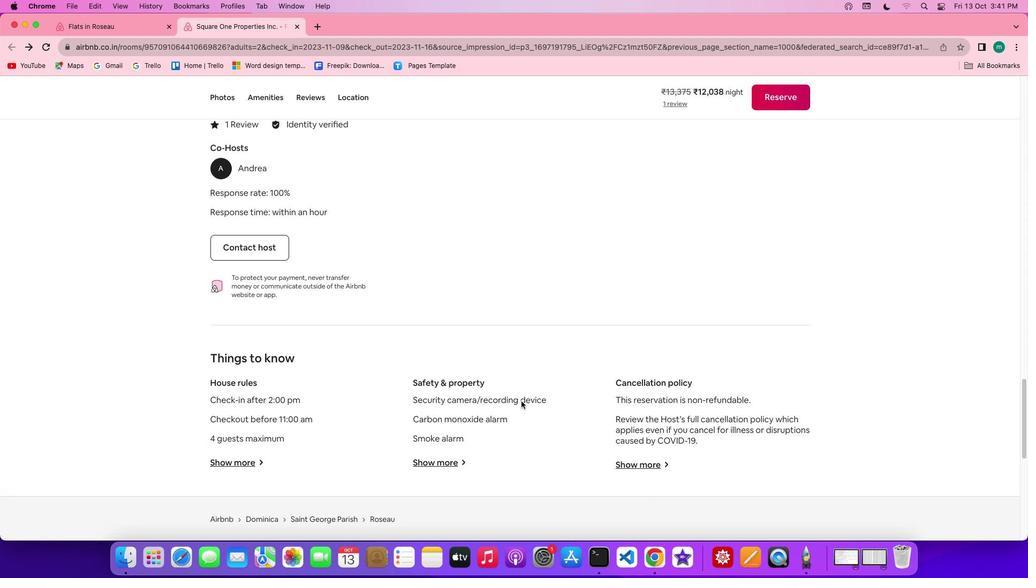 
Action: Mouse moved to (241, 364)
Screenshot: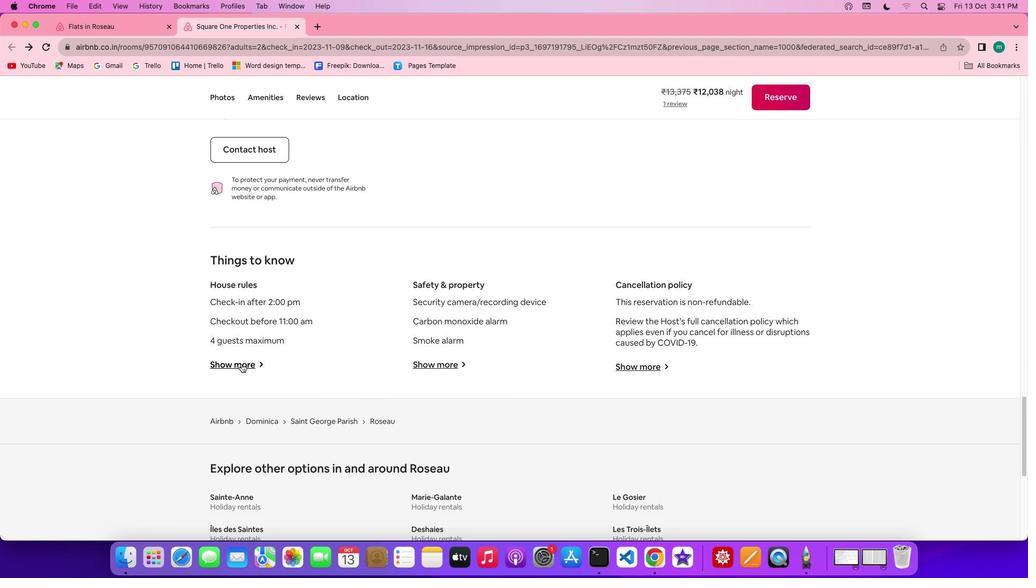 
Action: Mouse pressed left at (241, 364)
Screenshot: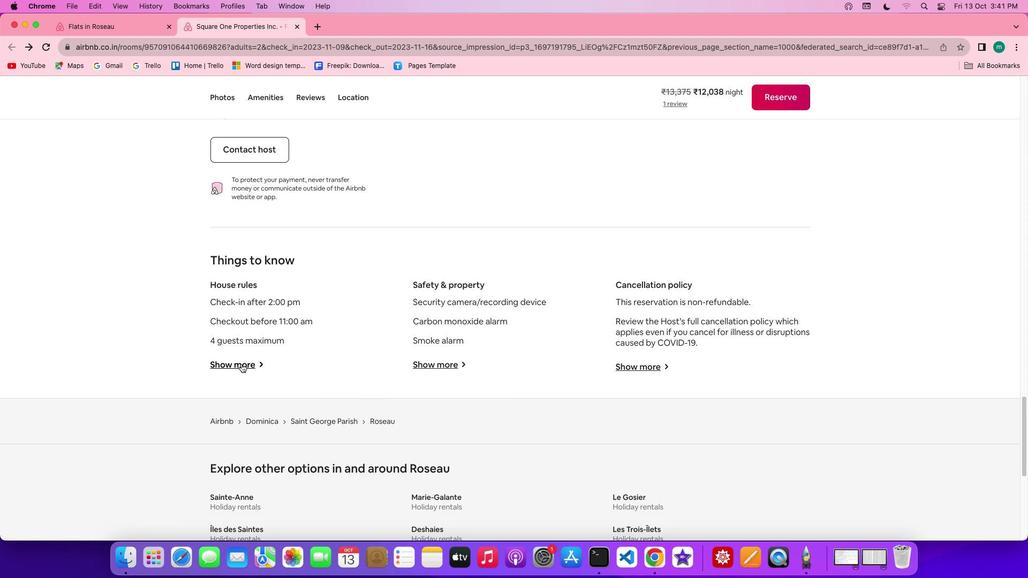 
Action: Mouse moved to (639, 379)
Screenshot: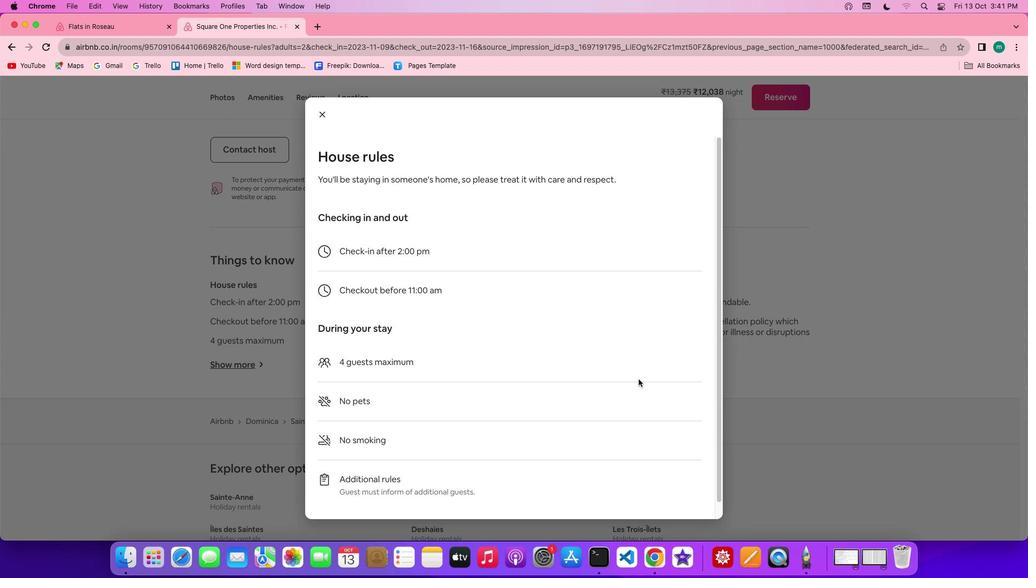 
Action: Mouse scrolled (639, 379) with delta (0, 0)
Screenshot: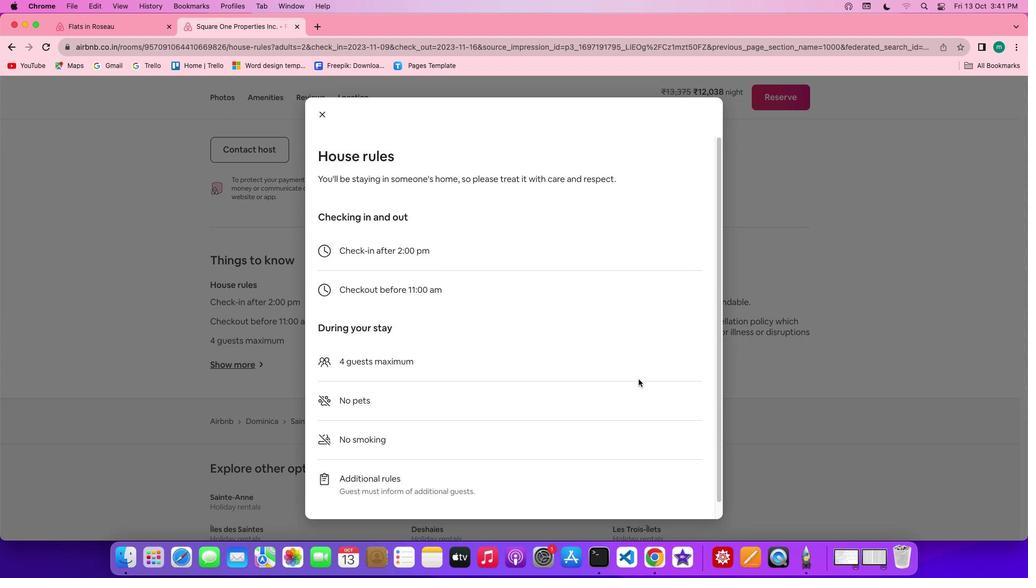 
Action: Mouse moved to (639, 379)
Screenshot: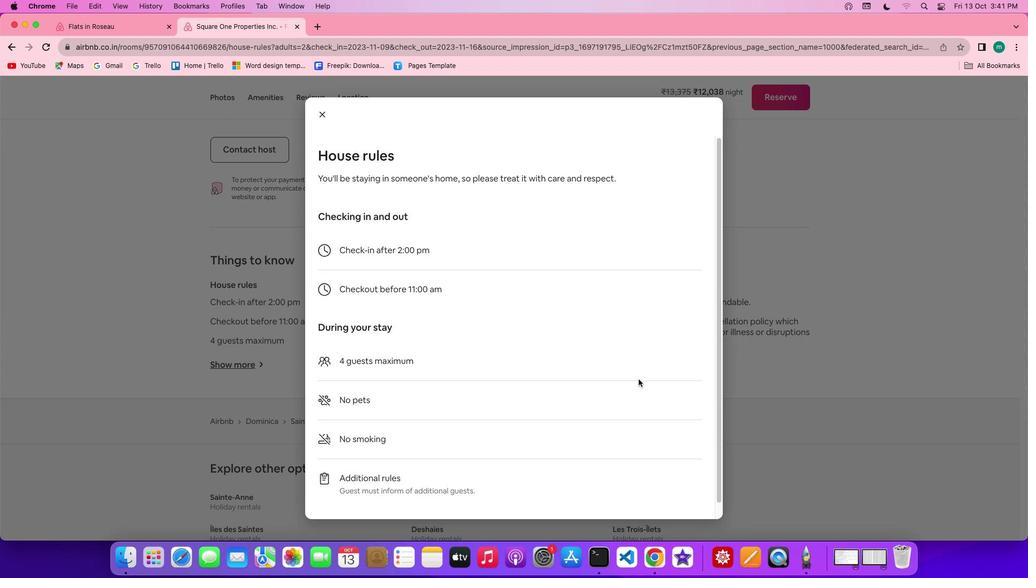 
Action: Mouse scrolled (639, 379) with delta (0, 0)
Screenshot: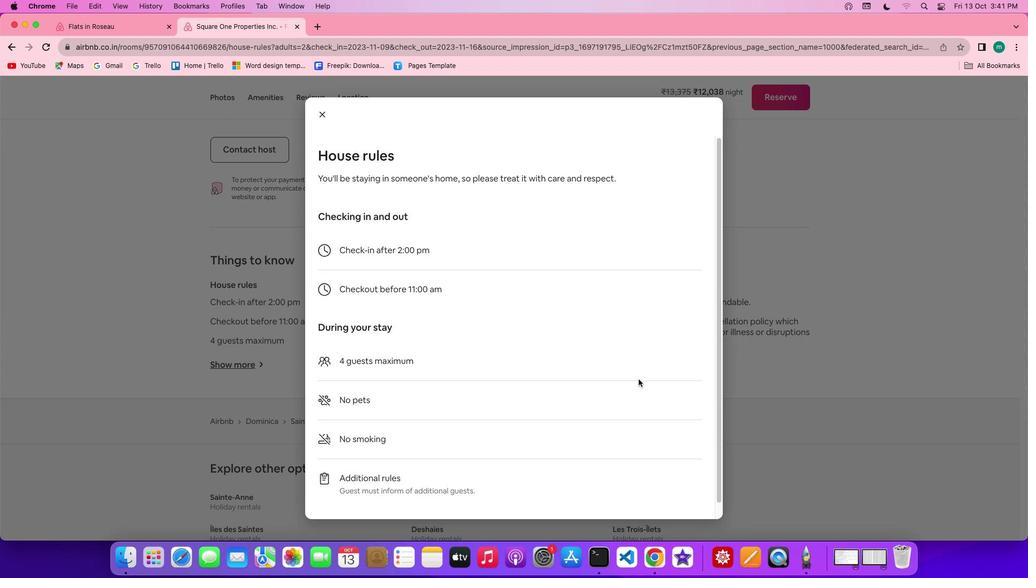 
Action: Mouse scrolled (639, 379) with delta (0, -1)
Screenshot: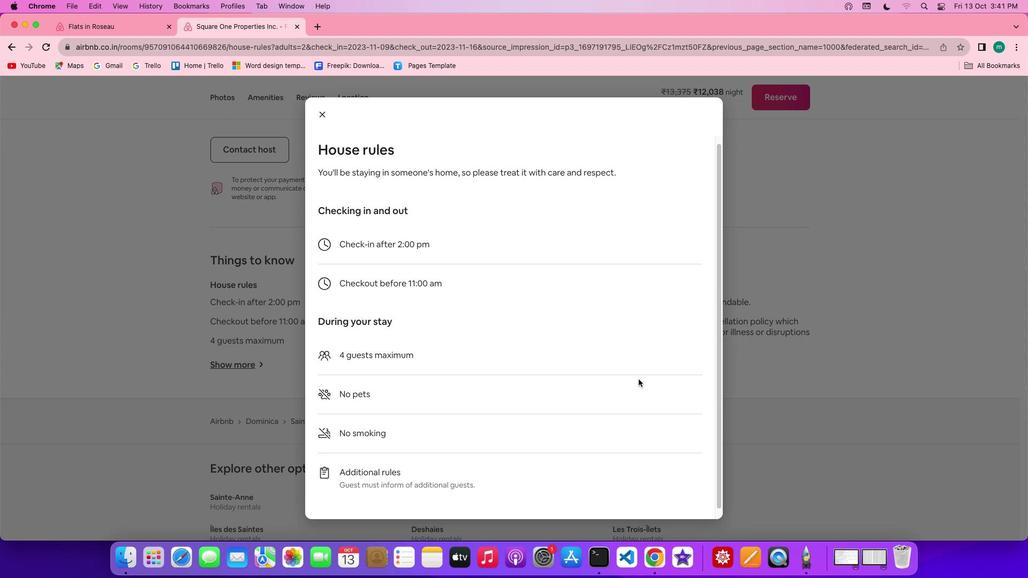 
Action: Mouse scrolled (639, 379) with delta (0, -2)
Screenshot: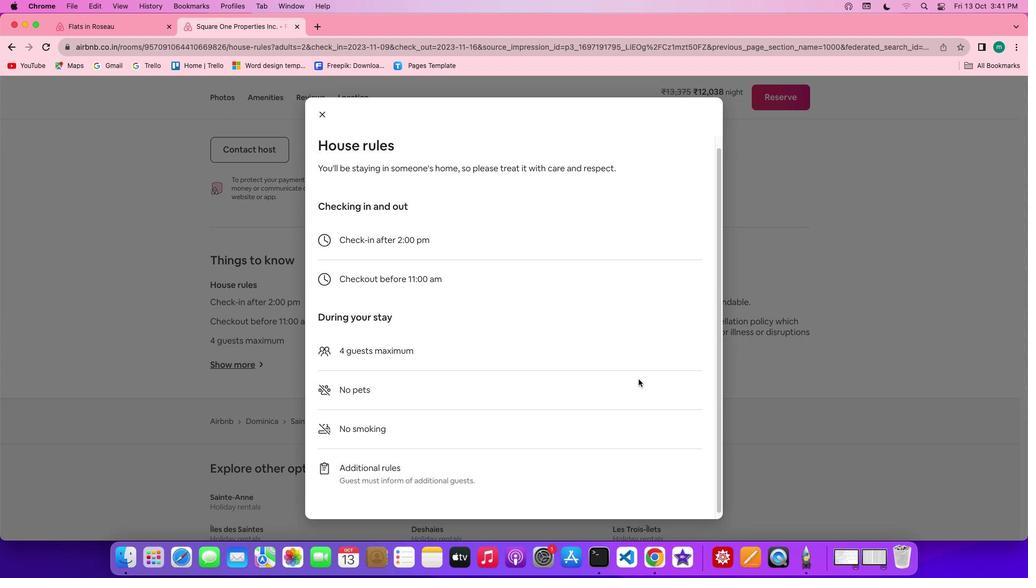 
Action: Mouse moved to (325, 111)
Screenshot: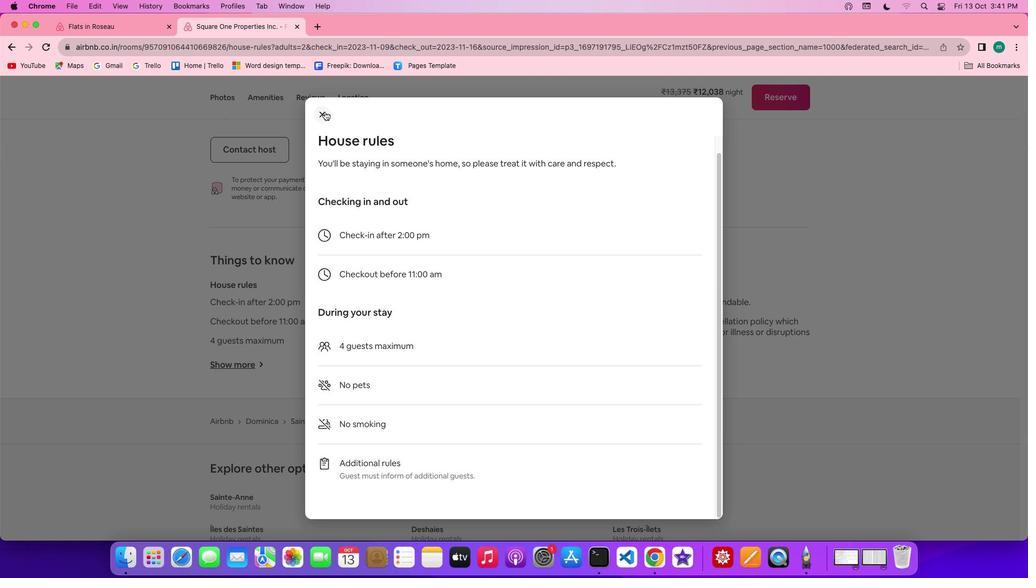 
Action: Mouse pressed left at (325, 111)
Screenshot: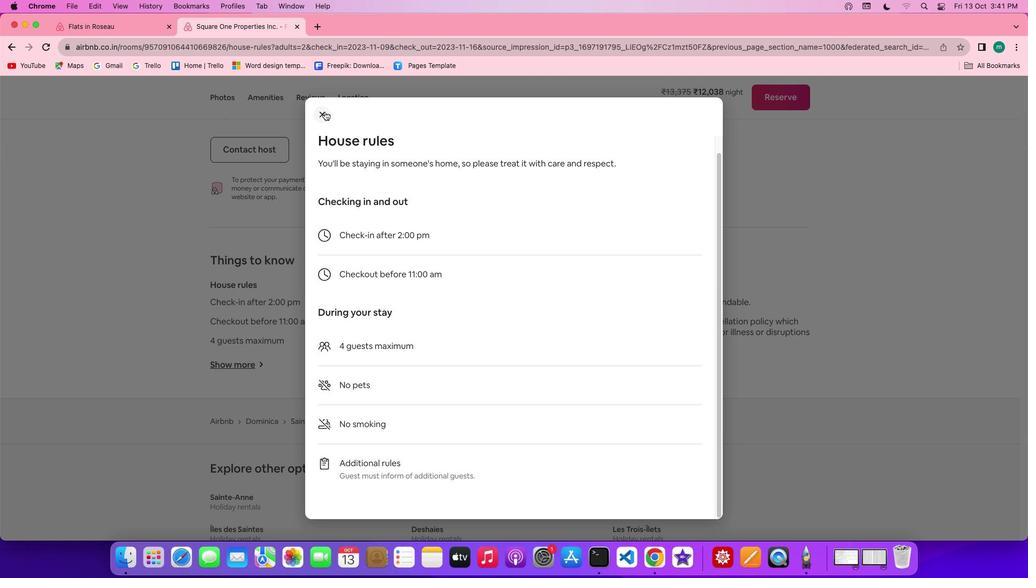
Action: Mouse moved to (450, 363)
